 Task: Look for Airbnb properties in Vianen, Netherlands from 9th November, 2023 to 17th November, 2023 for 2 adults.1  bedroom having 2 beds and 1 bathroom. Property type can be flat. Amenities needed are: wifi. Booking option can be shelf check-in. Look for 3 properties as per requirement.
Action: Mouse moved to (545, 122)
Screenshot: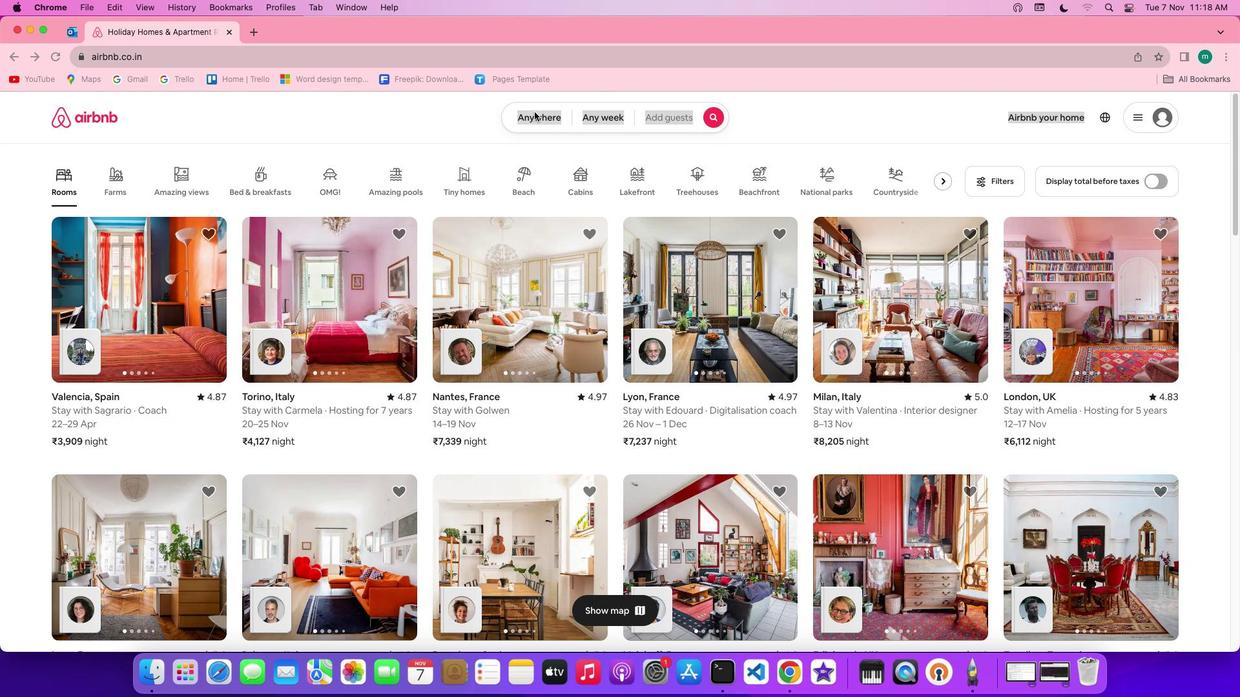 
Action: Mouse pressed left at (545, 122)
Screenshot: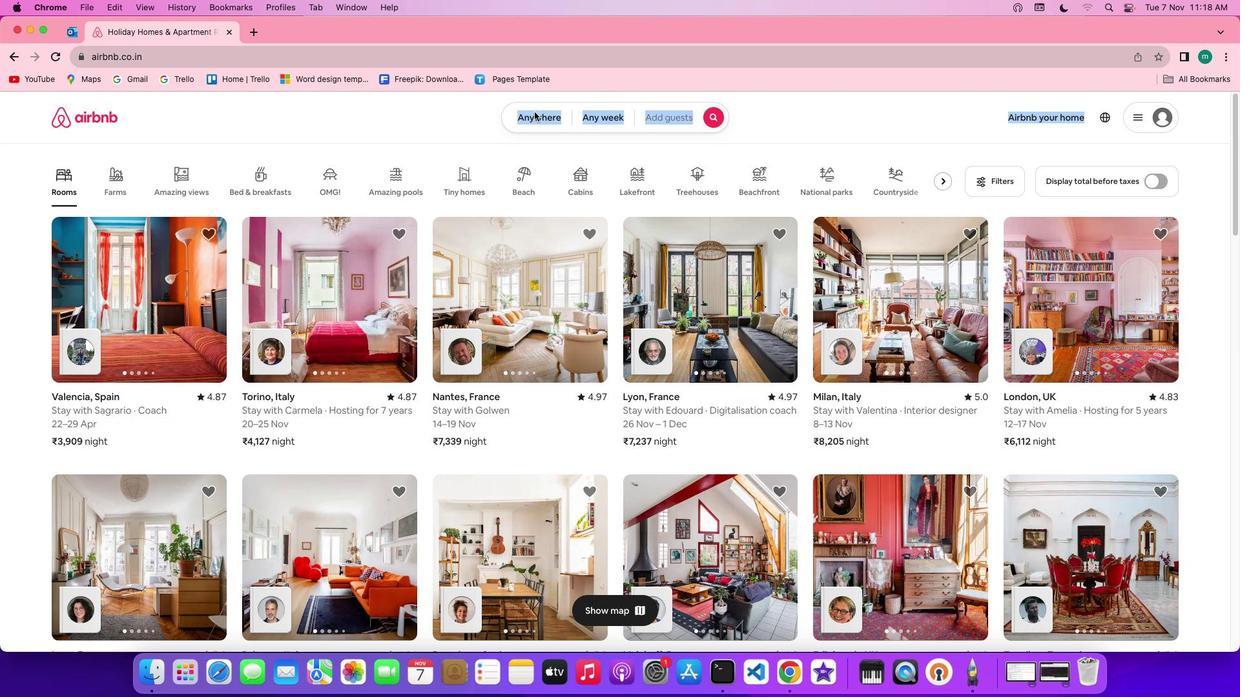 
Action: Mouse pressed left at (545, 122)
Screenshot: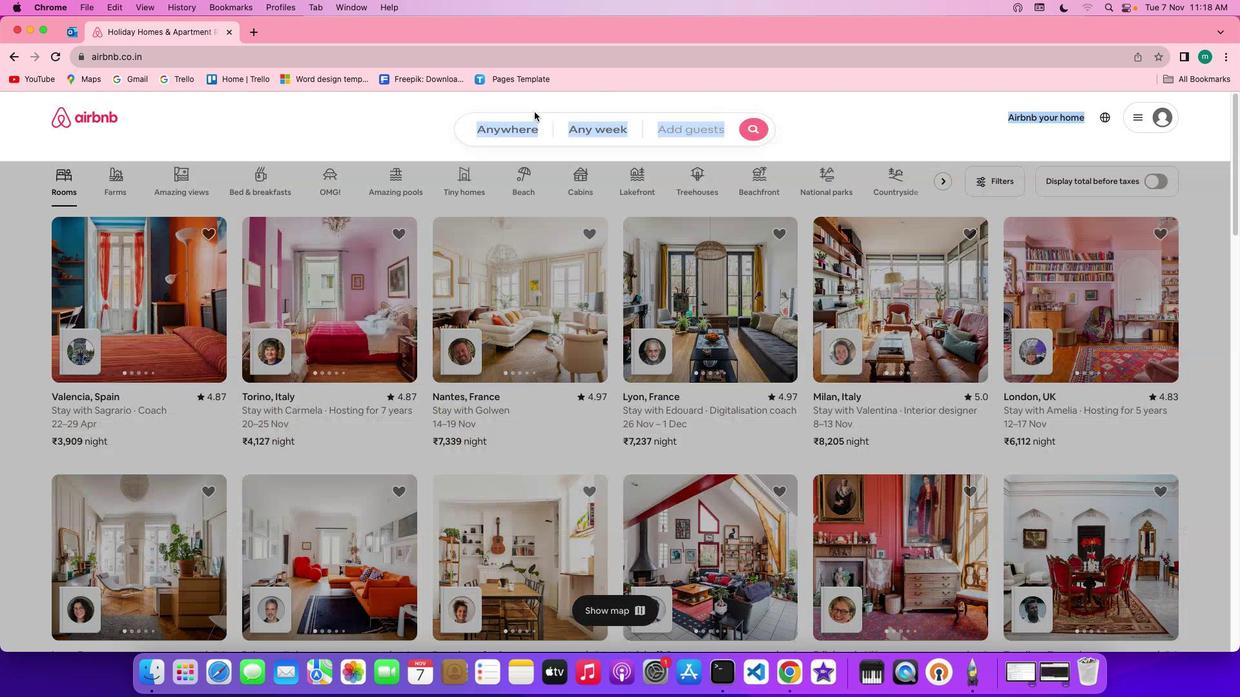 
Action: Mouse moved to (488, 182)
Screenshot: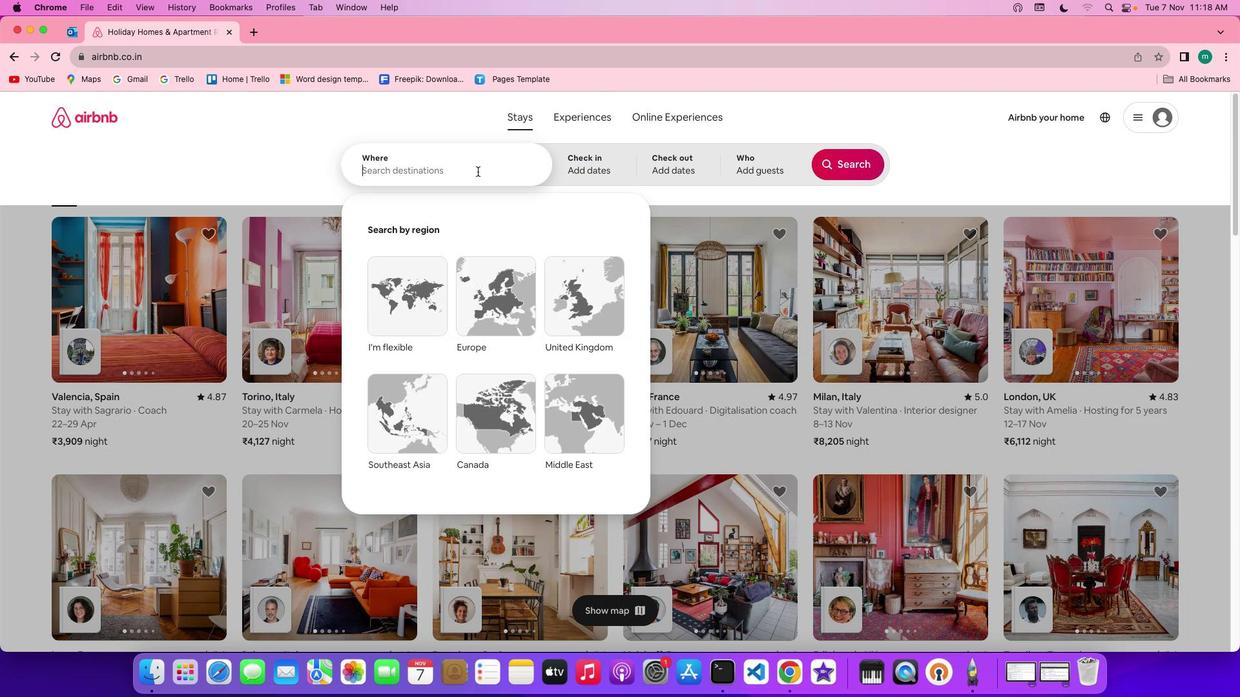 
Action: Mouse pressed left at (488, 182)
Screenshot: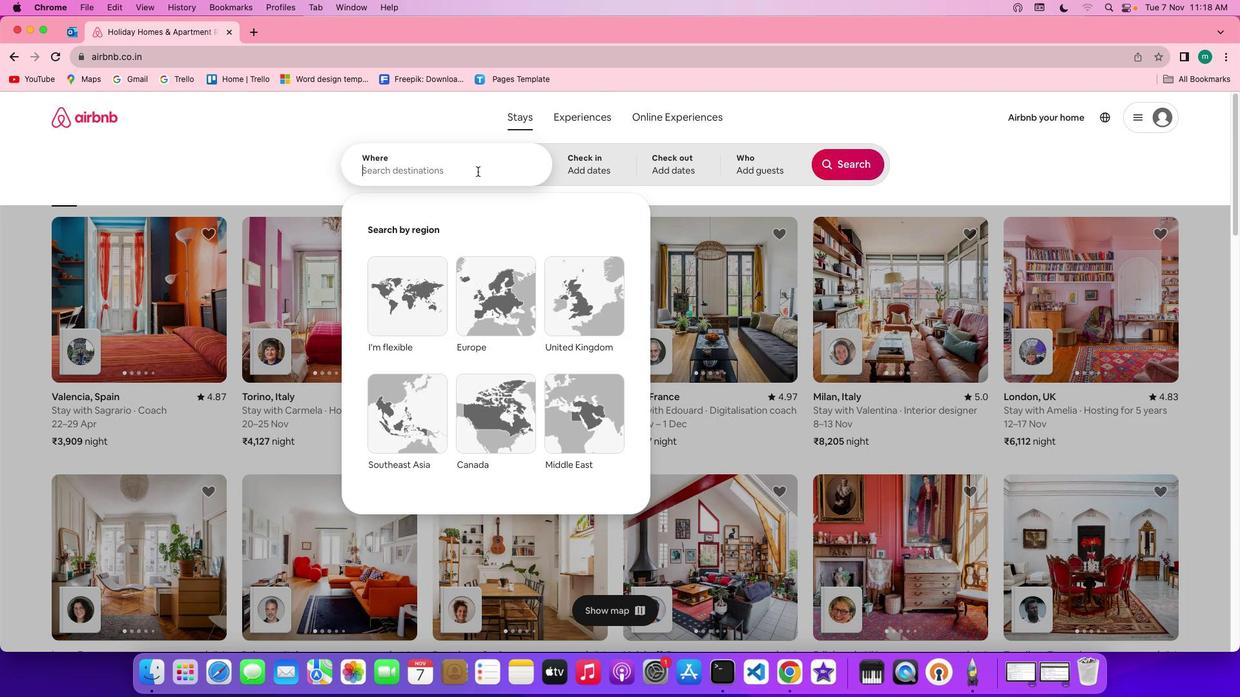 
Action: Mouse moved to (499, 179)
Screenshot: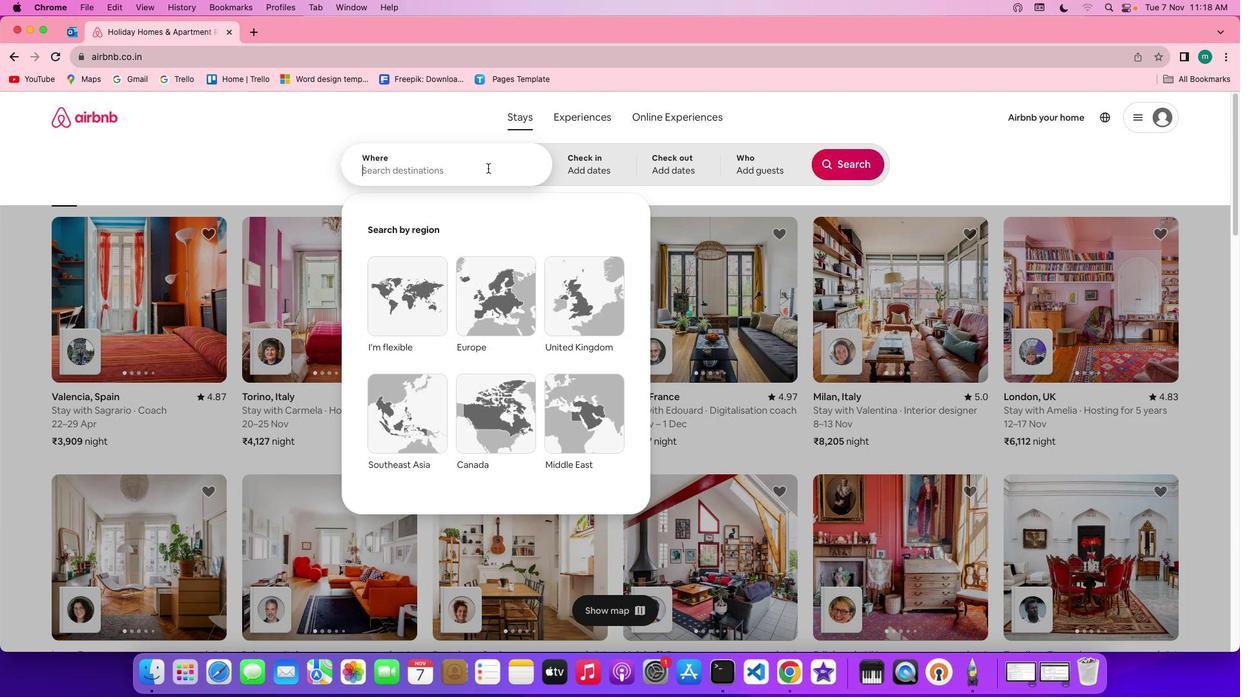 
Action: Key pressed Key.shift'V''i''a''n''e''n'','Key.spaceKey.shift'N''e''t''h''r'Key.backspace'e''r''l''a''n''d''s'
Screenshot: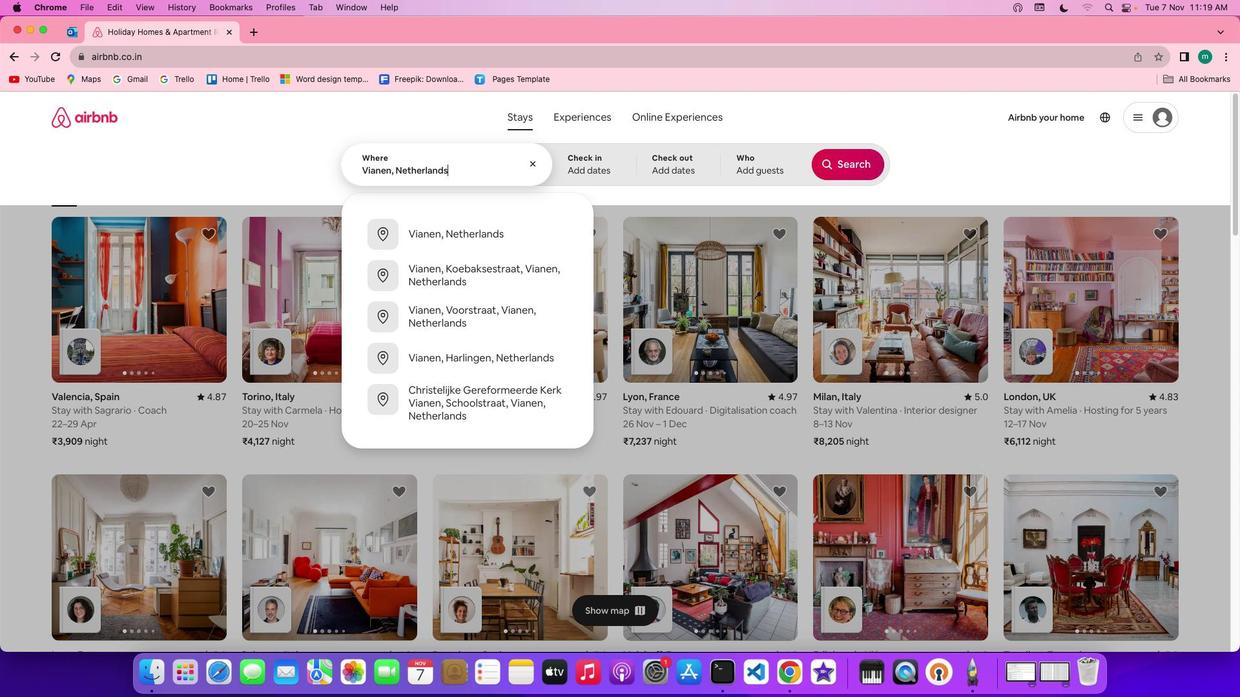 
Action: Mouse moved to (584, 169)
Screenshot: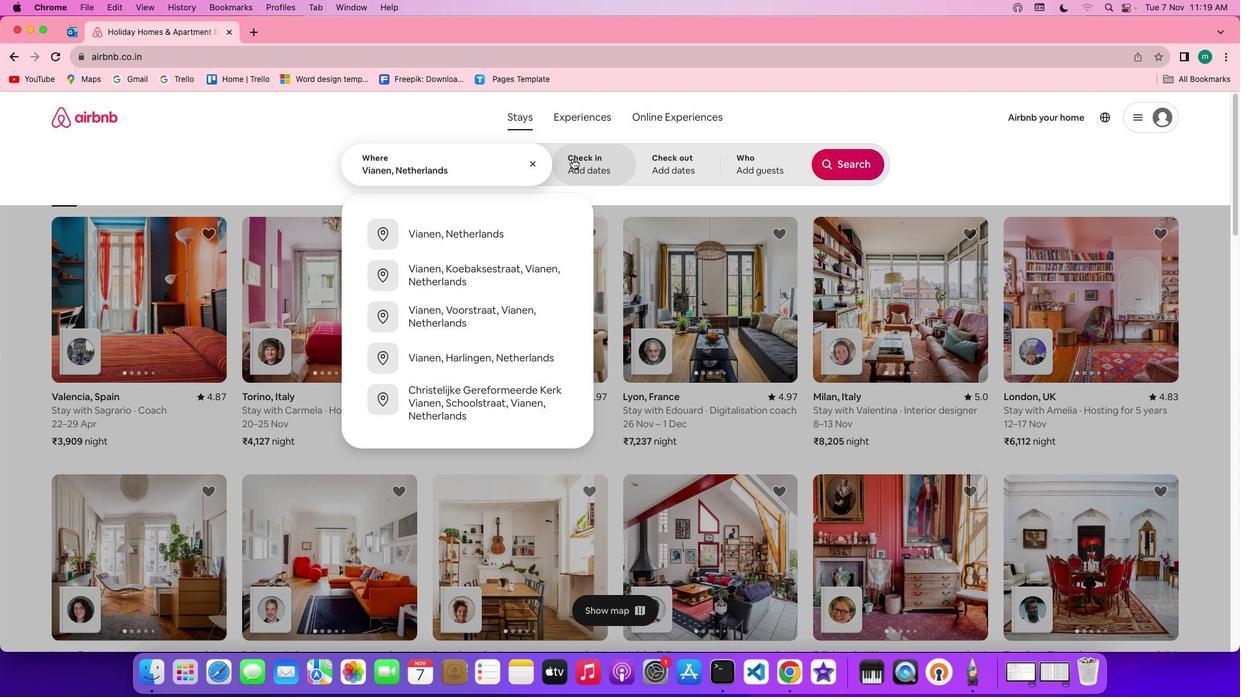 
Action: Mouse pressed left at (584, 169)
Screenshot: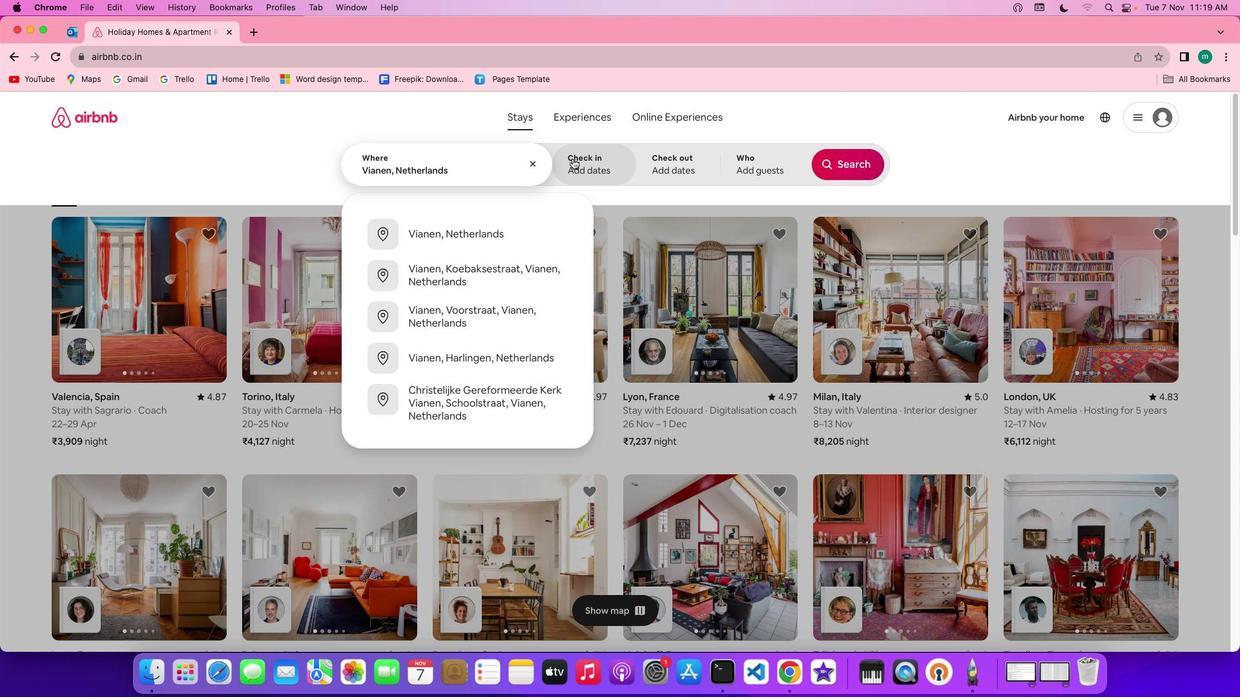
Action: Mouse moved to (529, 359)
Screenshot: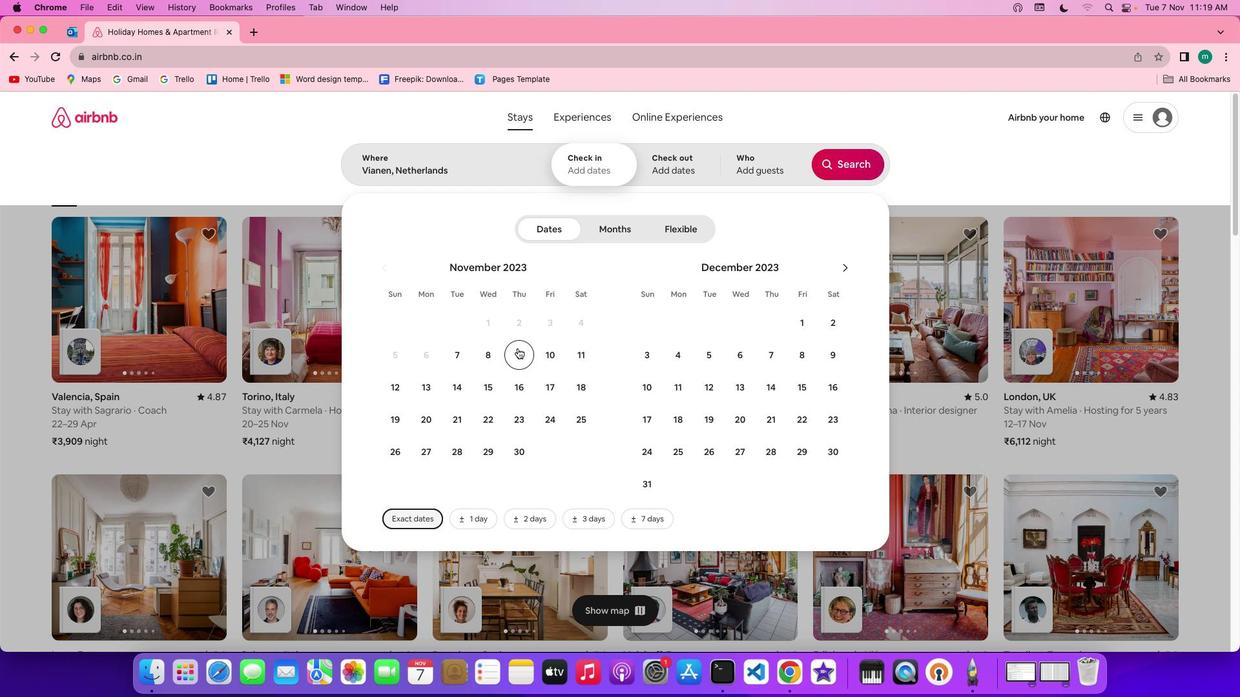 
Action: Mouse pressed left at (529, 359)
Screenshot: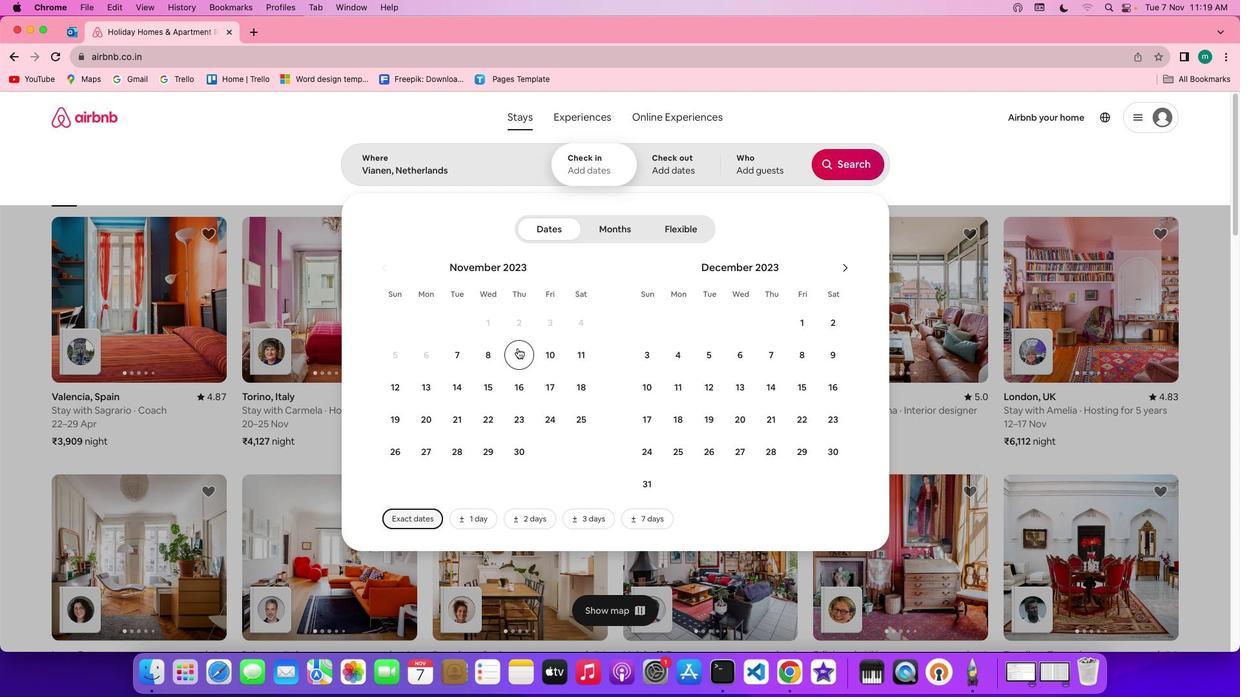 
Action: Mouse moved to (564, 398)
Screenshot: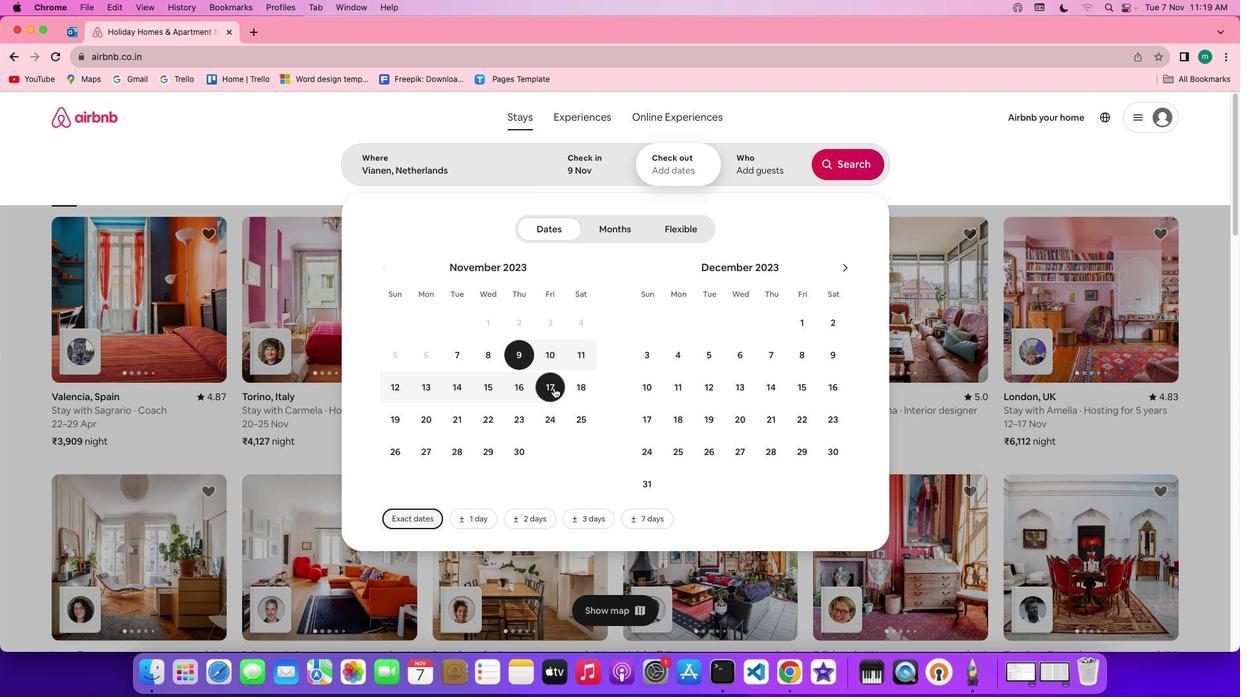 
Action: Mouse pressed left at (564, 398)
Screenshot: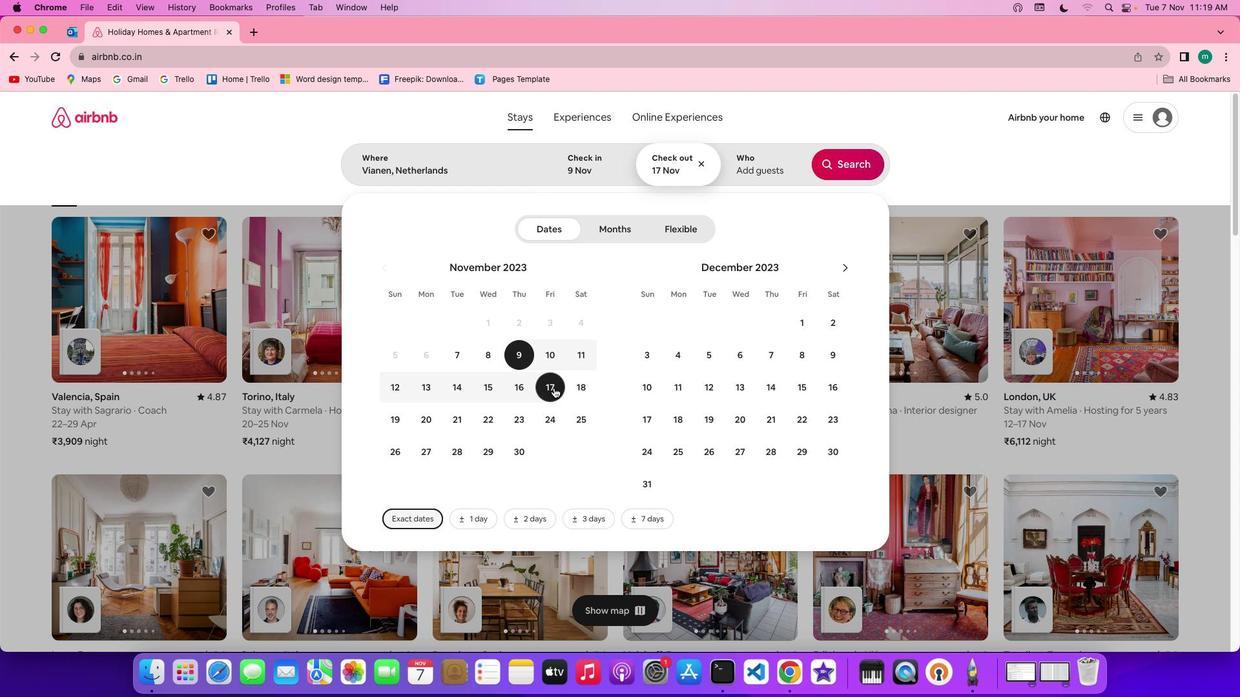 
Action: Mouse moved to (781, 186)
Screenshot: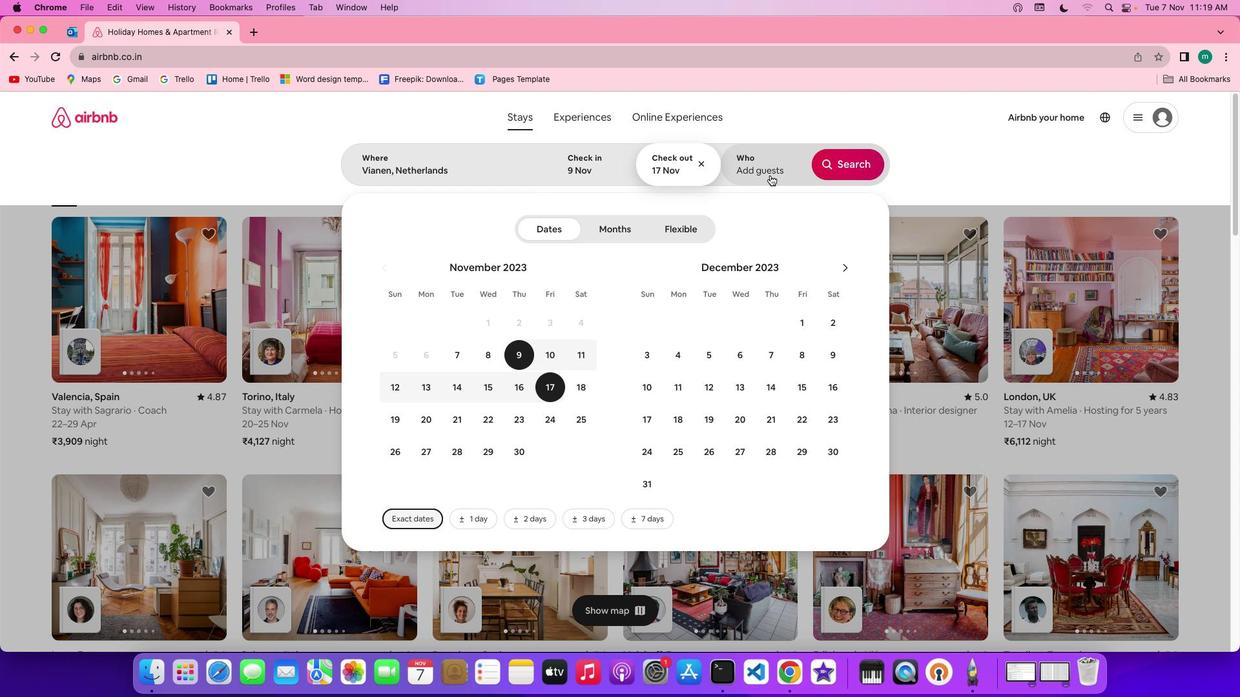 
Action: Mouse pressed left at (781, 186)
Screenshot: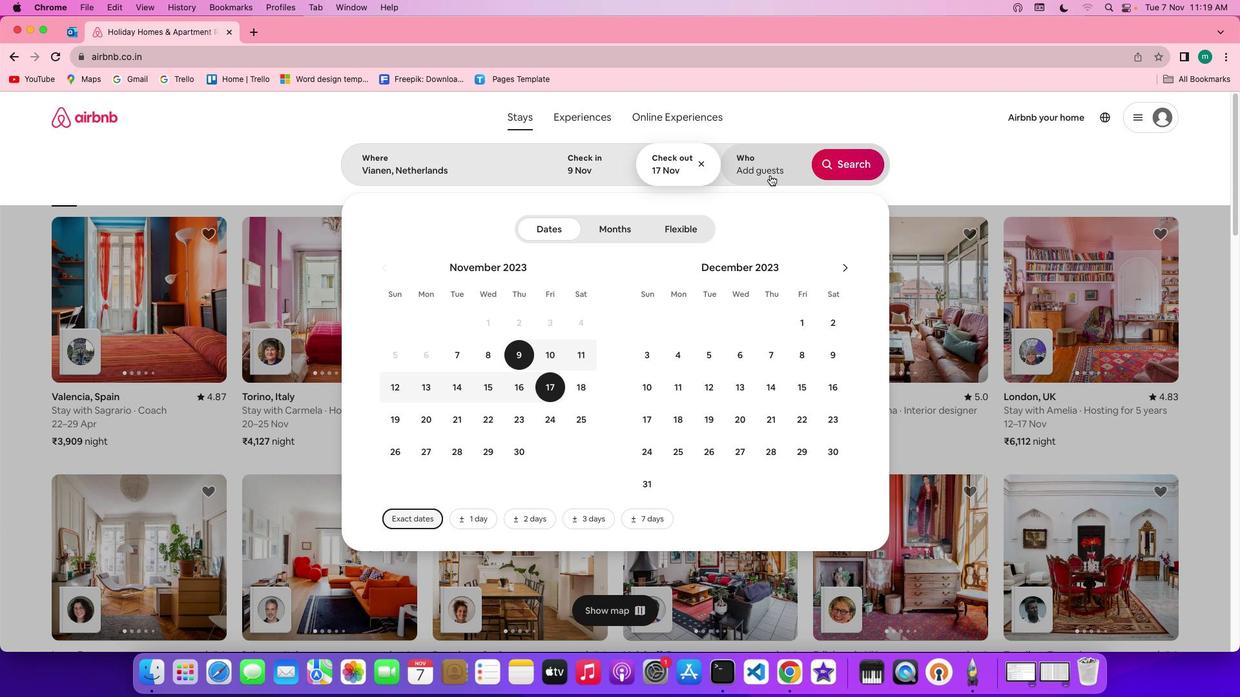 
Action: Mouse moved to (861, 235)
Screenshot: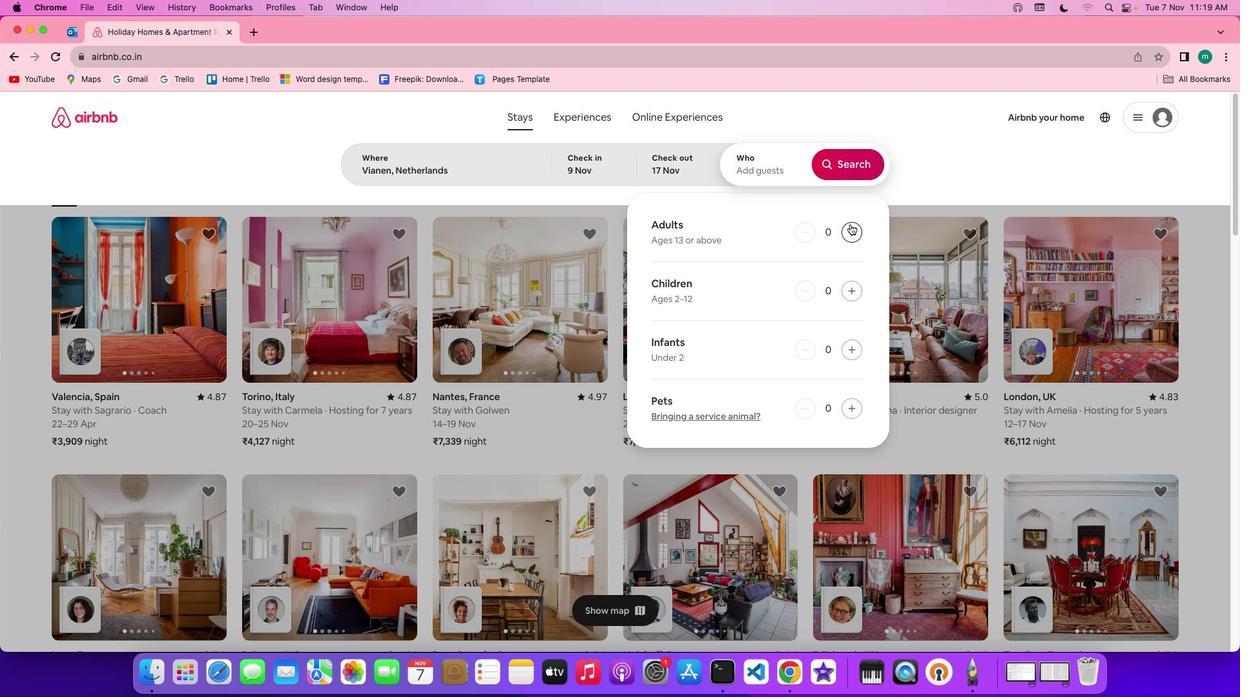 
Action: Mouse pressed left at (861, 235)
Screenshot: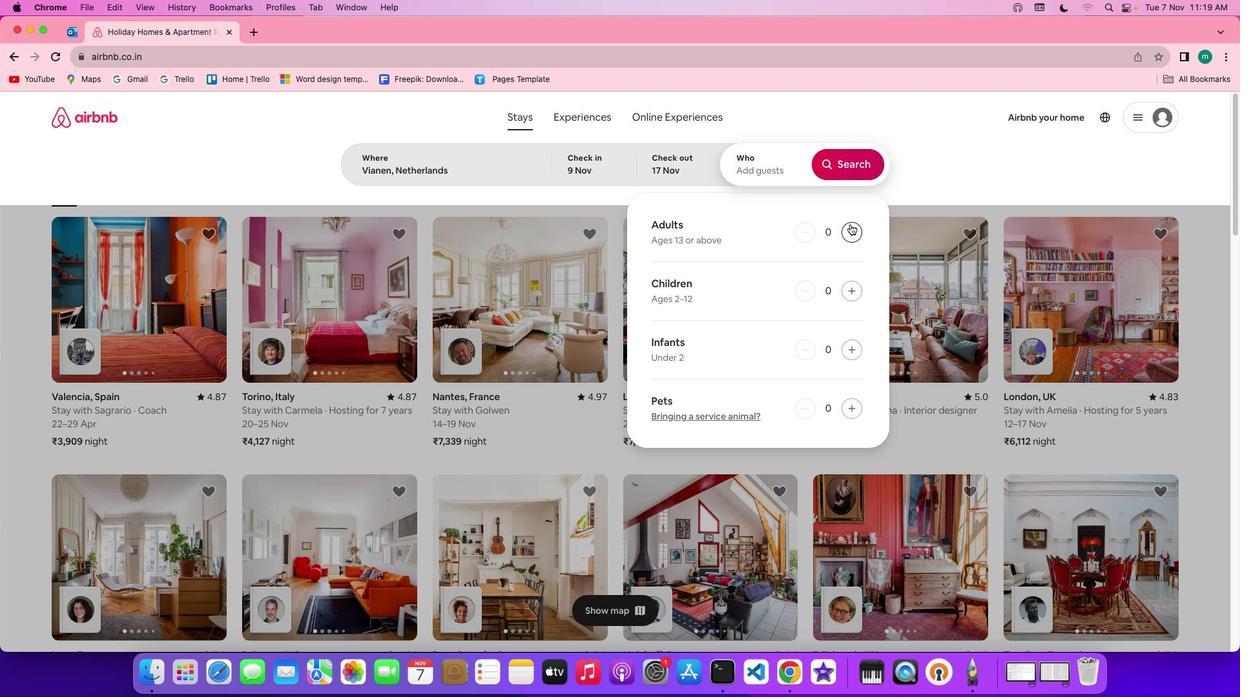 
Action: Mouse pressed left at (861, 235)
Screenshot: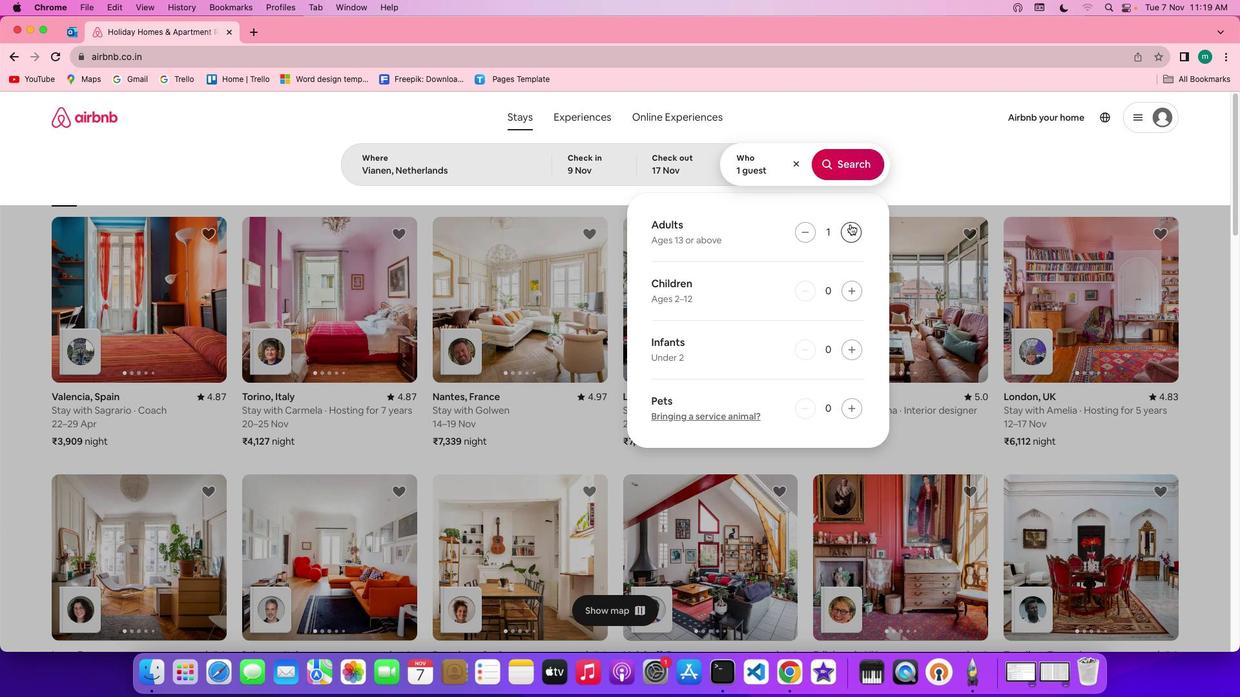 
Action: Mouse moved to (861, 187)
Screenshot: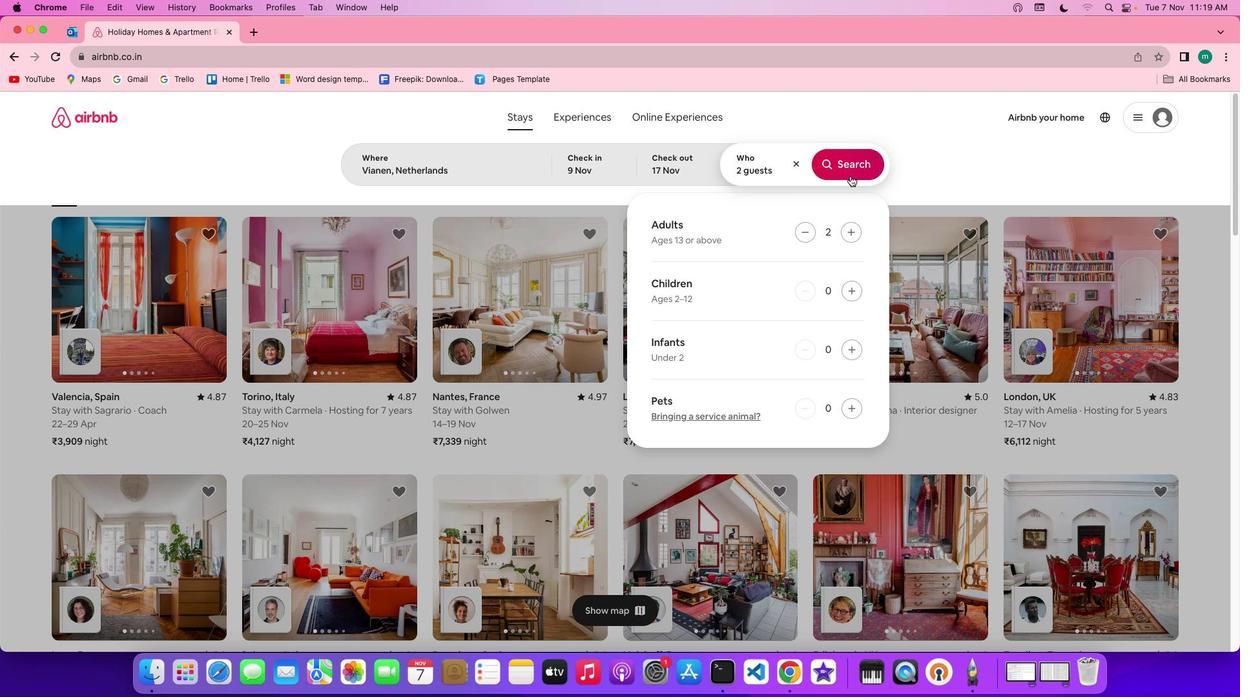 
Action: Mouse pressed left at (861, 187)
Screenshot: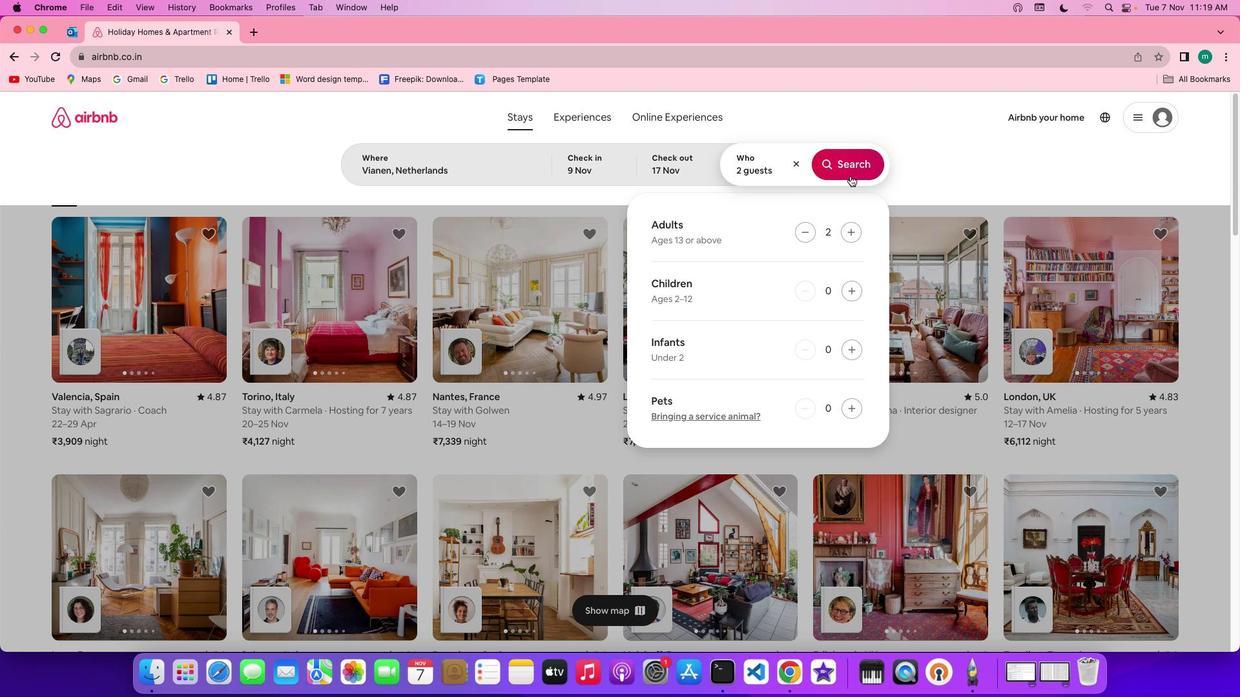 
Action: Mouse moved to (1038, 182)
Screenshot: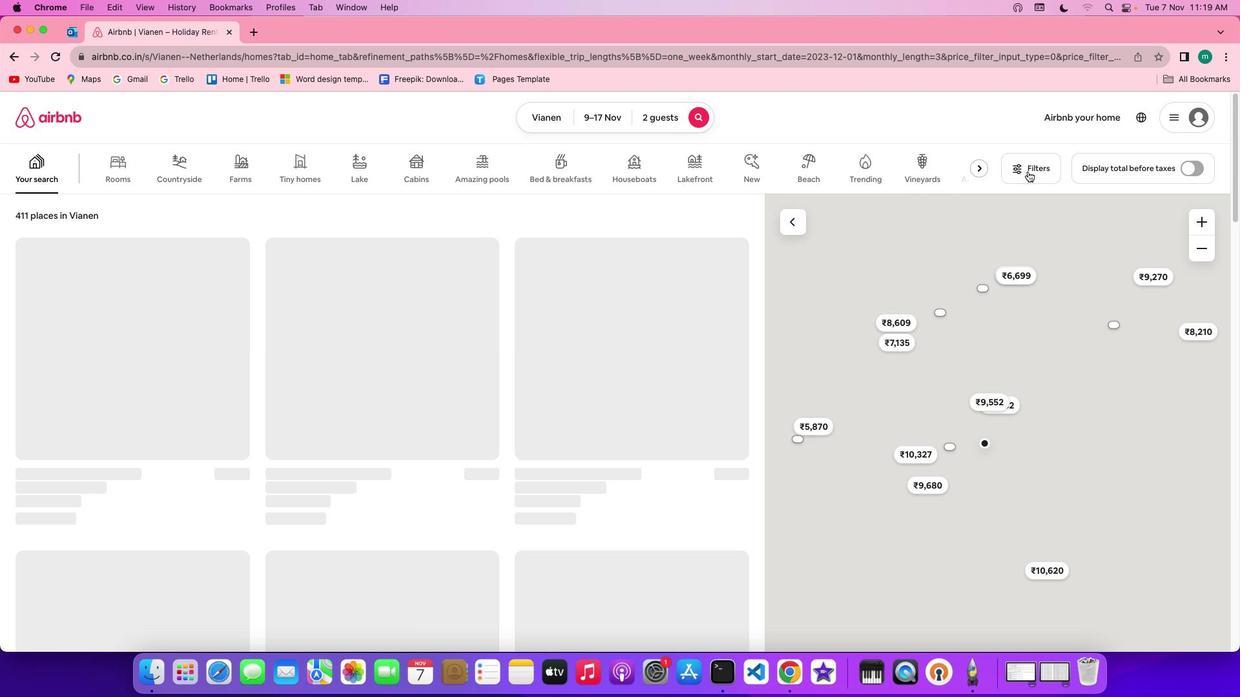 
Action: Mouse pressed left at (1038, 182)
Screenshot: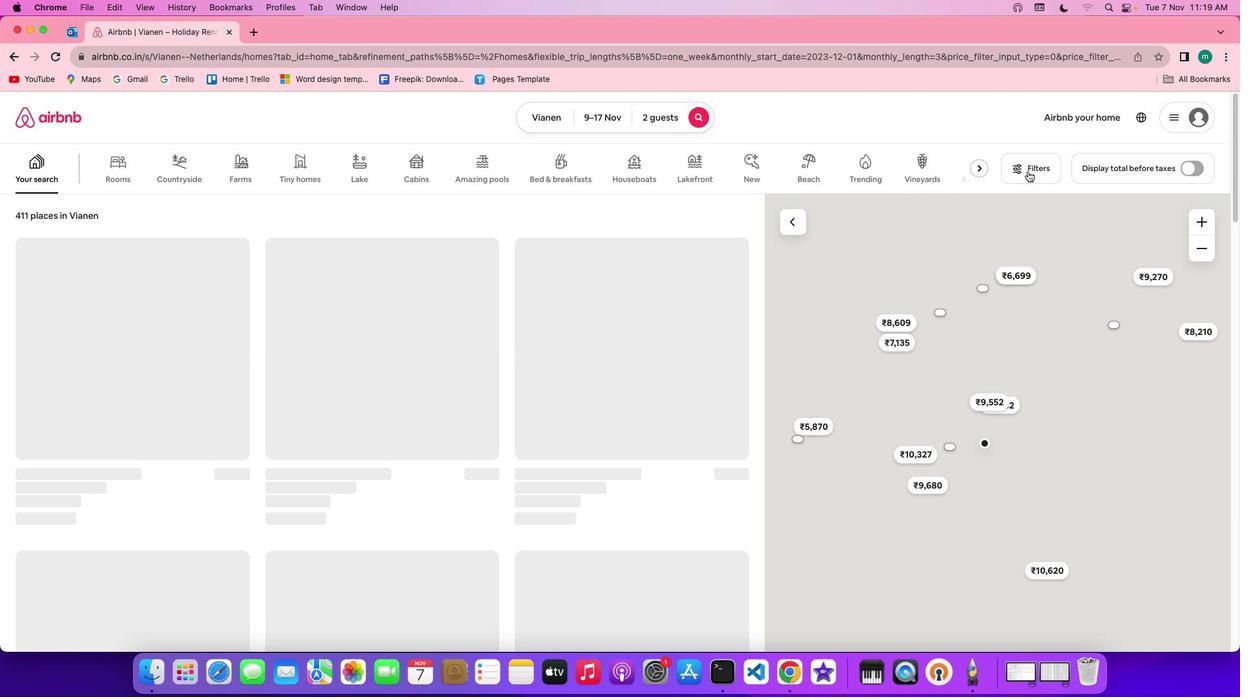
Action: Mouse moved to (1038, 175)
Screenshot: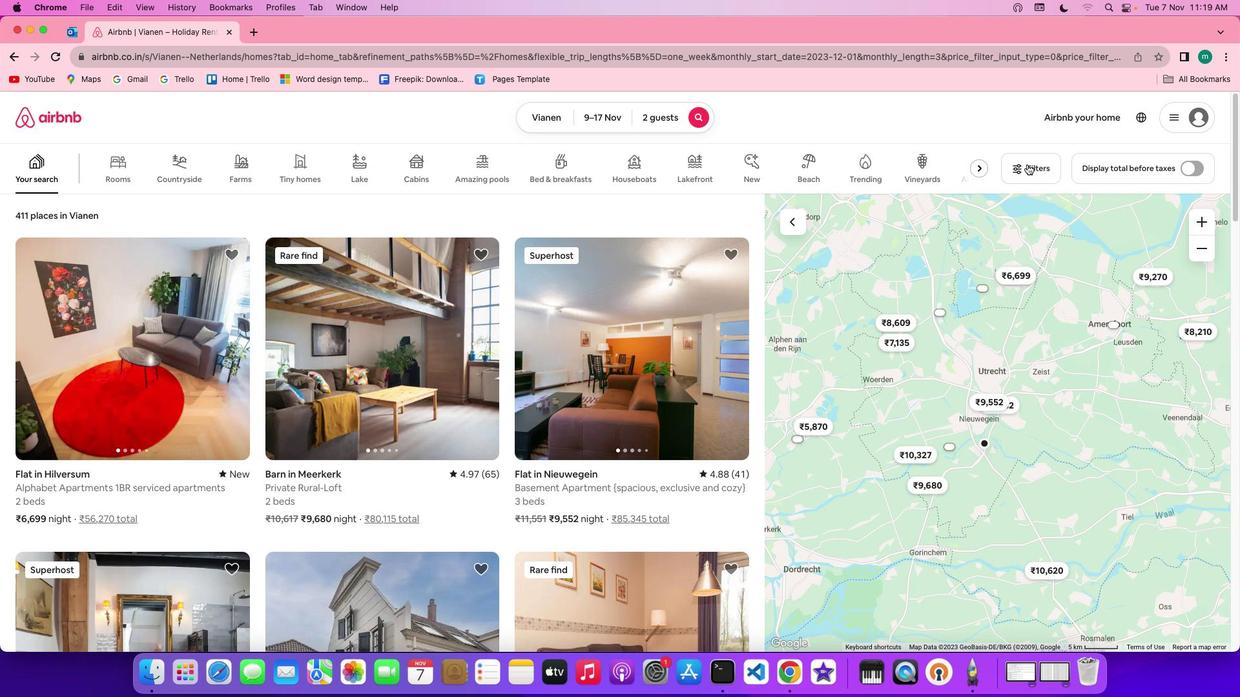 
Action: Mouse pressed left at (1038, 175)
Screenshot: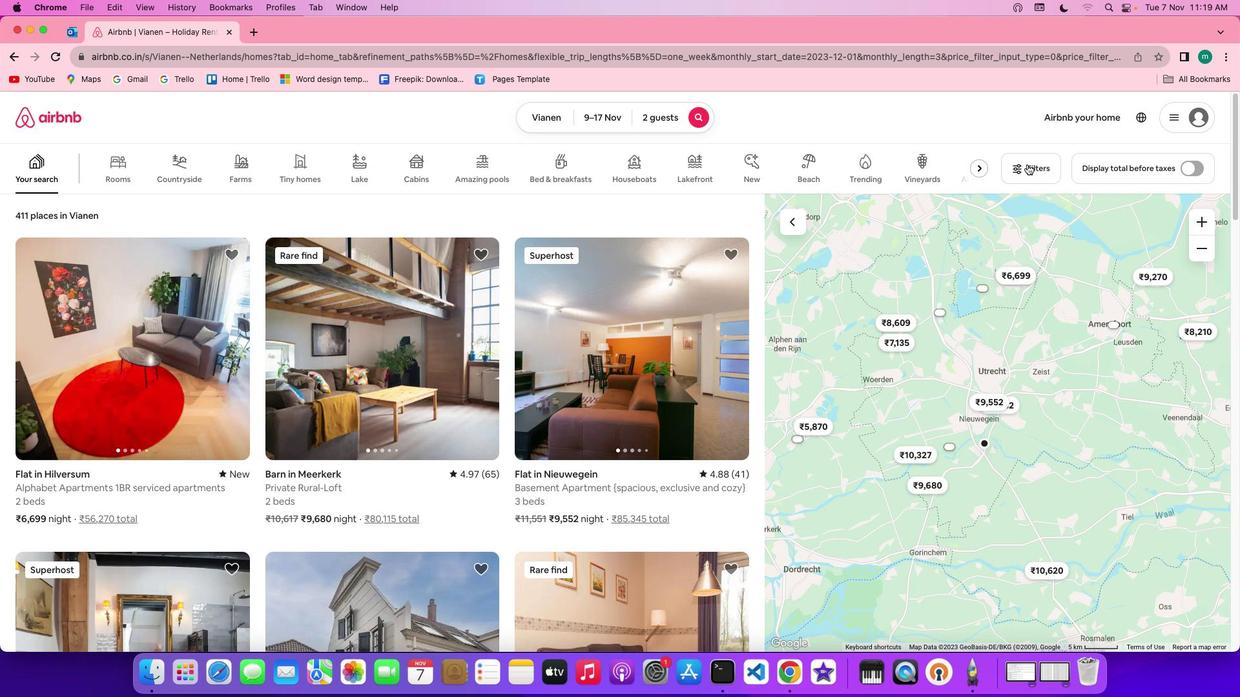 
Action: Mouse moved to (680, 449)
Screenshot: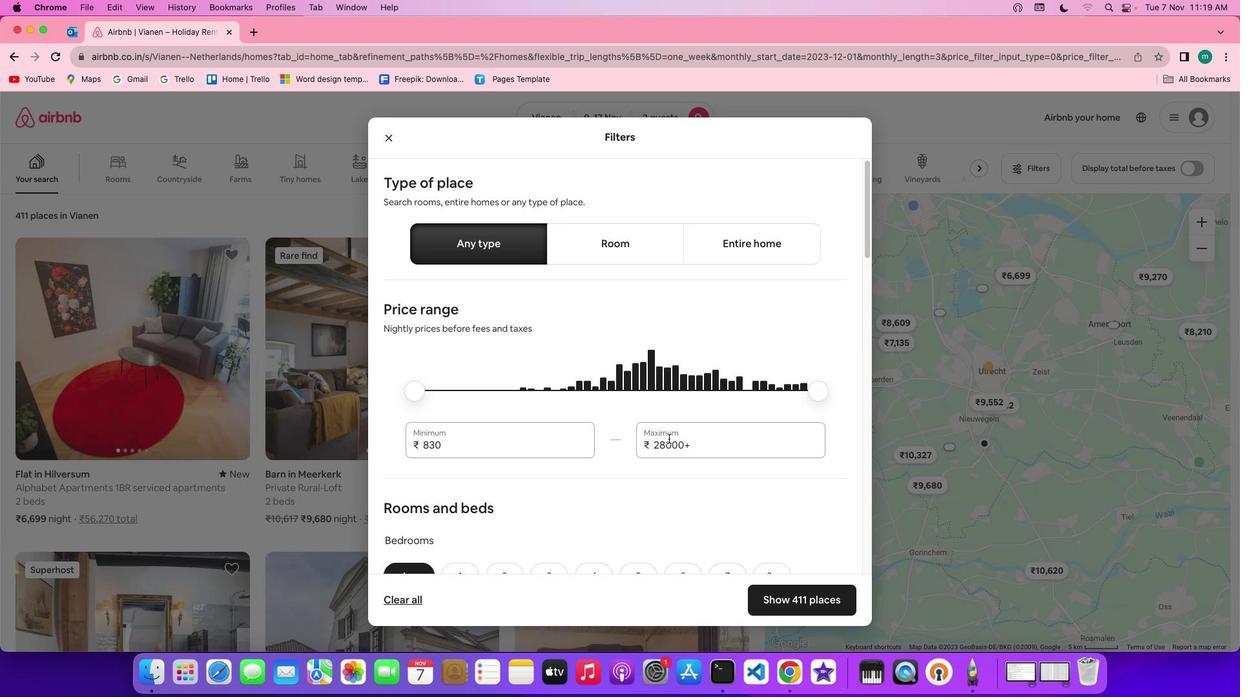 
Action: Mouse scrolled (680, 449) with delta (10, 10)
Screenshot: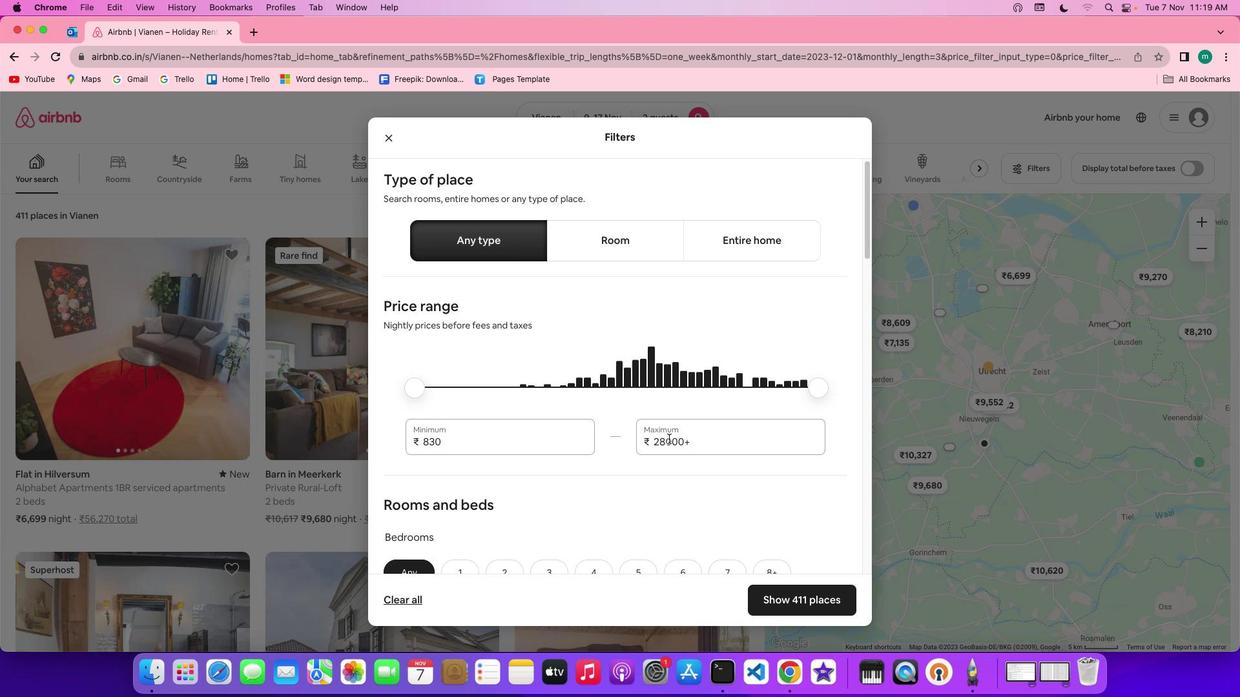 
Action: Mouse scrolled (680, 449) with delta (10, 10)
Screenshot: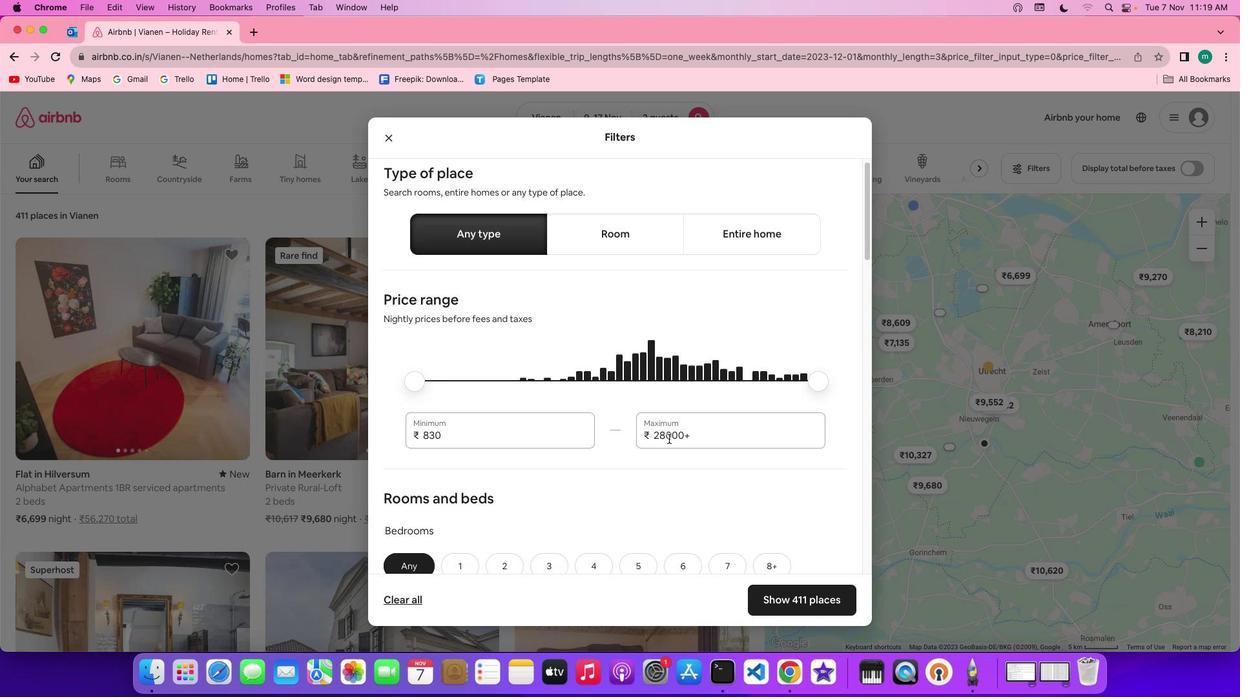 
Action: Mouse scrolled (680, 449) with delta (10, 9)
Screenshot: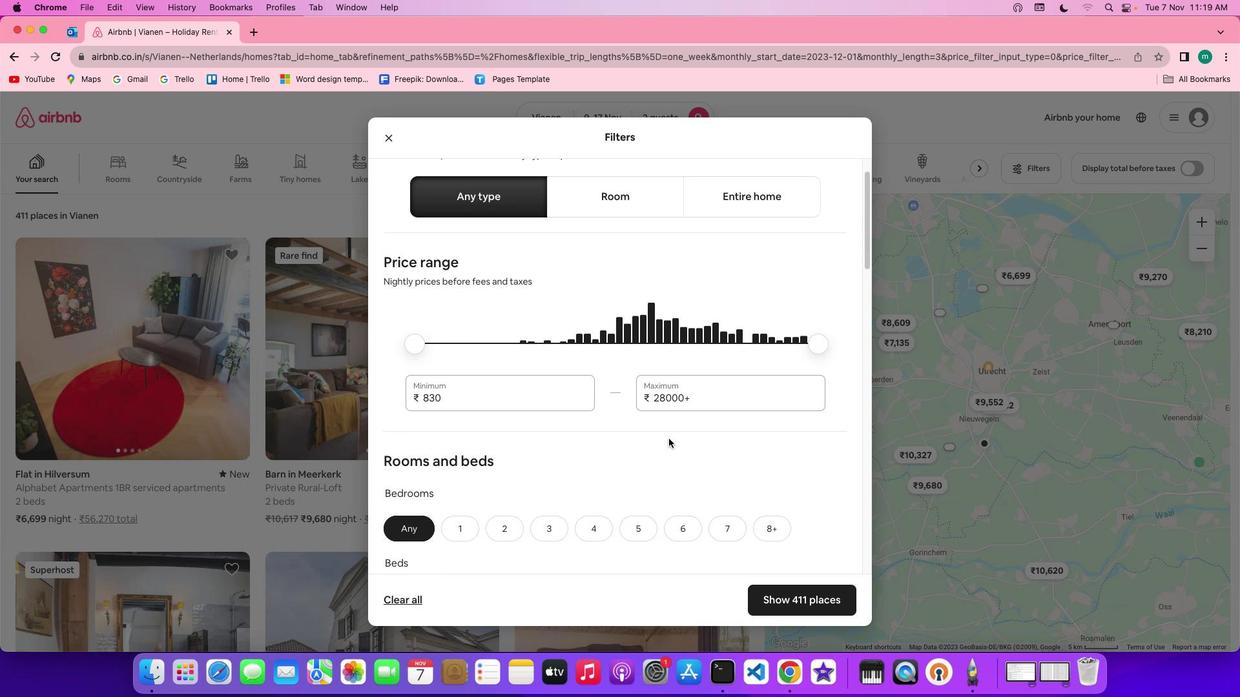 
Action: Mouse scrolled (680, 449) with delta (10, 10)
Screenshot: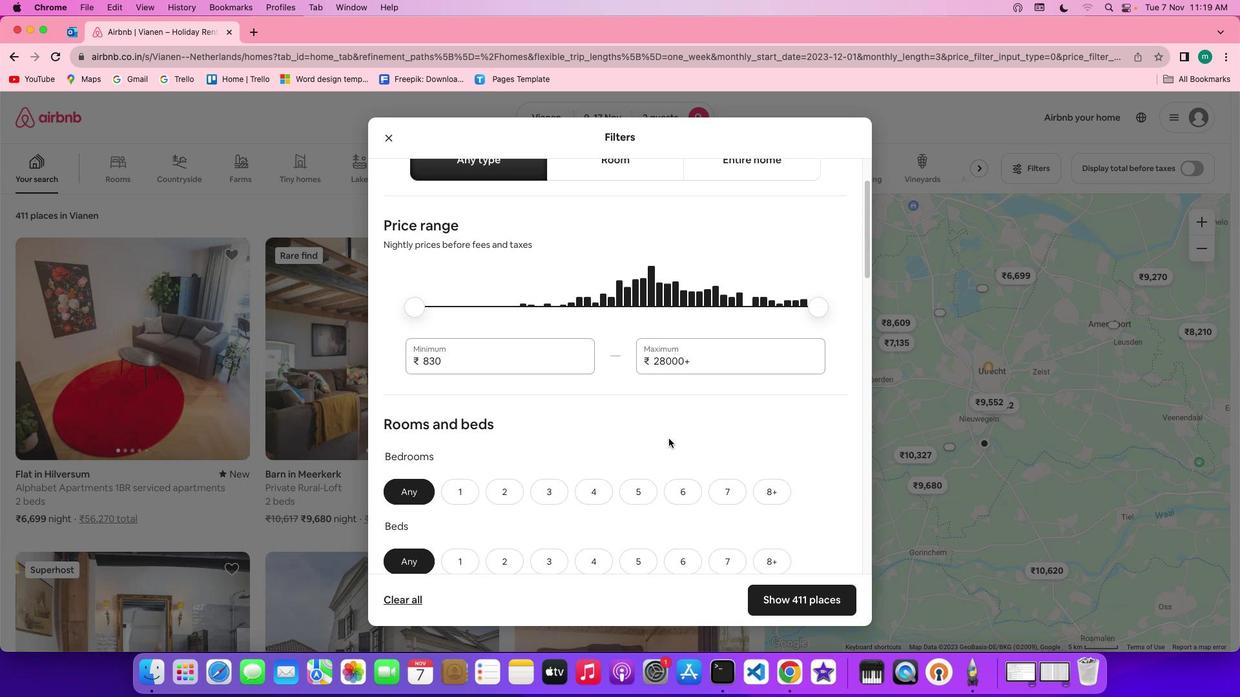 
Action: Mouse scrolled (680, 449) with delta (10, 10)
Screenshot: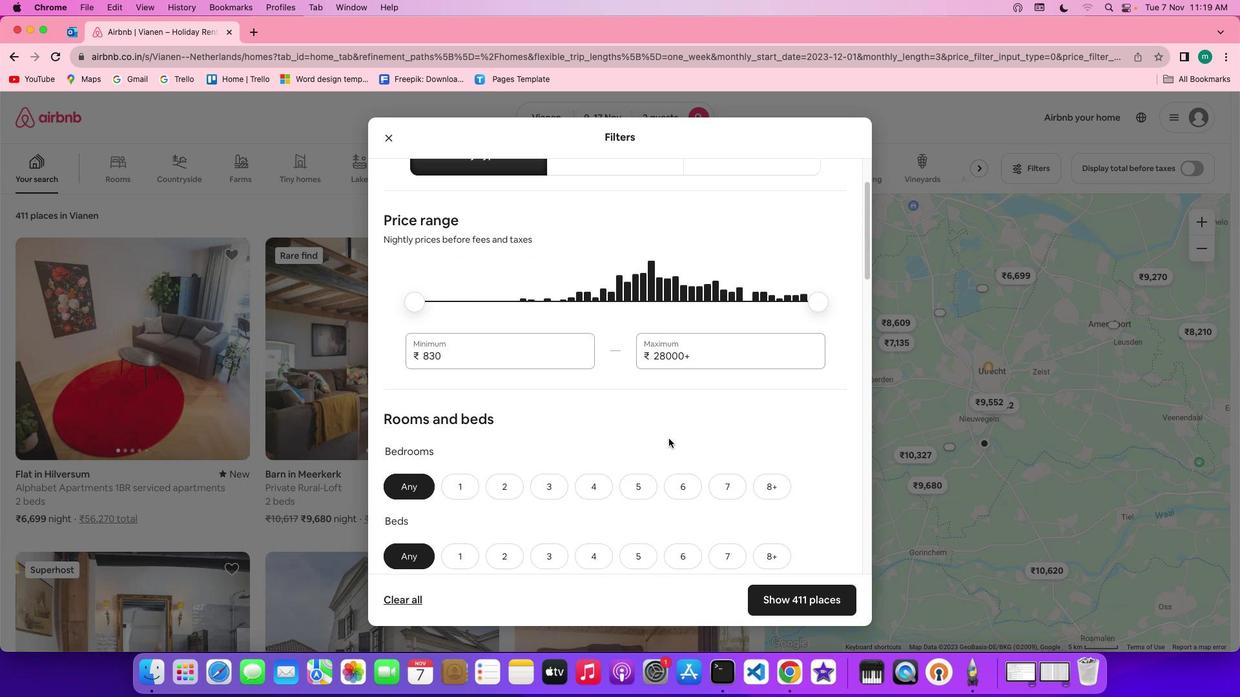 
Action: Mouse scrolled (680, 449) with delta (10, 10)
Screenshot: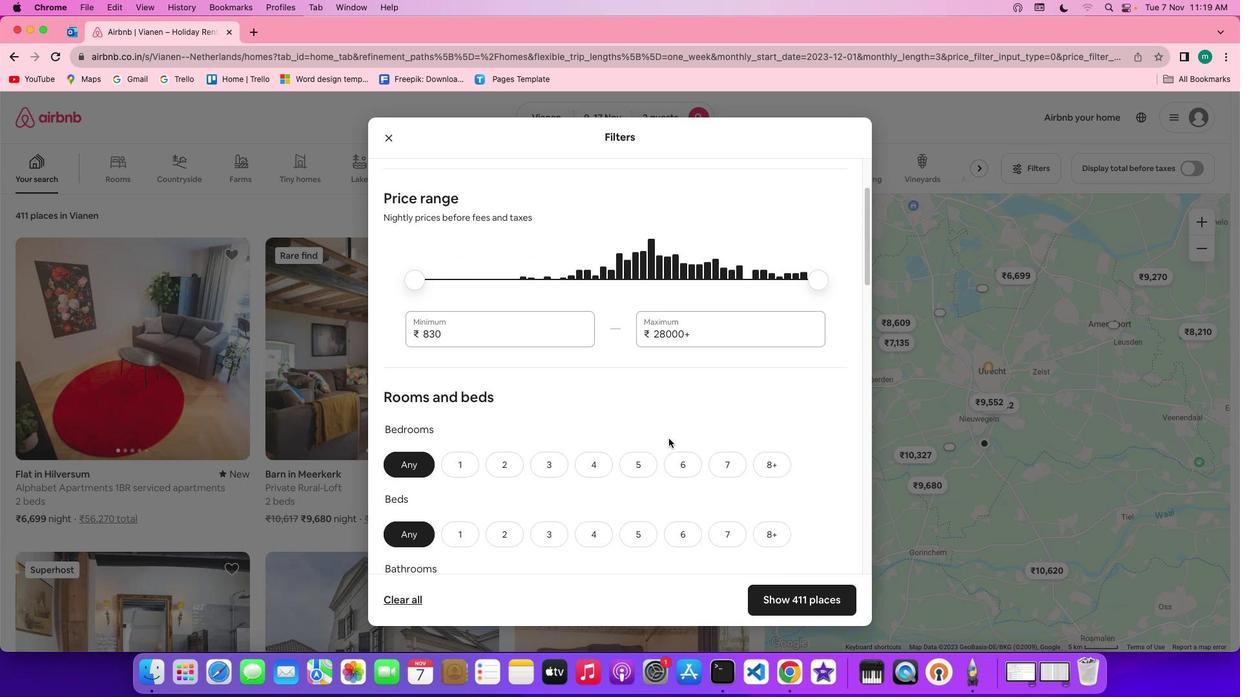 
Action: Mouse scrolled (680, 449) with delta (10, 10)
Screenshot: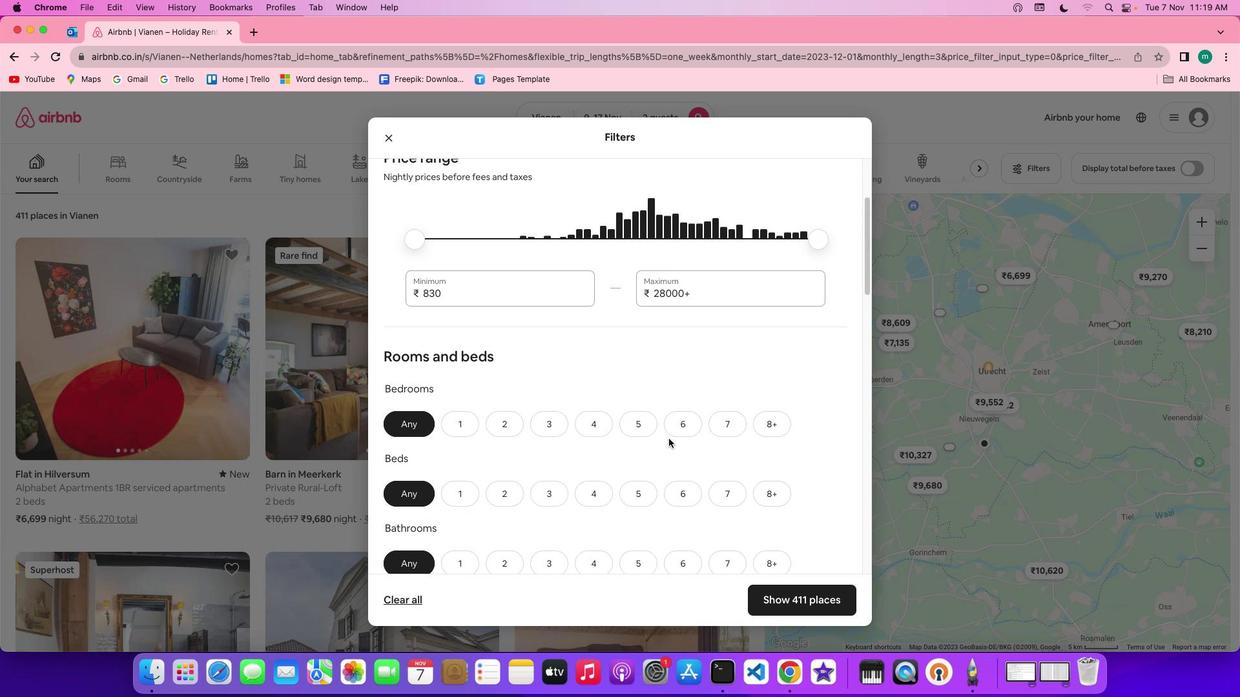 
Action: Mouse scrolled (680, 449) with delta (10, 10)
Screenshot: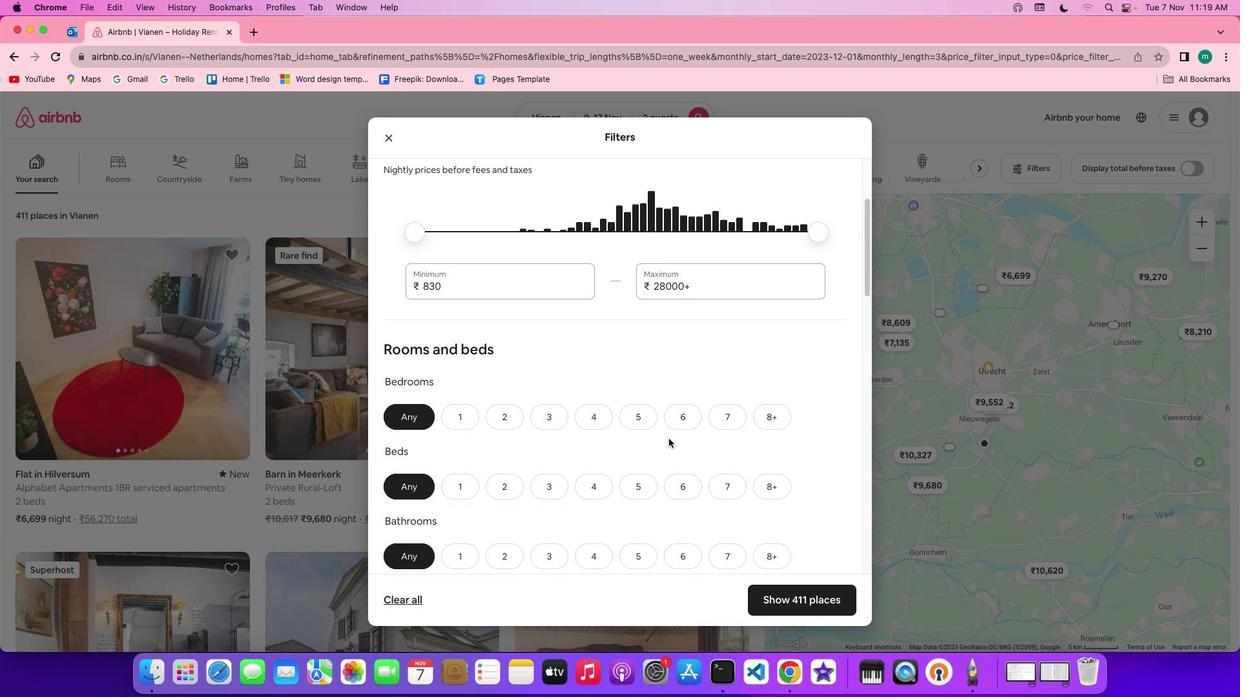 
Action: Mouse scrolled (680, 449) with delta (10, 10)
Screenshot: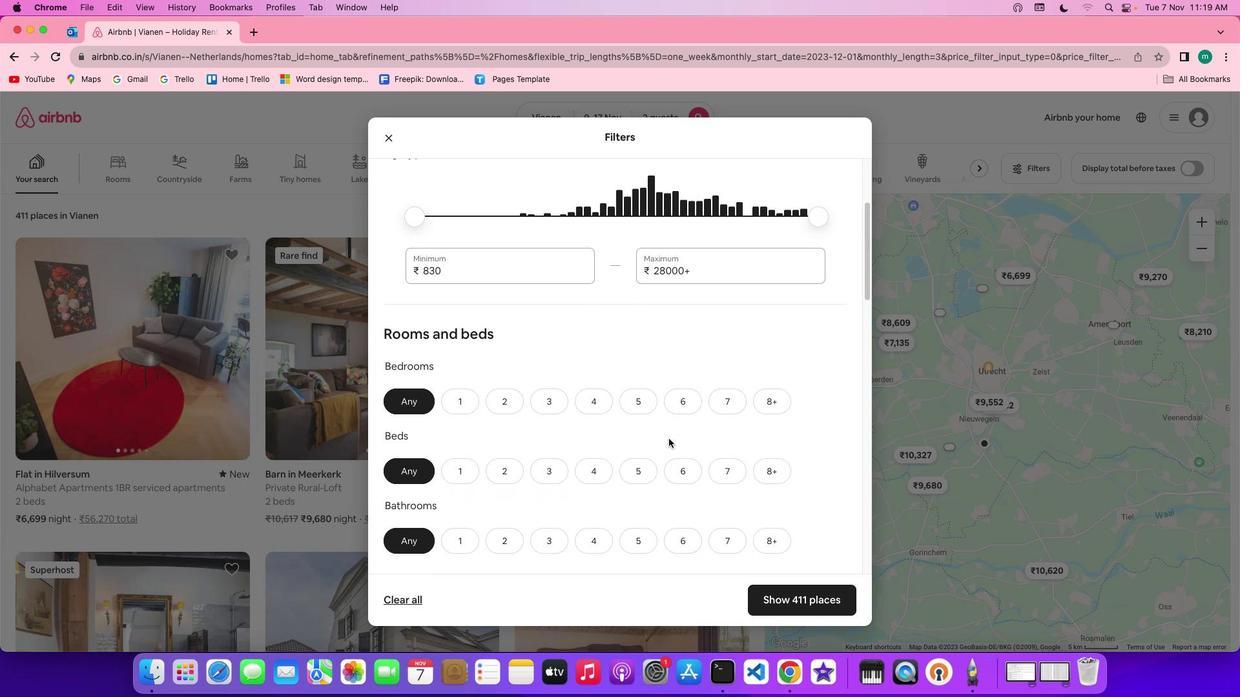 
Action: Mouse scrolled (680, 449) with delta (10, 10)
Screenshot: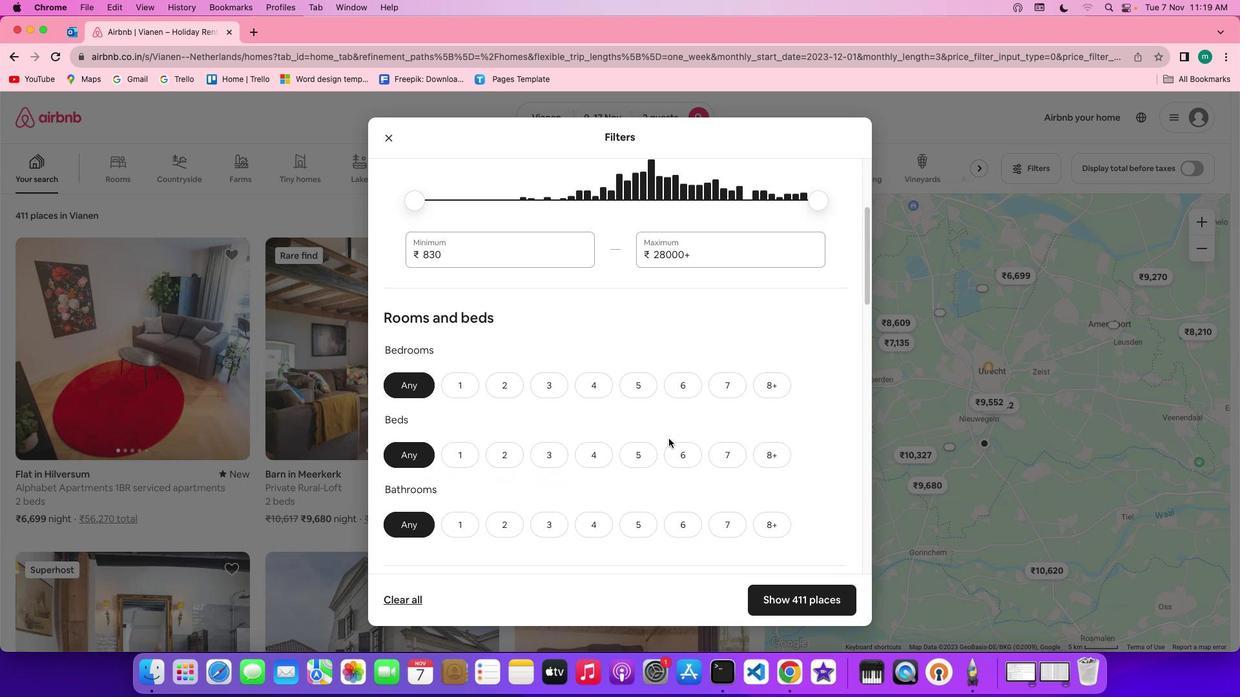 
Action: Mouse scrolled (680, 449) with delta (10, 10)
Screenshot: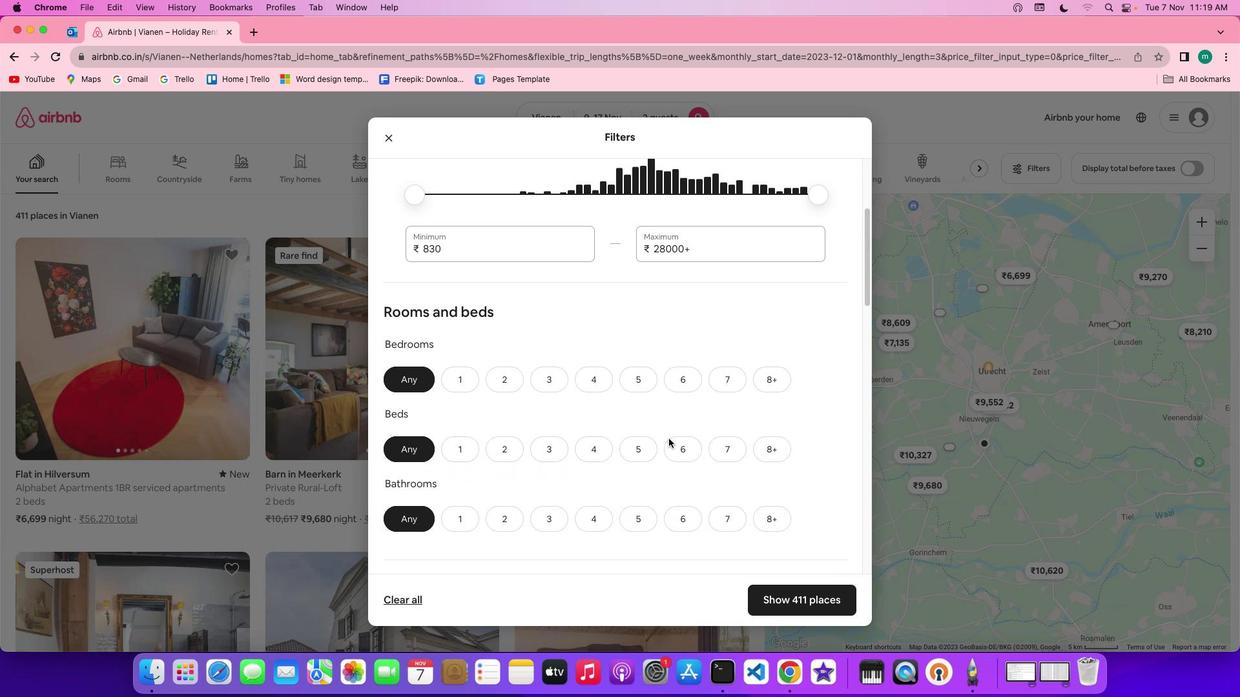 
Action: Mouse scrolled (680, 449) with delta (10, 10)
Screenshot: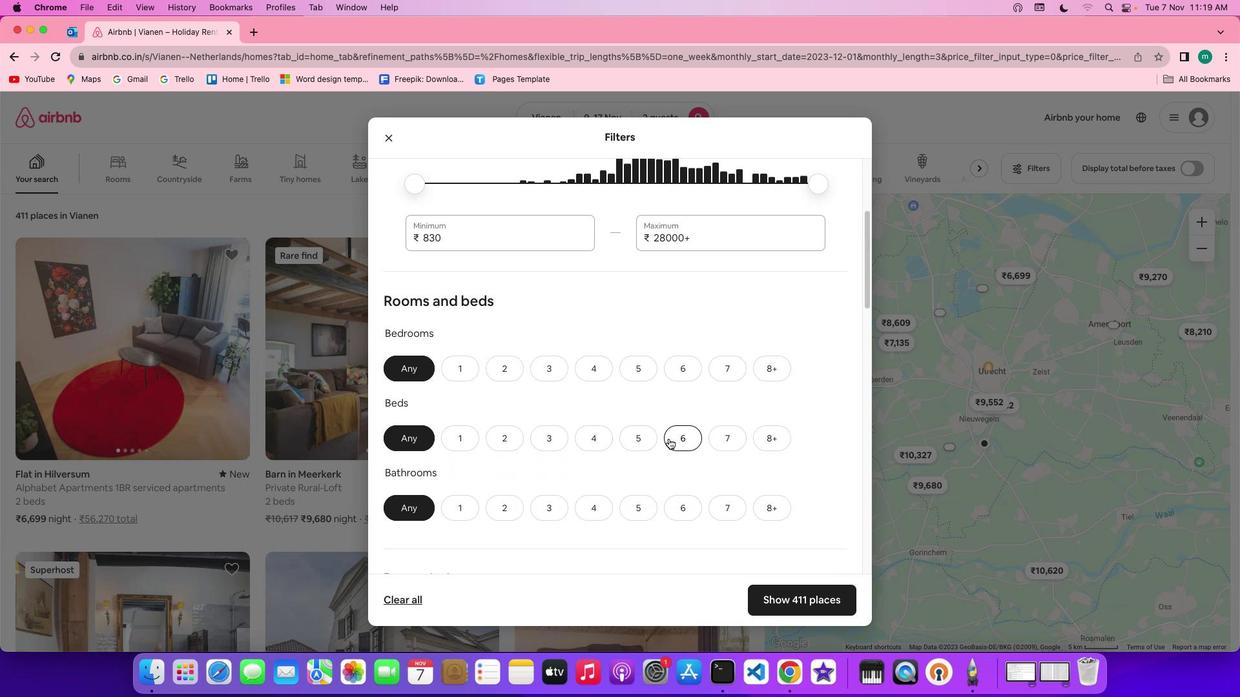 
Action: Mouse scrolled (680, 449) with delta (10, 10)
Screenshot: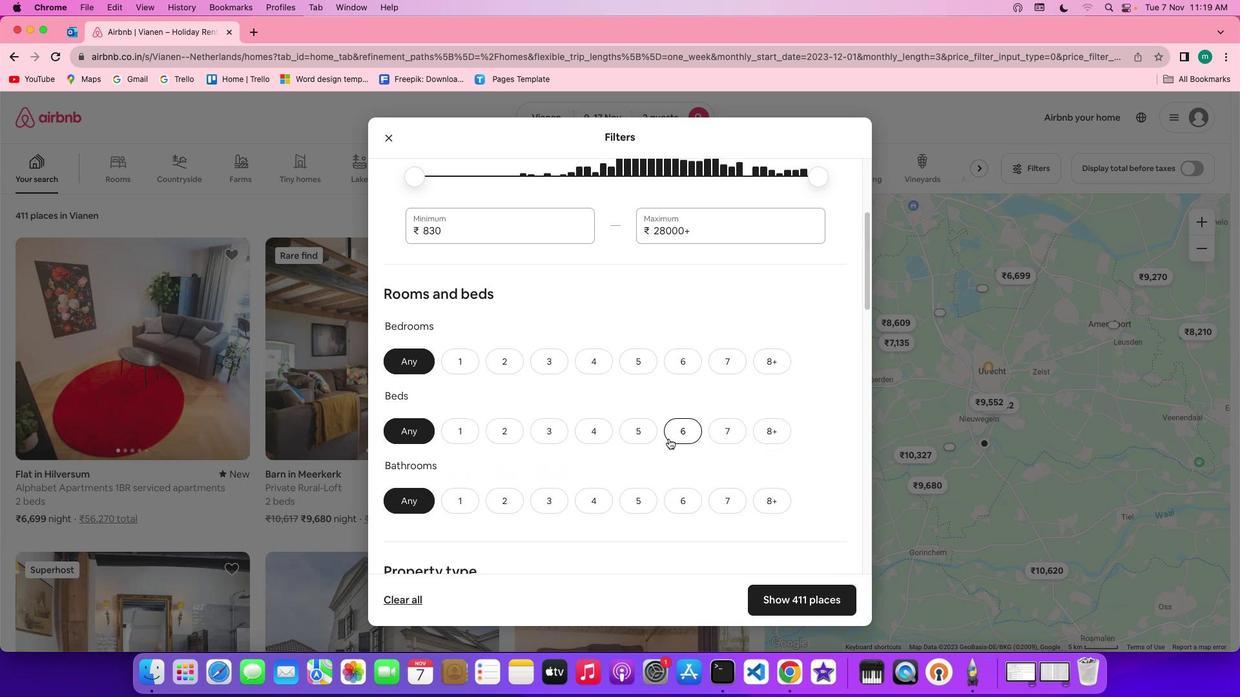 
Action: Mouse scrolled (680, 449) with delta (10, 10)
Screenshot: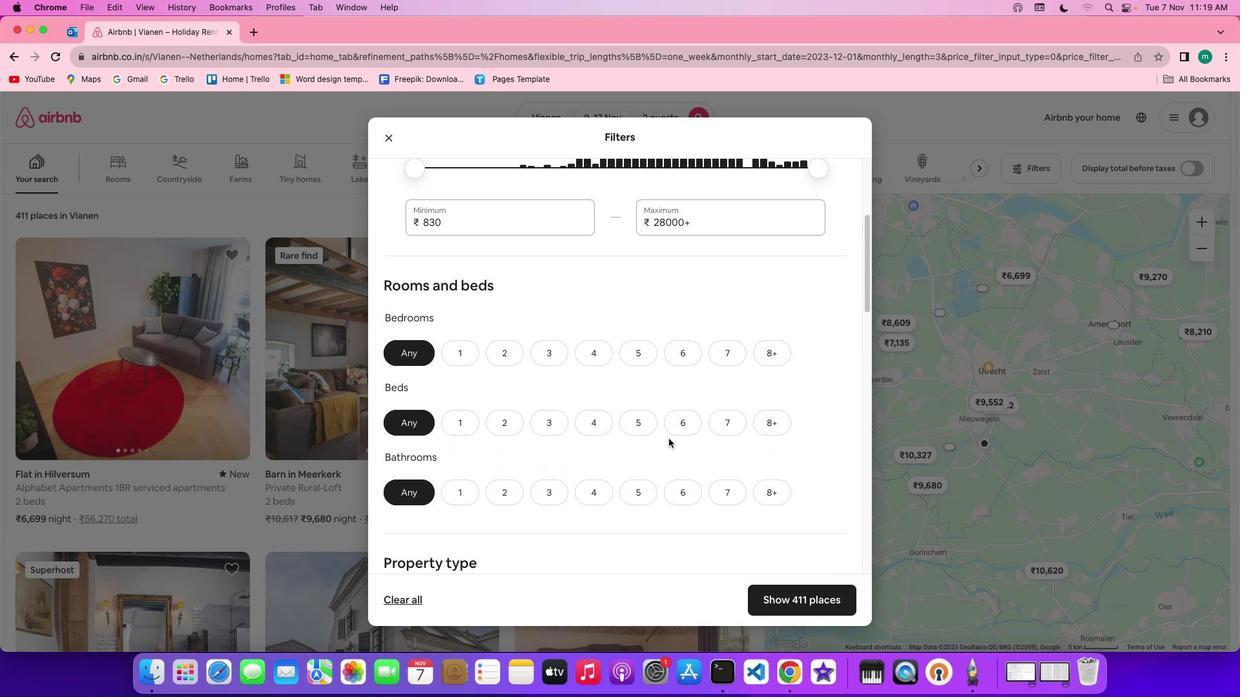 
Action: Mouse scrolled (680, 449) with delta (10, 10)
Screenshot: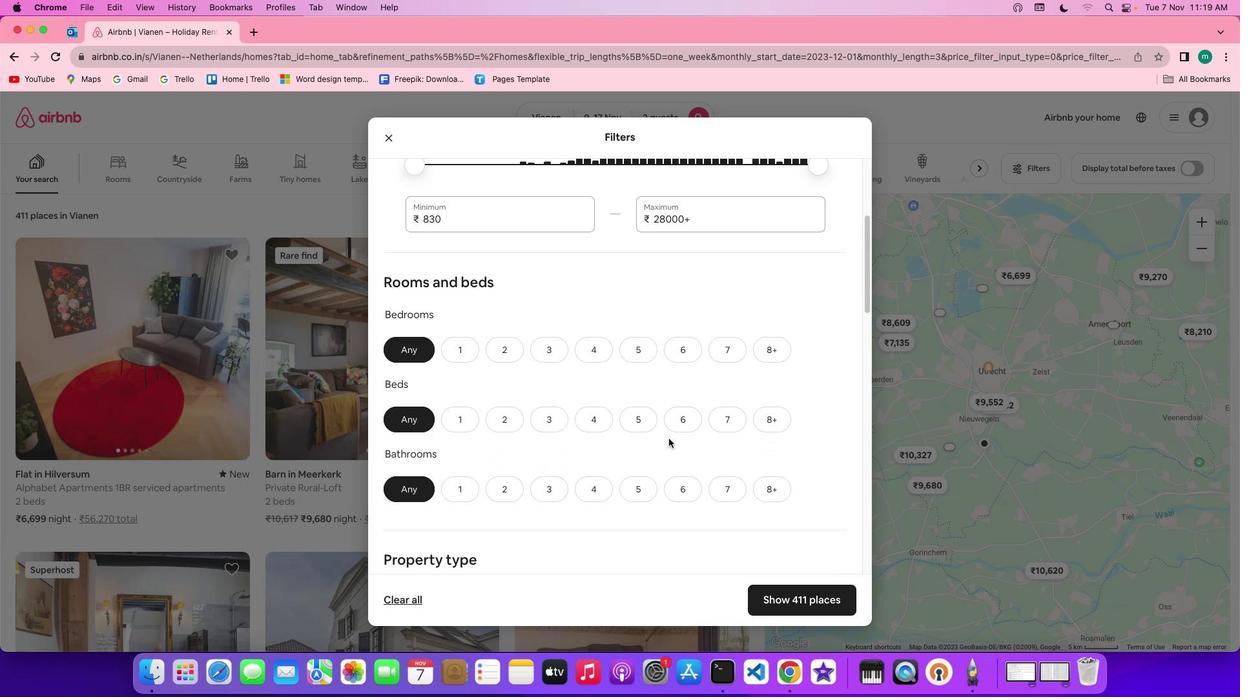 
Action: Mouse scrolled (680, 449) with delta (10, 10)
Screenshot: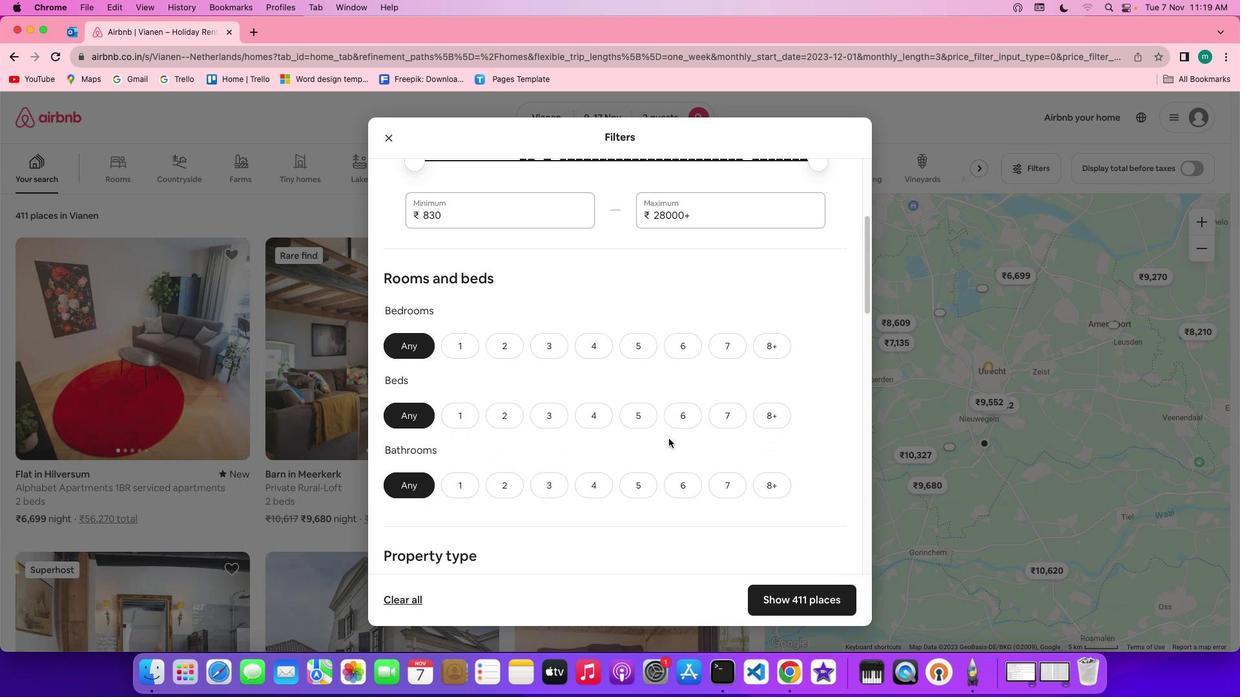 
Action: Mouse scrolled (680, 449) with delta (10, 10)
Screenshot: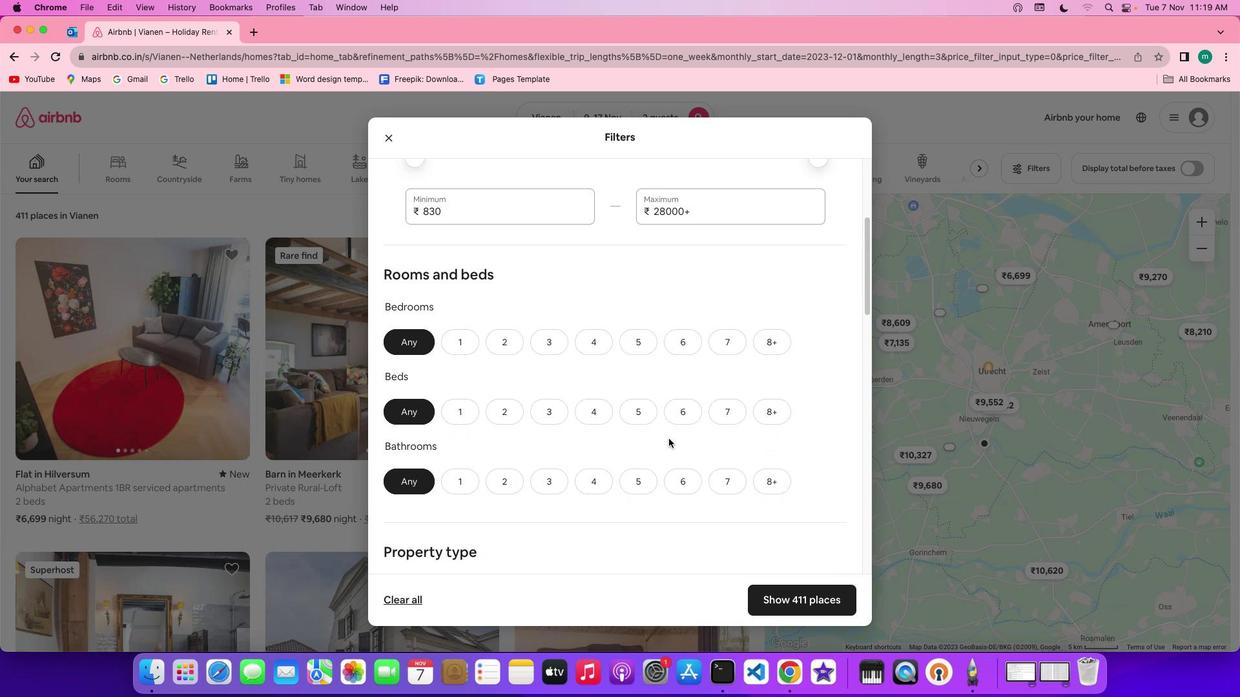 
Action: Mouse scrolled (680, 449) with delta (10, 10)
Screenshot: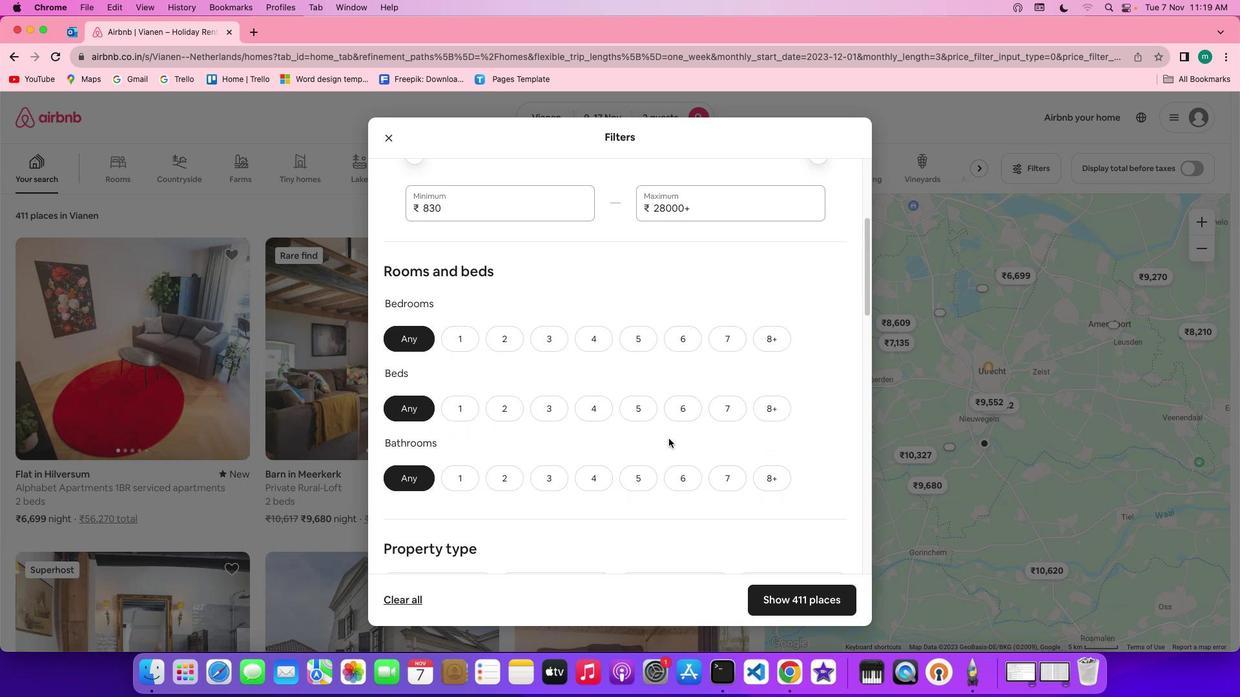 
Action: Mouse scrolled (680, 449) with delta (10, 10)
Screenshot: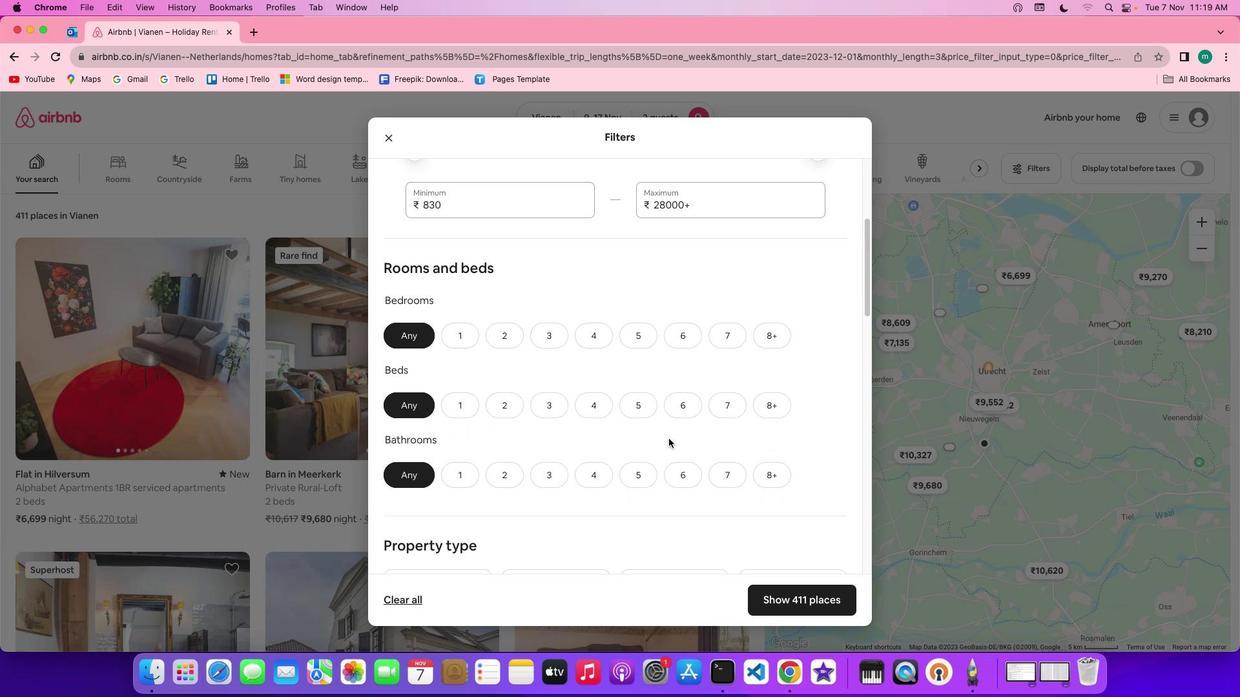 
Action: Mouse scrolled (680, 449) with delta (10, 10)
Screenshot: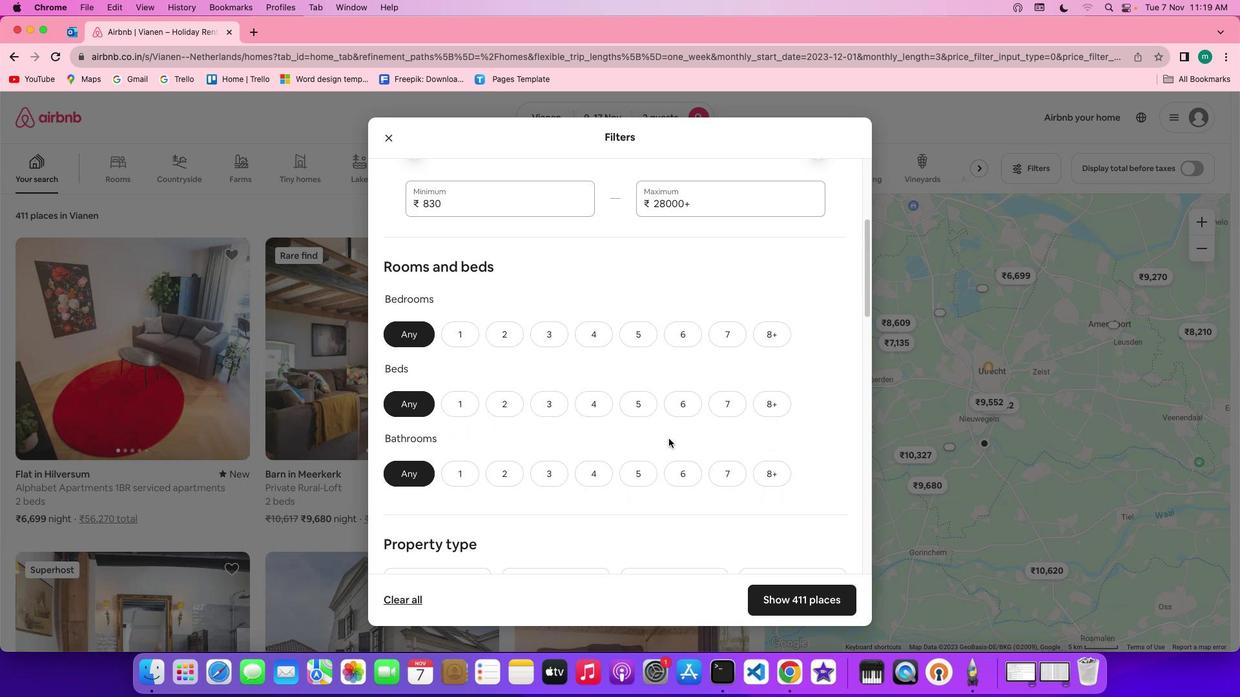 
Action: Mouse scrolled (680, 449) with delta (10, 10)
Screenshot: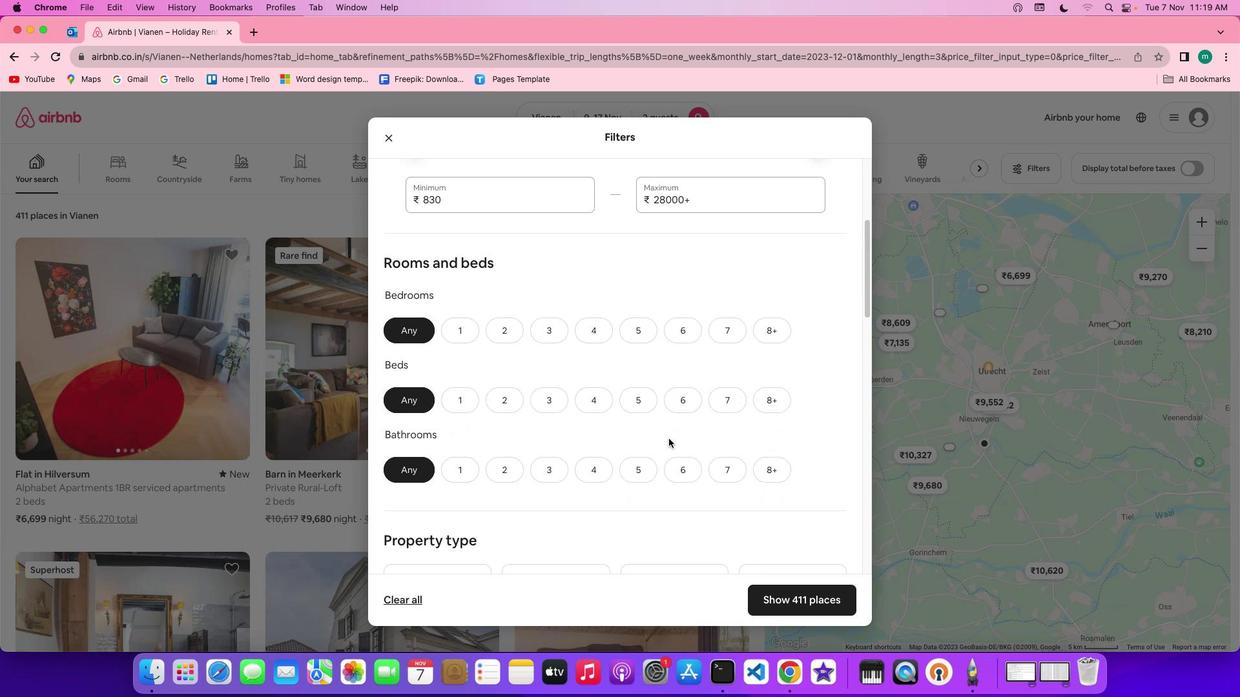 
Action: Mouse scrolled (680, 449) with delta (10, 10)
Screenshot: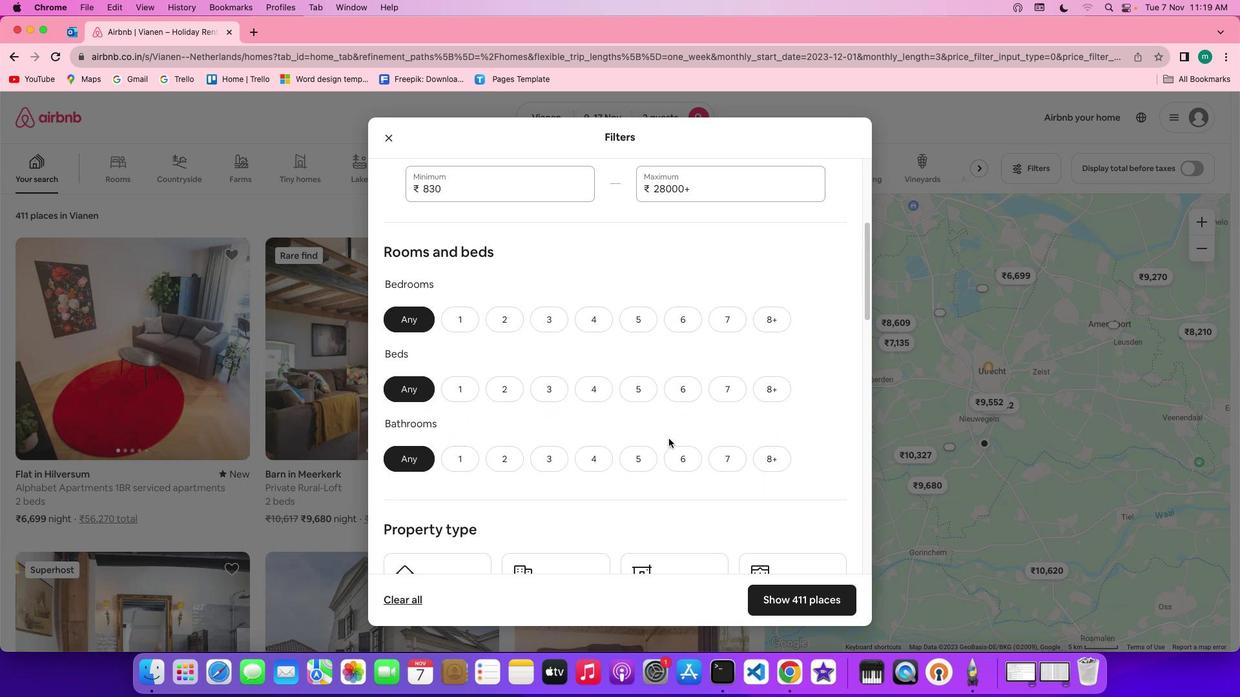 
Action: Mouse scrolled (680, 449) with delta (10, 10)
Screenshot: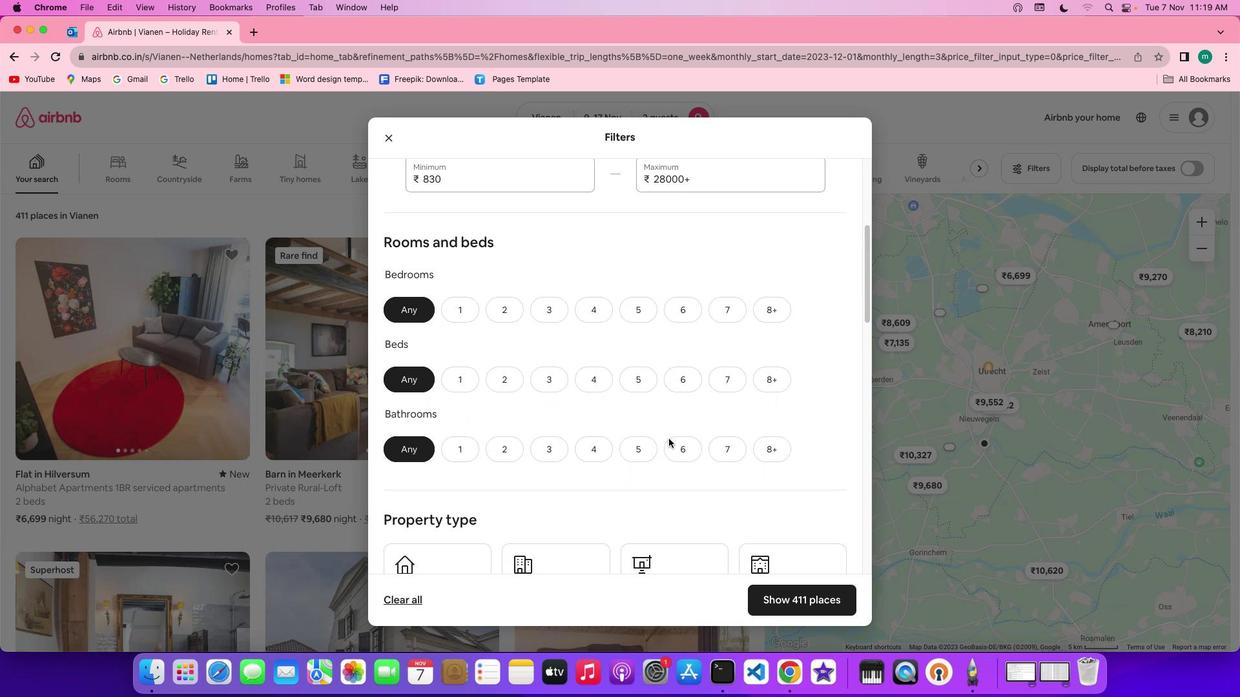
Action: Mouse scrolled (680, 449) with delta (10, 10)
Screenshot: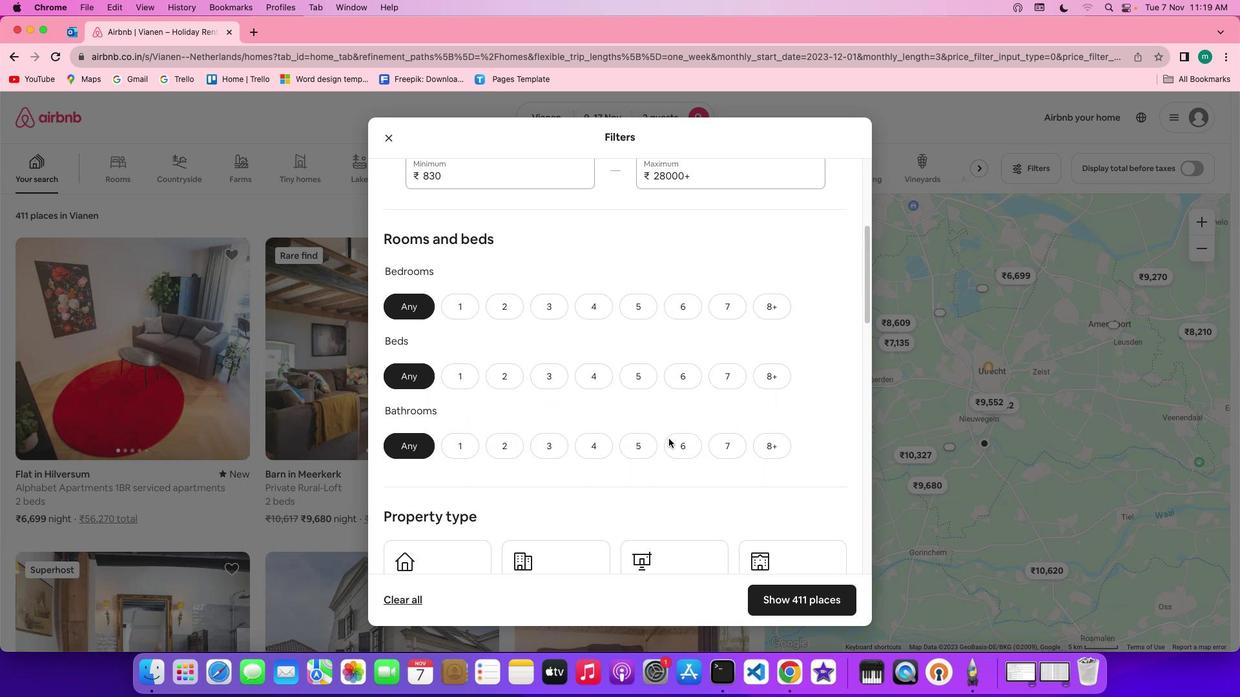 
Action: Mouse scrolled (680, 449) with delta (10, 10)
Screenshot: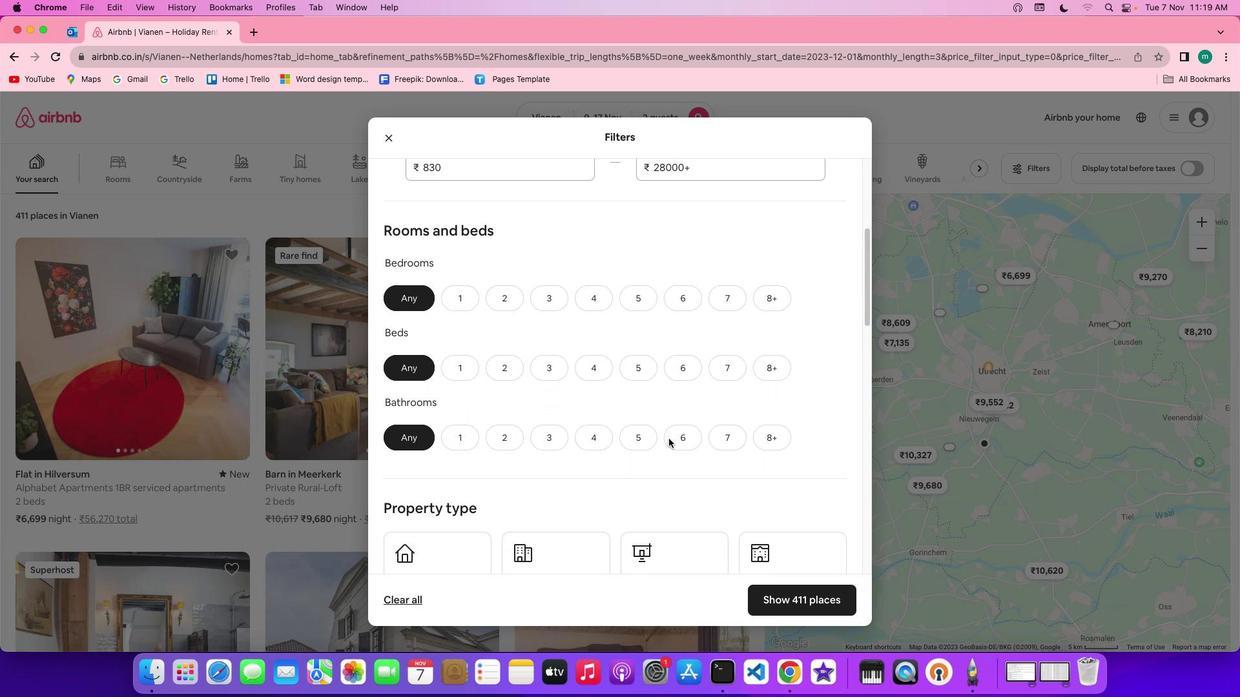
Action: Mouse moved to (472, 289)
Screenshot: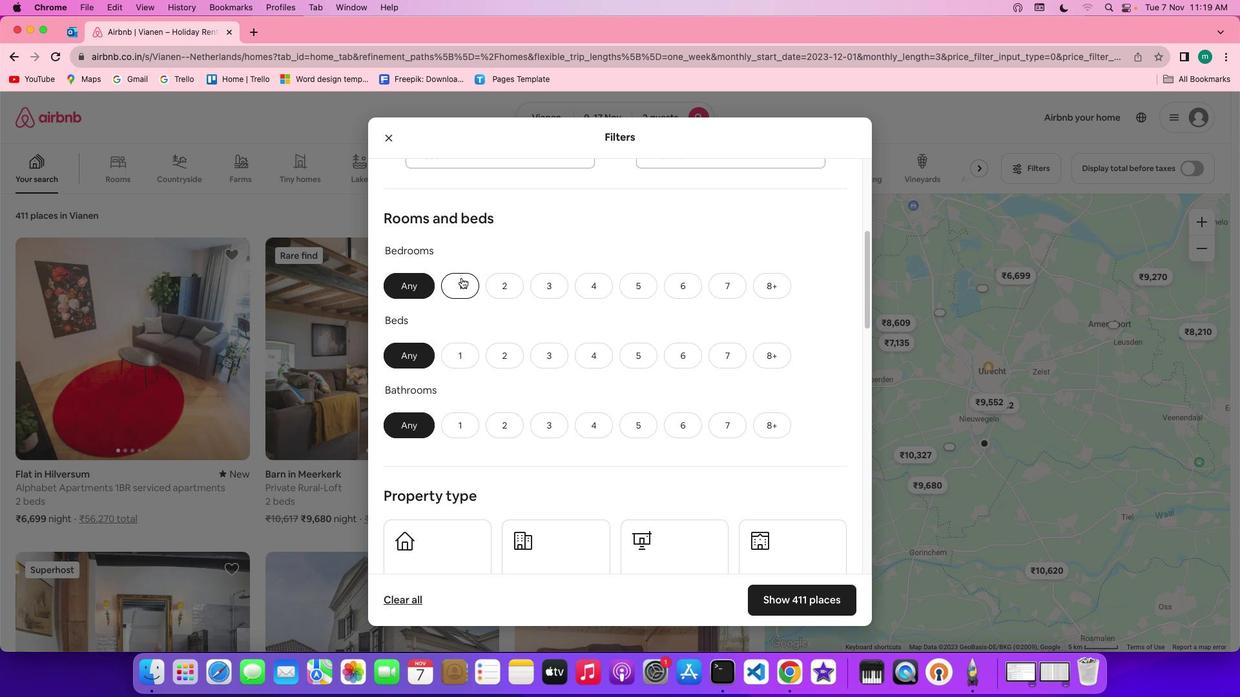 
Action: Mouse pressed left at (472, 289)
Screenshot: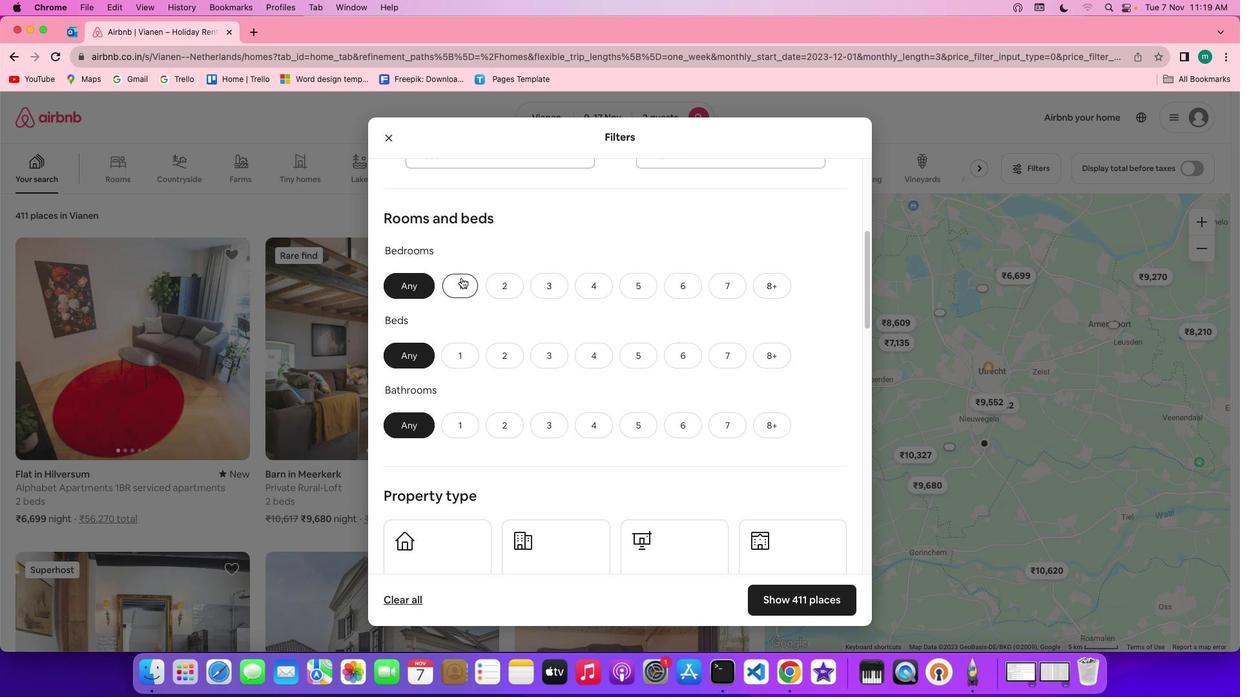 
Action: Mouse moved to (591, 359)
Screenshot: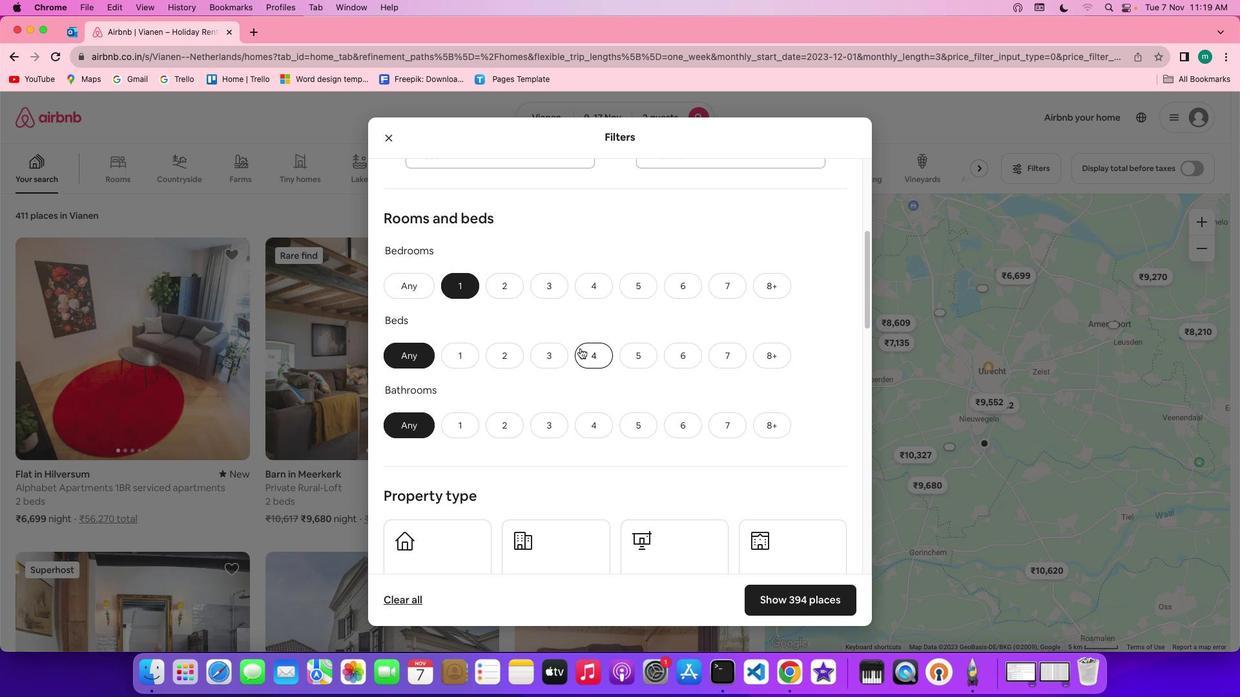 
Action: Mouse scrolled (591, 359) with delta (10, 10)
Screenshot: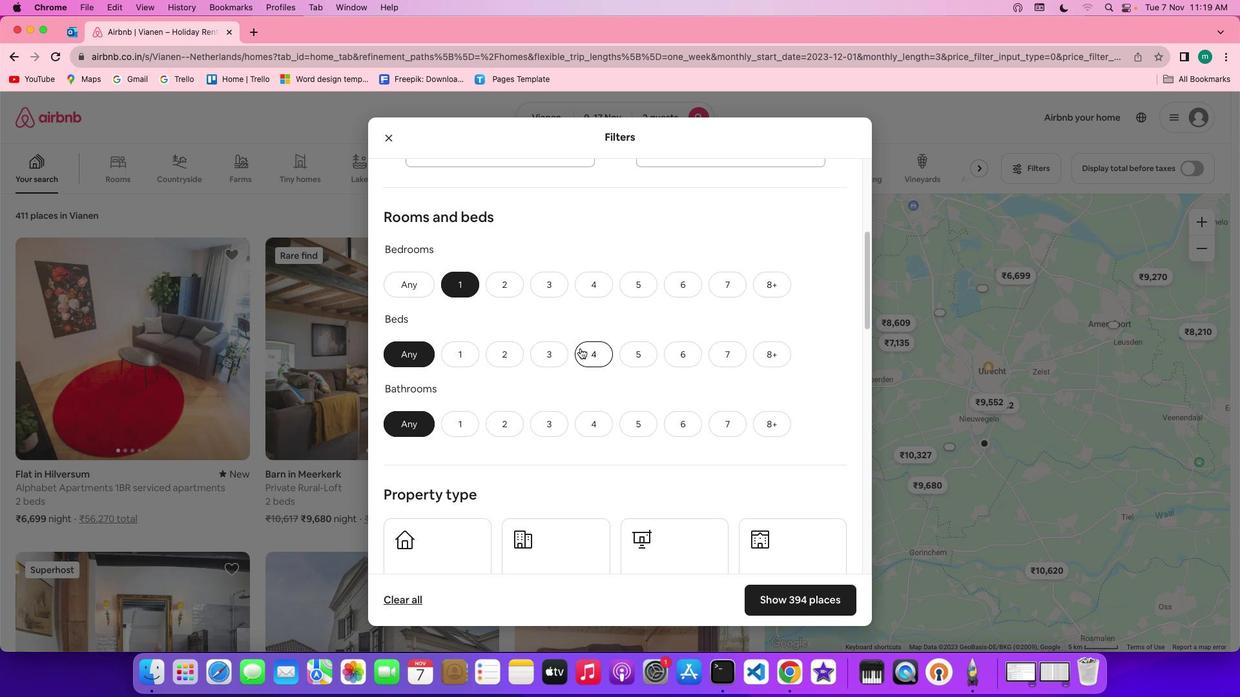 
Action: Mouse scrolled (591, 359) with delta (10, 10)
Screenshot: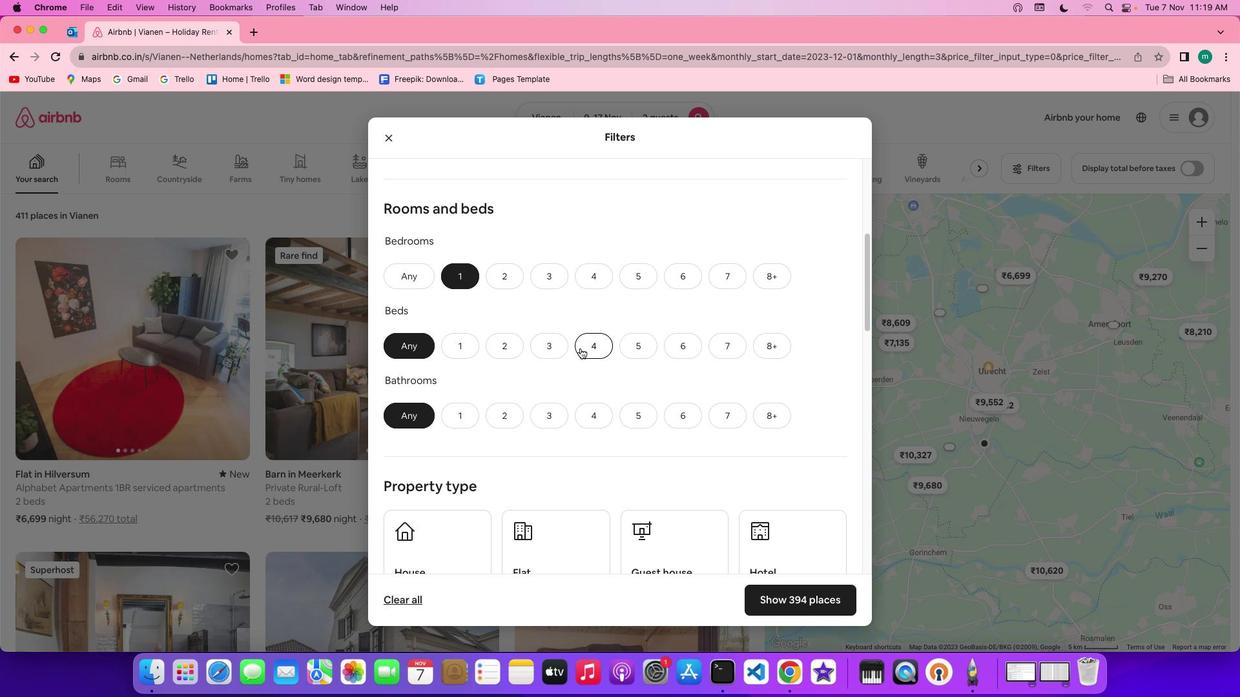 
Action: Mouse scrolled (591, 359) with delta (10, 10)
Screenshot: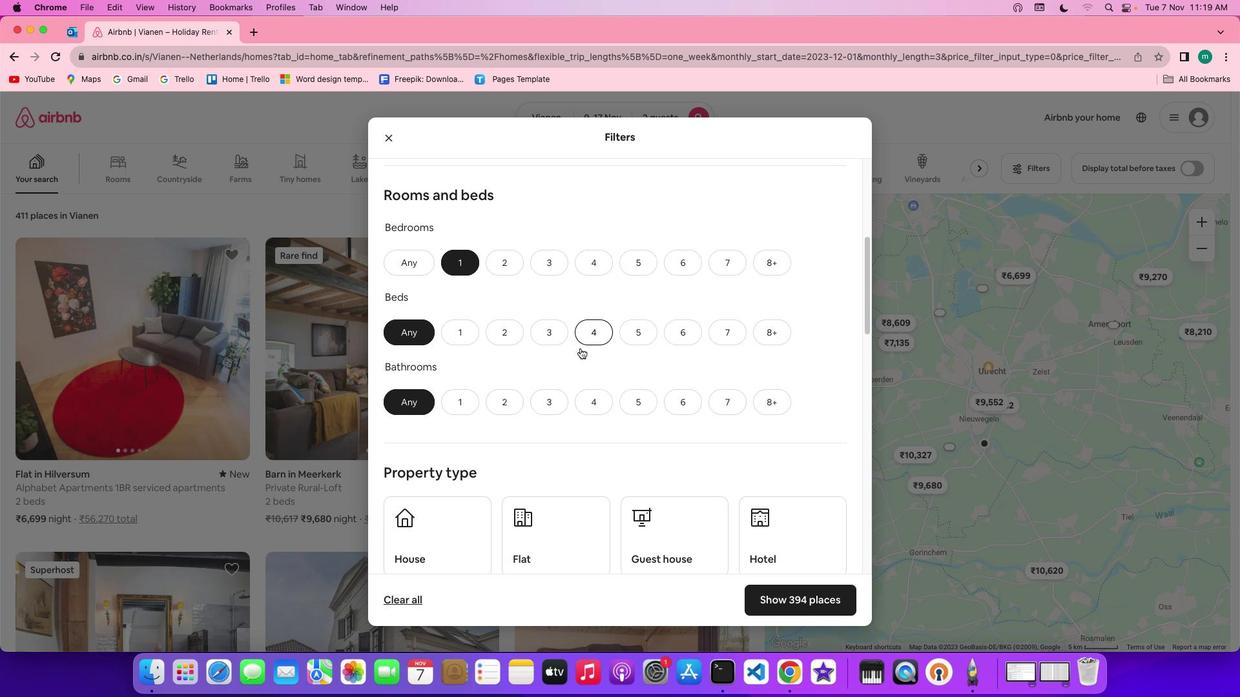 
Action: Mouse scrolled (591, 359) with delta (10, 10)
Screenshot: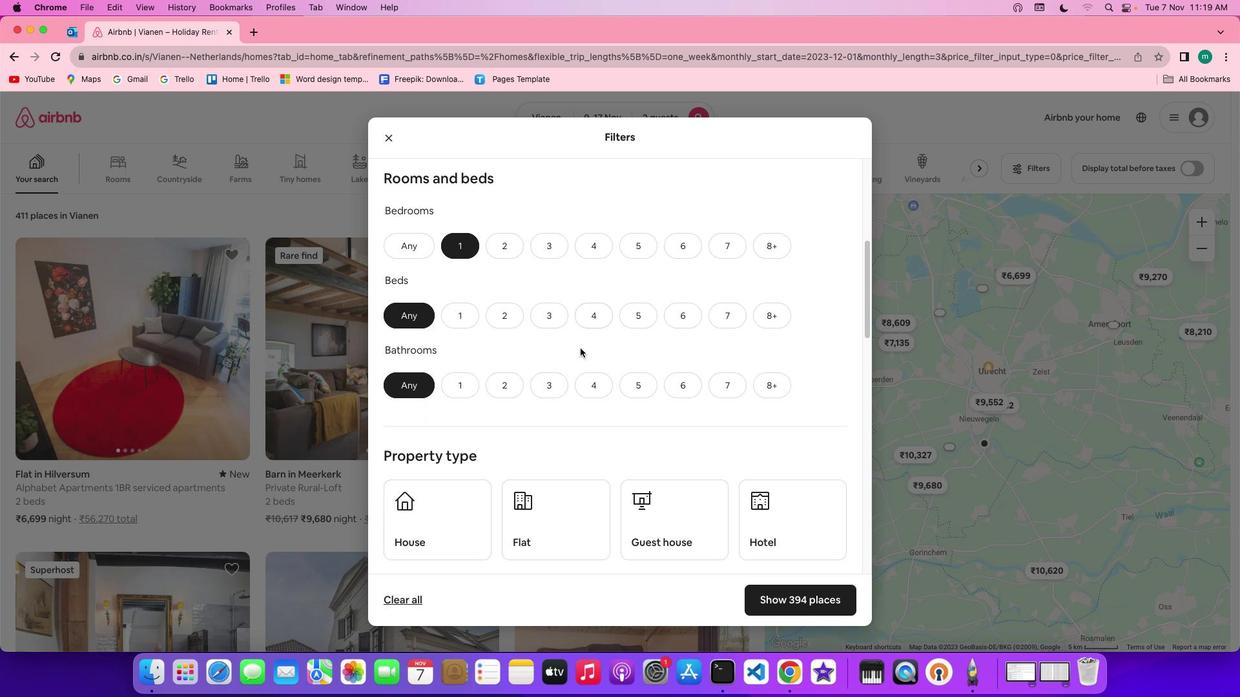 
Action: Mouse scrolled (591, 359) with delta (10, 10)
Screenshot: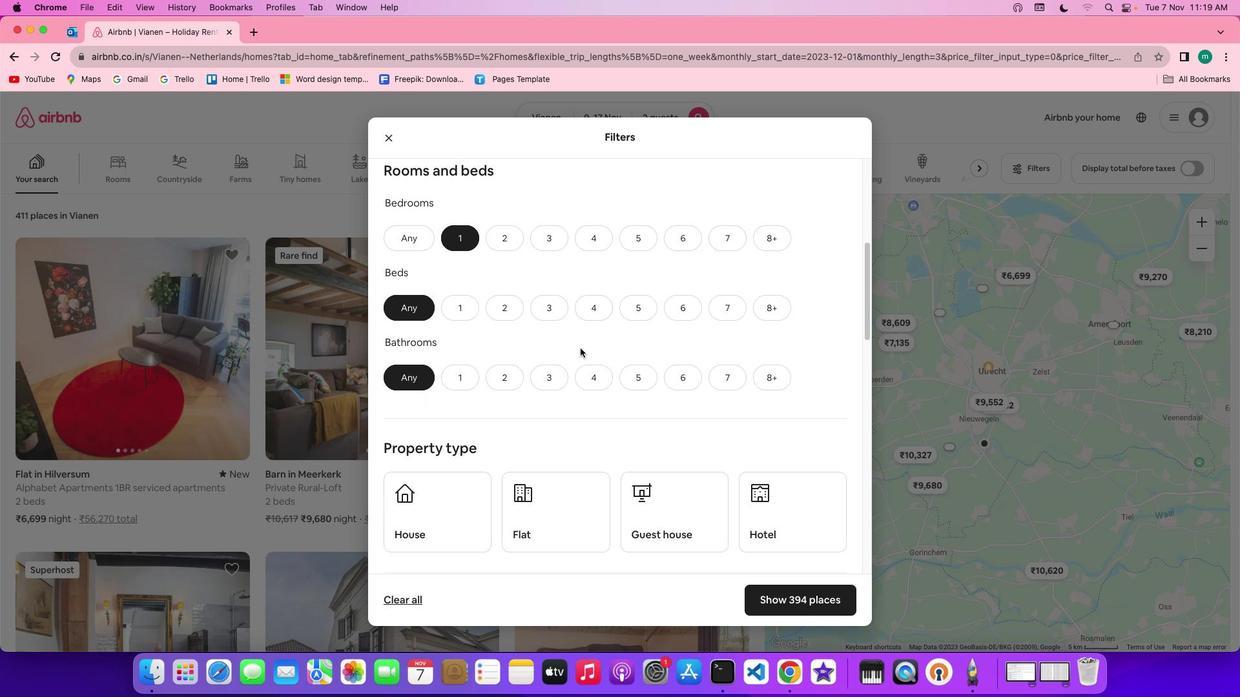 
Action: Mouse scrolled (591, 359) with delta (10, 10)
Screenshot: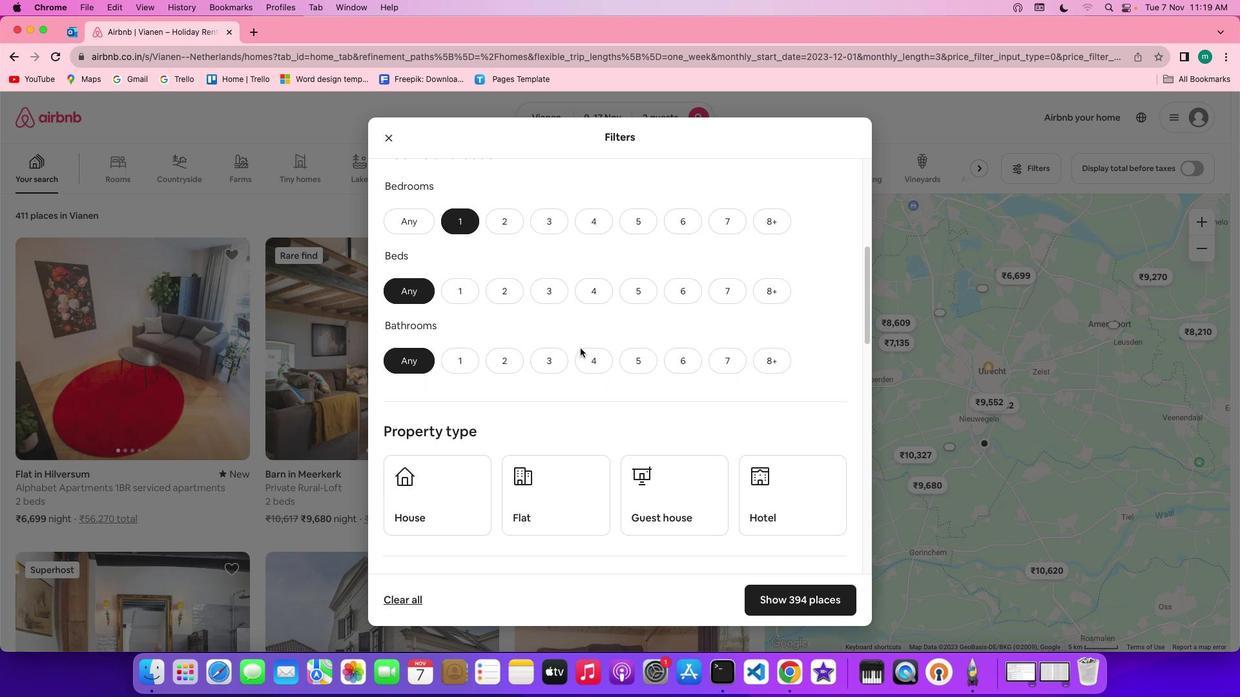 
Action: Mouse moved to (523, 288)
Screenshot: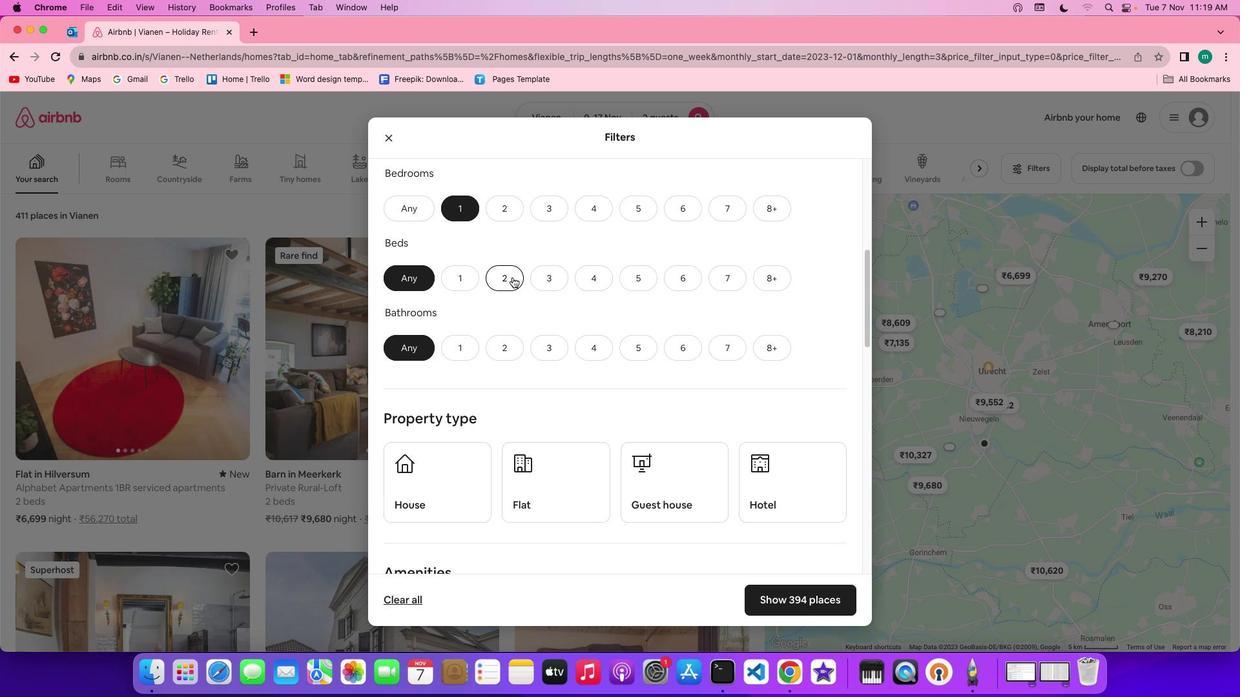 
Action: Mouse pressed left at (523, 288)
Screenshot: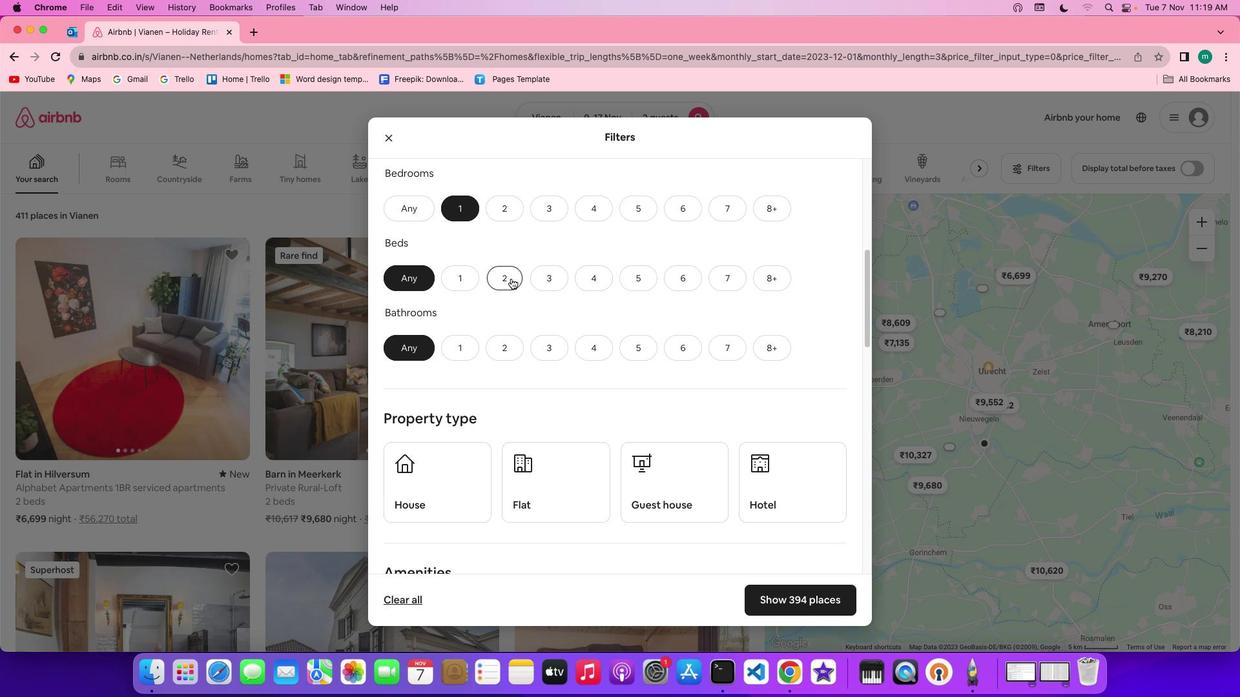 
Action: Mouse moved to (476, 354)
Screenshot: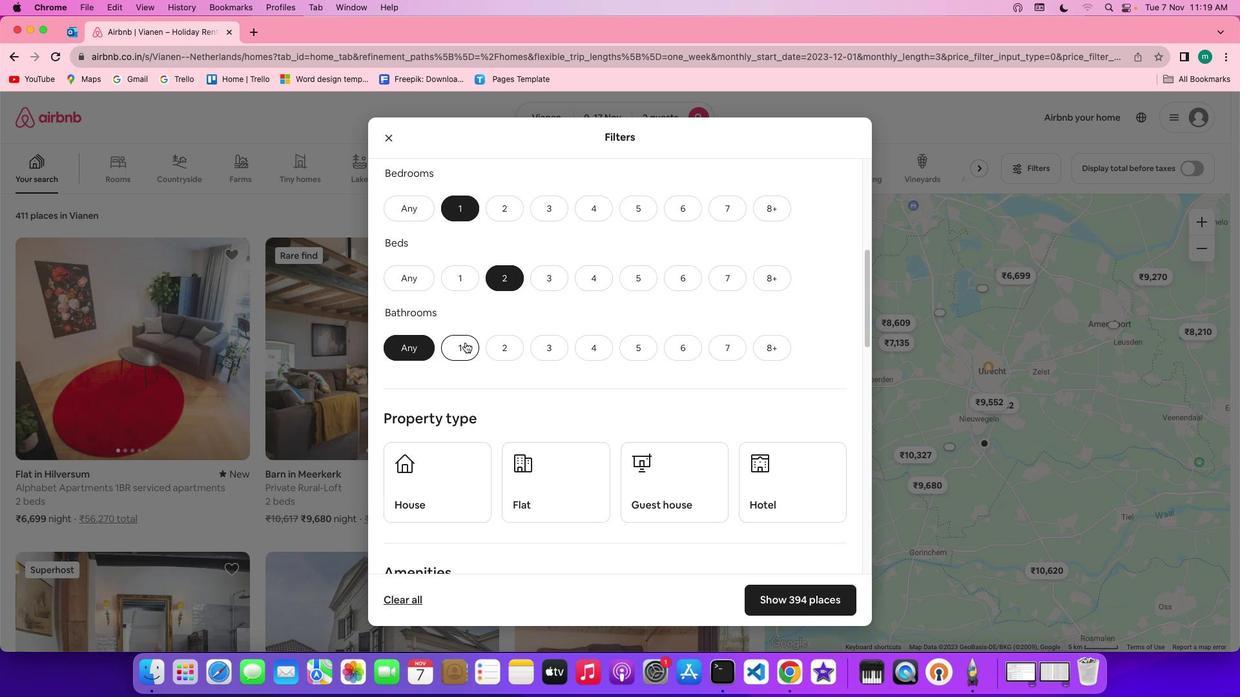 
Action: Mouse pressed left at (476, 354)
Screenshot: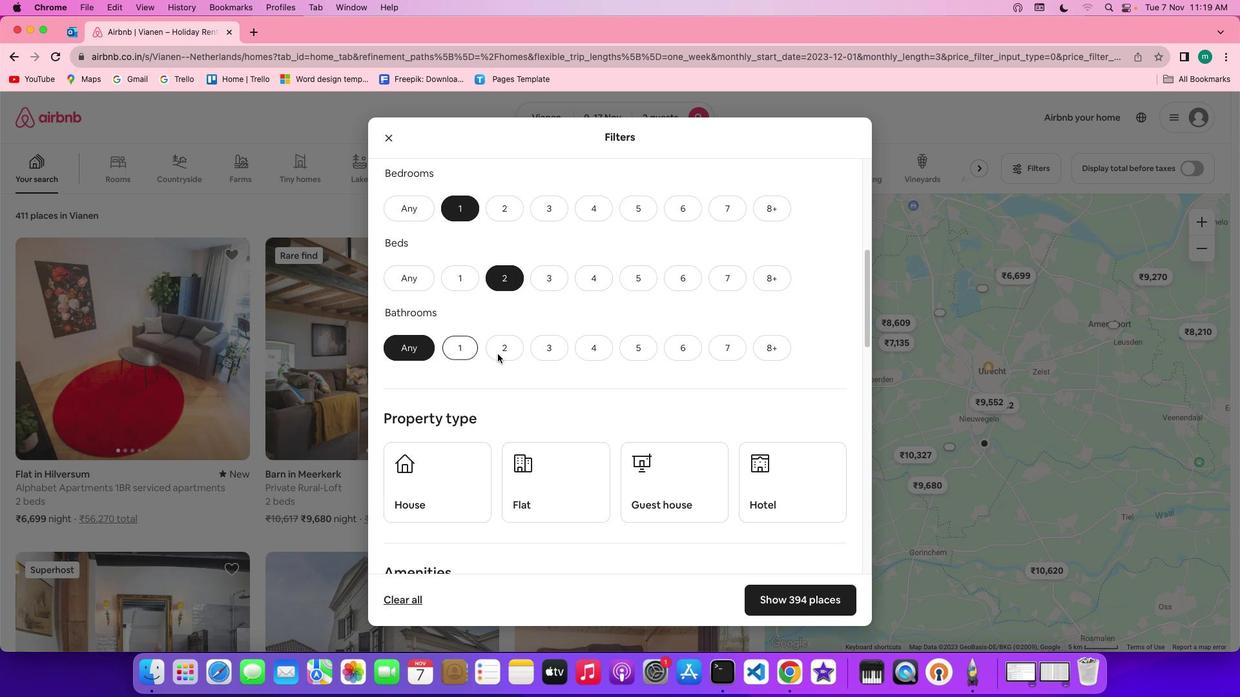 
Action: Mouse moved to (627, 378)
Screenshot: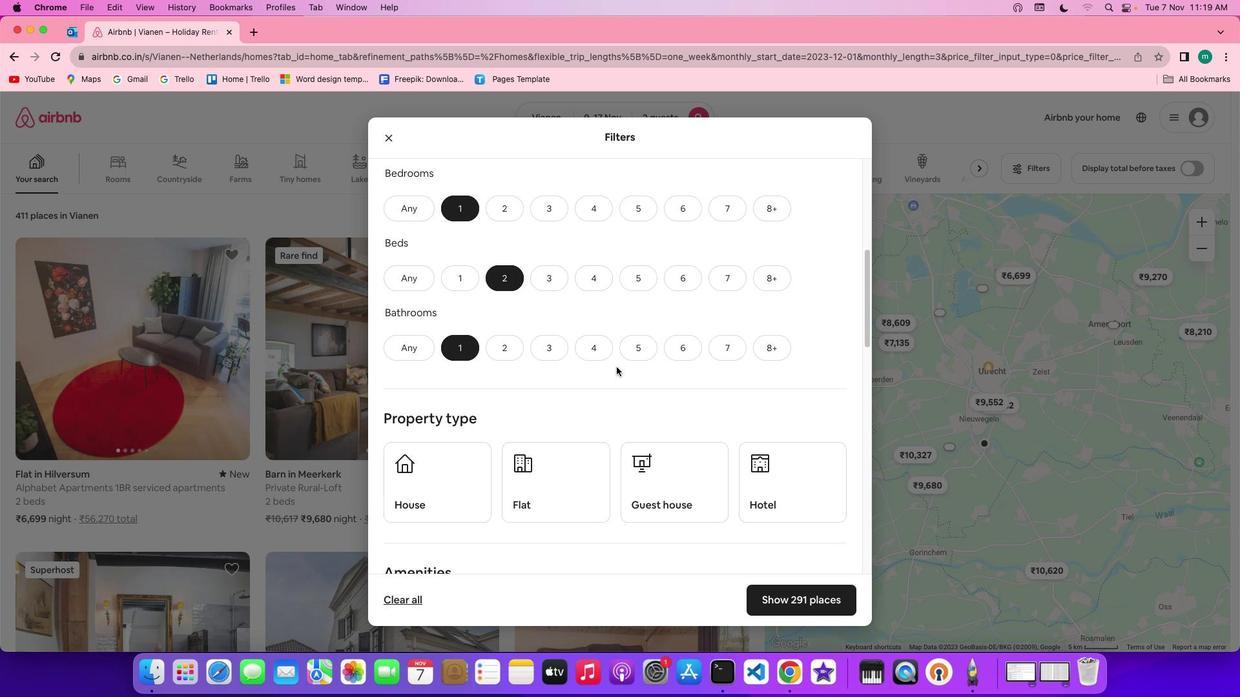 
Action: Mouse scrolled (627, 378) with delta (10, 10)
Screenshot: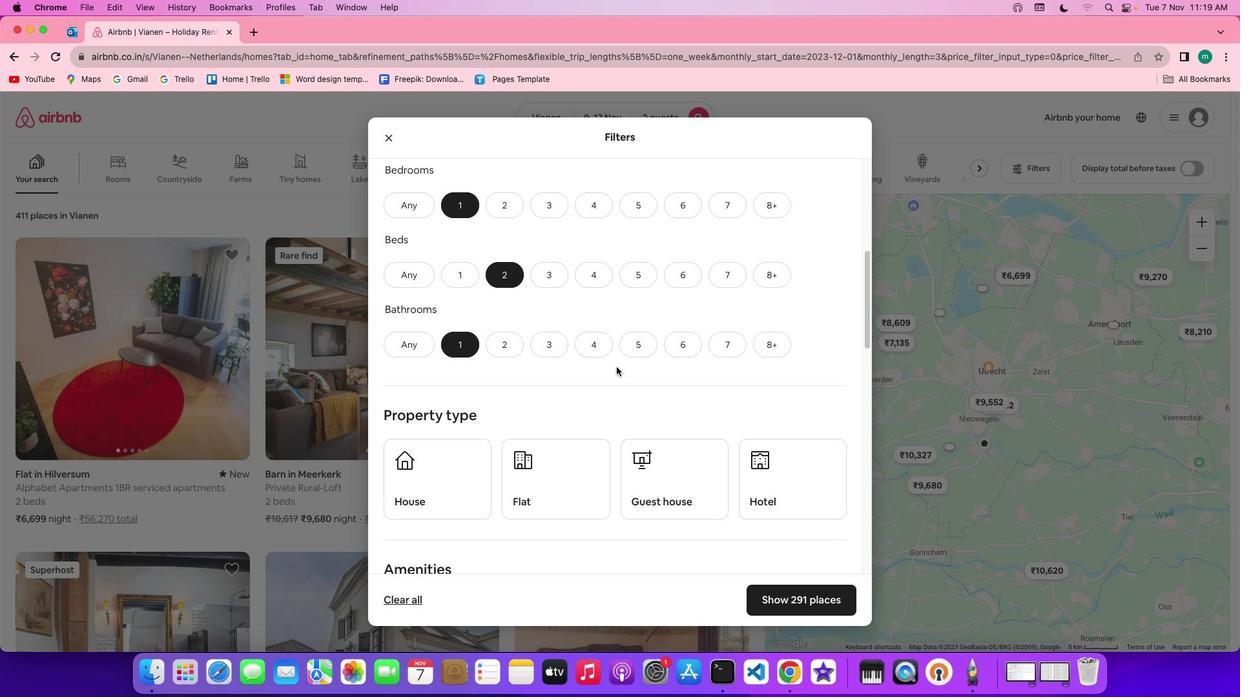 
Action: Mouse scrolled (627, 378) with delta (10, 10)
Screenshot: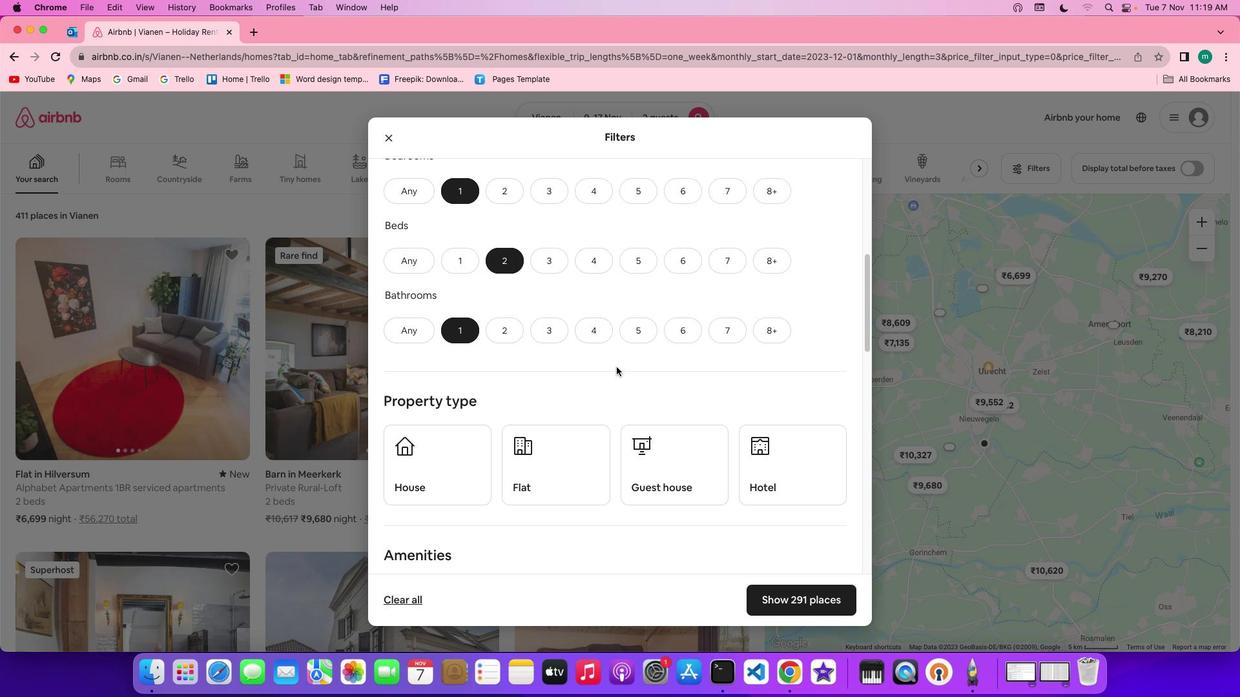 
Action: Mouse scrolled (627, 378) with delta (10, 10)
Screenshot: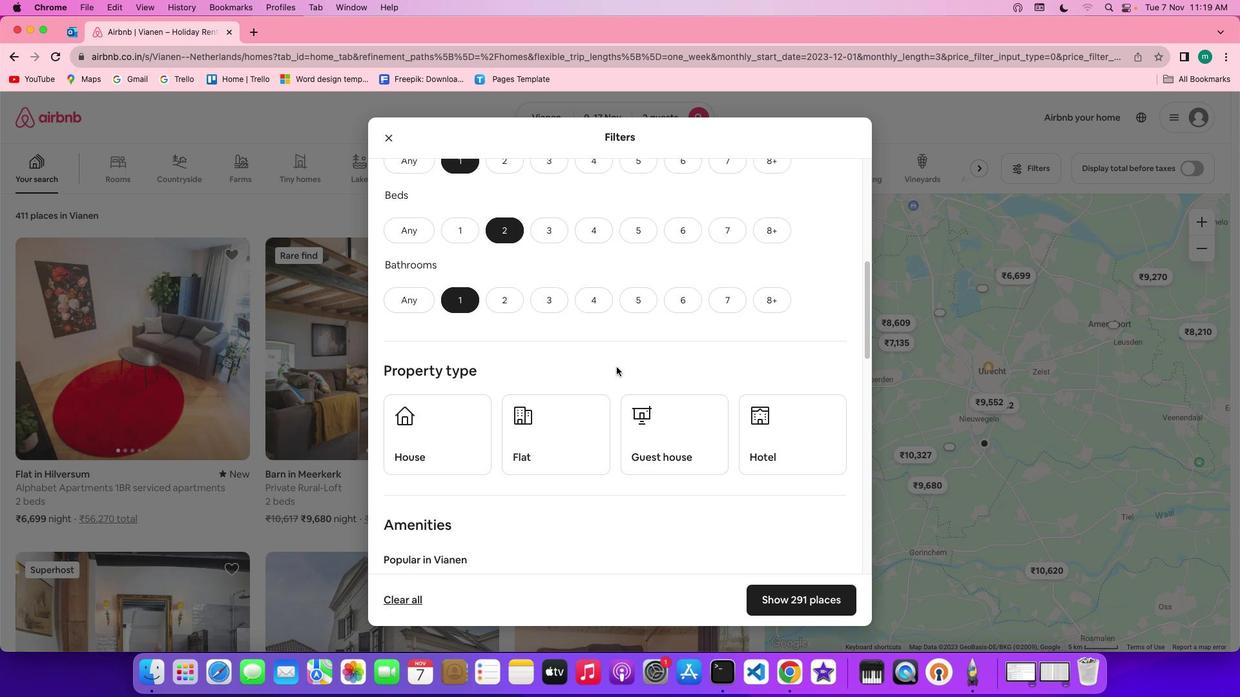 
Action: Mouse scrolled (627, 378) with delta (10, 10)
Screenshot: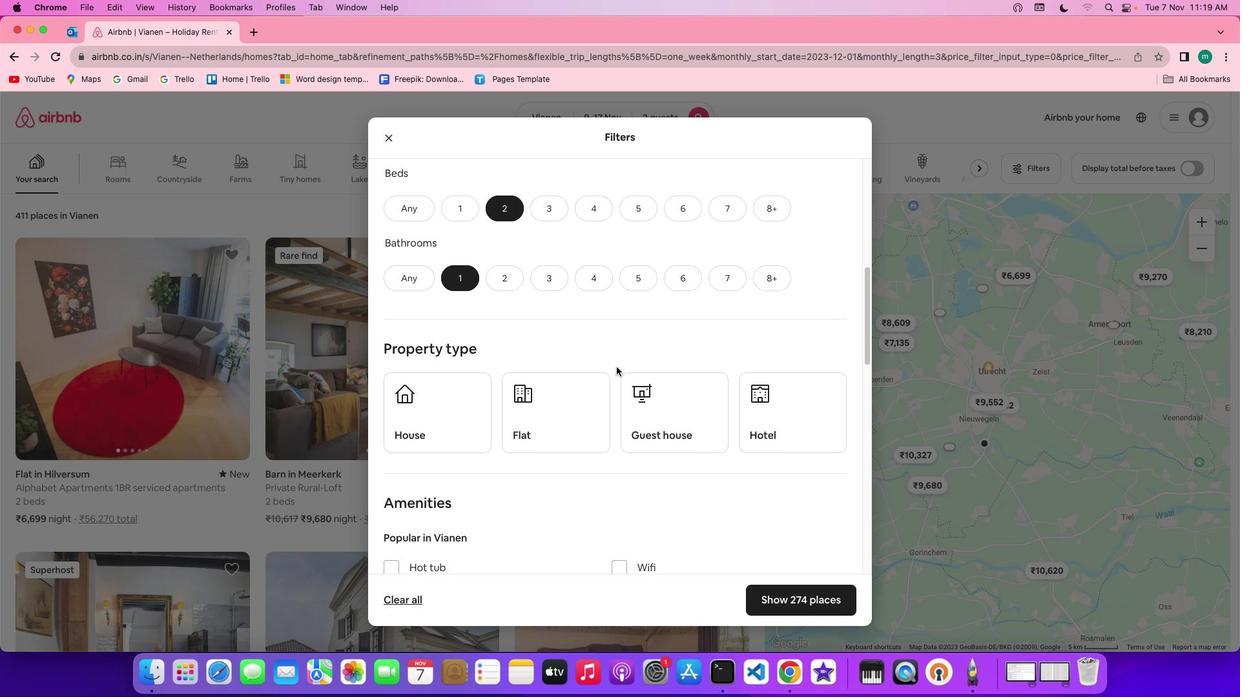 
Action: Mouse scrolled (627, 378) with delta (10, 10)
Screenshot: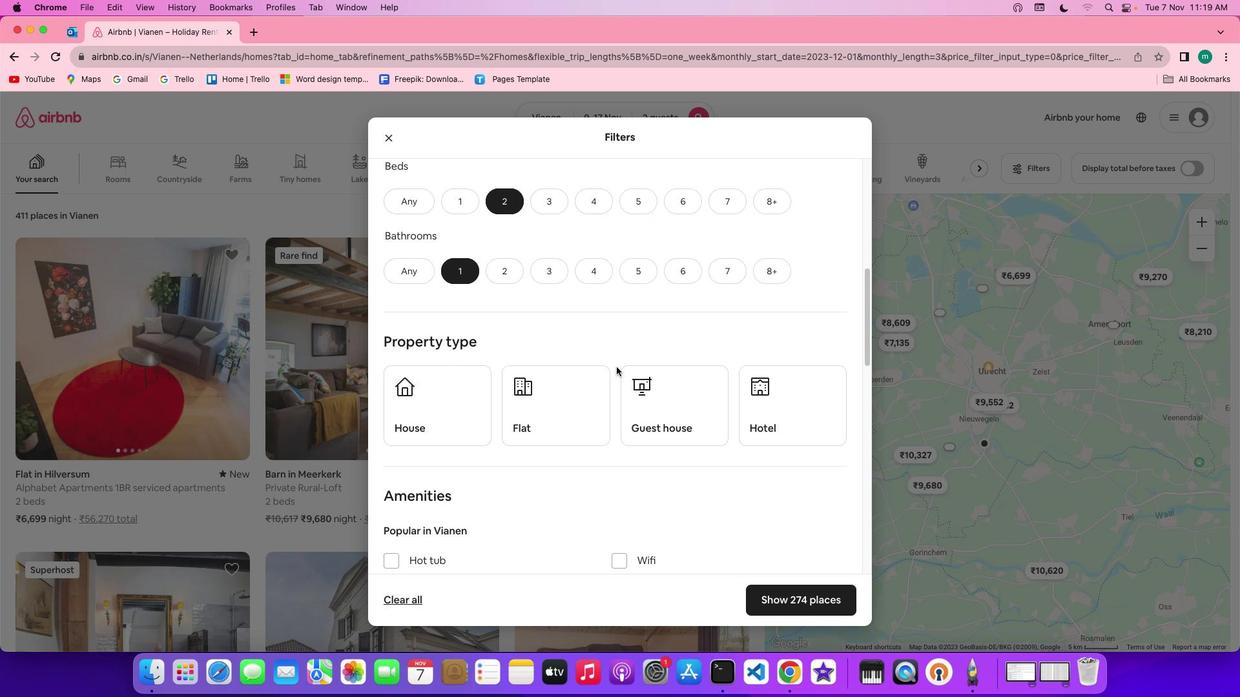 
Action: Mouse scrolled (627, 378) with delta (10, 10)
Screenshot: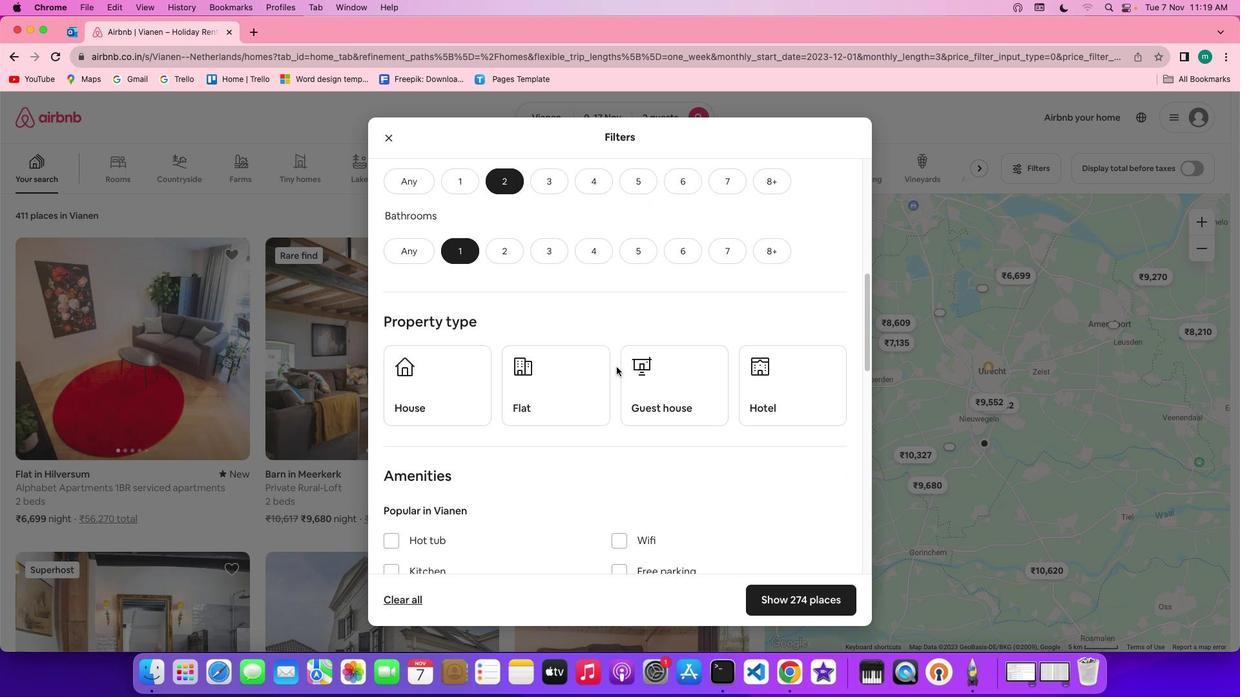 
Action: Mouse scrolled (627, 378) with delta (10, 10)
Screenshot: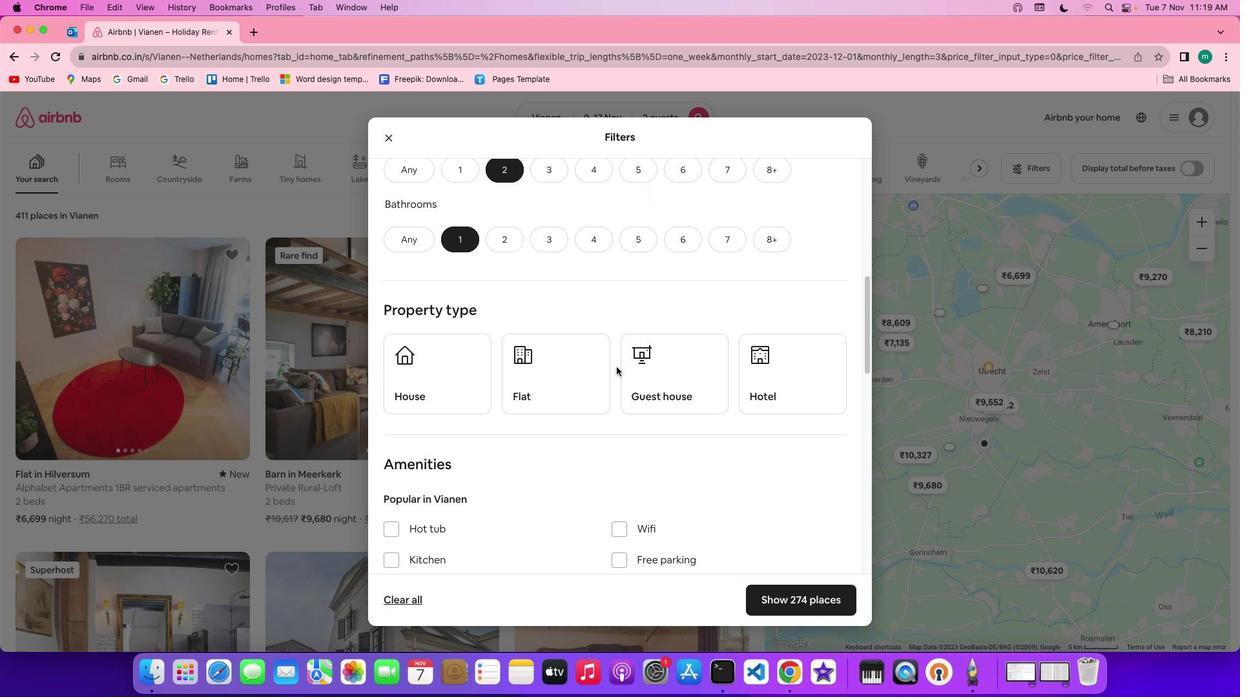 
Action: Mouse scrolled (627, 378) with delta (10, 10)
Screenshot: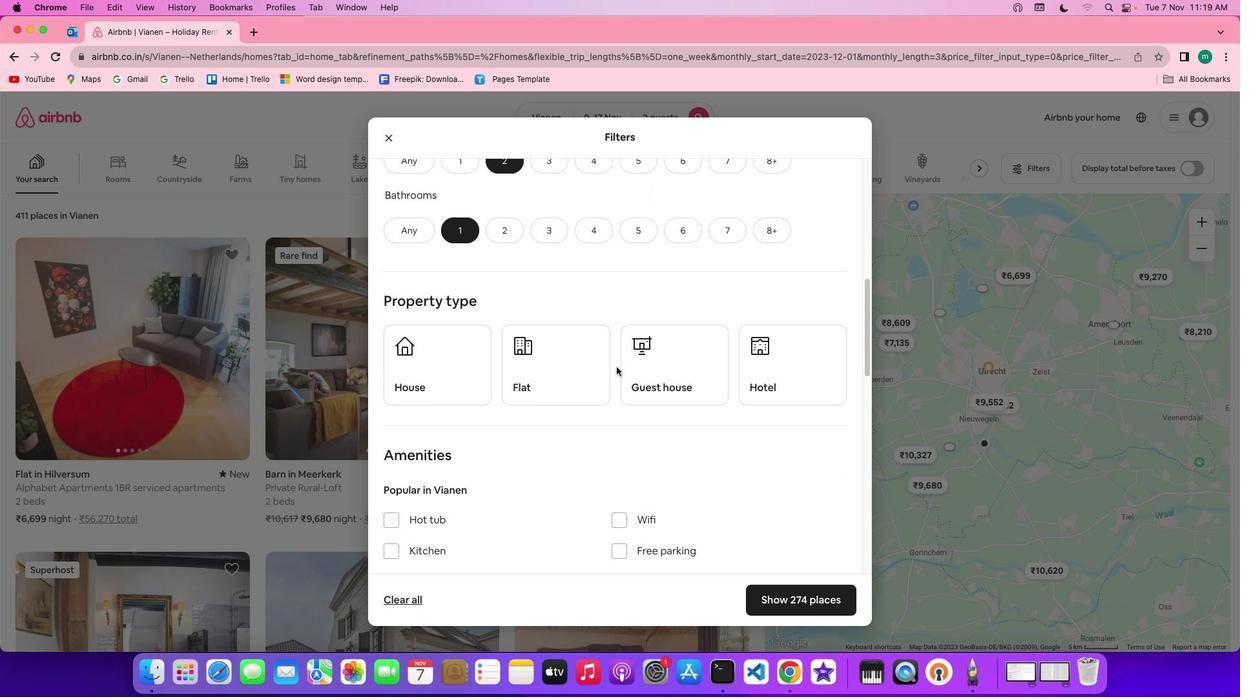 
Action: Mouse scrolled (627, 378) with delta (10, 10)
Screenshot: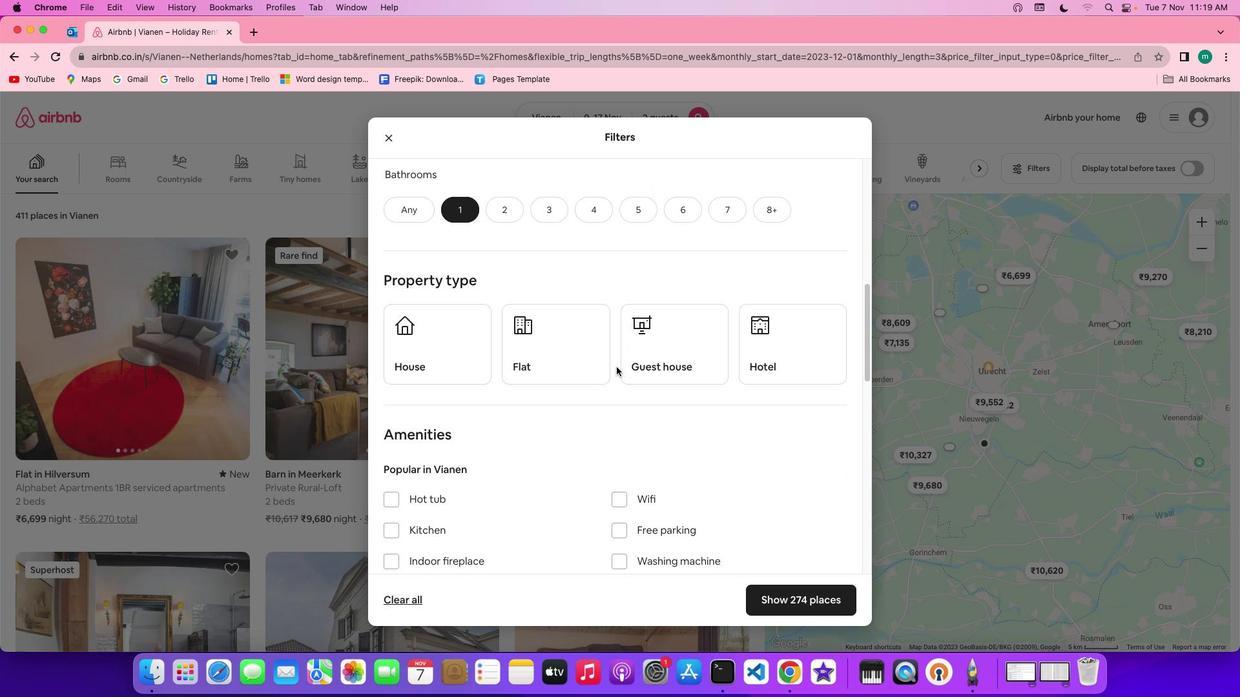 
Action: Mouse moved to (568, 347)
Screenshot: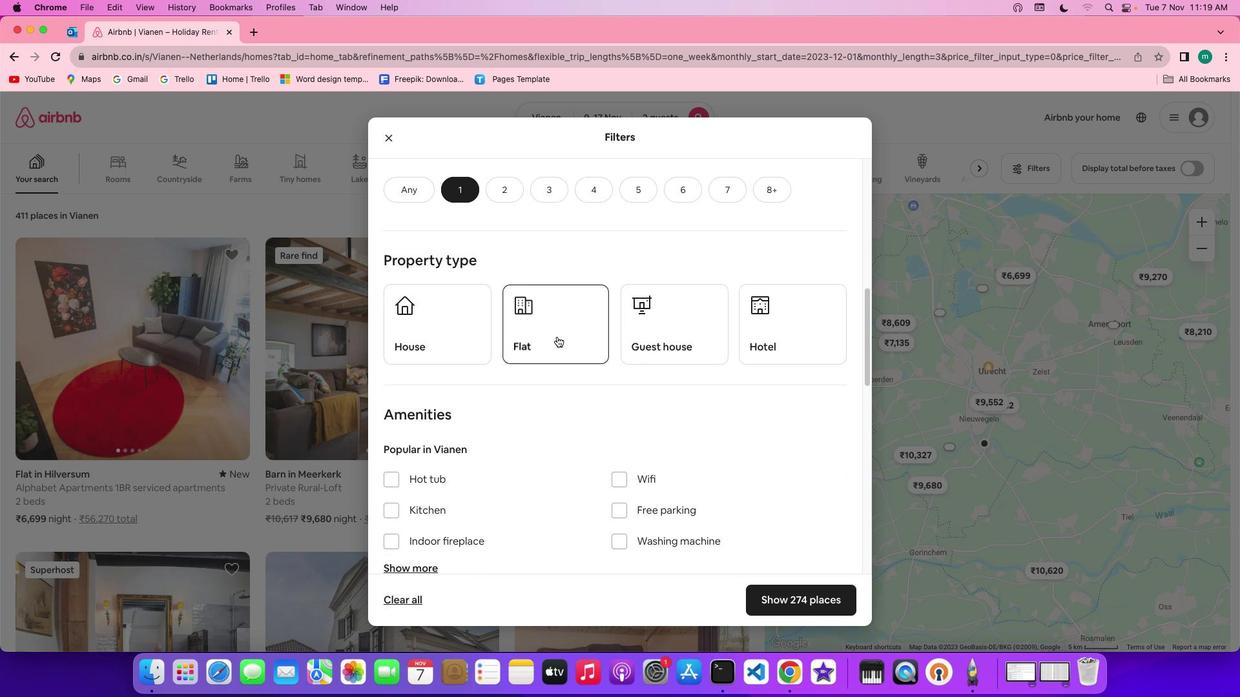 
Action: Mouse pressed left at (568, 347)
Screenshot: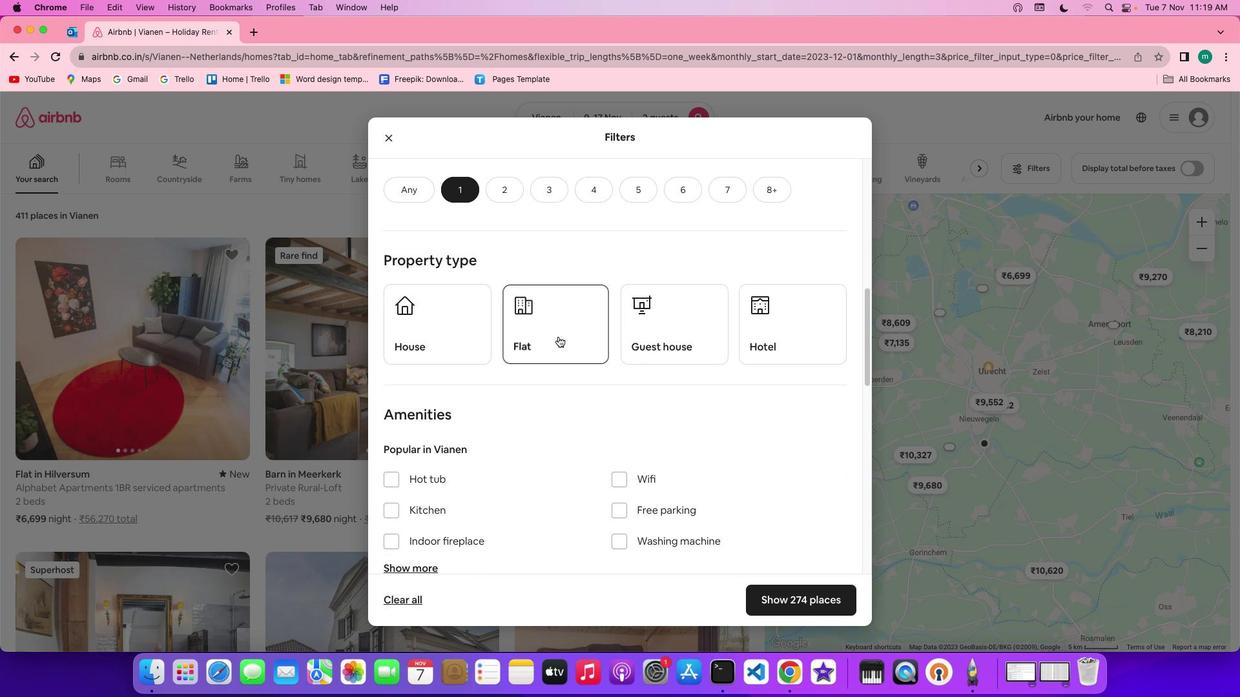 
Action: Mouse moved to (682, 385)
Screenshot: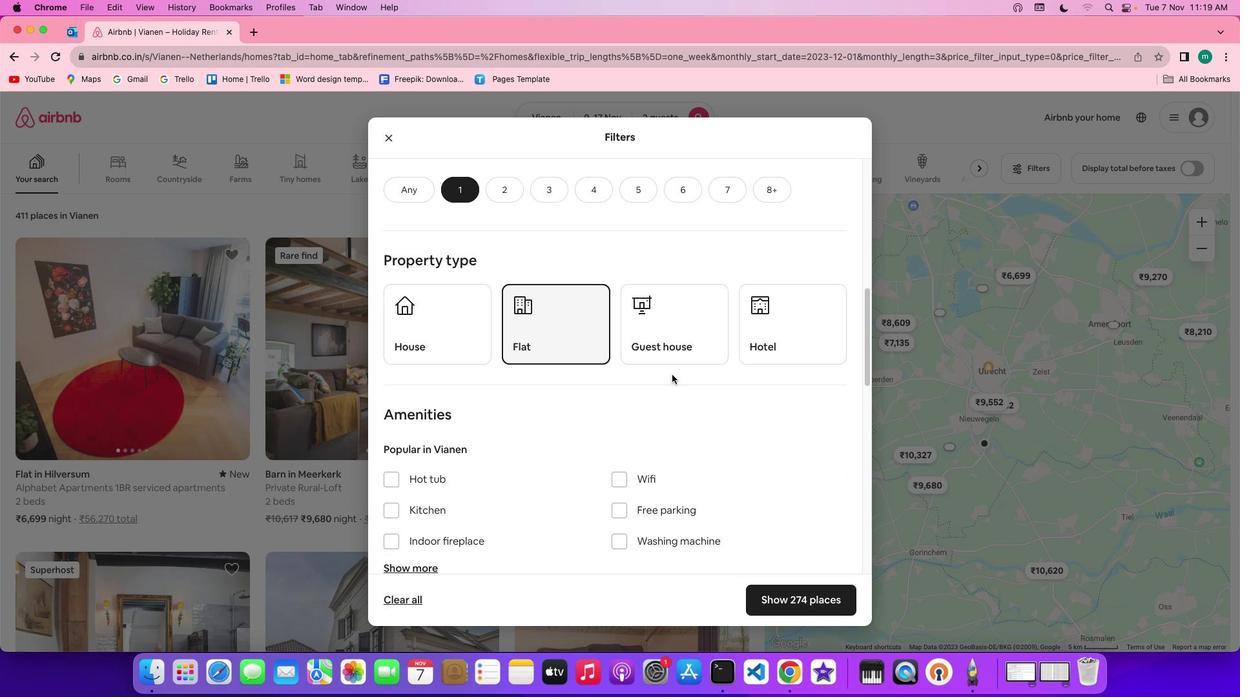 
Action: Mouse scrolled (682, 385) with delta (10, 10)
Screenshot: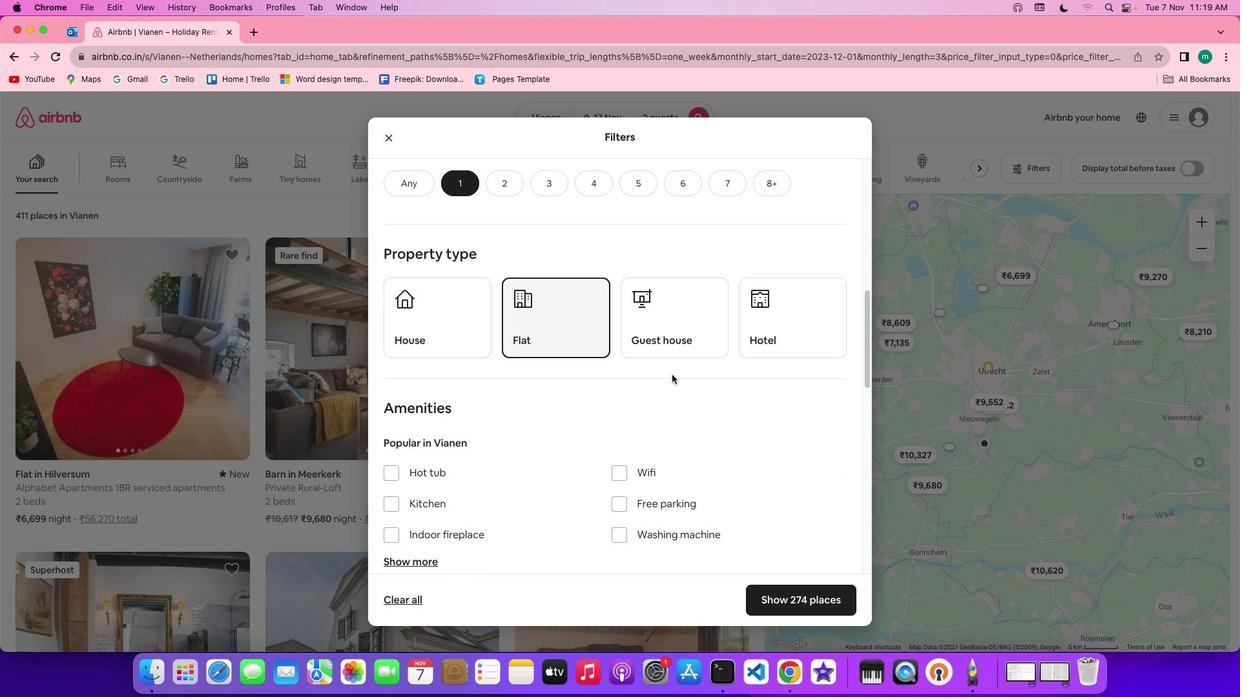 
Action: Mouse scrolled (682, 385) with delta (10, 10)
Screenshot: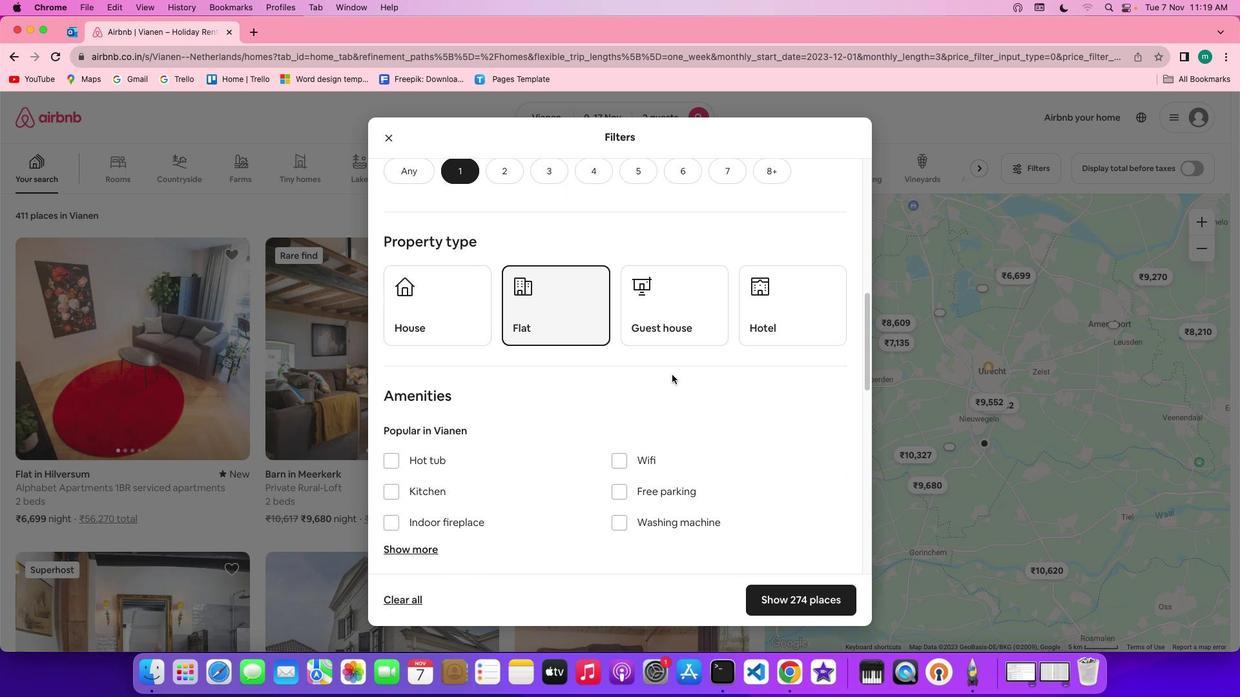 
Action: Mouse scrolled (682, 385) with delta (10, 9)
Screenshot: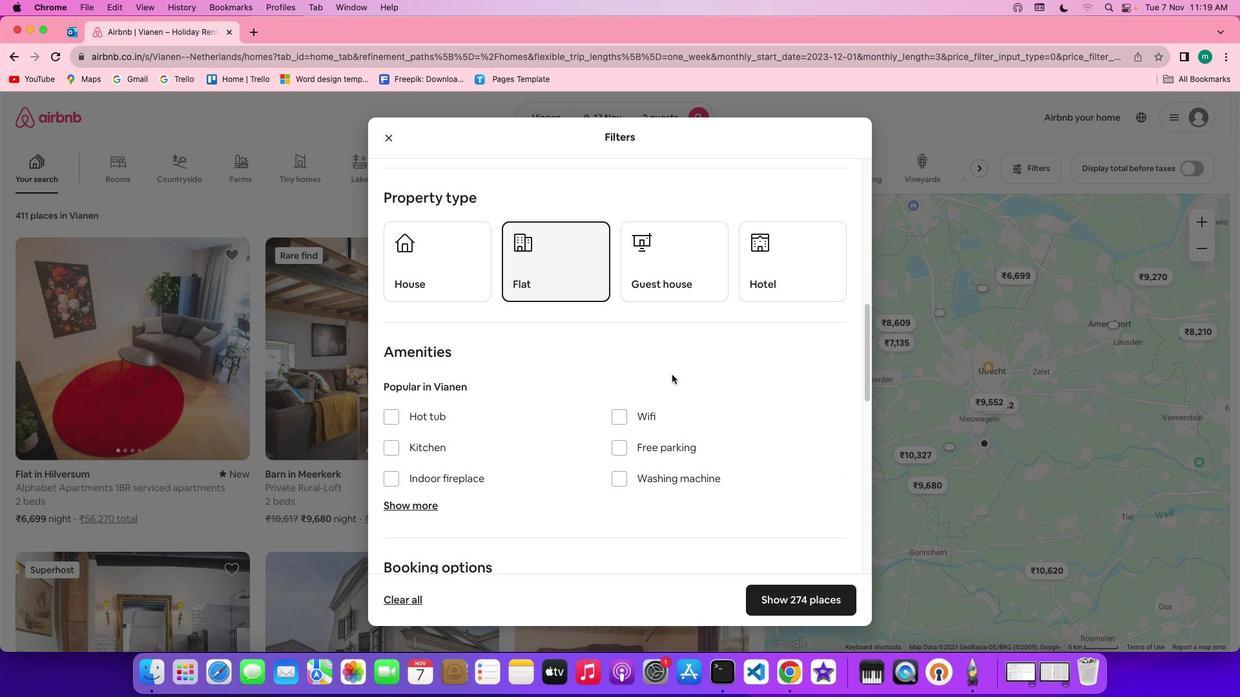 
Action: Mouse scrolled (682, 385) with delta (10, 10)
Screenshot: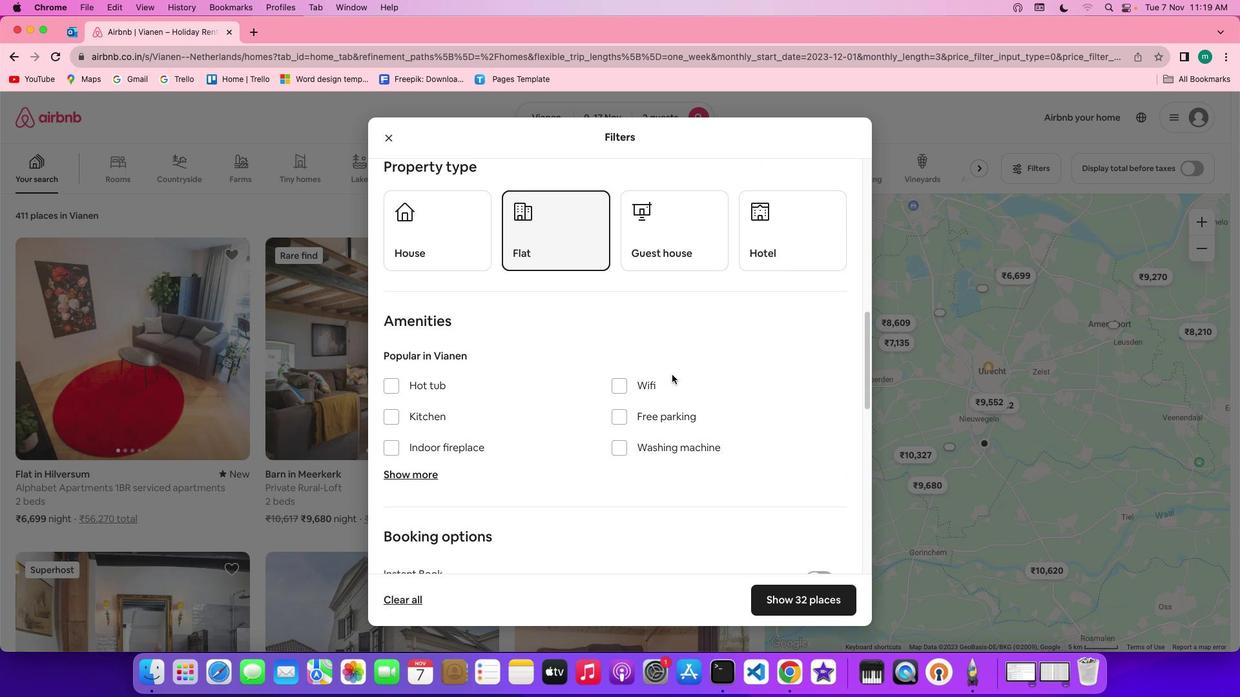 
Action: Mouse scrolled (682, 385) with delta (10, 10)
Screenshot: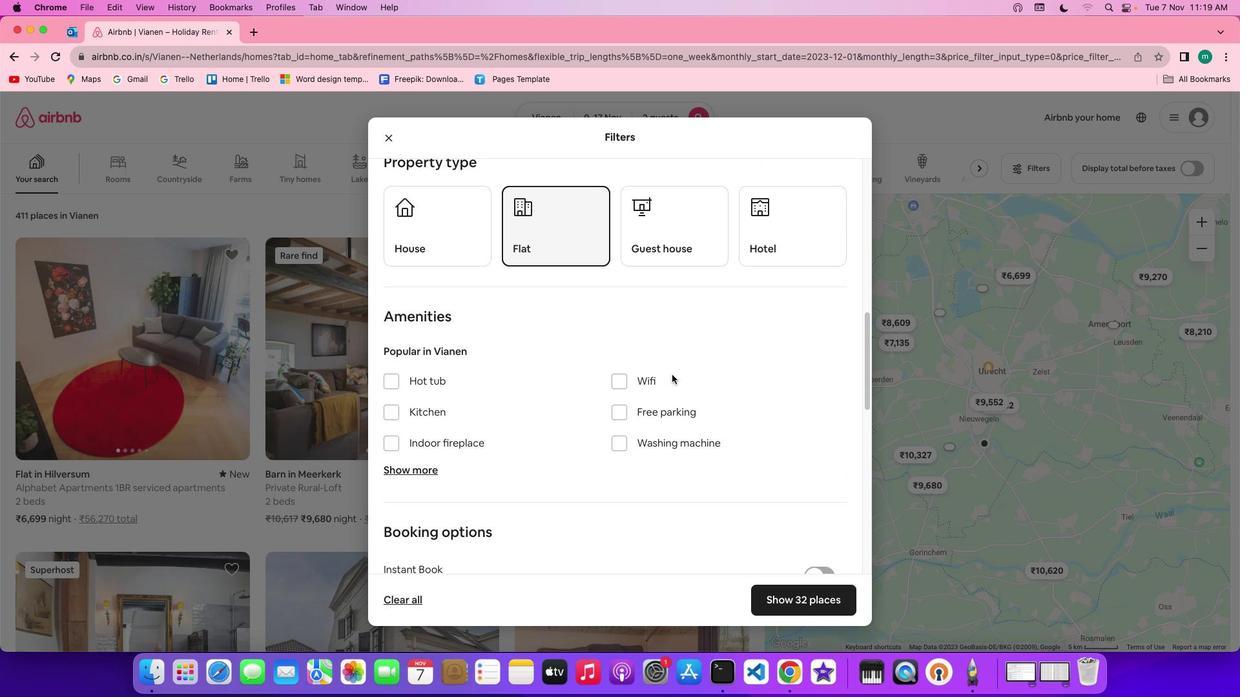 
Action: Mouse scrolled (682, 385) with delta (10, 10)
Screenshot: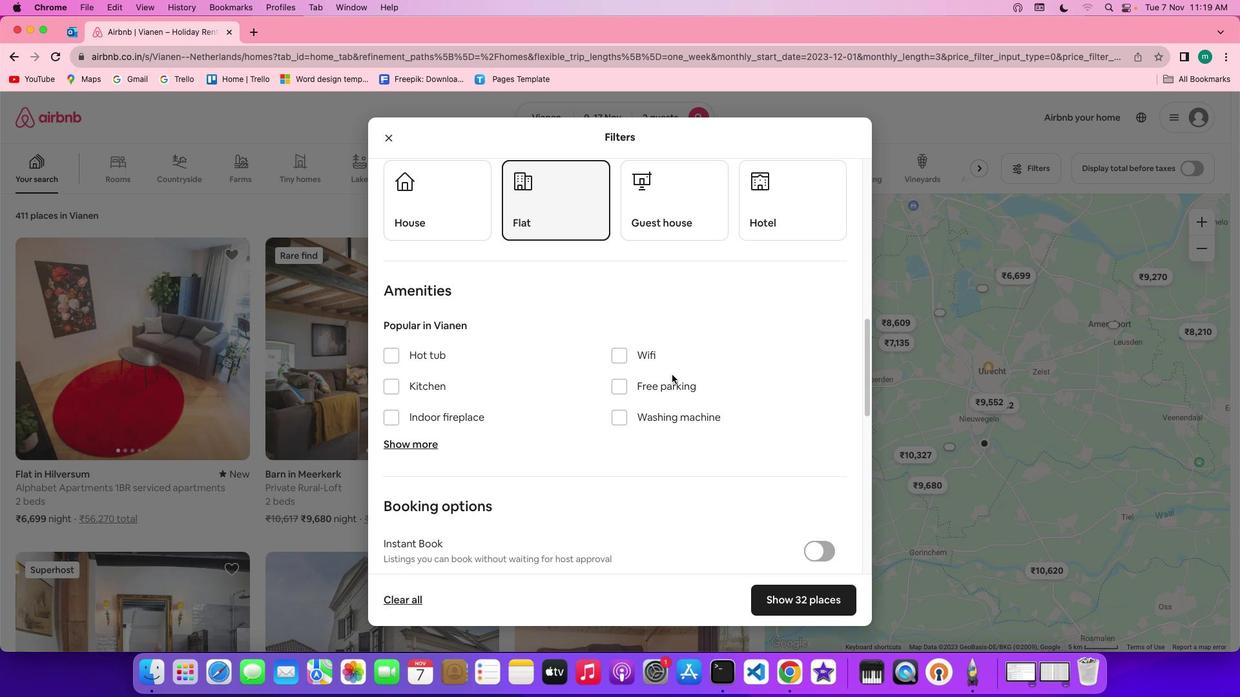 
Action: Mouse scrolled (682, 385) with delta (10, 10)
Screenshot: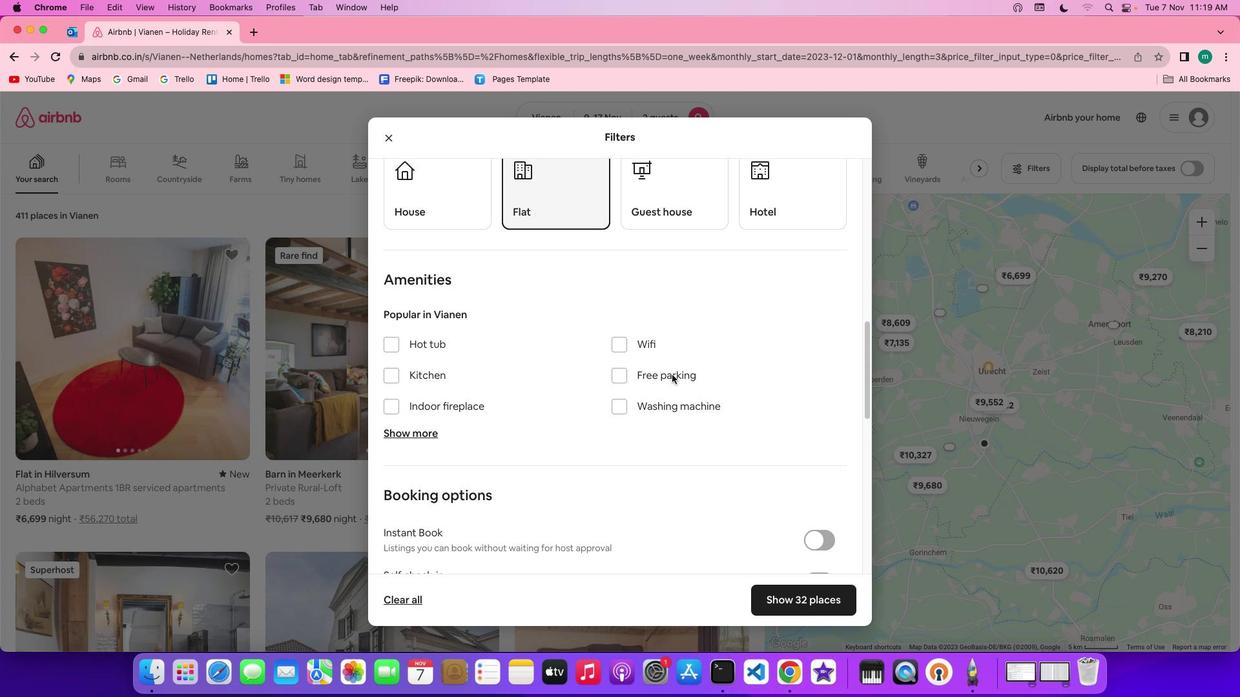 
Action: Mouse scrolled (682, 385) with delta (10, 10)
Screenshot: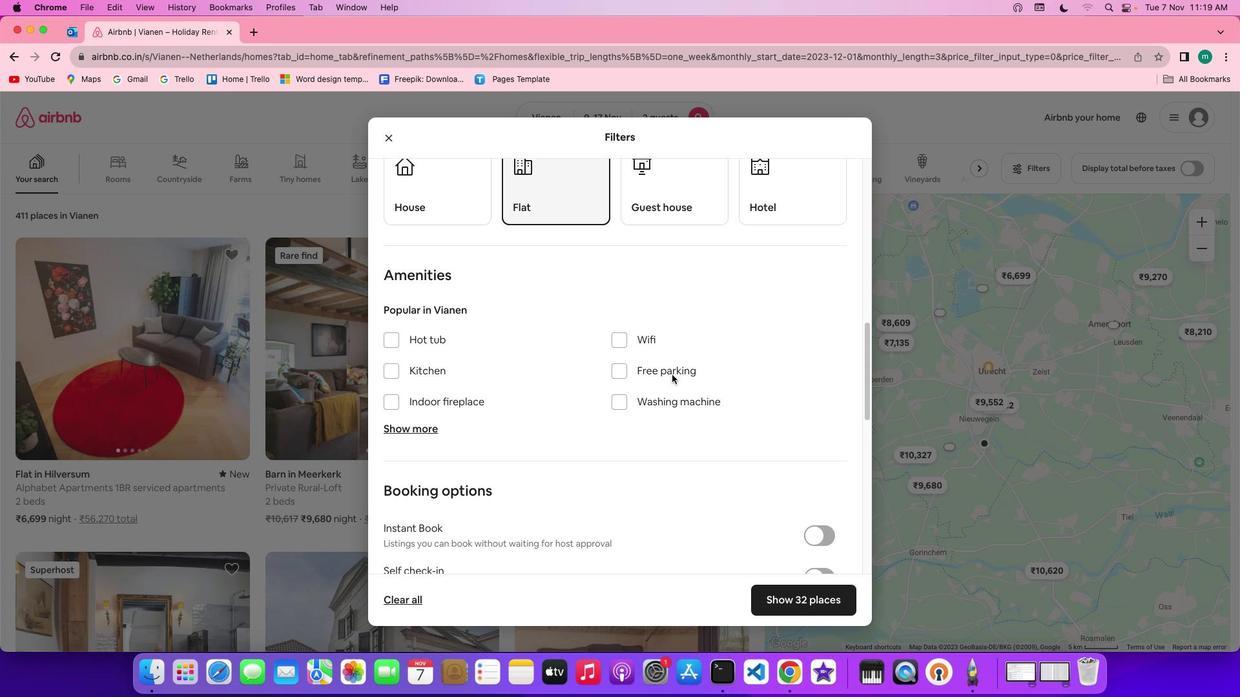 
Action: Mouse scrolled (682, 385) with delta (10, 10)
Screenshot: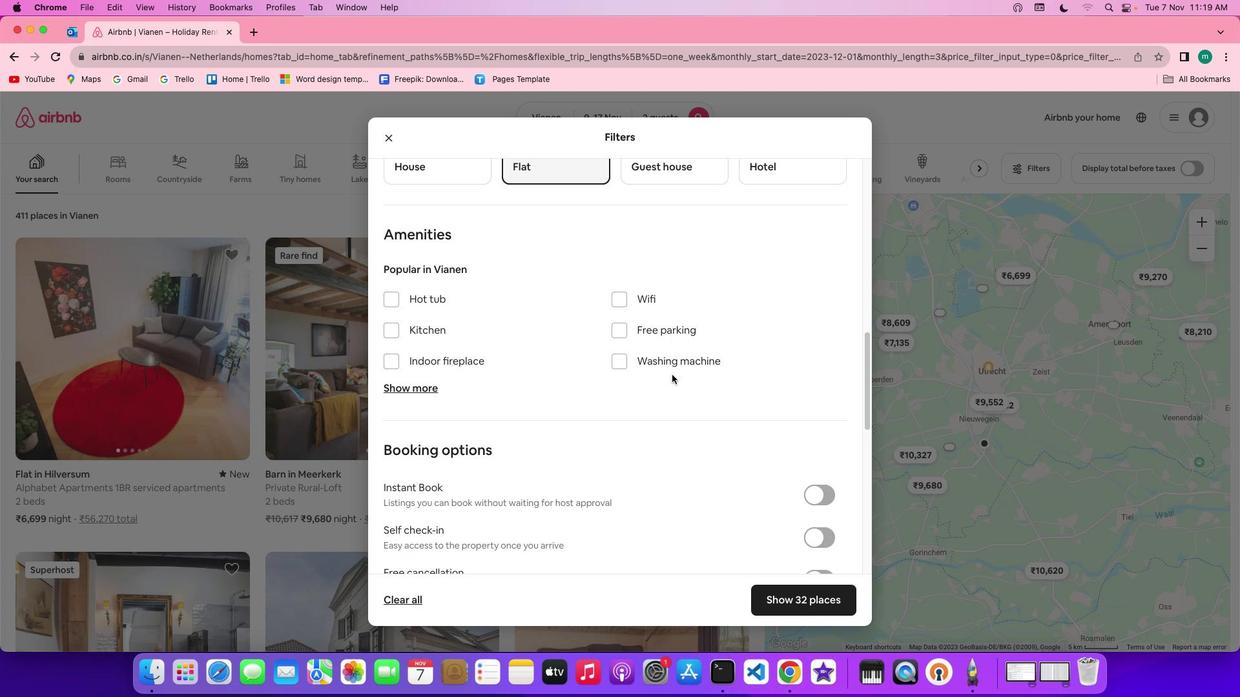
Action: Mouse moved to (624, 282)
Screenshot: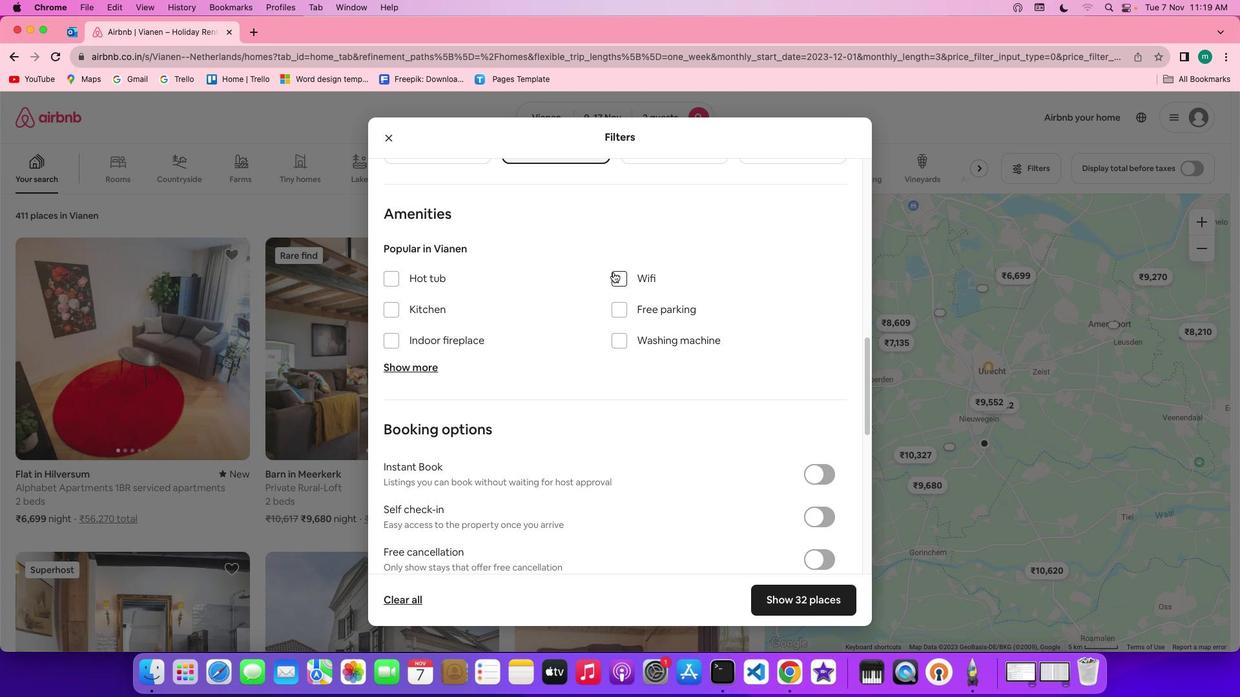 
Action: Mouse pressed left at (624, 282)
Screenshot: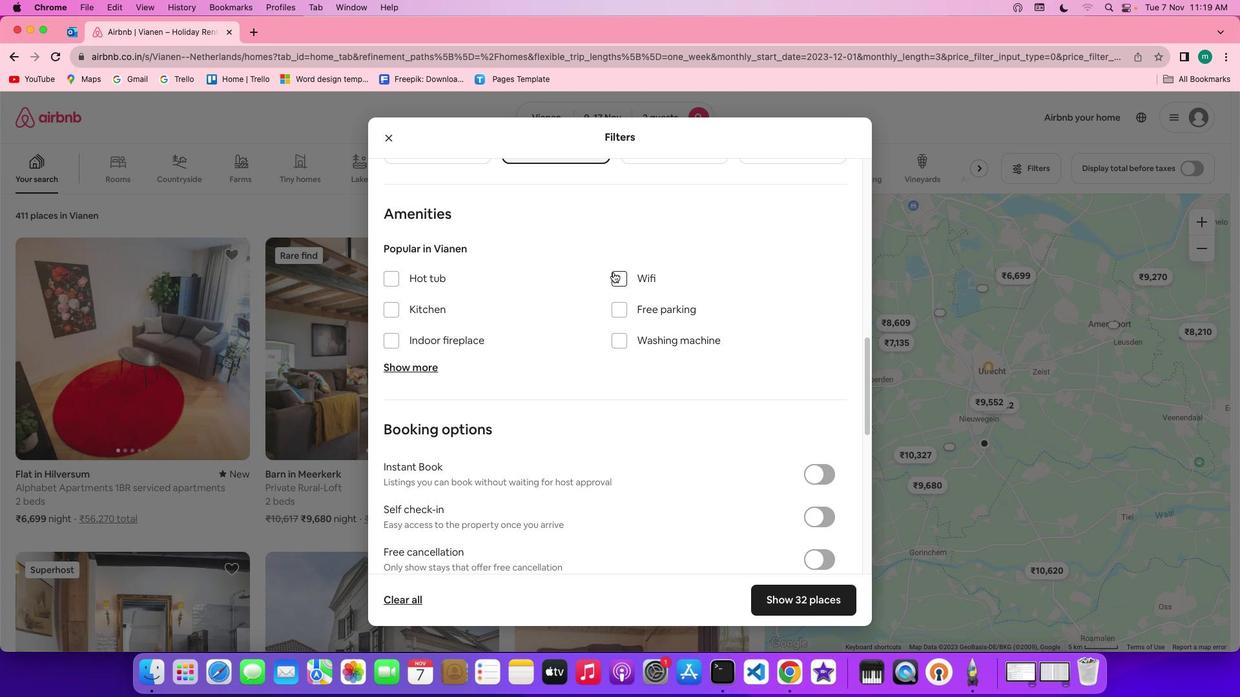 
Action: Mouse moved to (770, 390)
Screenshot: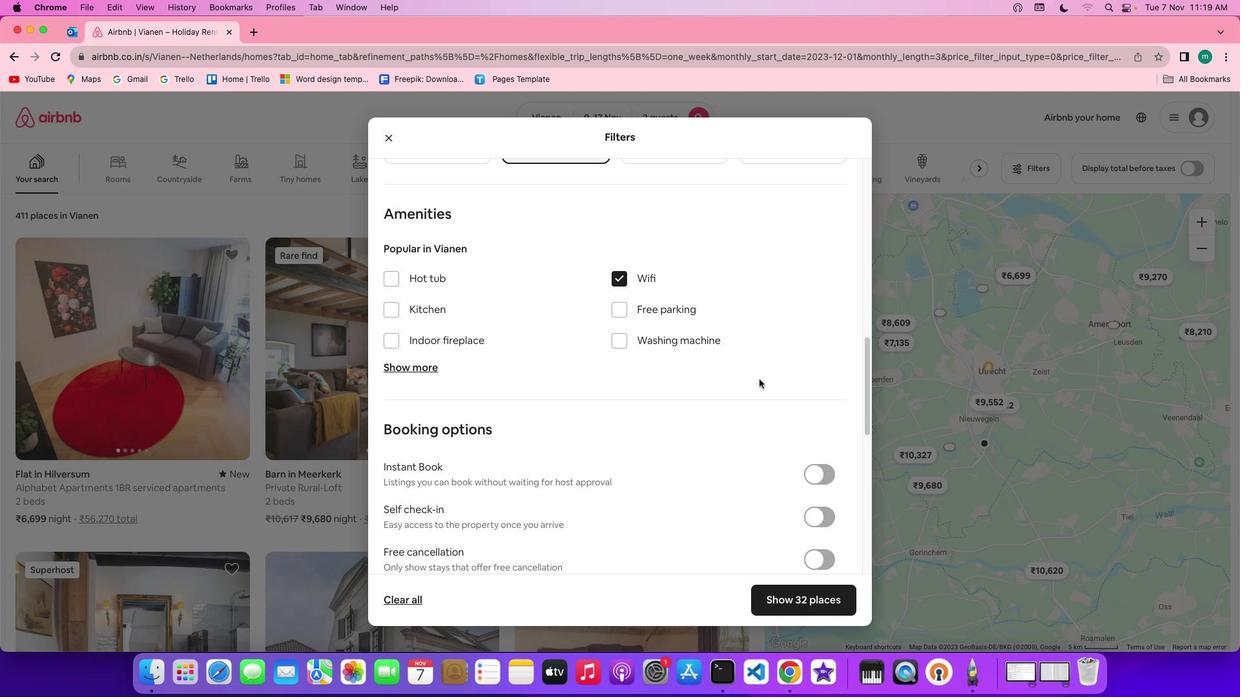 
Action: Mouse scrolled (770, 390) with delta (10, 10)
Screenshot: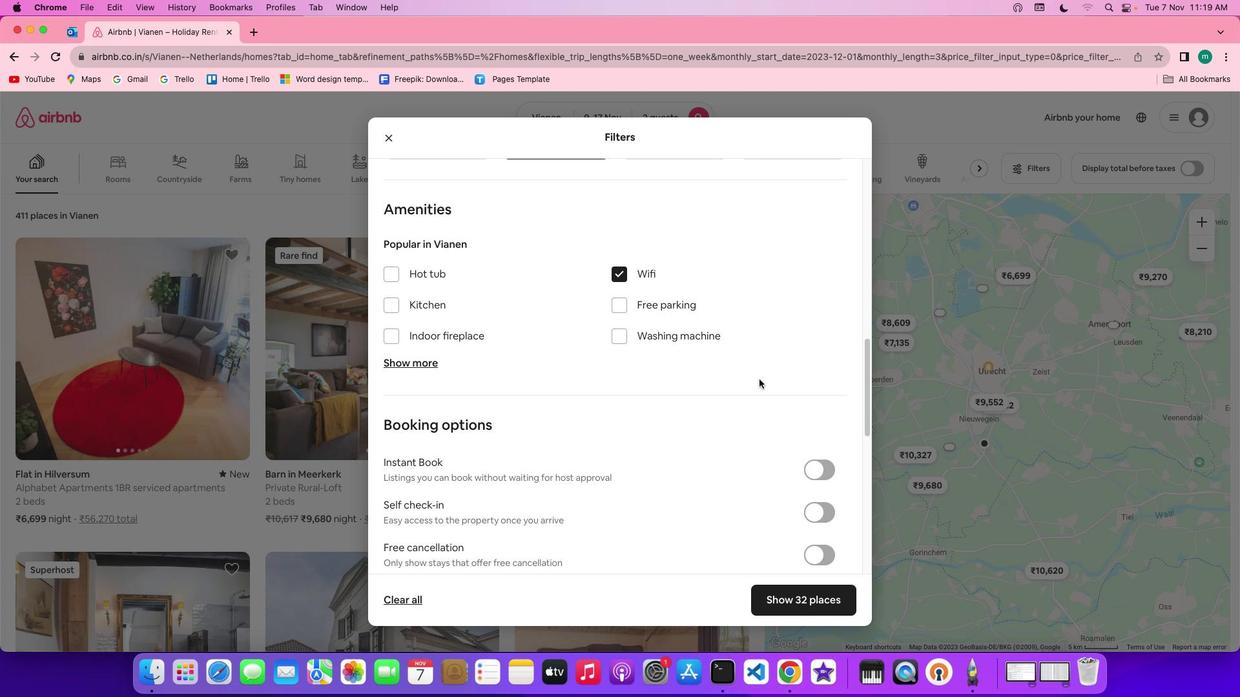 
Action: Mouse scrolled (770, 390) with delta (10, 10)
Screenshot: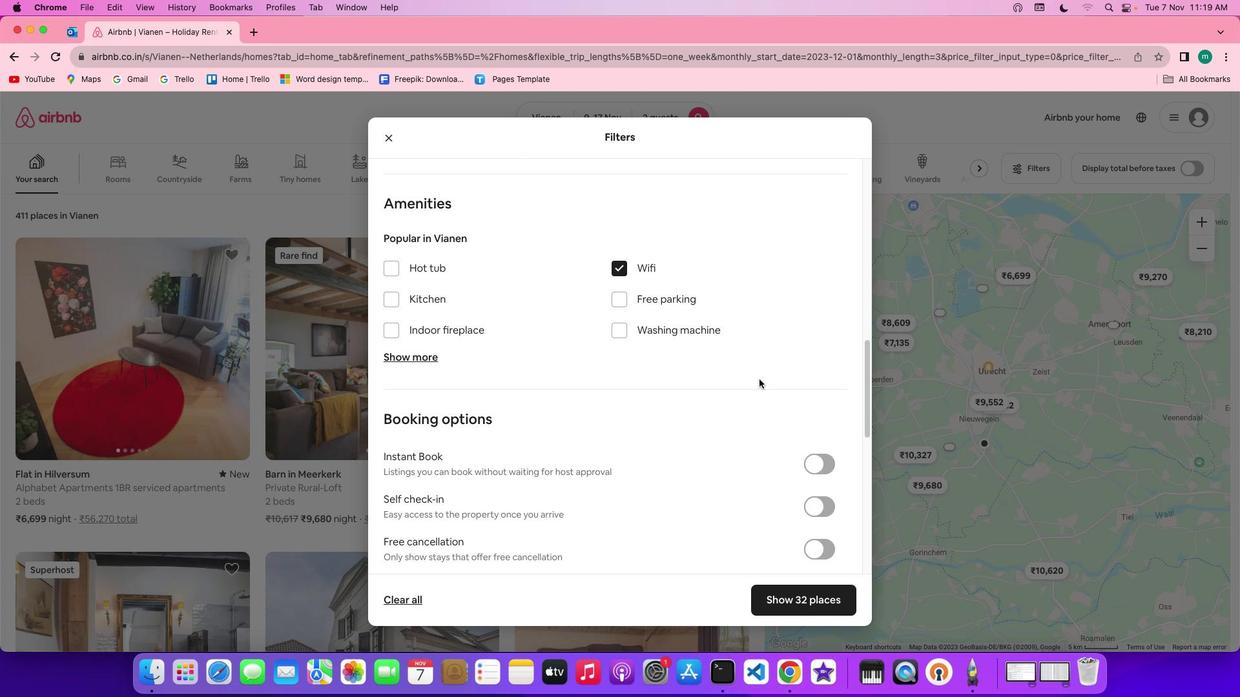
Action: Mouse scrolled (770, 390) with delta (10, 10)
Screenshot: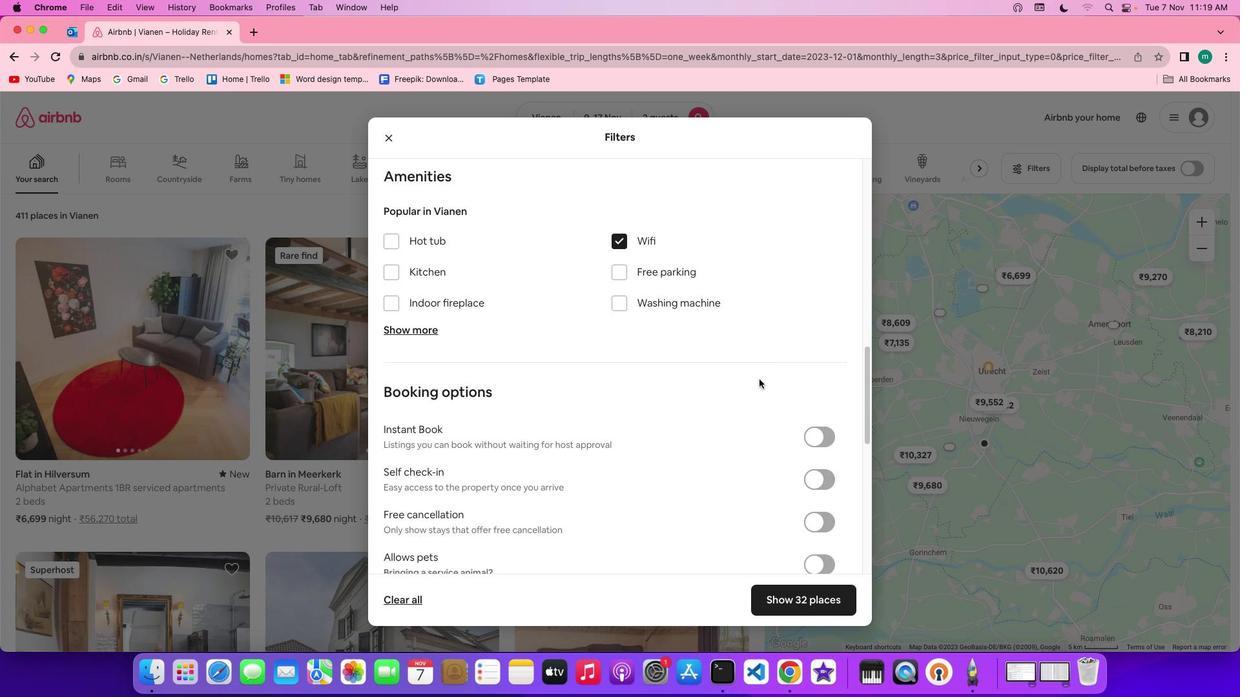 
Action: Mouse scrolled (770, 390) with delta (10, 10)
Screenshot: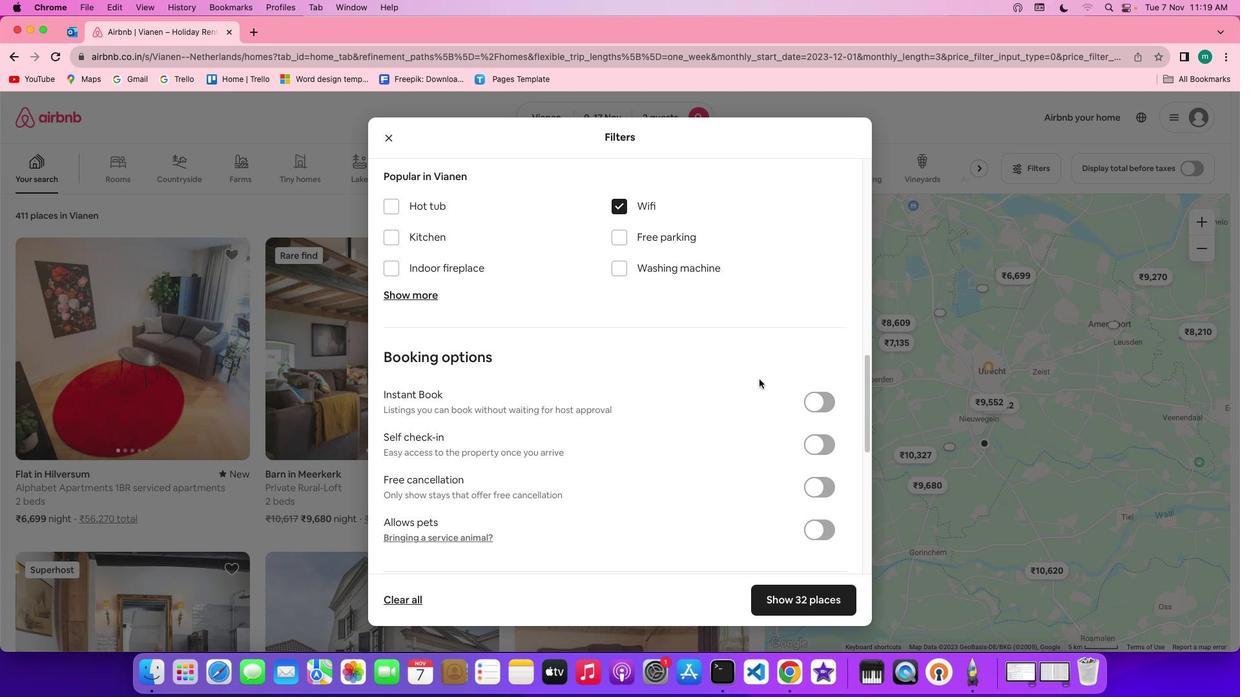 
Action: Mouse scrolled (770, 390) with delta (10, 10)
Screenshot: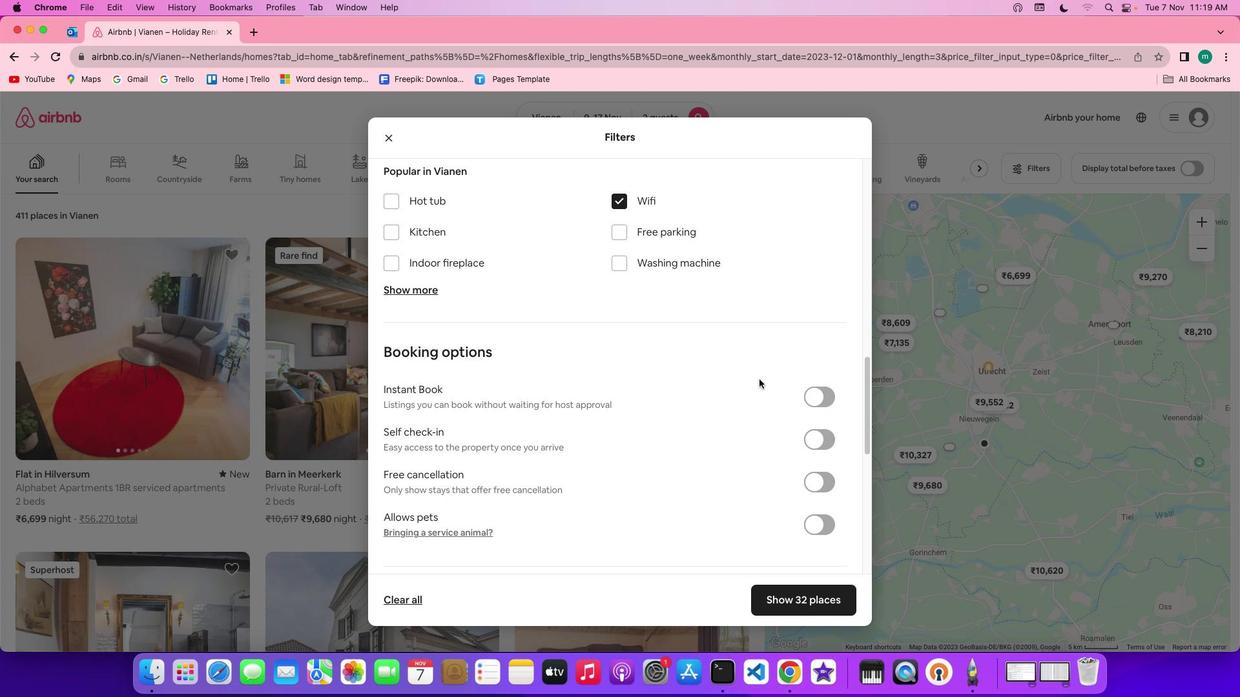 
Action: Mouse scrolled (770, 390) with delta (10, 10)
Screenshot: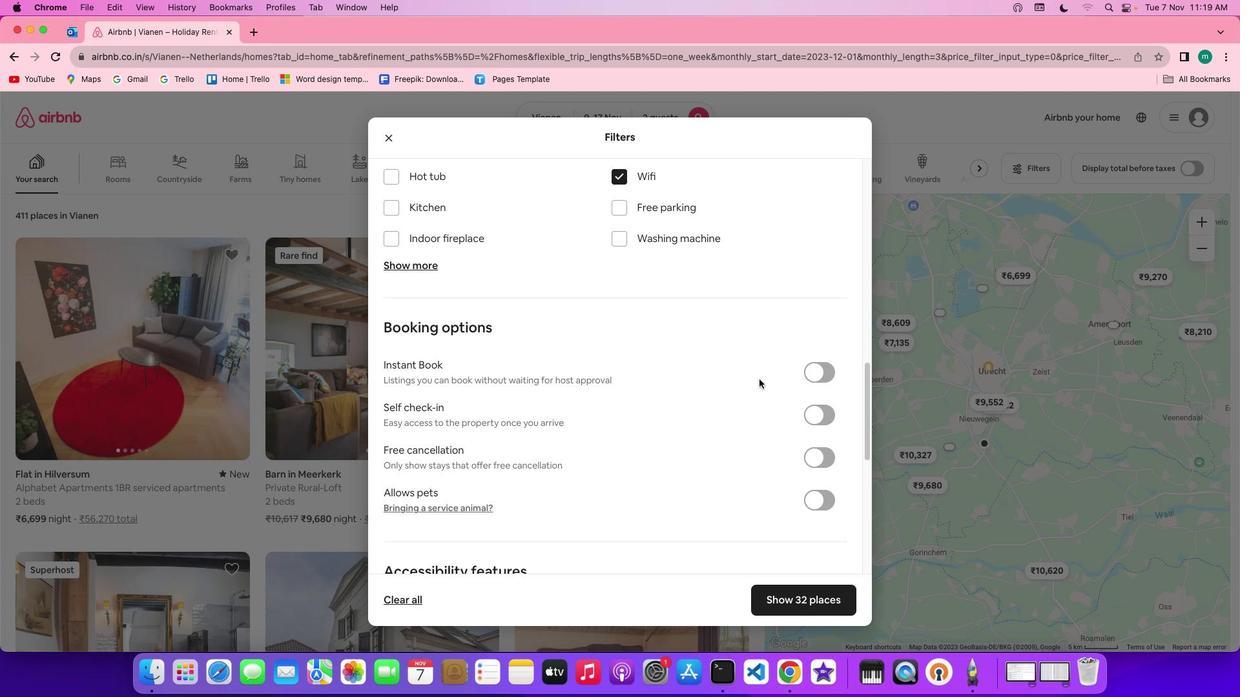 
Action: Mouse moved to (823, 404)
Screenshot: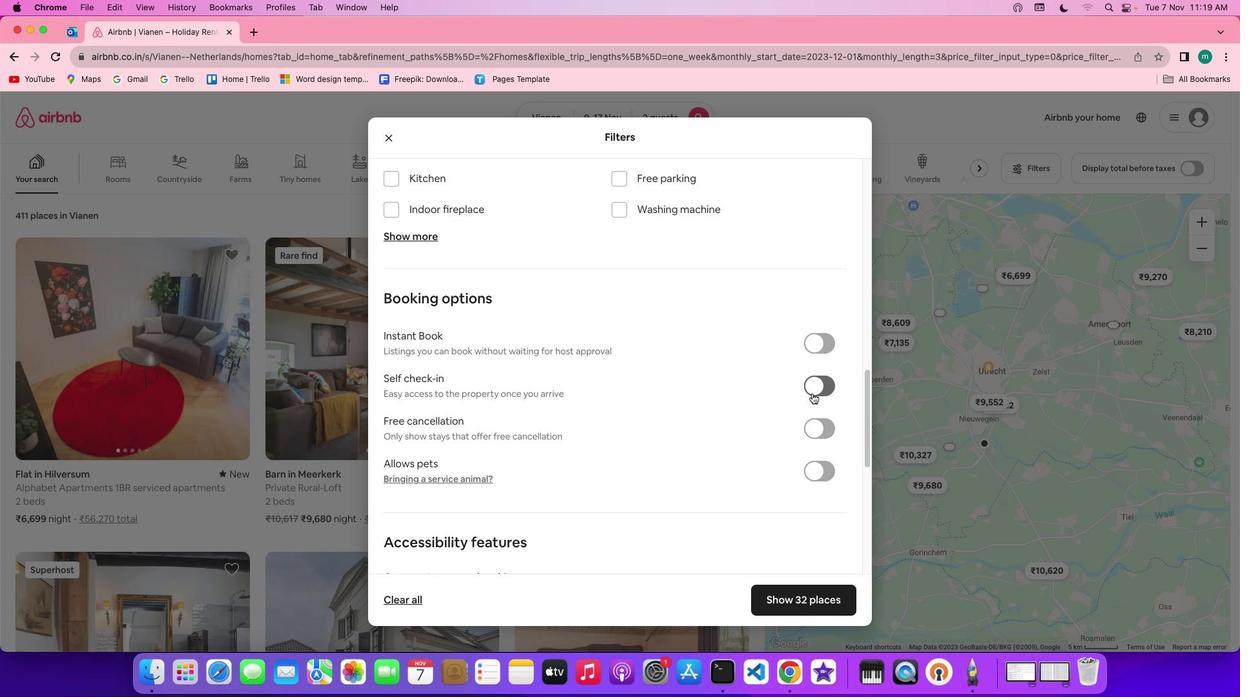 
Action: Mouse pressed left at (823, 404)
Screenshot: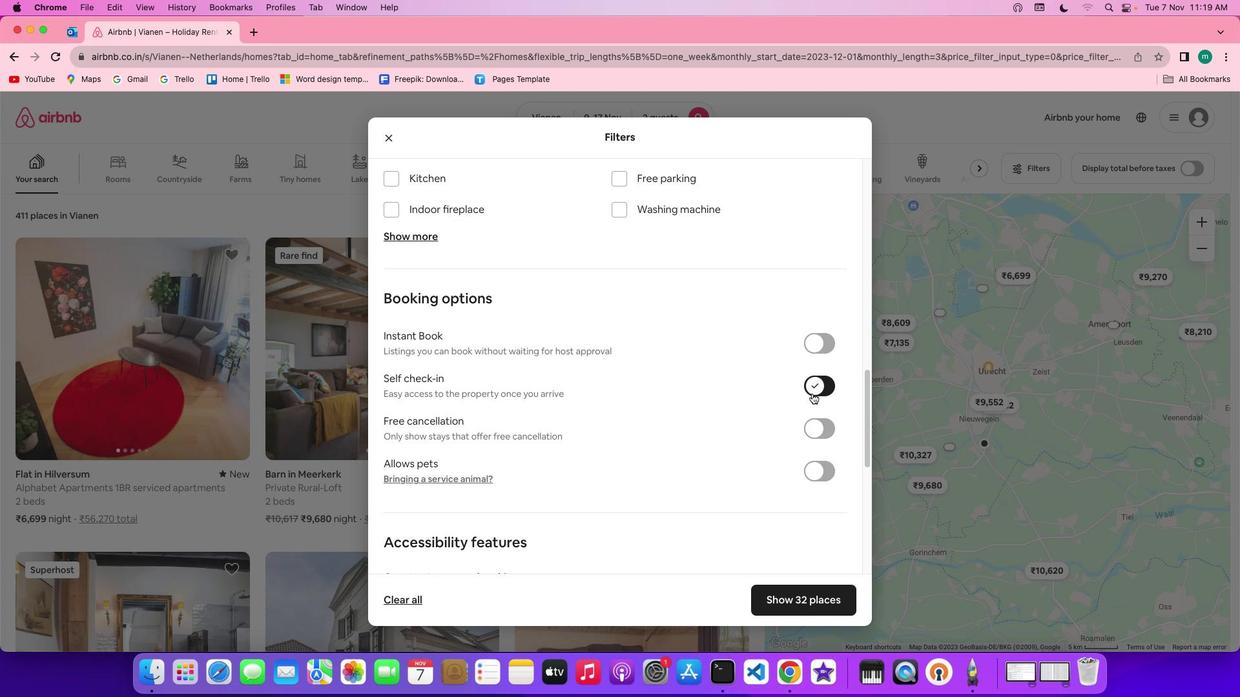 
Action: Mouse moved to (664, 435)
Screenshot: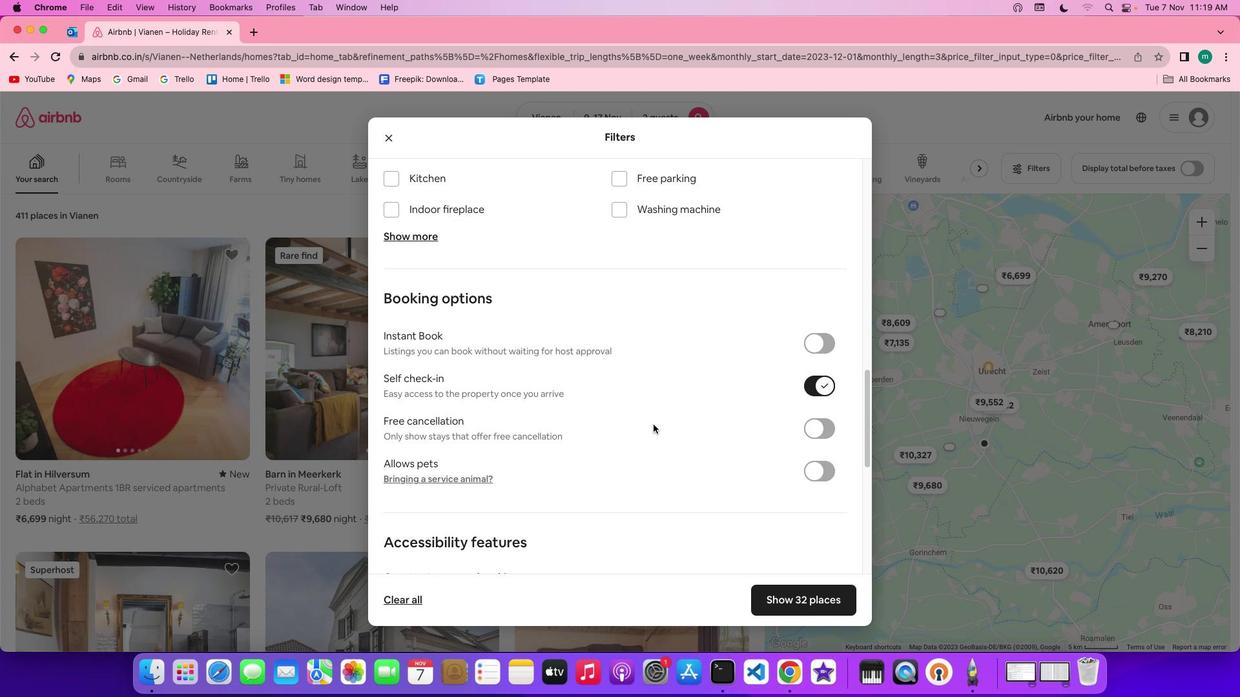 
Action: Mouse scrolled (664, 435) with delta (10, 10)
Screenshot: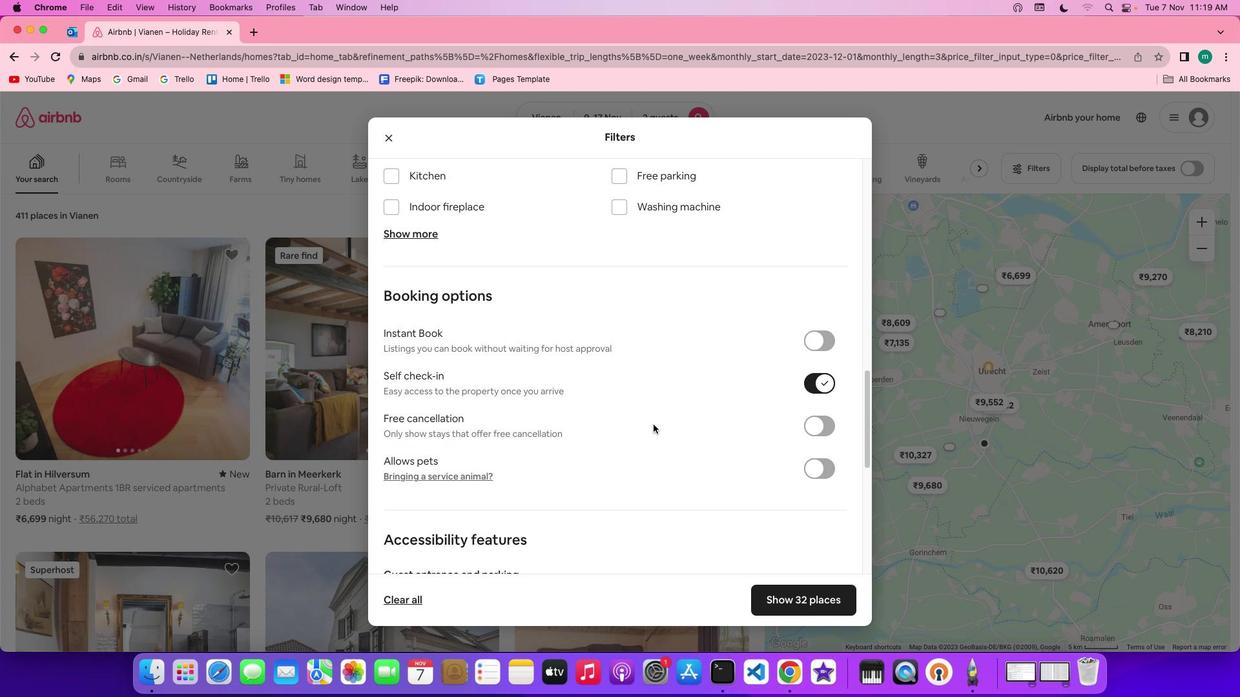 
Action: Mouse scrolled (664, 435) with delta (10, 10)
Screenshot: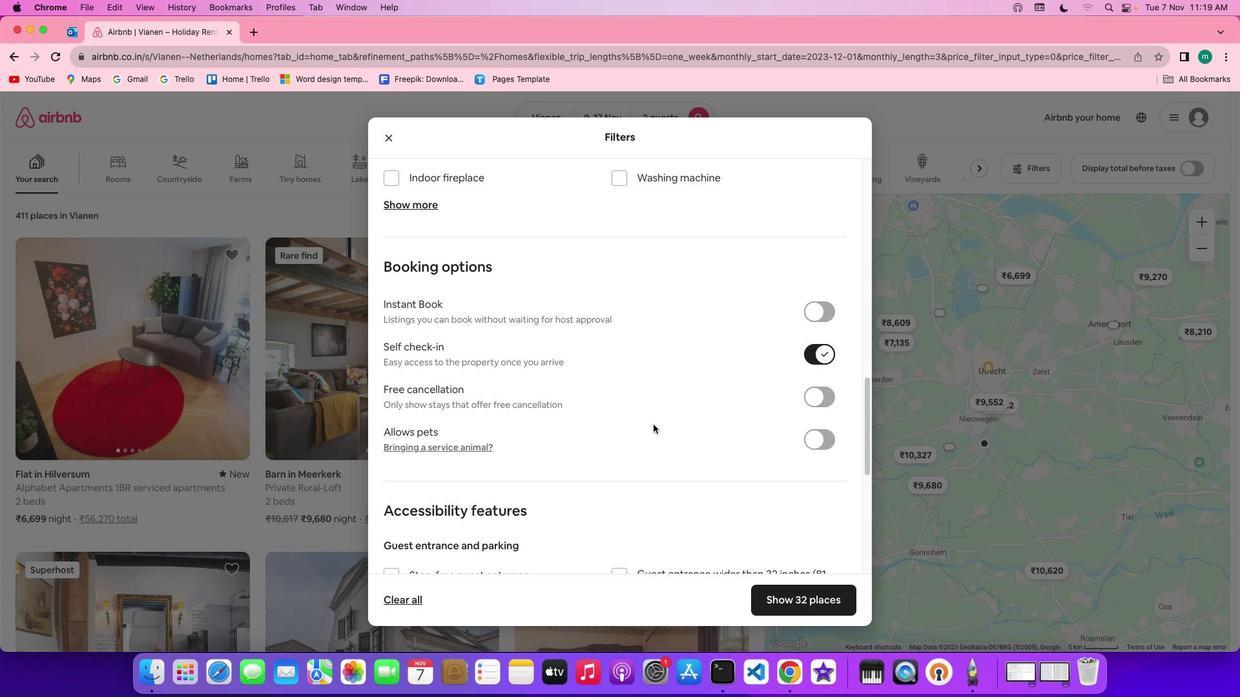 
Action: Mouse scrolled (664, 435) with delta (10, 9)
Screenshot: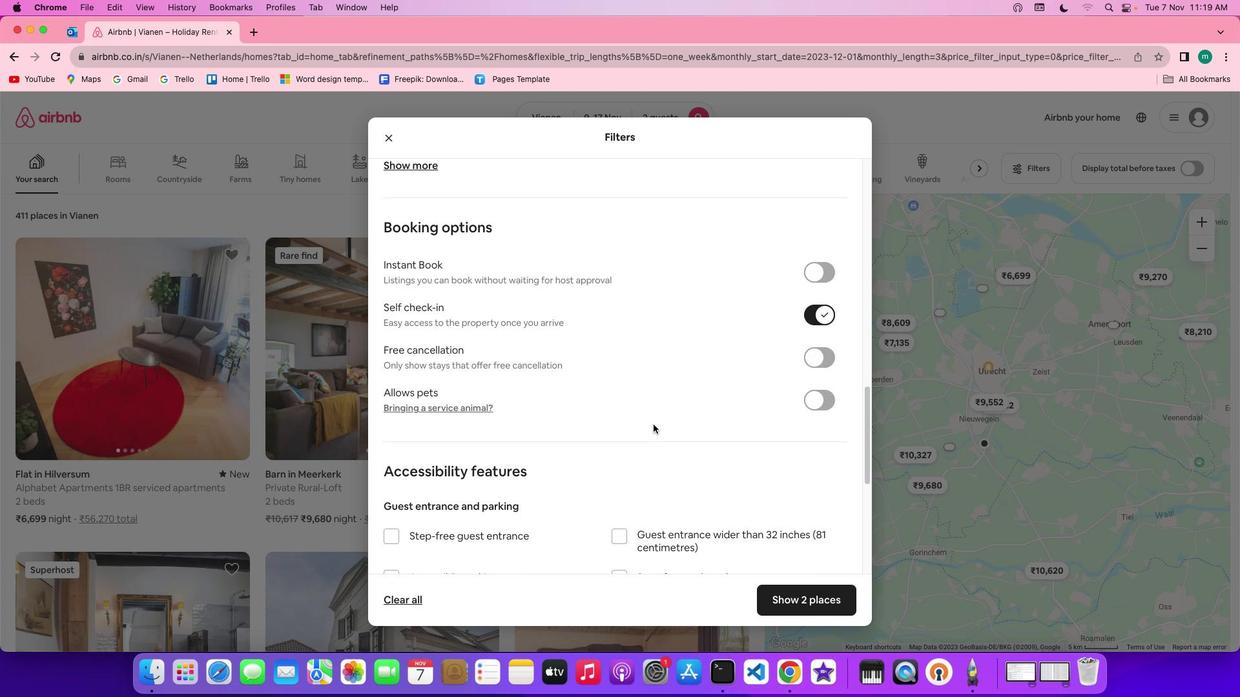 
Action: Mouse scrolled (664, 435) with delta (10, 9)
Screenshot: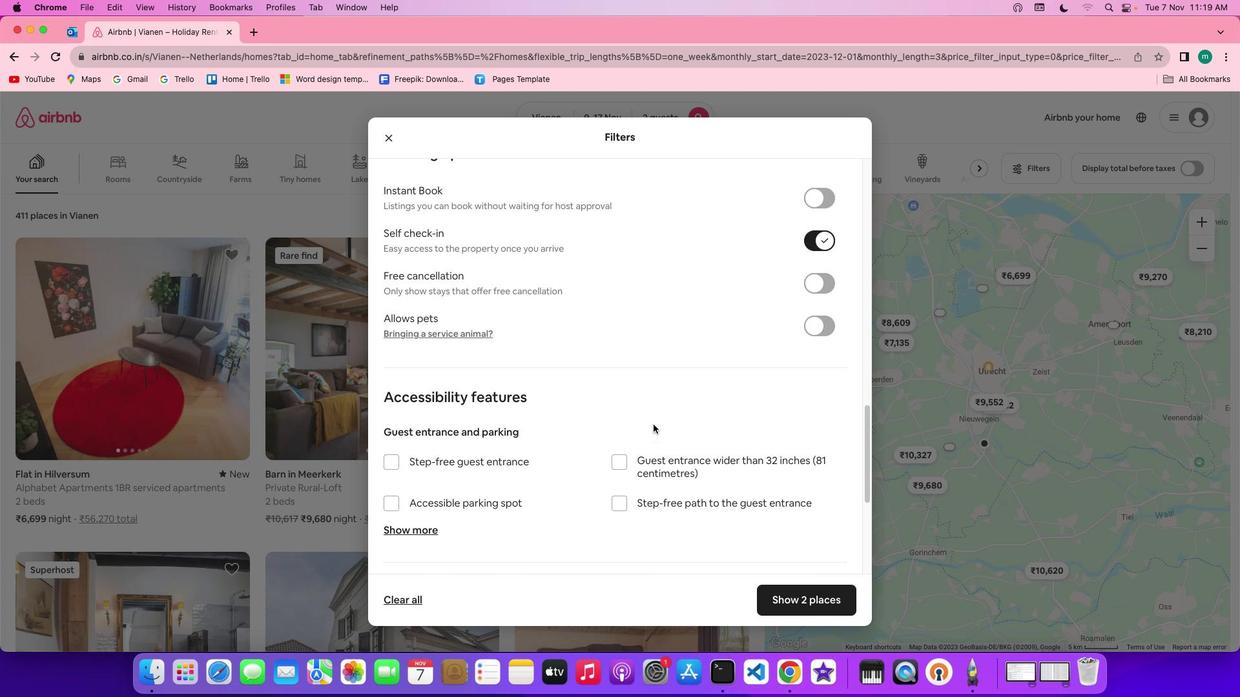 
Action: Mouse moved to (668, 445)
Screenshot: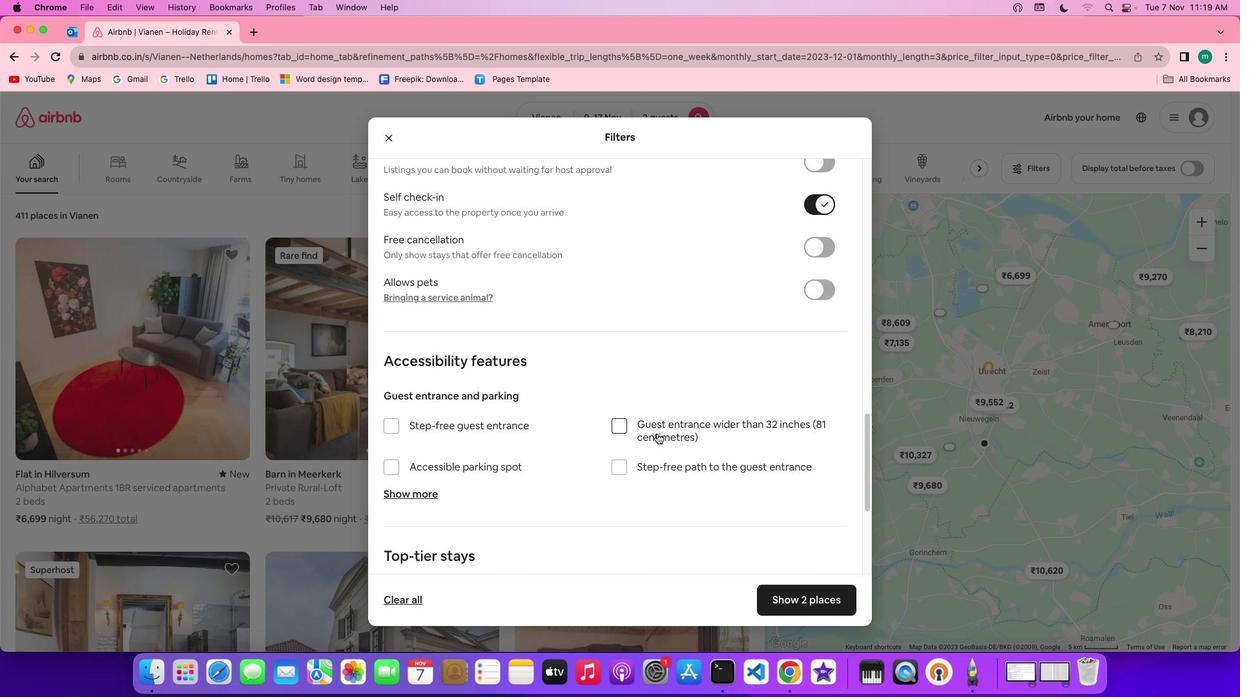 
Action: Mouse scrolled (668, 445) with delta (10, 10)
Screenshot: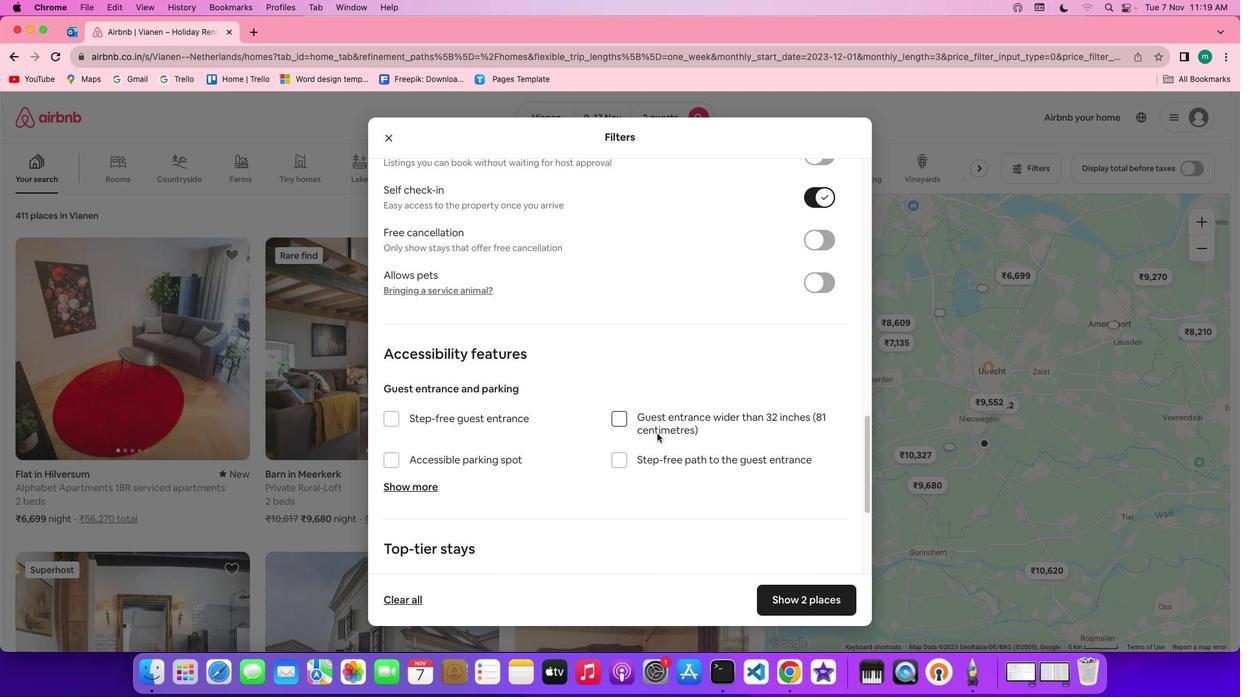 
Action: Mouse scrolled (668, 445) with delta (10, 10)
Screenshot: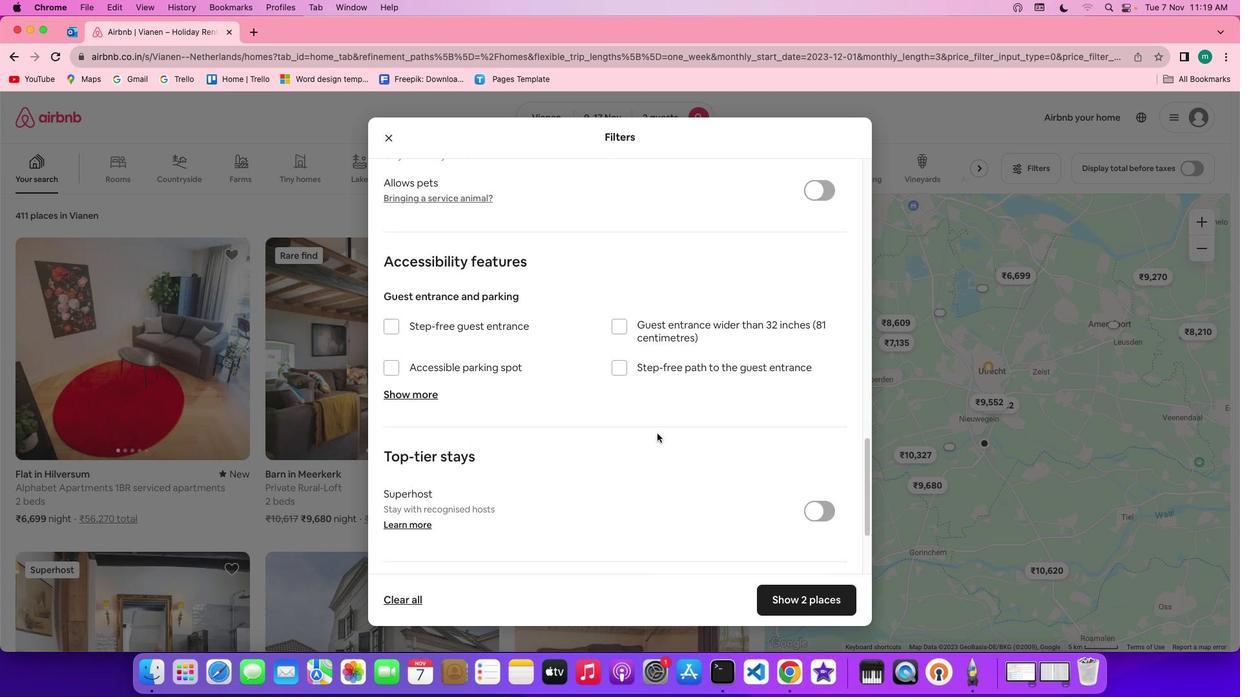 
Action: Mouse scrolled (668, 445) with delta (10, 9)
Screenshot: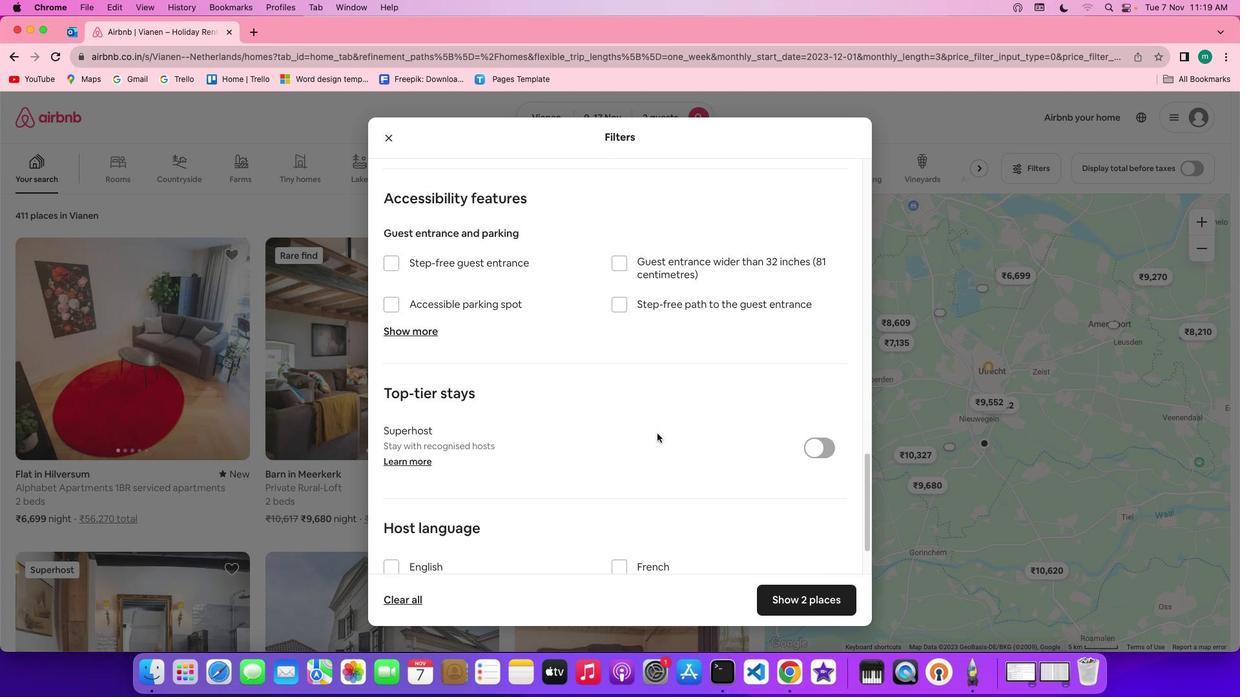 
Action: Mouse scrolled (668, 445) with delta (10, 8)
Screenshot: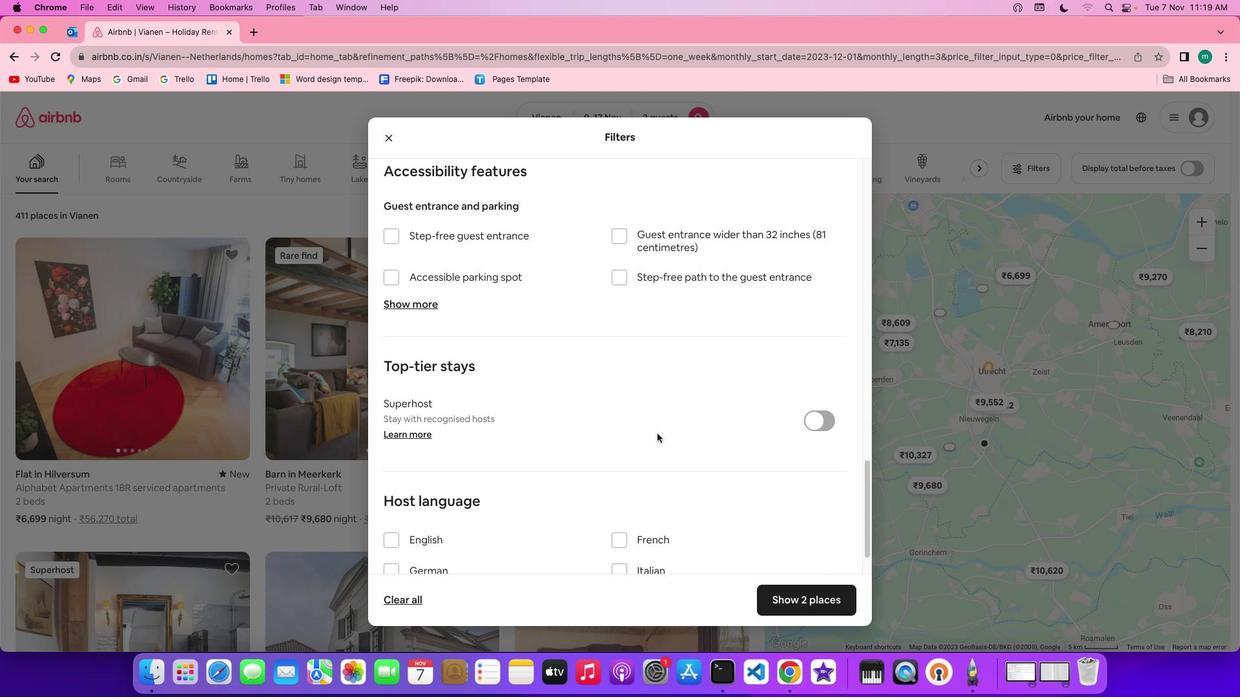 
Action: Mouse scrolled (668, 445) with delta (10, 7)
Screenshot: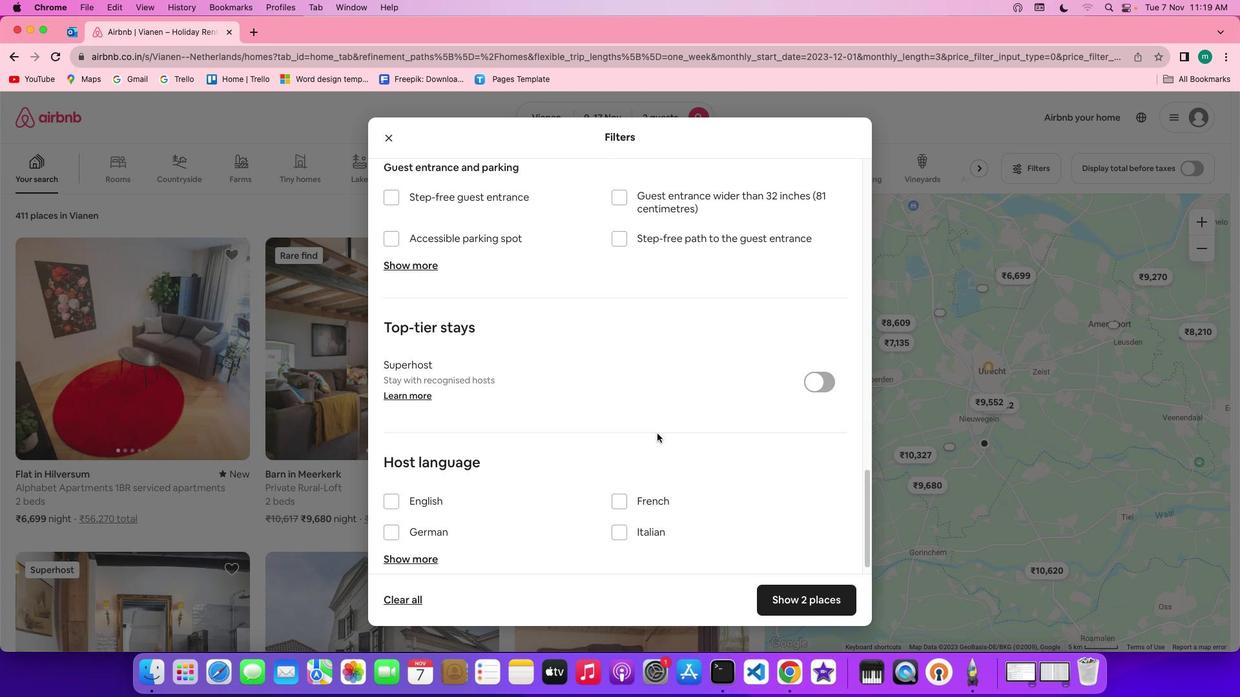
Action: Mouse scrolled (668, 445) with delta (10, 10)
Screenshot: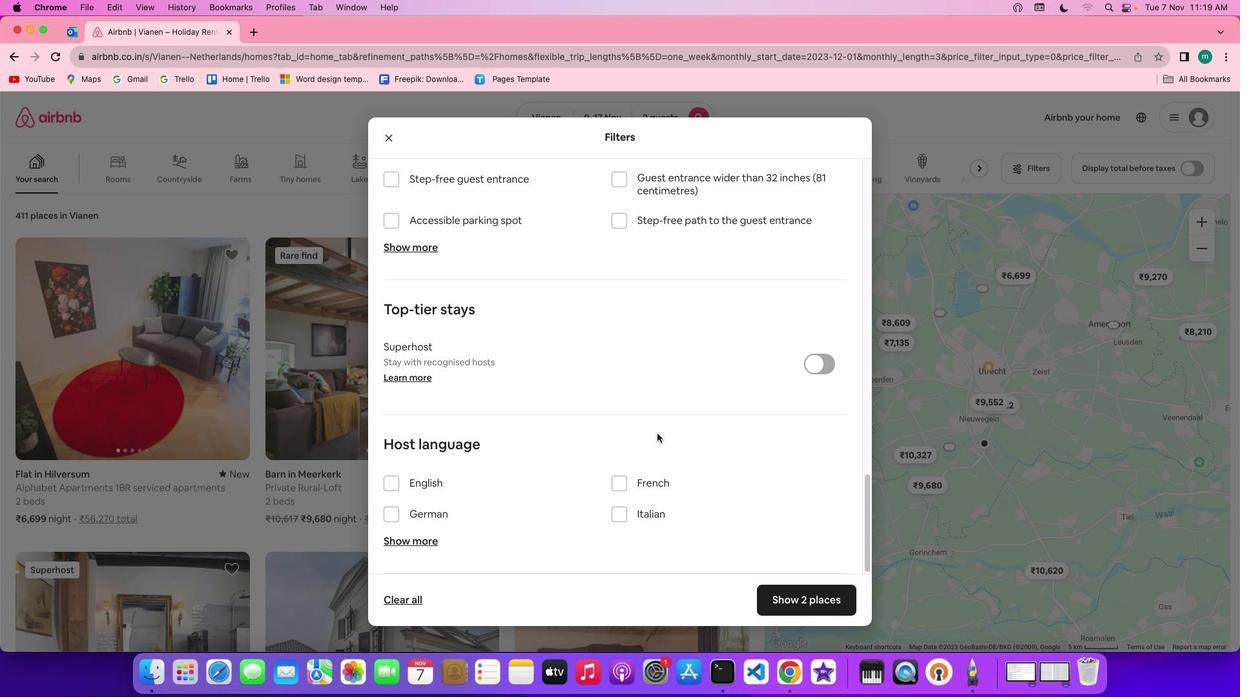 
Action: Mouse scrolled (668, 445) with delta (10, 10)
Screenshot: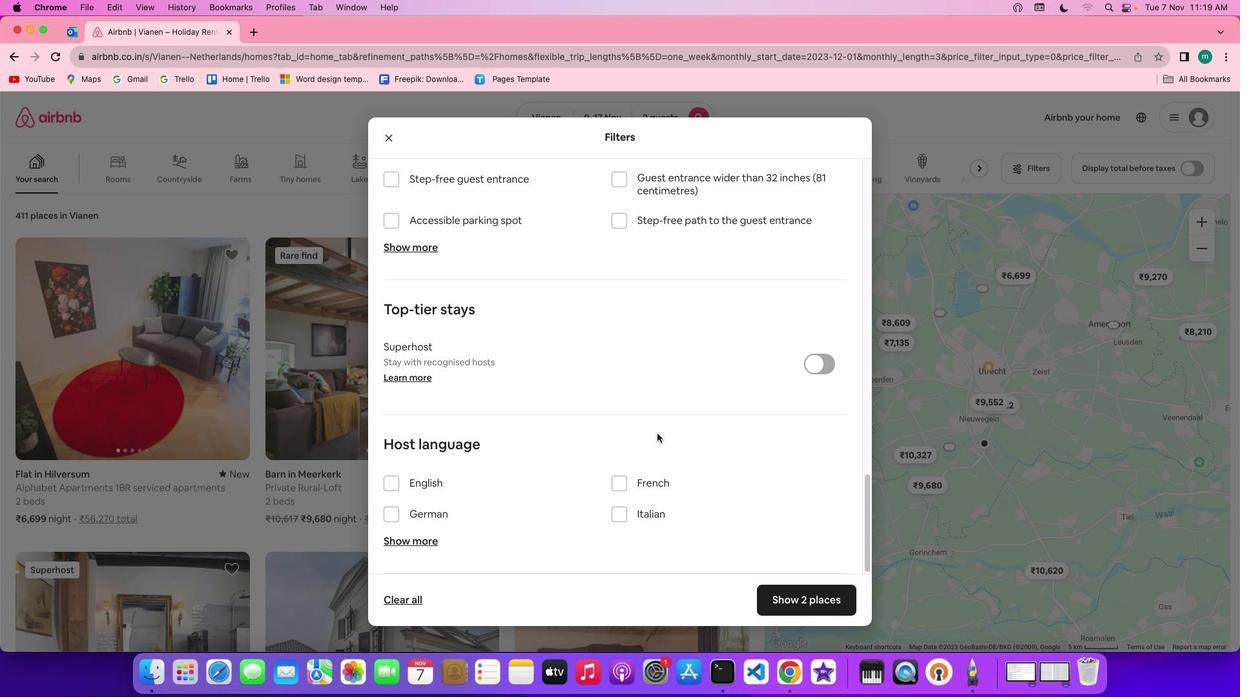 
Action: Mouse scrolled (668, 445) with delta (10, 9)
Screenshot: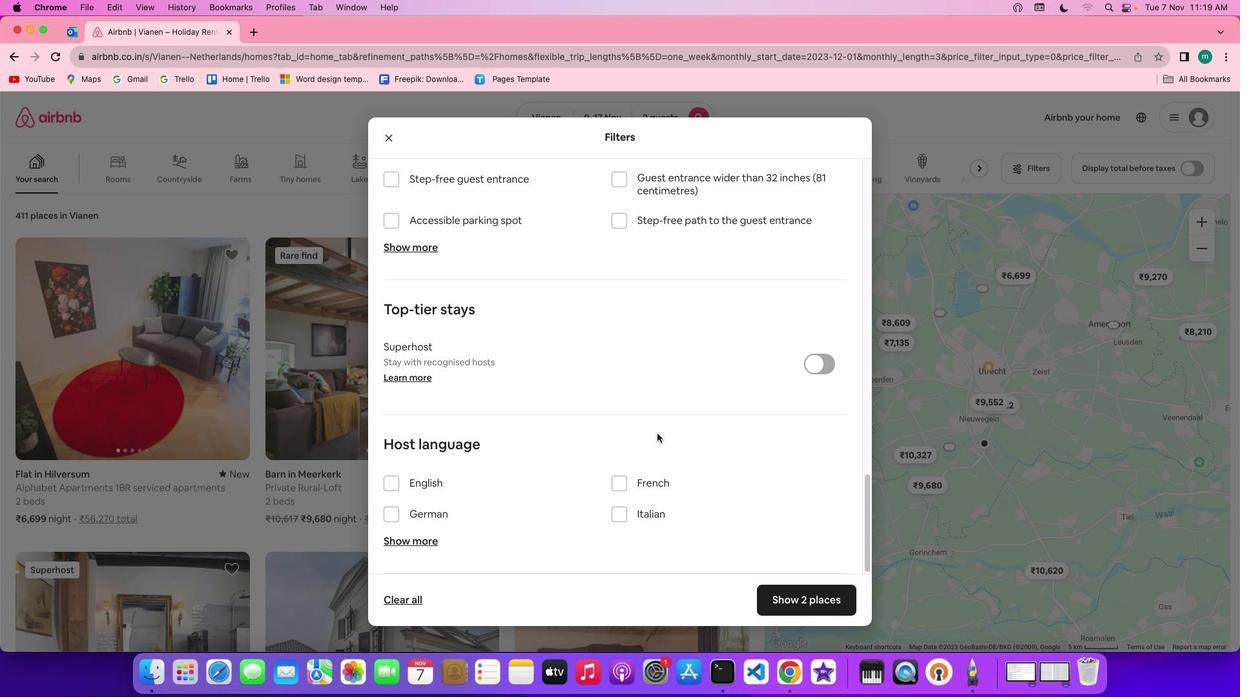 
Action: Mouse scrolled (668, 445) with delta (10, 8)
Screenshot: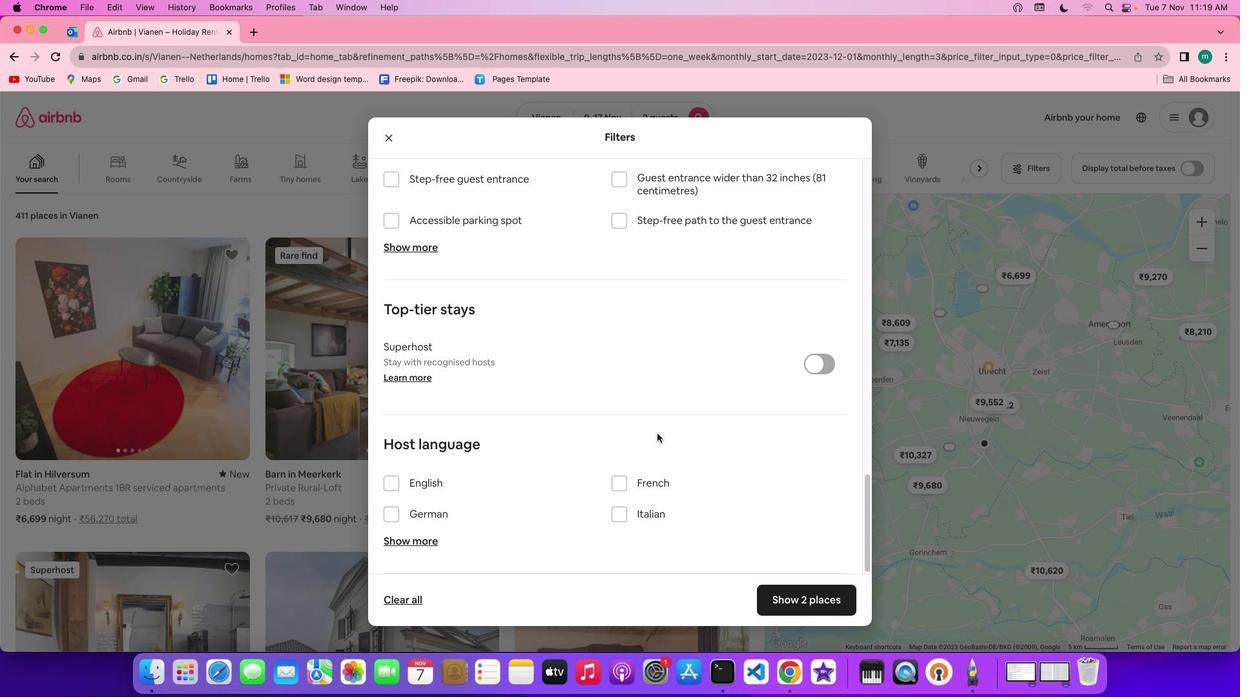 
Action: Mouse scrolled (668, 445) with delta (10, 7)
Screenshot: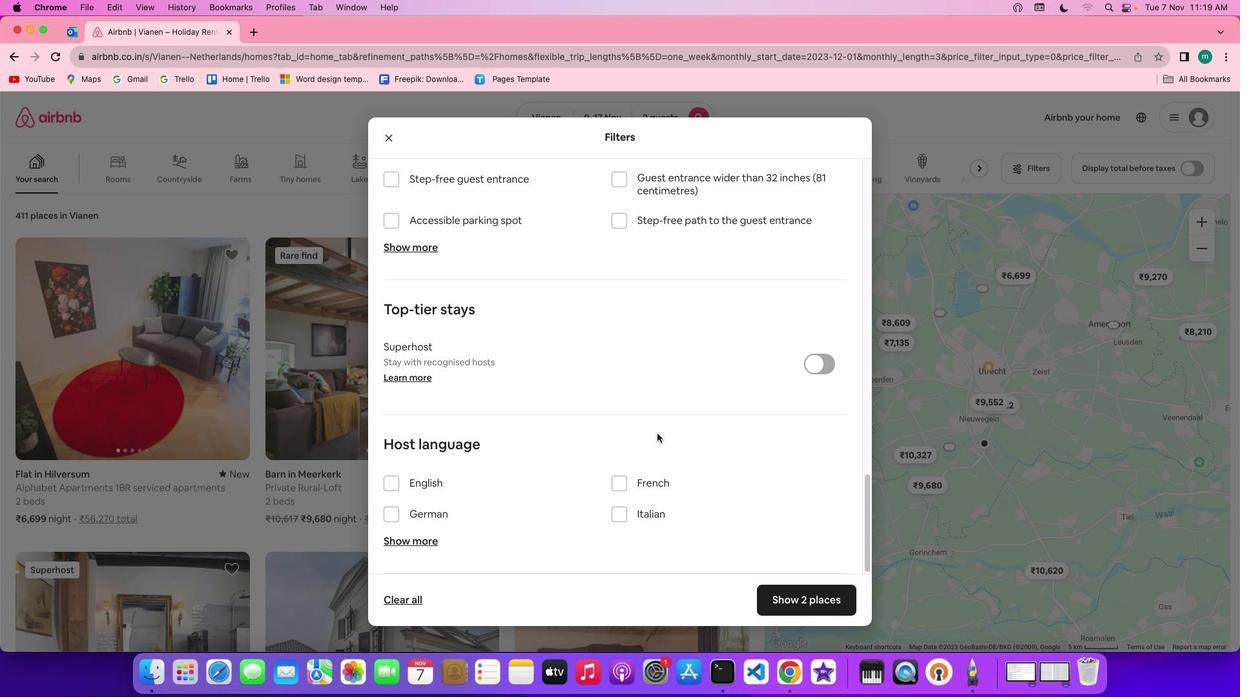 
Action: Mouse scrolled (668, 445) with delta (10, 10)
Screenshot: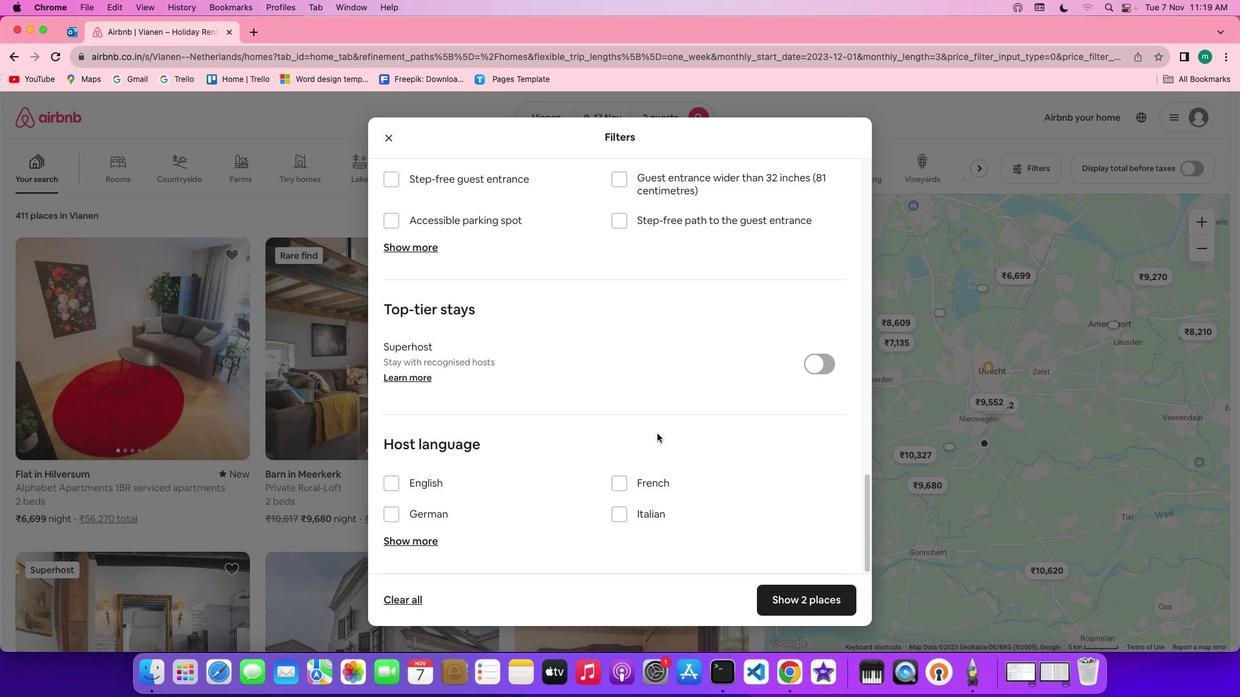 
Action: Mouse scrolled (668, 445) with delta (10, 10)
Screenshot: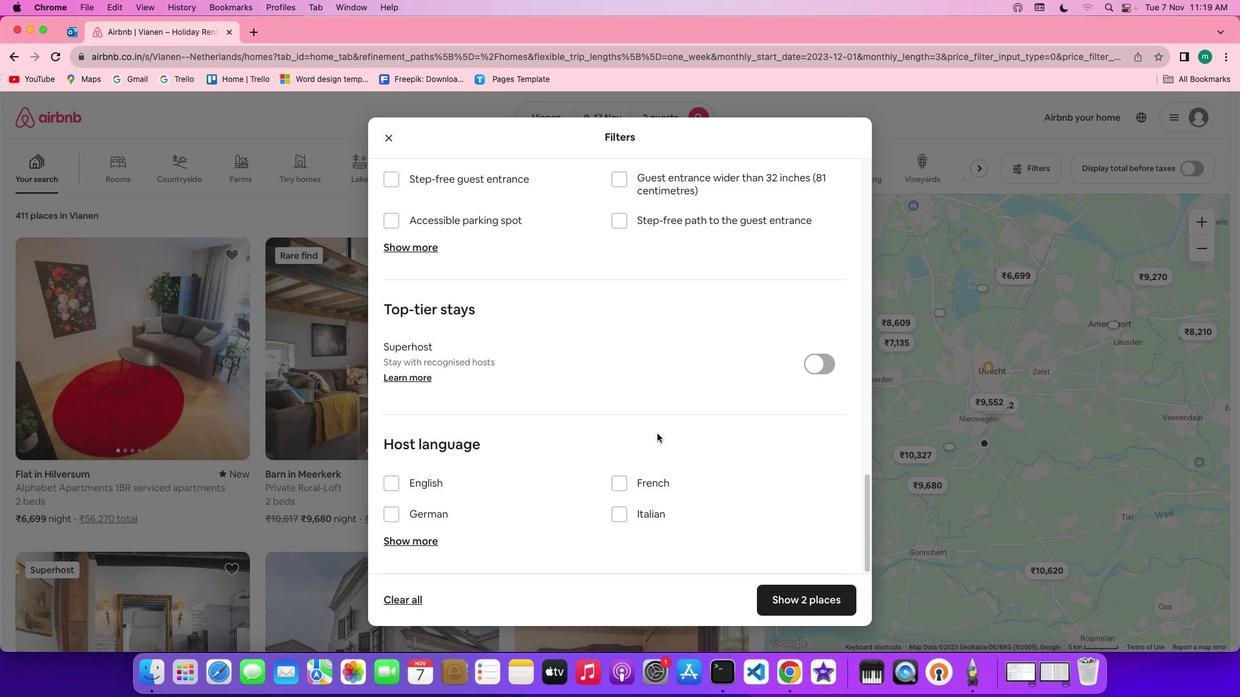 
Action: Mouse scrolled (668, 445) with delta (10, 9)
Screenshot: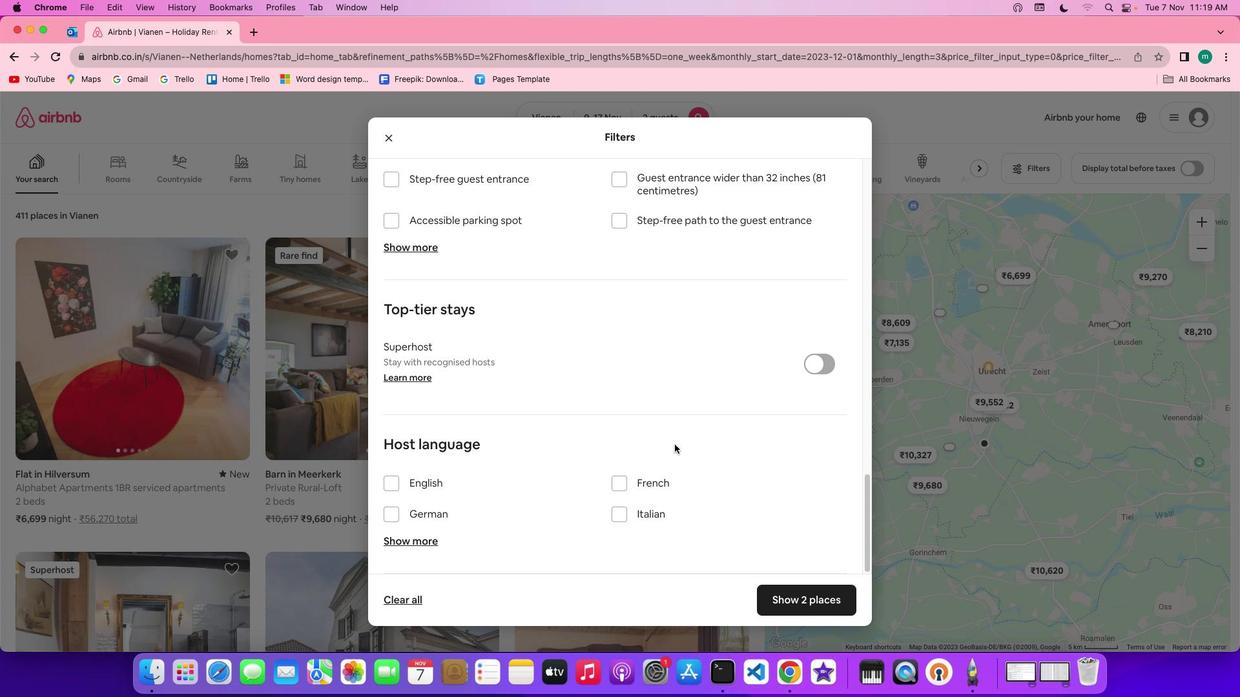 
Action: Mouse scrolled (668, 445) with delta (10, 7)
Screenshot: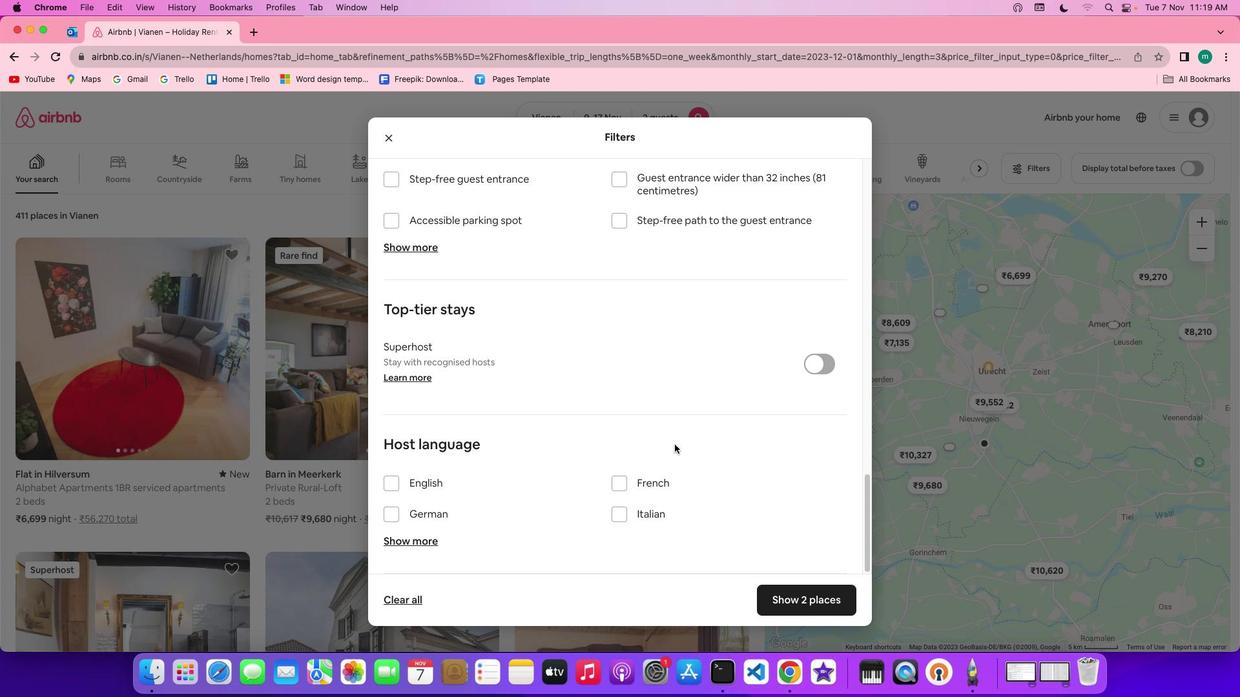 
Action: Mouse scrolled (668, 445) with delta (10, 7)
Screenshot: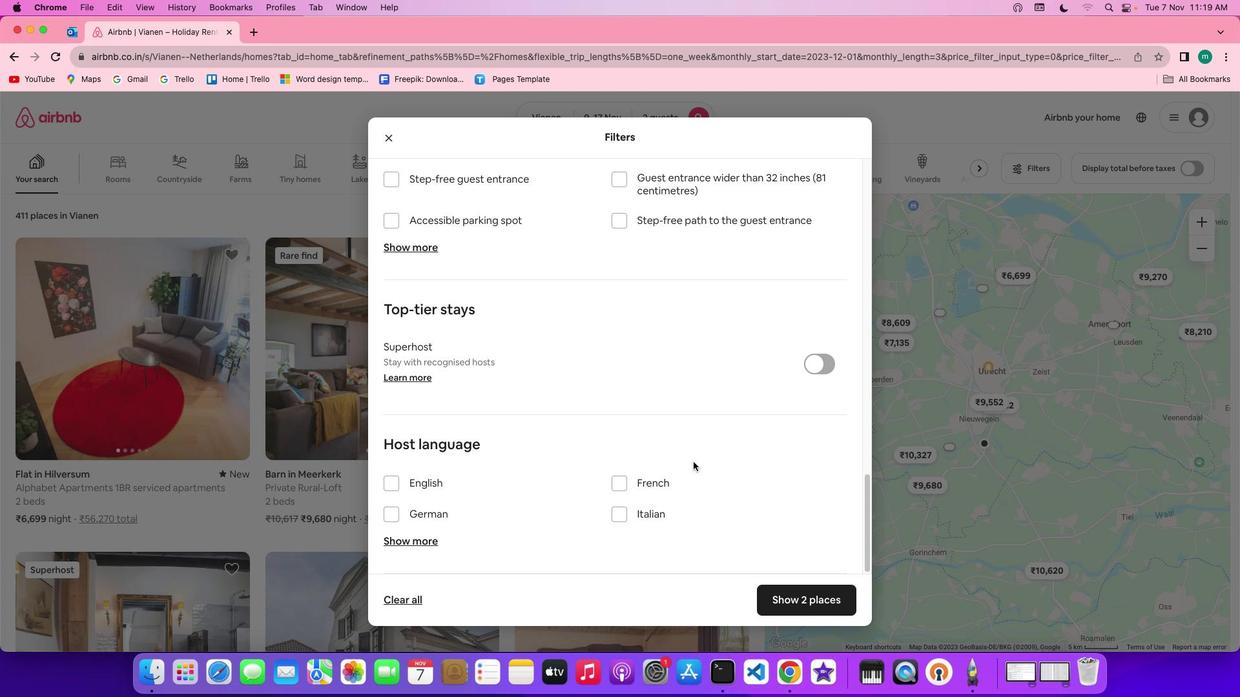 
Action: Mouse moved to (814, 613)
Screenshot: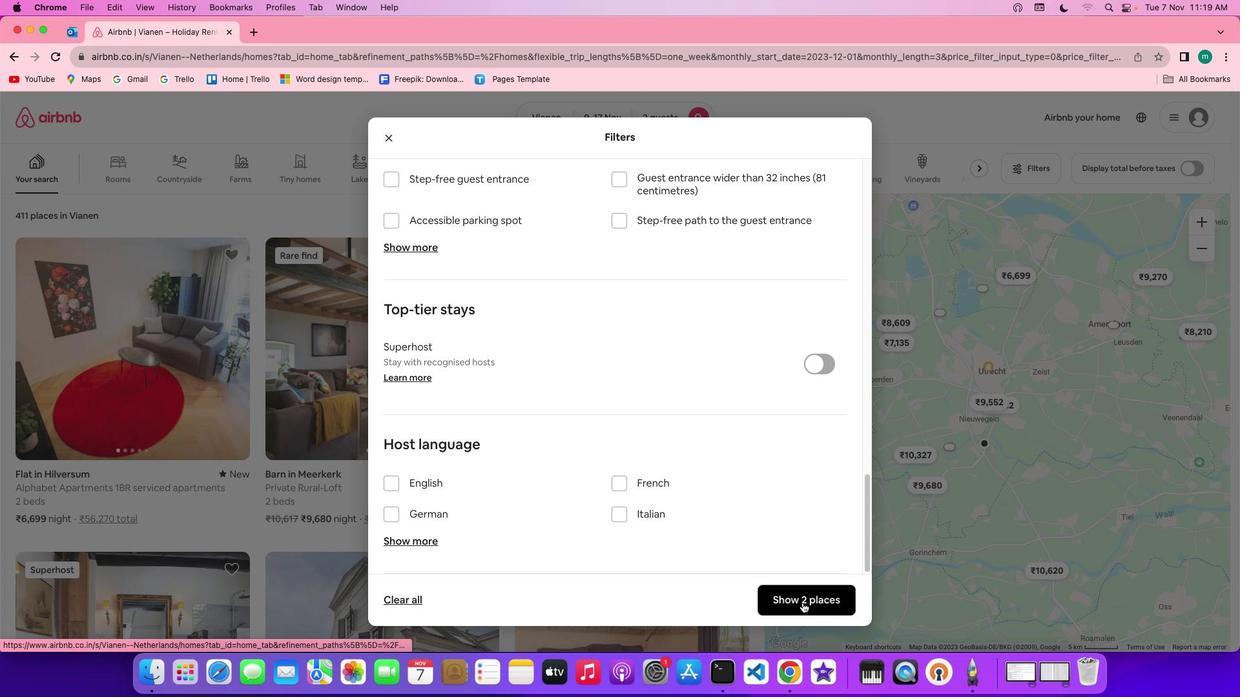 
Action: Mouse pressed left at (814, 613)
Screenshot: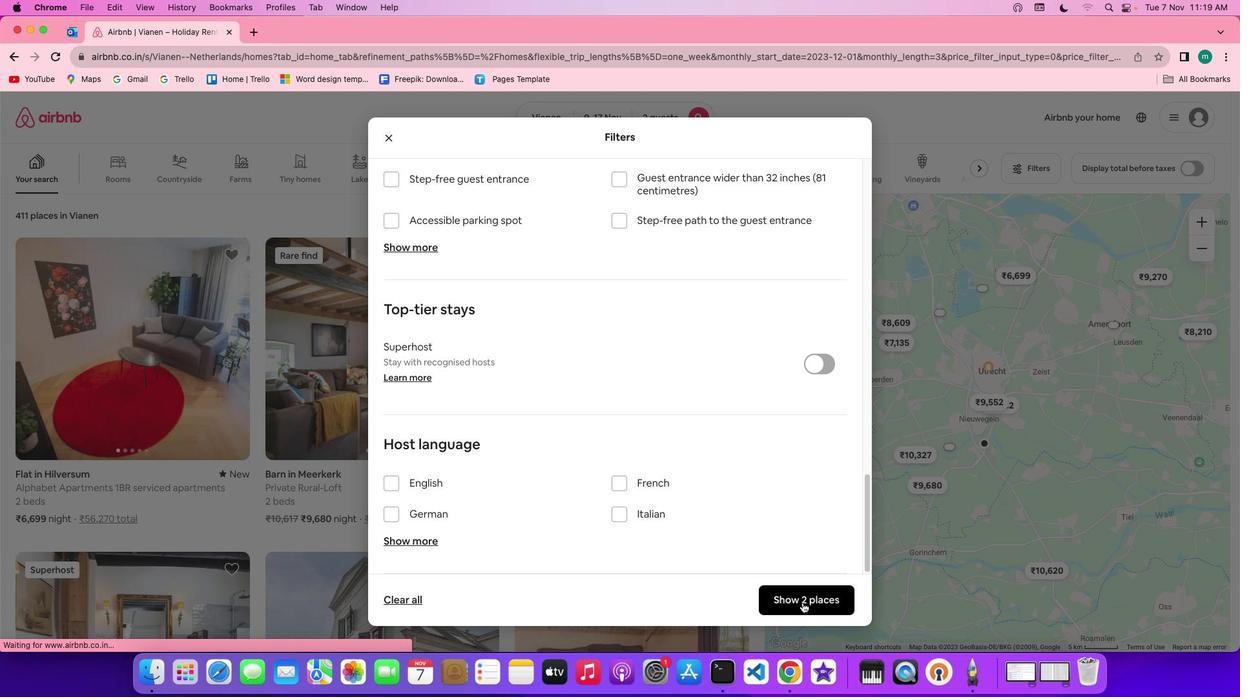 
Action: Mouse moved to (149, 356)
Screenshot: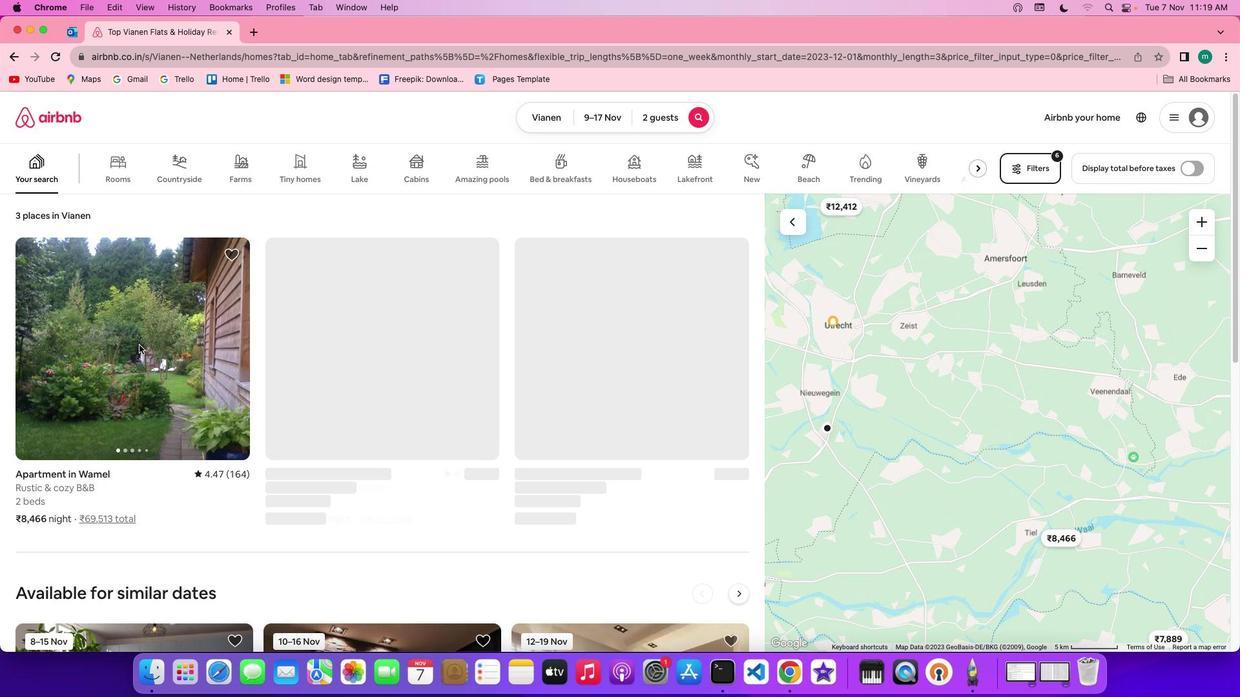 
Action: Mouse pressed left at (149, 356)
Screenshot: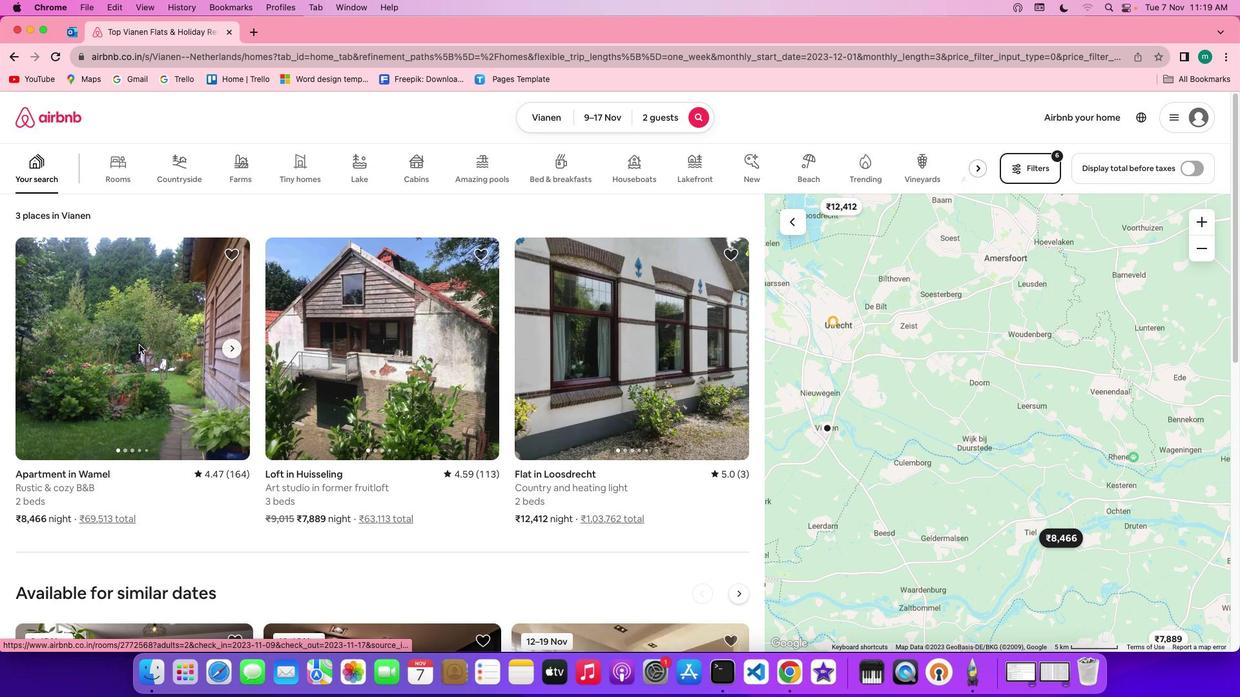 
Action: Mouse moved to (917, 490)
Screenshot: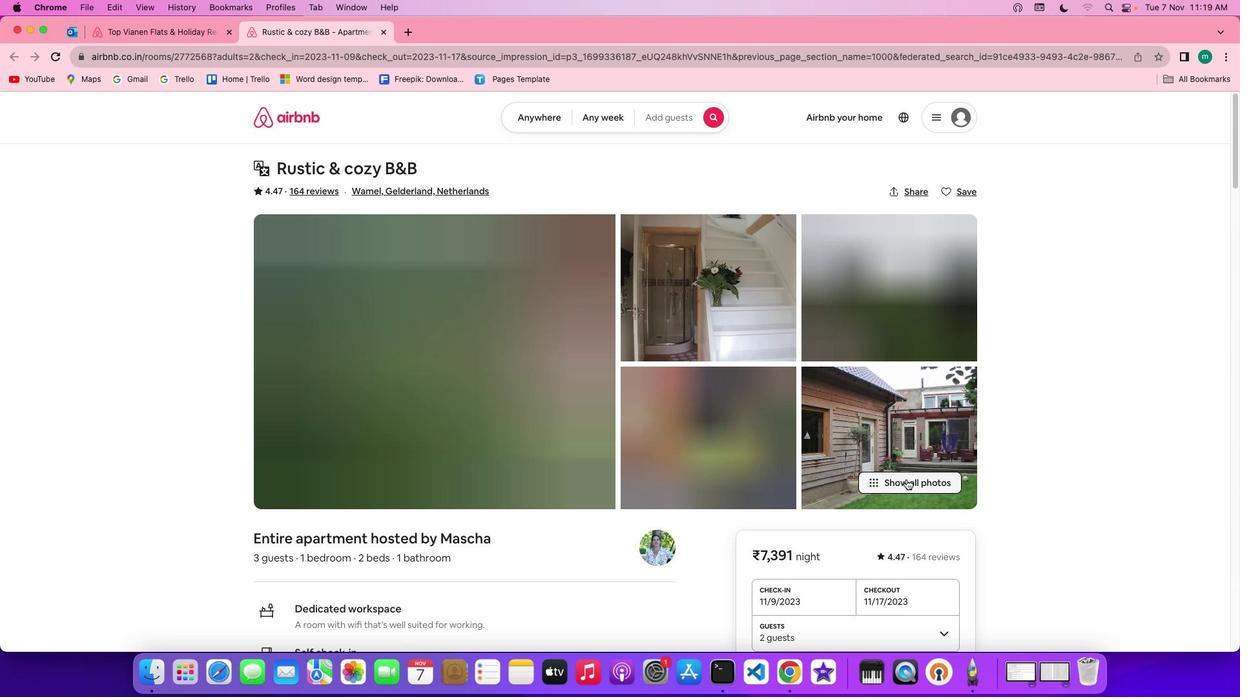 
Action: Mouse pressed left at (917, 490)
Screenshot: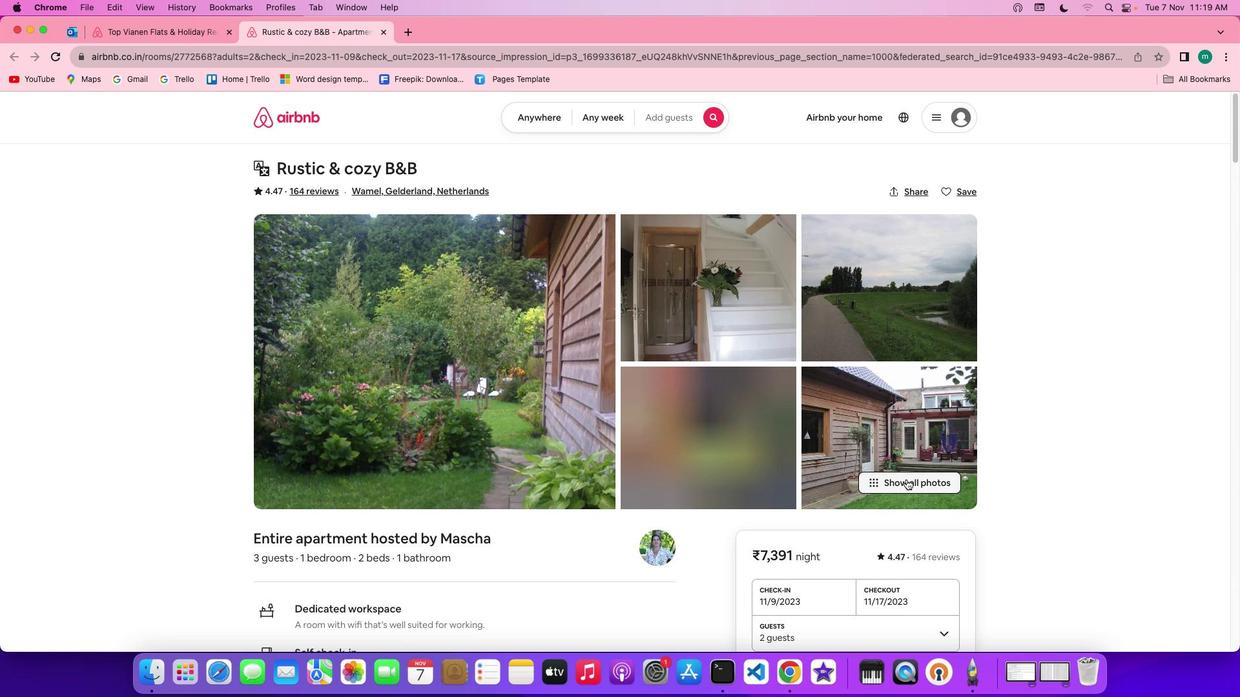 
Action: Mouse moved to (629, 449)
Screenshot: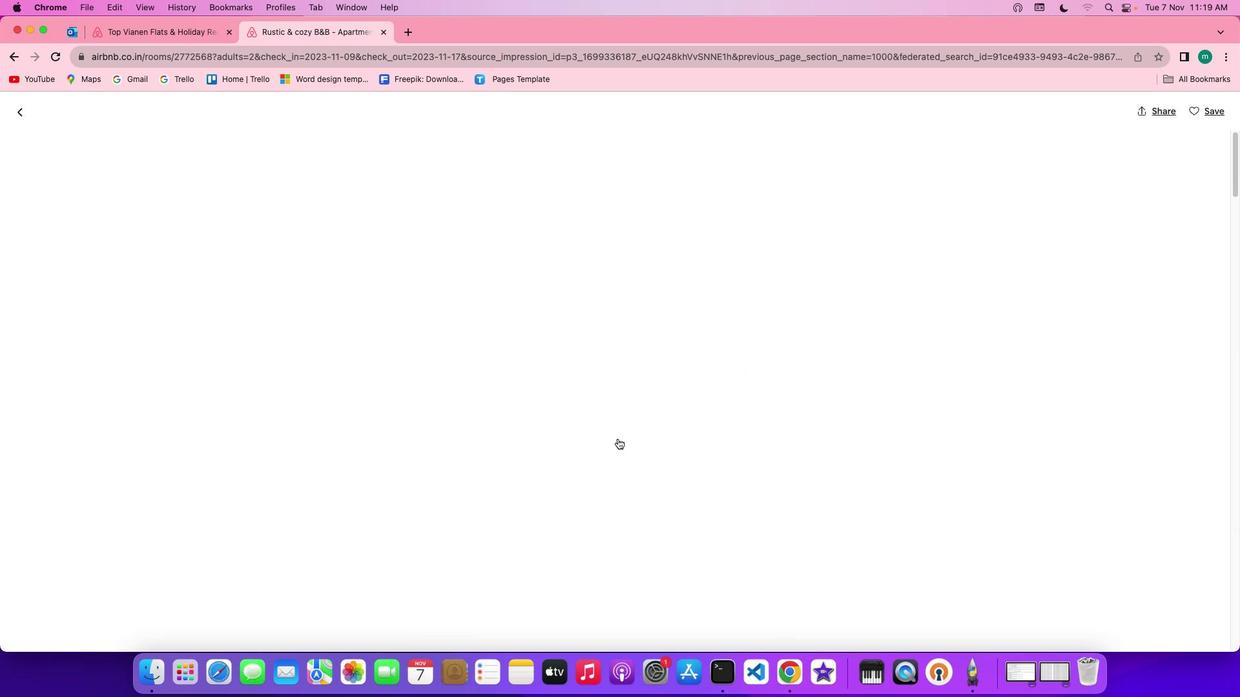 
Action: Mouse scrolled (629, 449) with delta (10, 10)
Screenshot: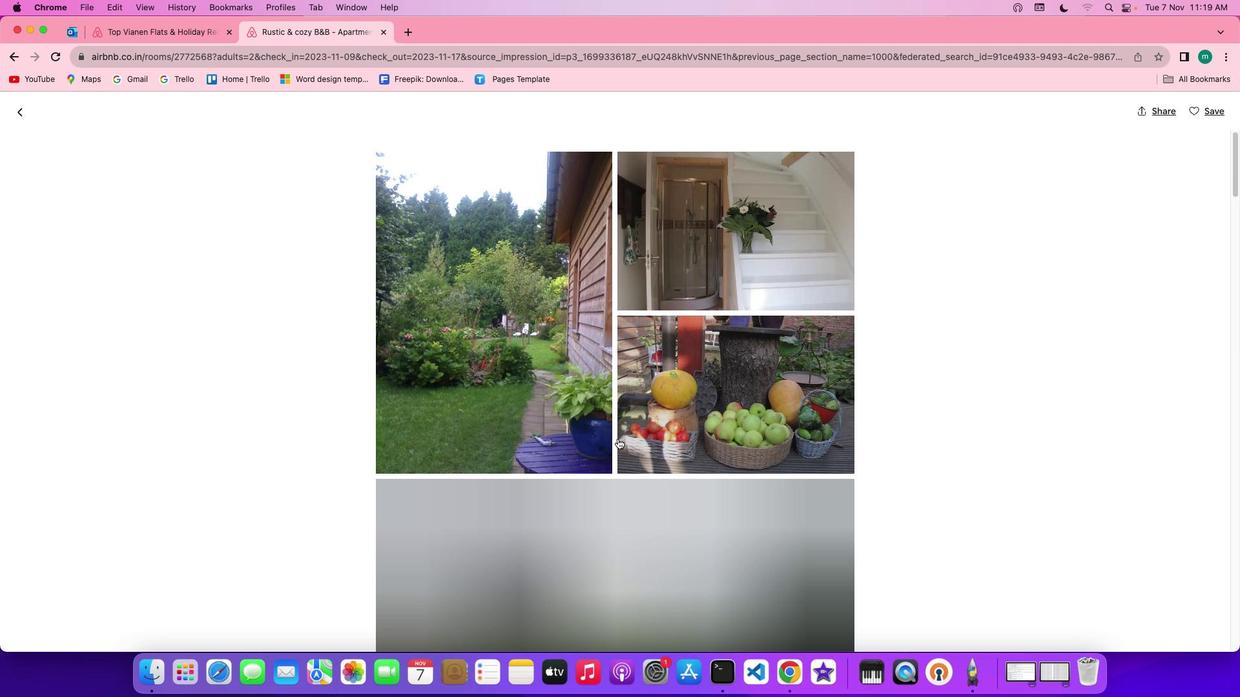 
Action: Mouse scrolled (629, 449) with delta (10, 10)
Screenshot: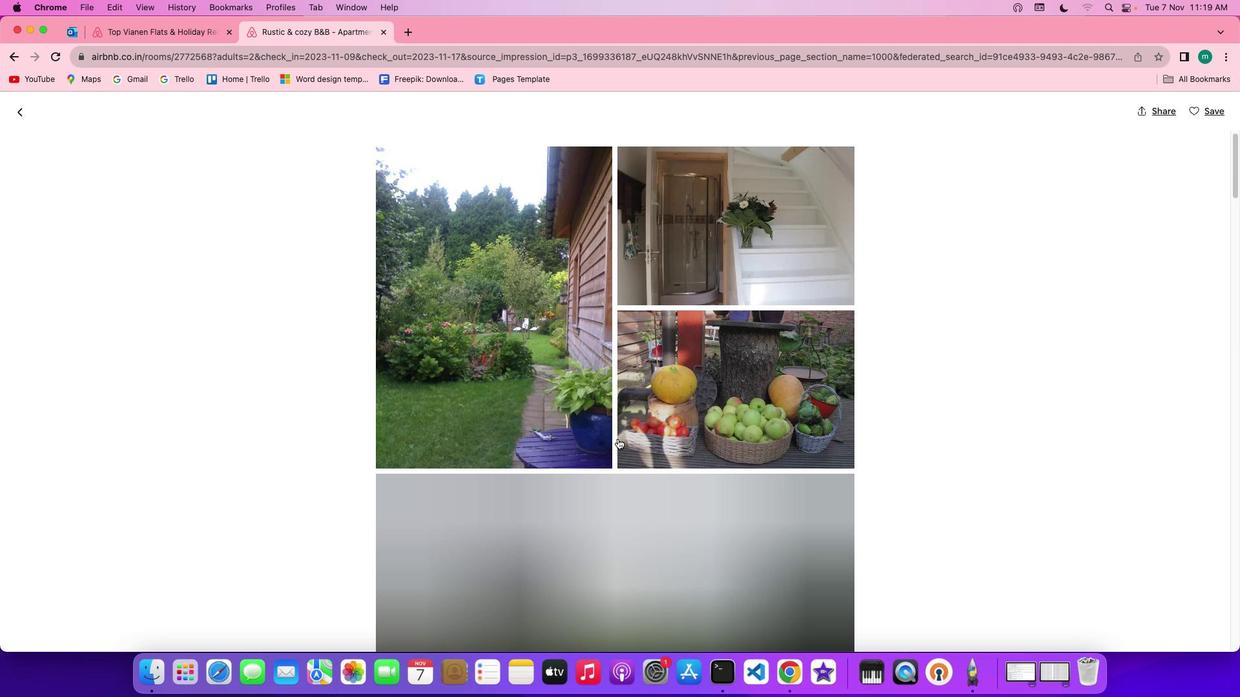 
Action: Mouse scrolled (629, 449) with delta (10, 10)
Screenshot: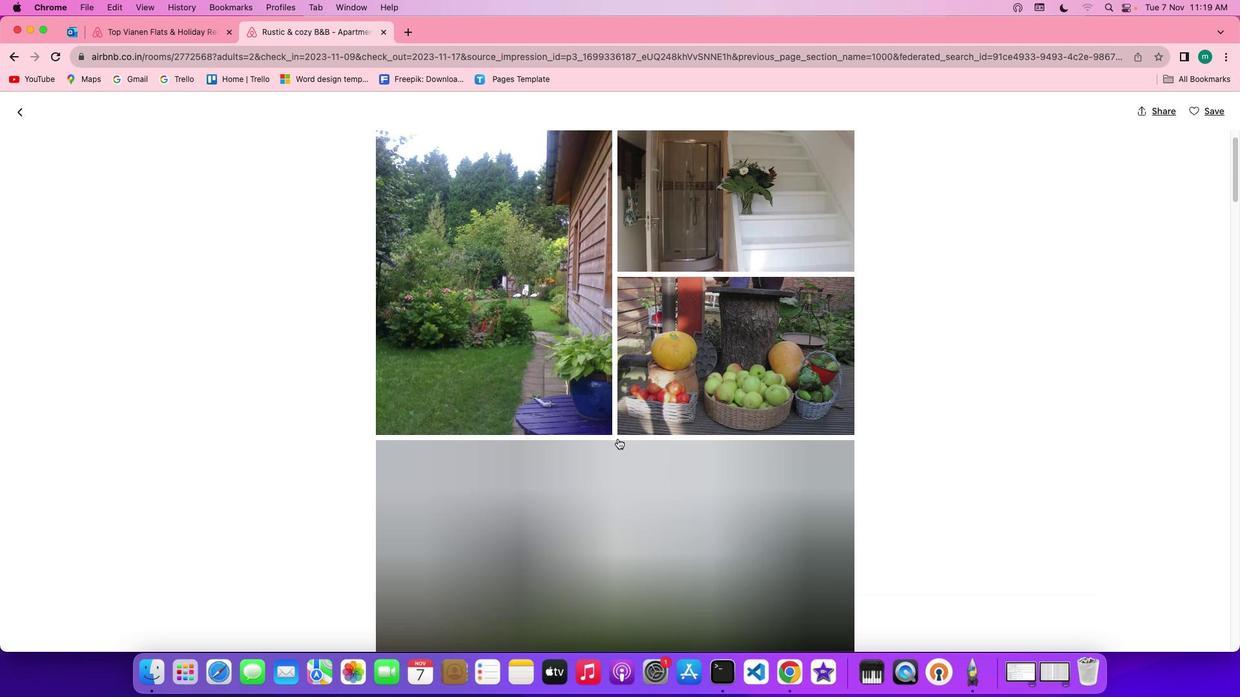
Action: Mouse scrolled (629, 449) with delta (10, 10)
Screenshot: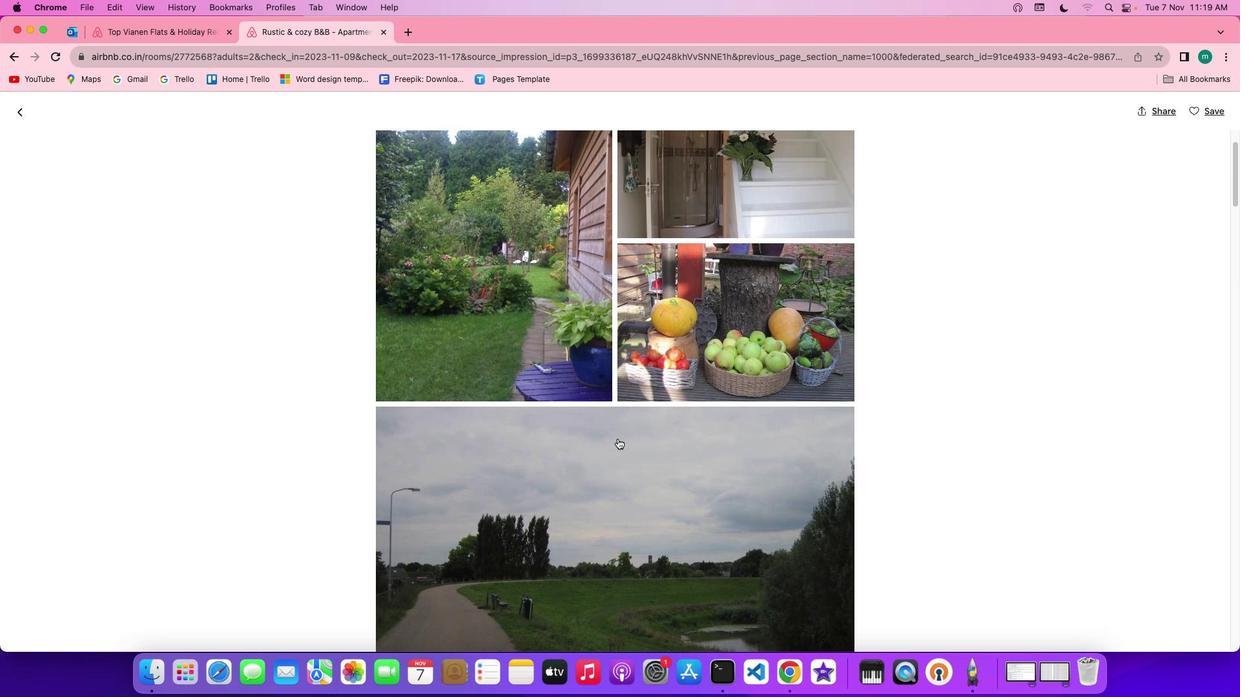 
Action: Mouse scrolled (629, 449) with delta (10, 10)
Screenshot: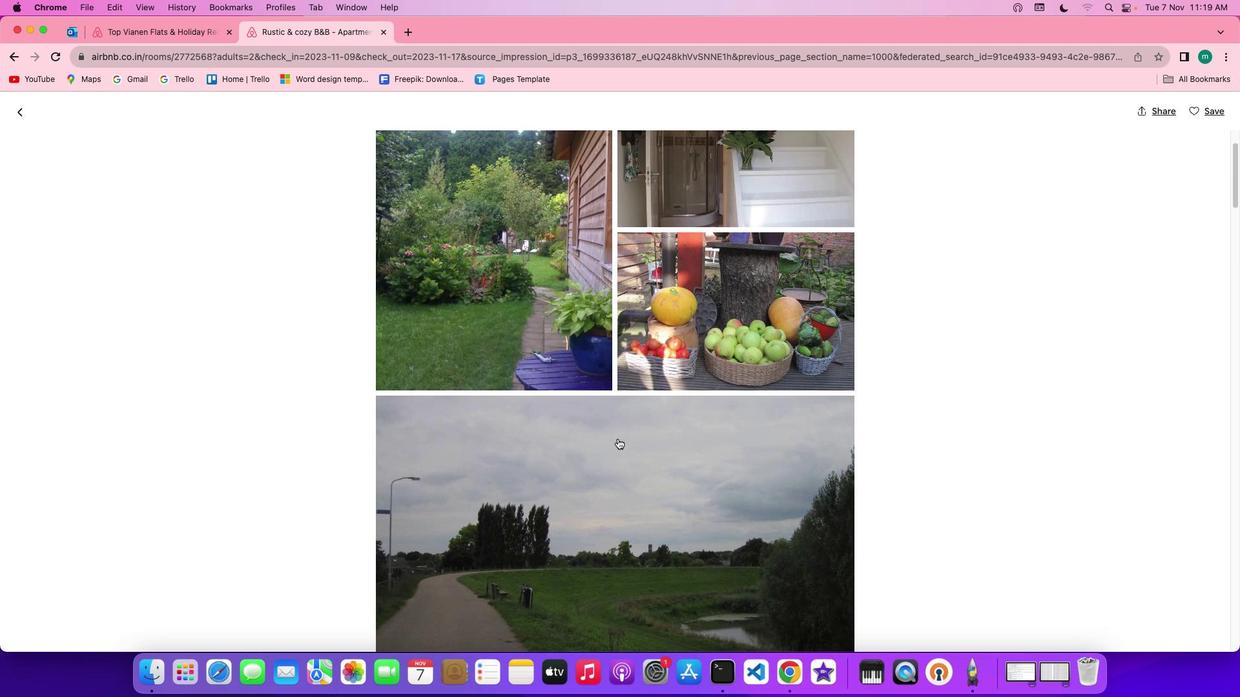 
Action: Mouse scrolled (629, 449) with delta (10, 9)
Screenshot: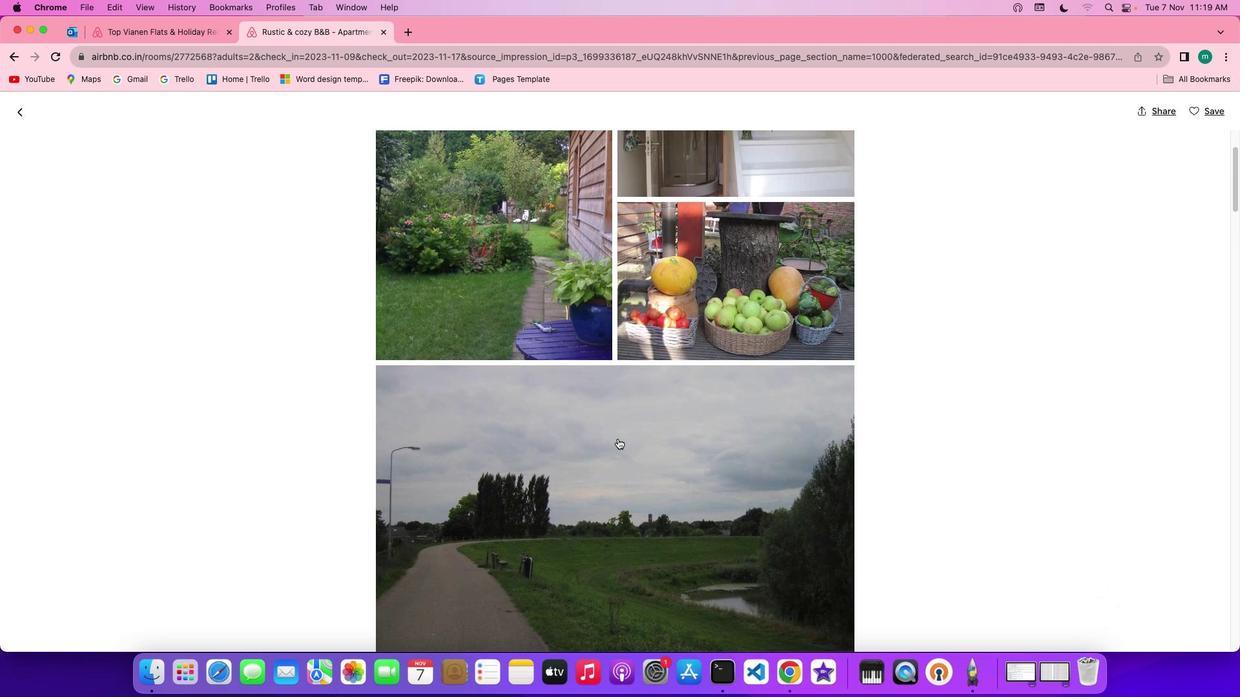 
Action: Mouse scrolled (629, 449) with delta (10, 10)
Screenshot: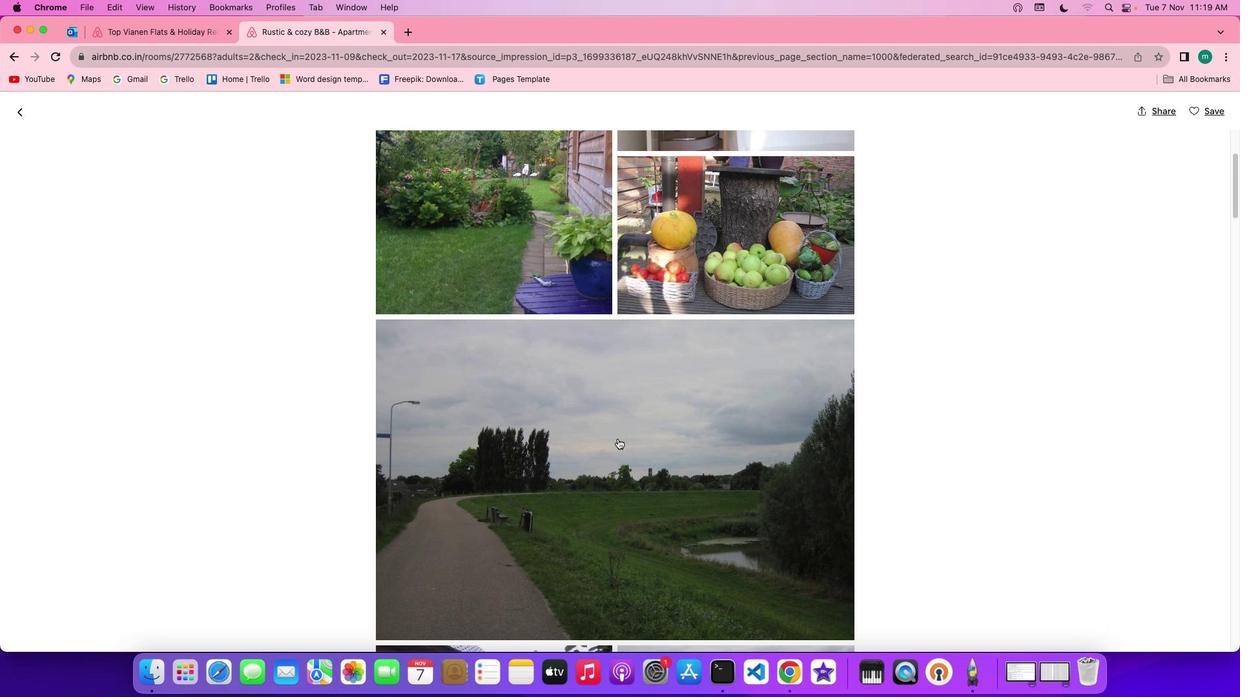 
Action: Mouse scrolled (629, 449) with delta (10, 10)
Screenshot: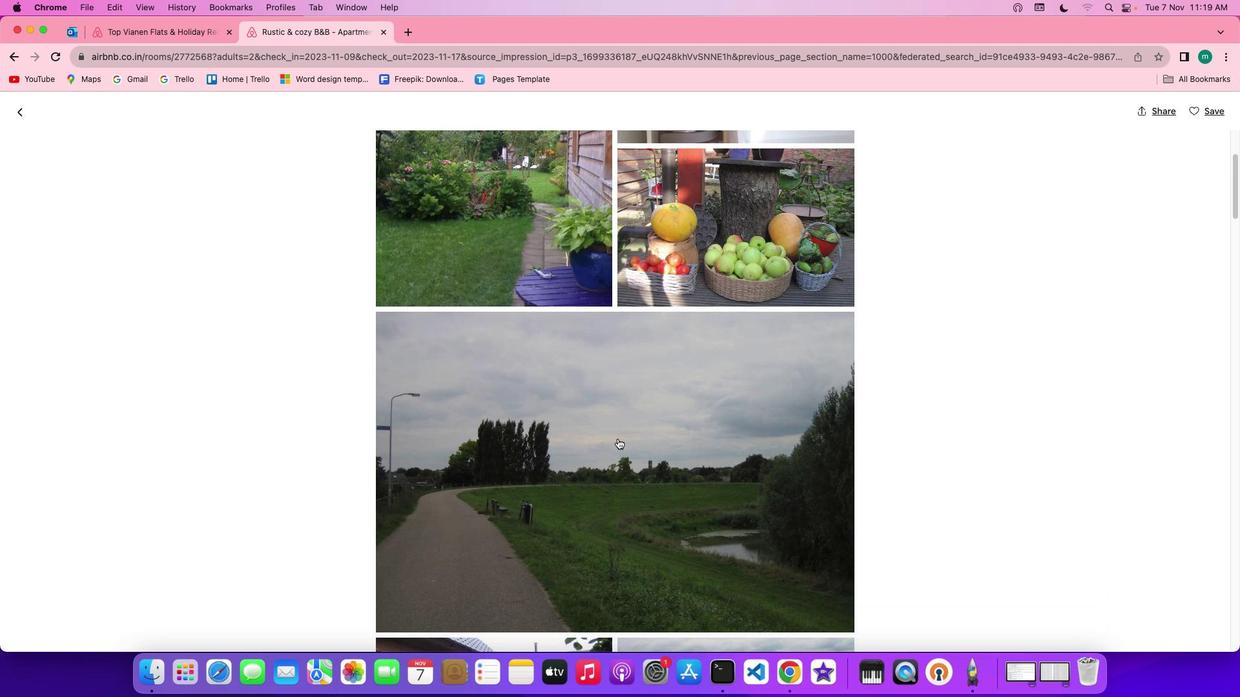 
Action: Mouse scrolled (629, 449) with delta (10, 9)
Screenshot: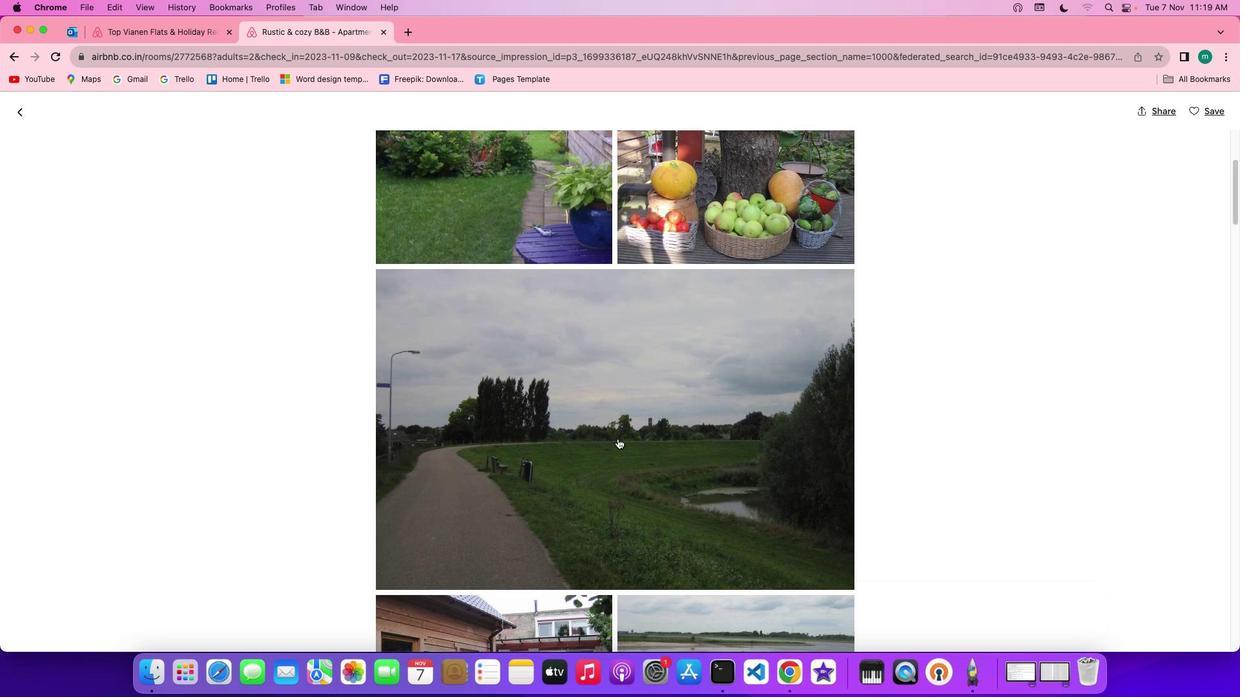 
Action: Mouse scrolled (629, 449) with delta (10, 9)
Screenshot: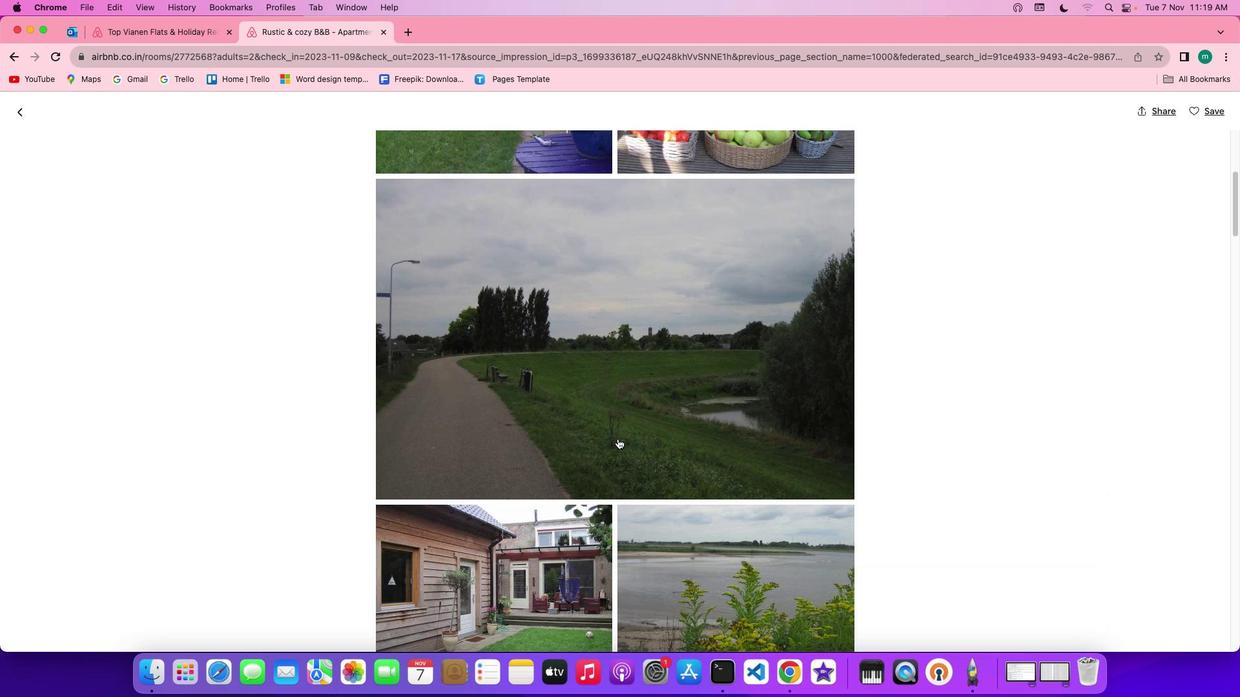 
Action: Mouse scrolled (629, 449) with delta (10, 10)
Screenshot: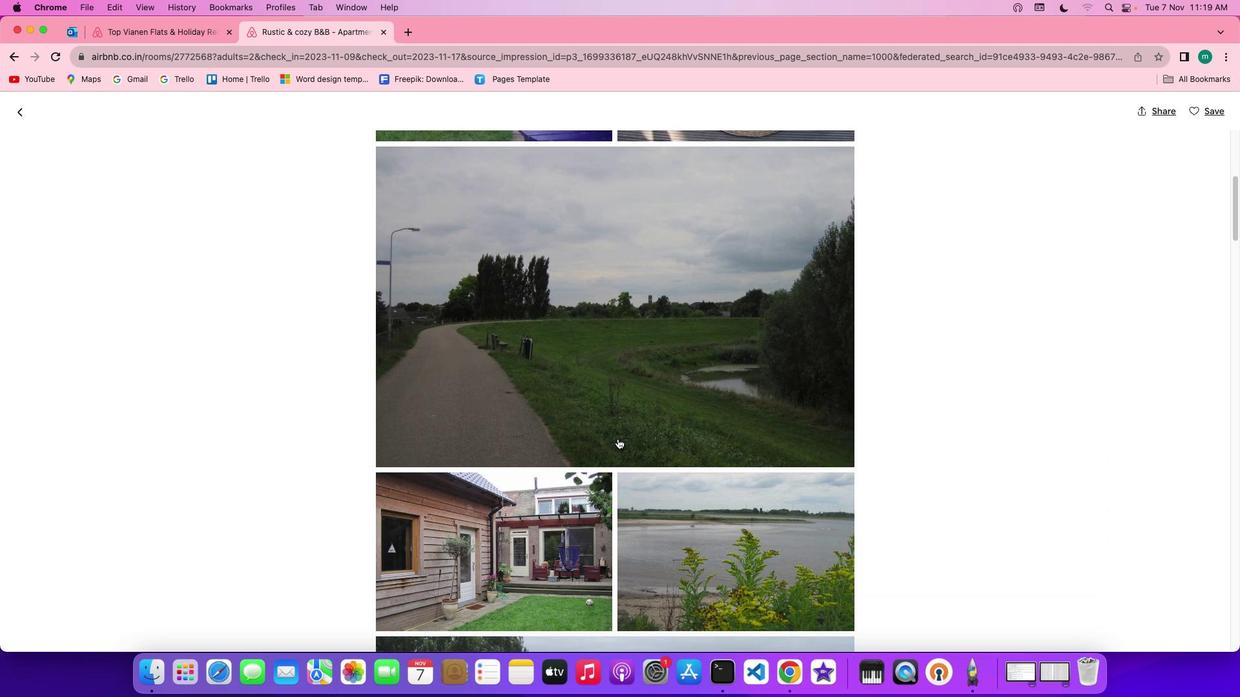 
Action: Mouse scrolled (629, 449) with delta (10, 10)
Screenshot: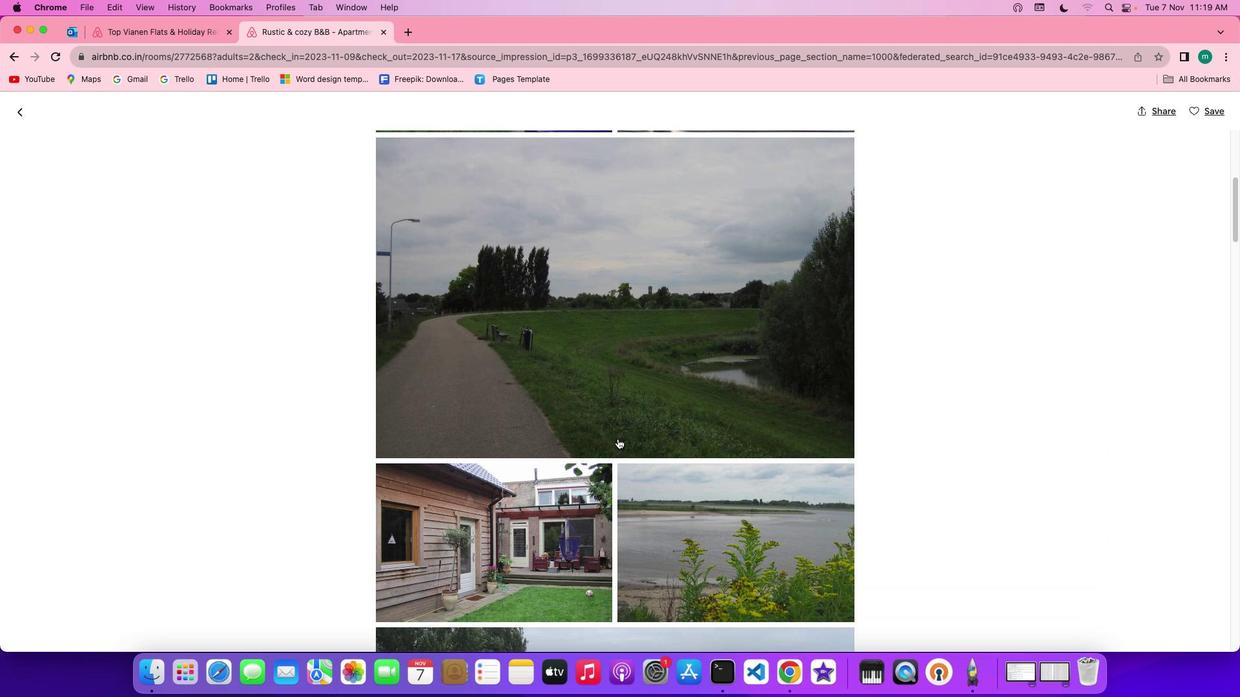 
Action: Mouse scrolled (629, 449) with delta (10, 9)
Screenshot: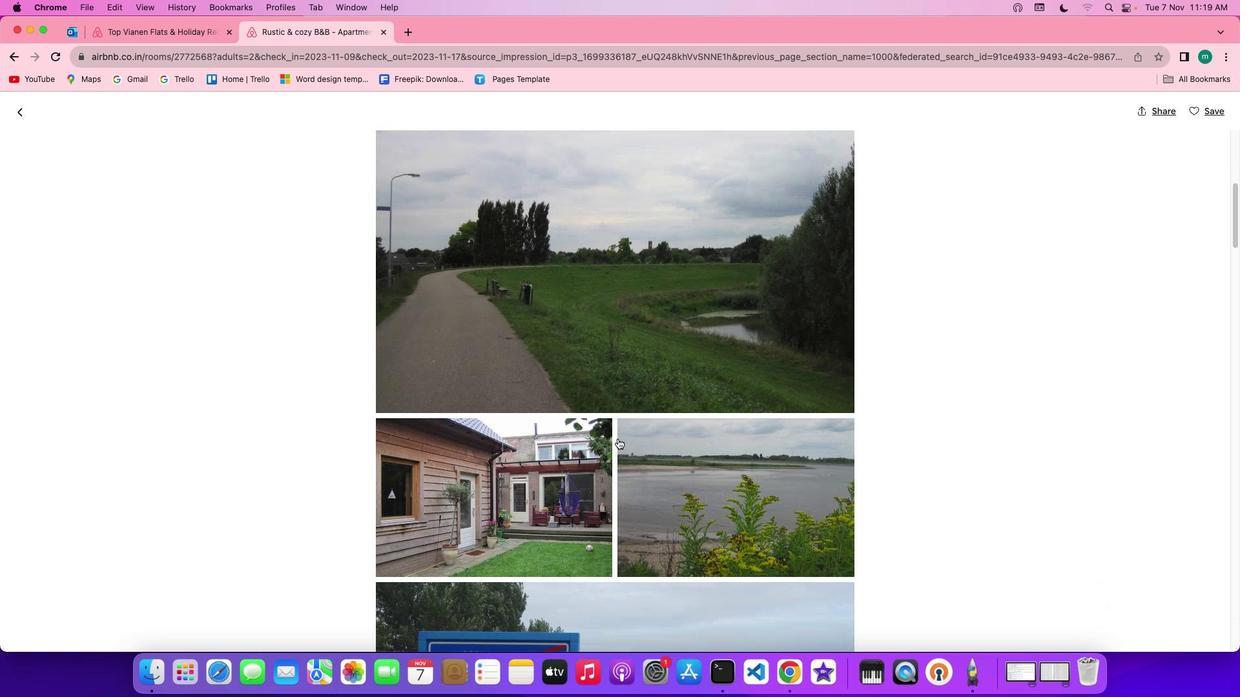 
Action: Mouse scrolled (629, 449) with delta (10, 9)
Screenshot: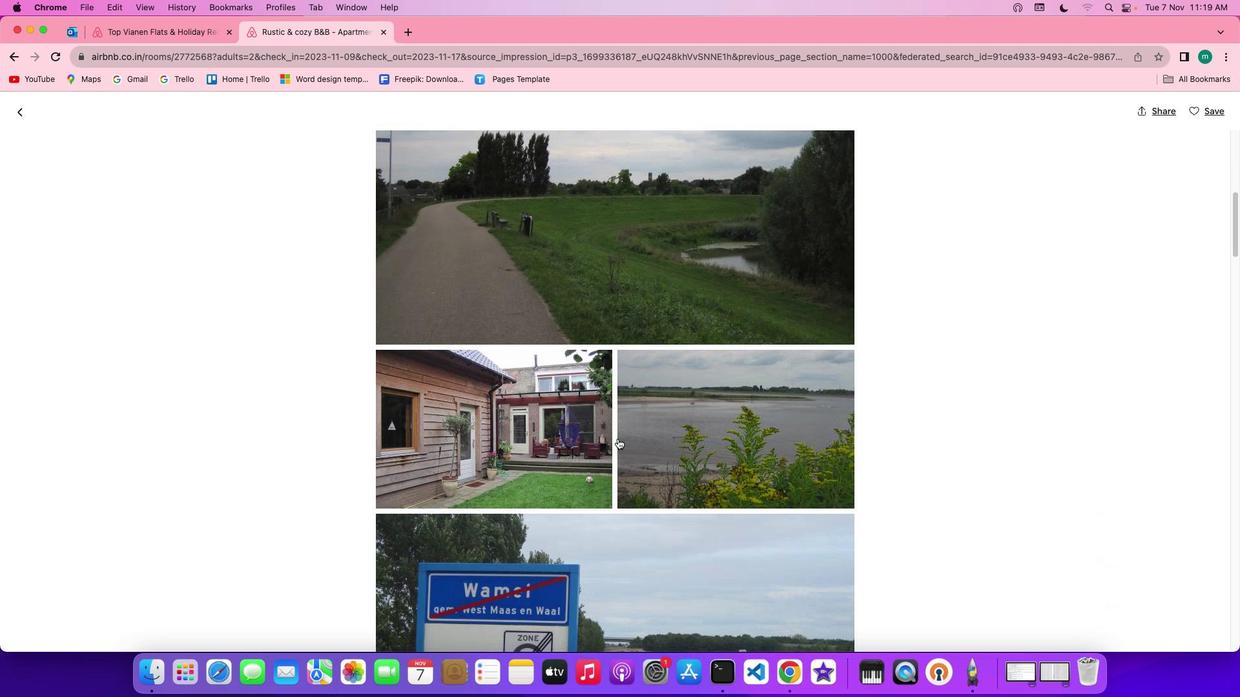 
Action: Mouse scrolled (629, 449) with delta (10, 10)
Screenshot: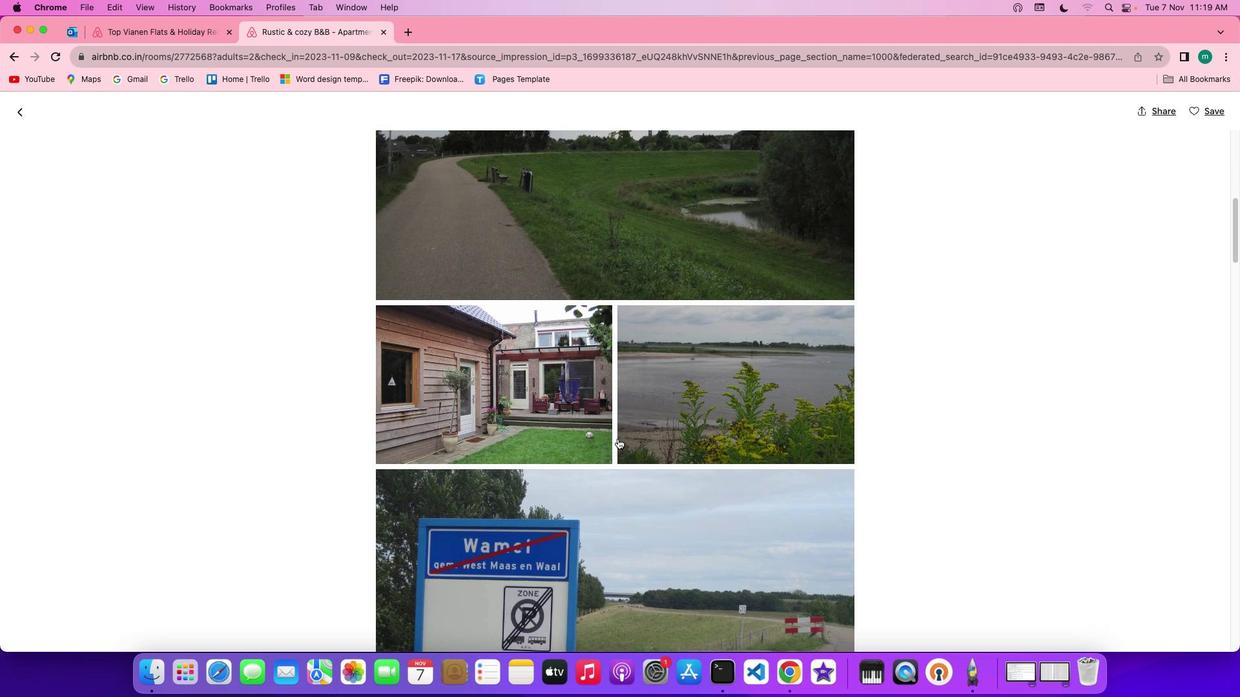 
Action: Mouse scrolled (629, 449) with delta (10, 10)
Screenshot: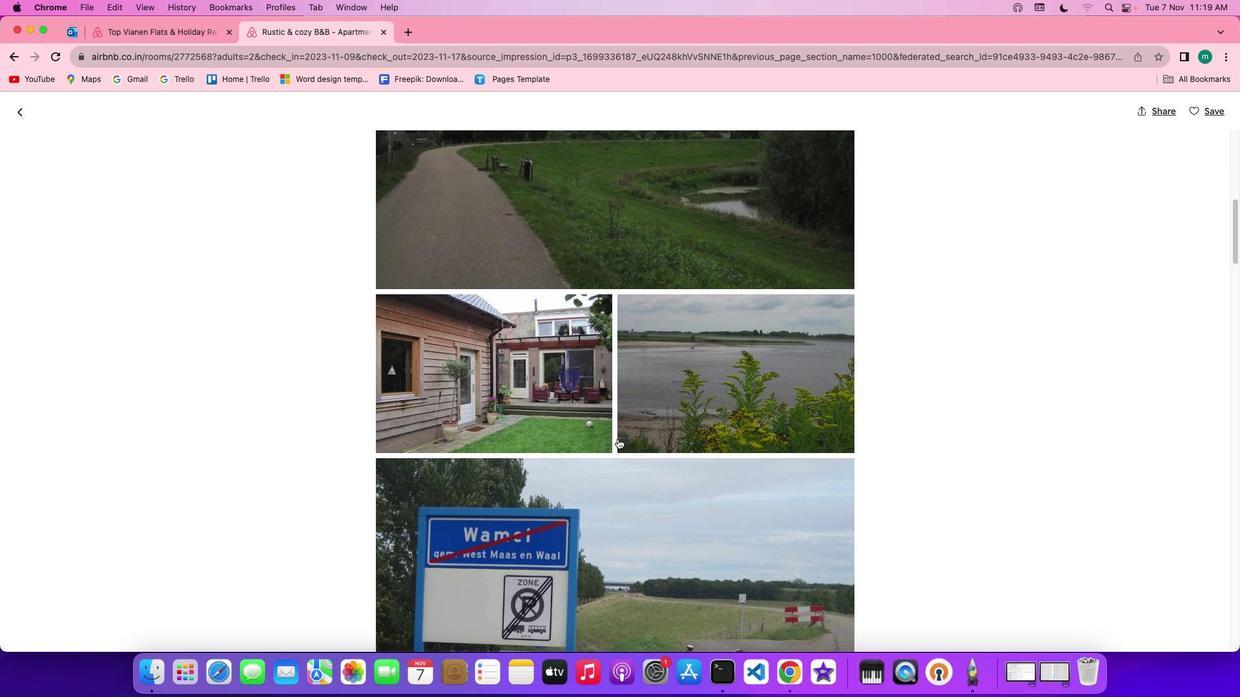 
Action: Mouse scrolled (629, 449) with delta (10, 9)
Screenshot: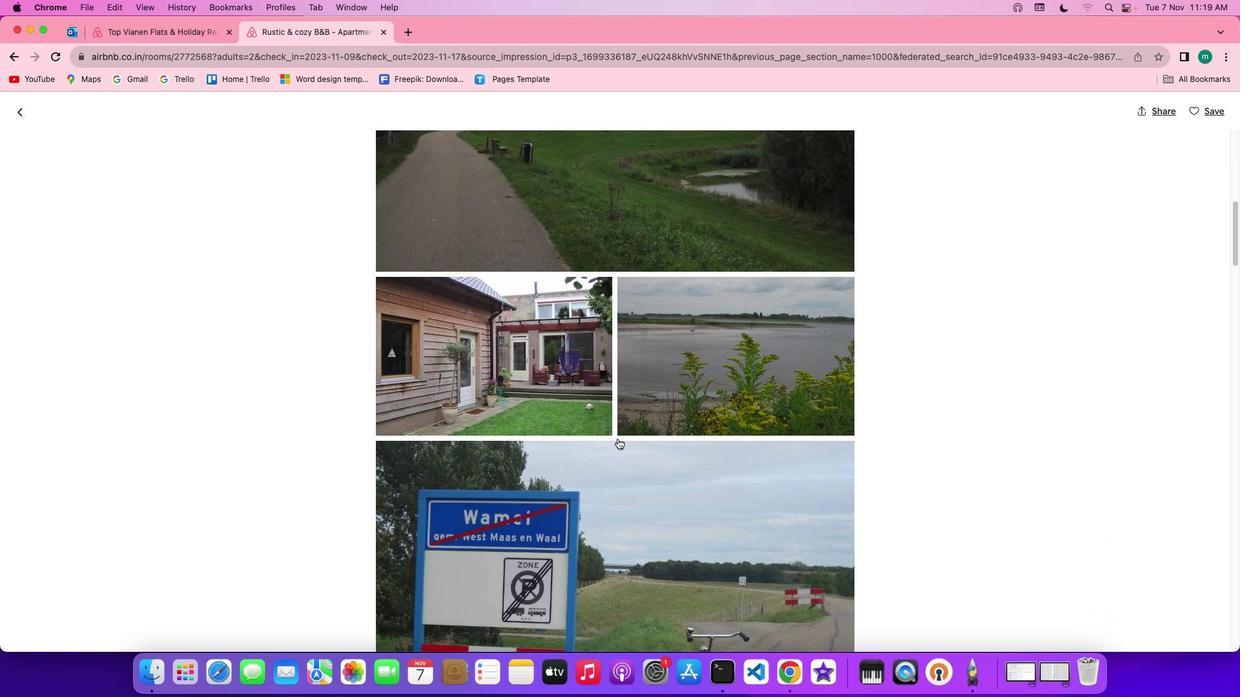 
Action: Mouse scrolled (629, 449) with delta (10, 10)
Screenshot: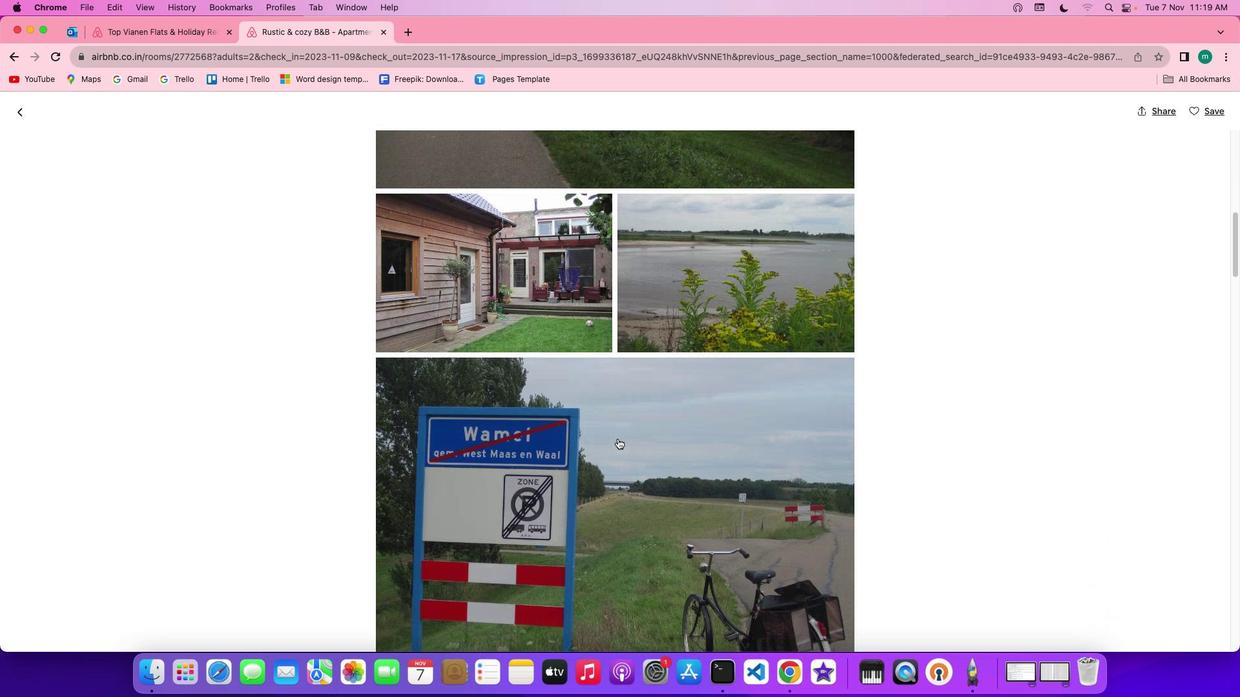 
Action: Mouse scrolled (629, 449) with delta (10, 10)
Screenshot: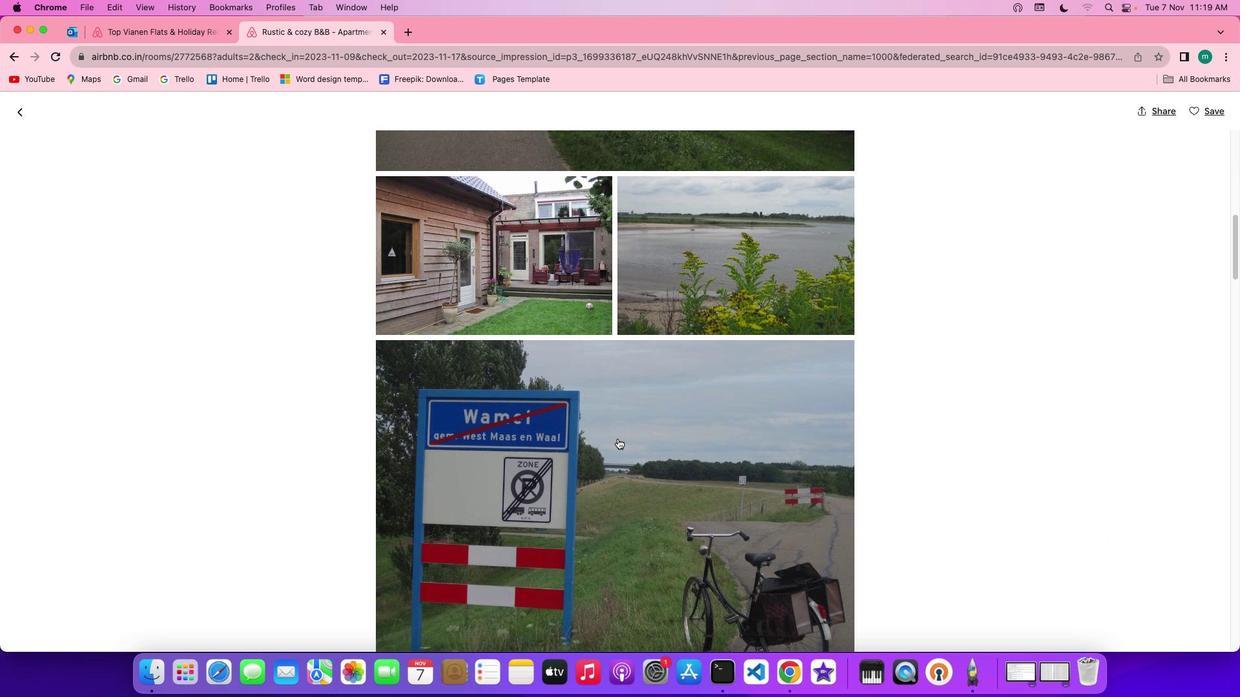 
Action: Mouse scrolled (629, 449) with delta (10, 10)
Screenshot: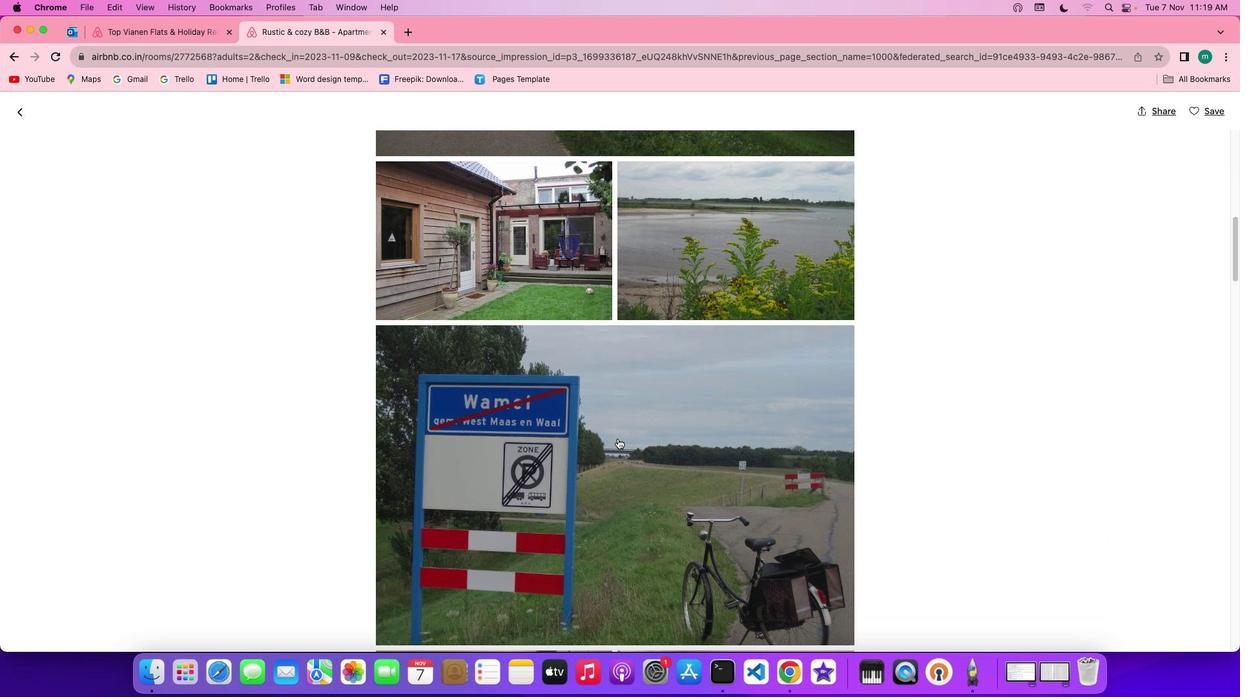 
Action: Mouse scrolled (629, 449) with delta (10, 9)
Screenshot: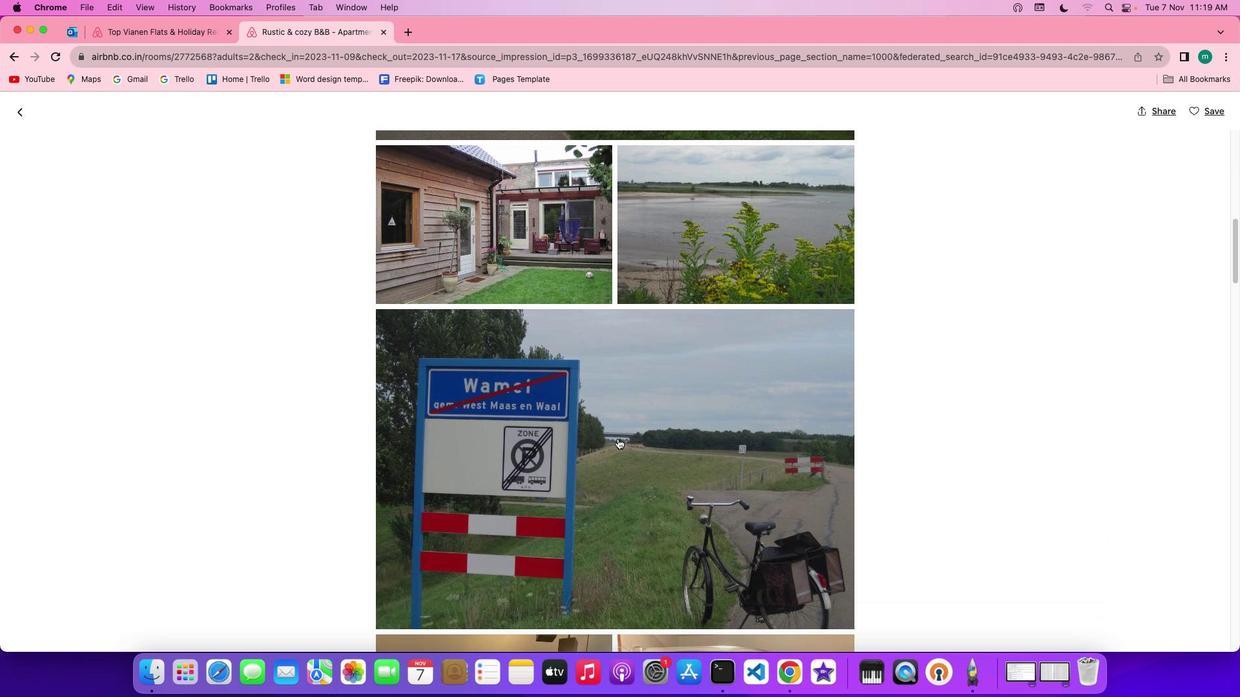 
Action: Mouse scrolled (629, 449) with delta (10, 10)
Screenshot: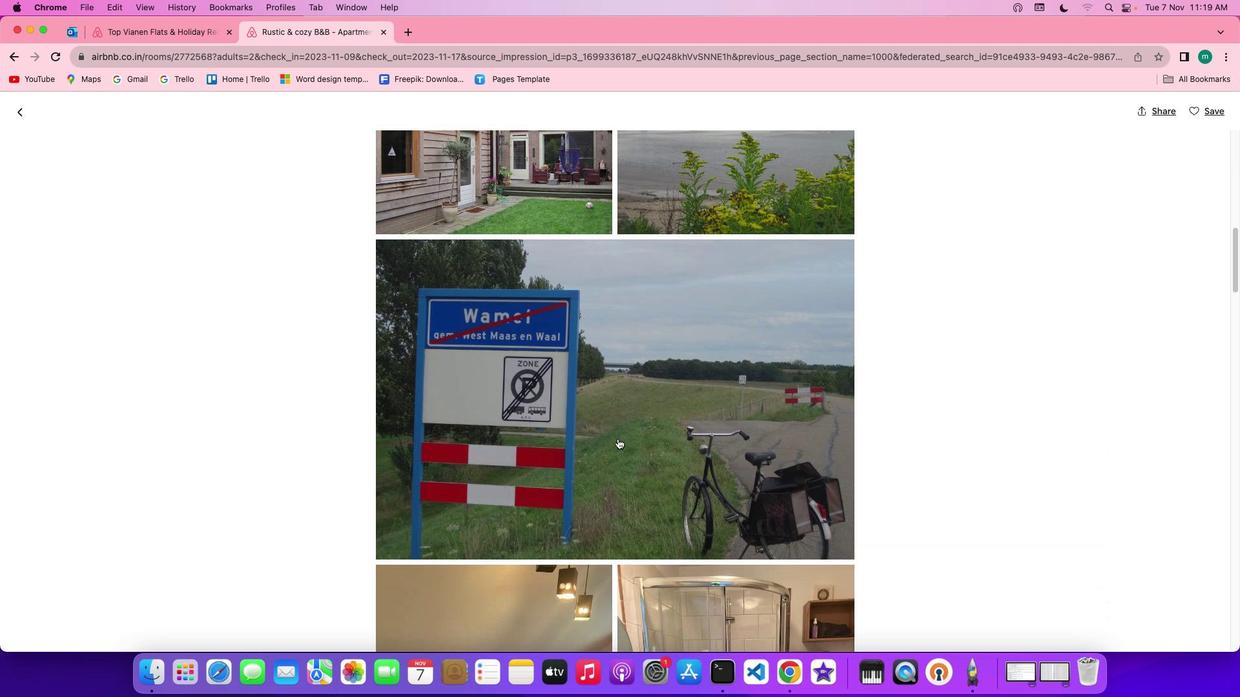 
Action: Mouse scrolled (629, 449) with delta (10, 10)
Screenshot: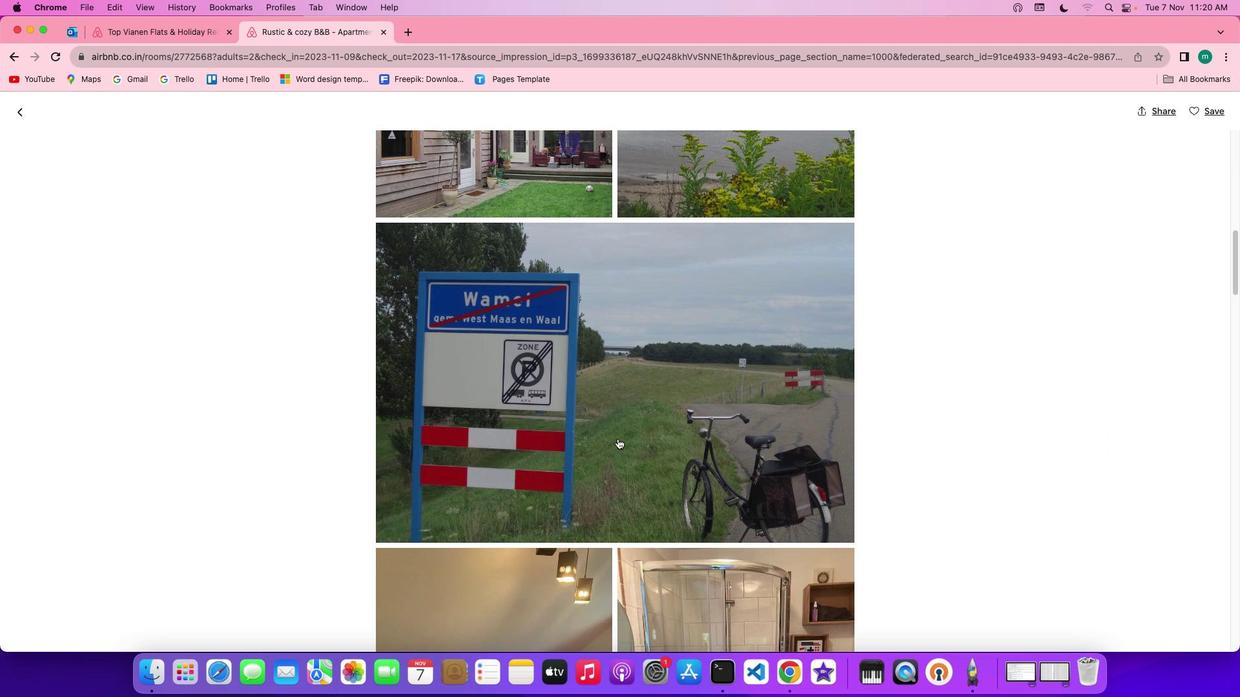 
Action: Mouse scrolled (629, 449) with delta (10, 10)
Screenshot: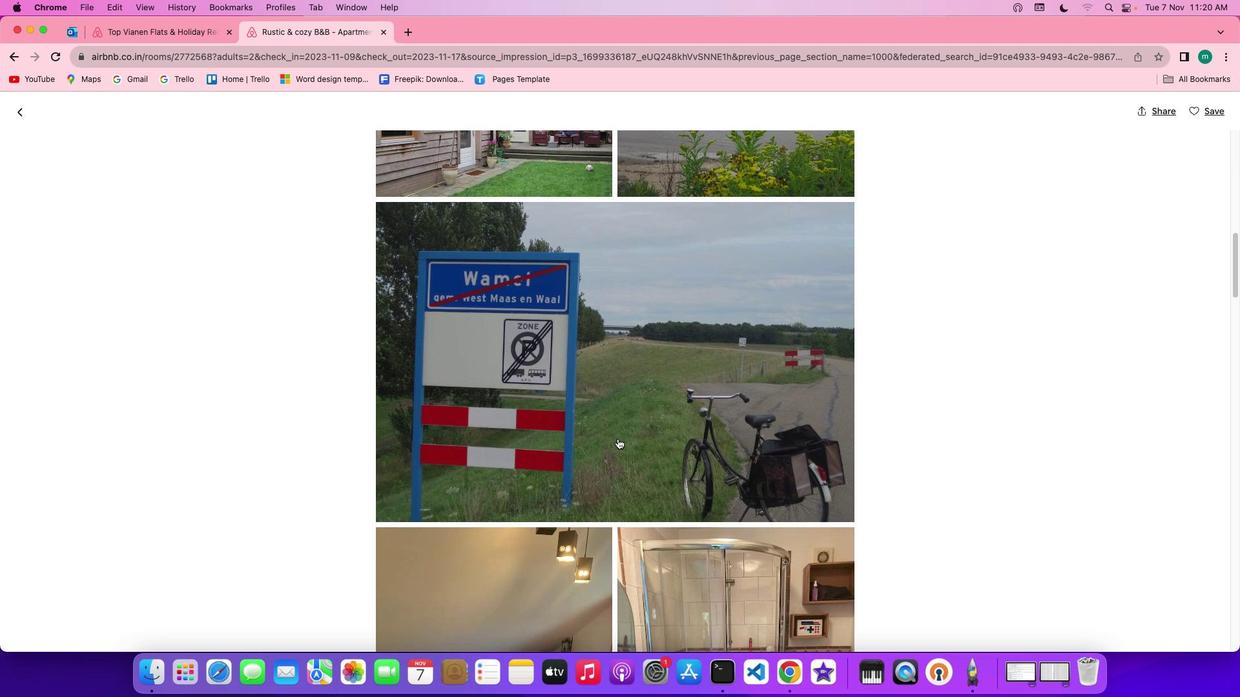 
Action: Mouse scrolled (629, 449) with delta (10, 9)
Screenshot: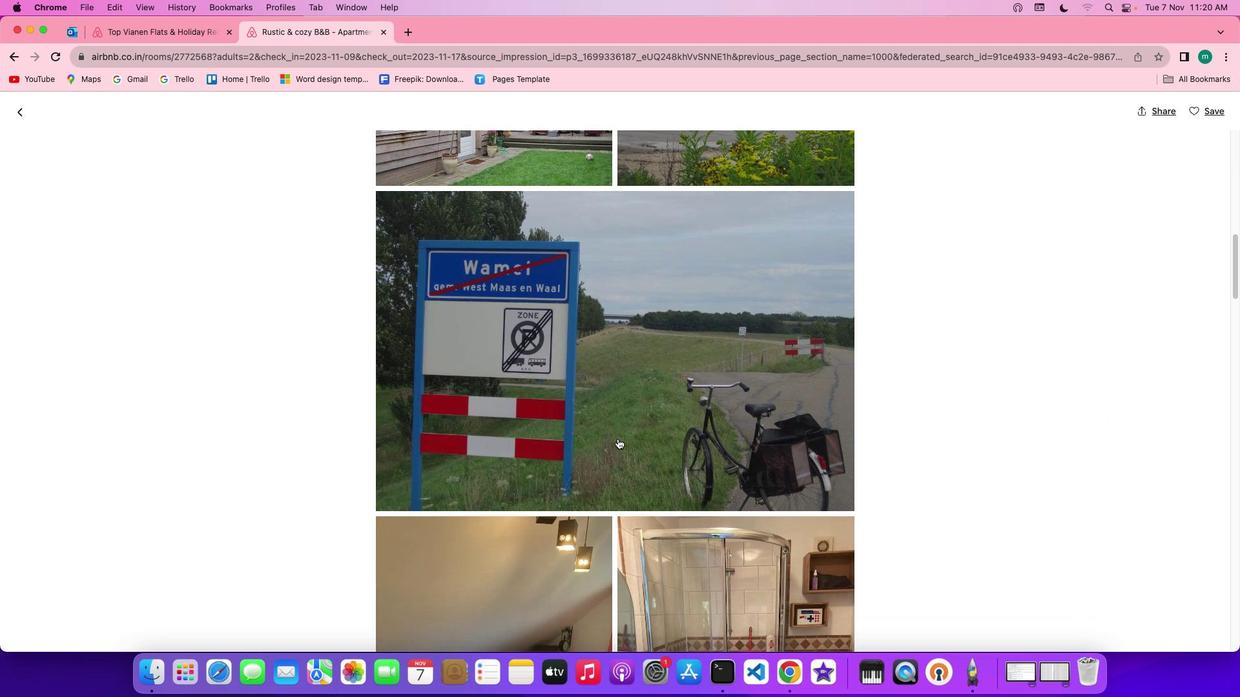 
Action: Mouse scrolled (629, 449) with delta (10, 9)
Screenshot: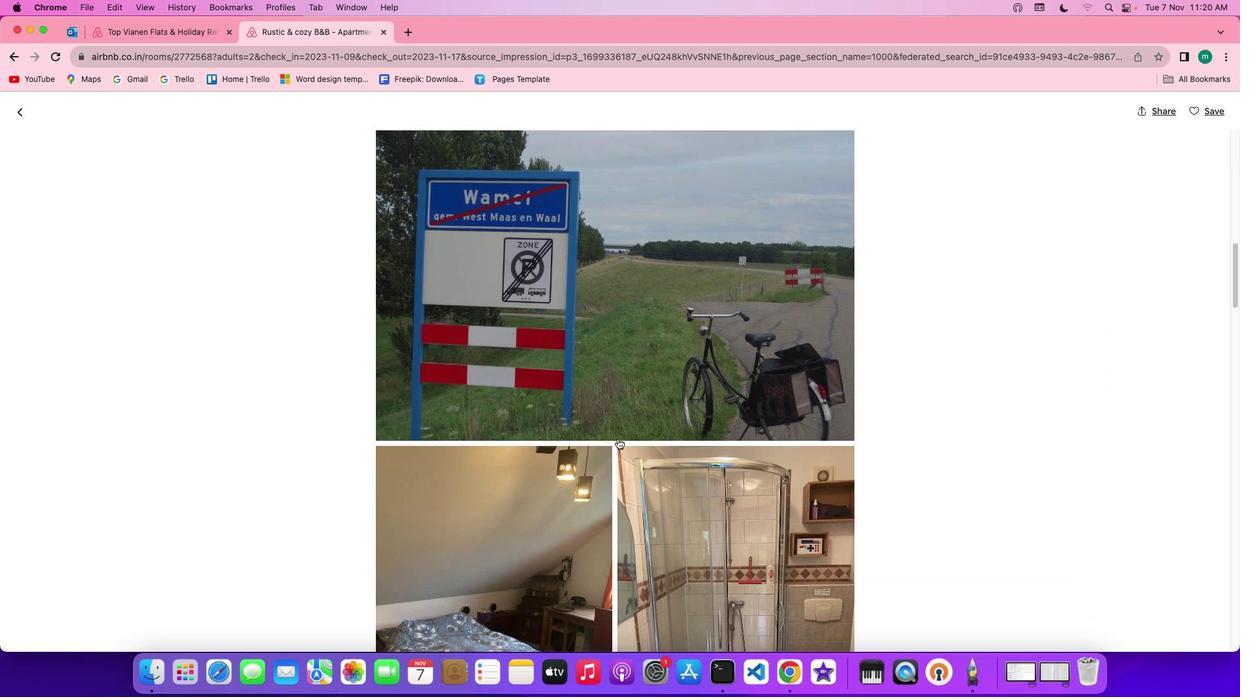 
Action: Mouse scrolled (629, 449) with delta (10, 10)
Screenshot: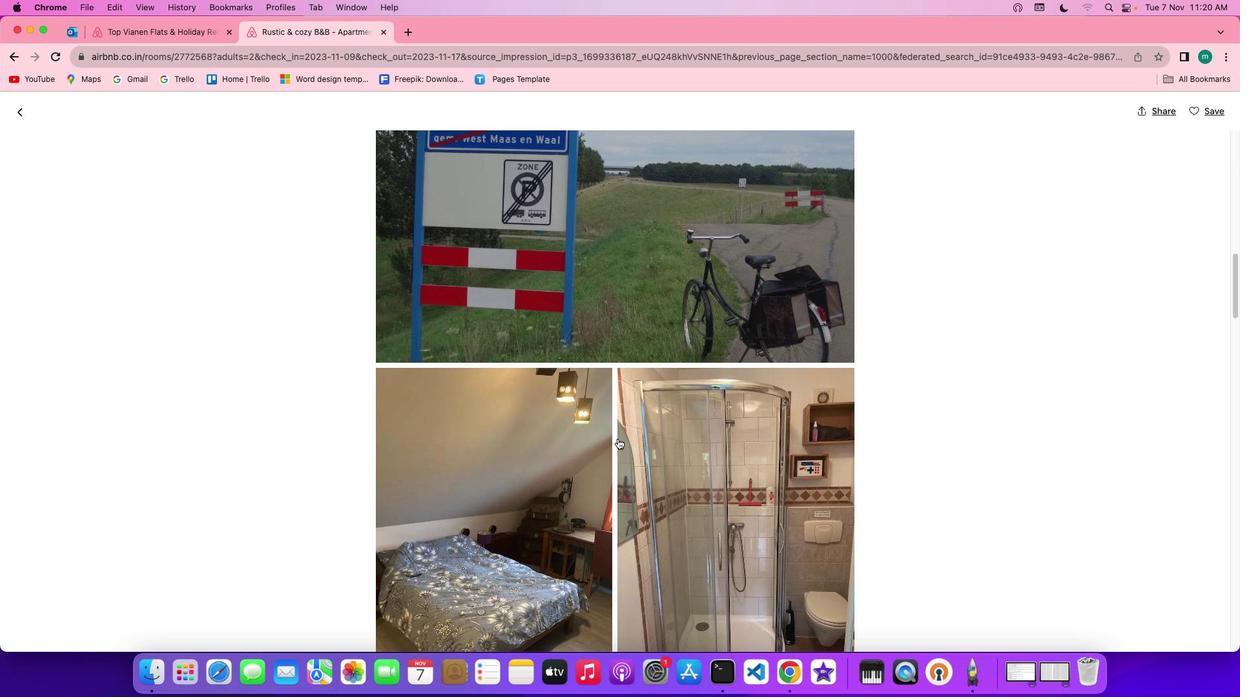 
Action: Mouse scrolled (629, 449) with delta (10, 10)
Screenshot: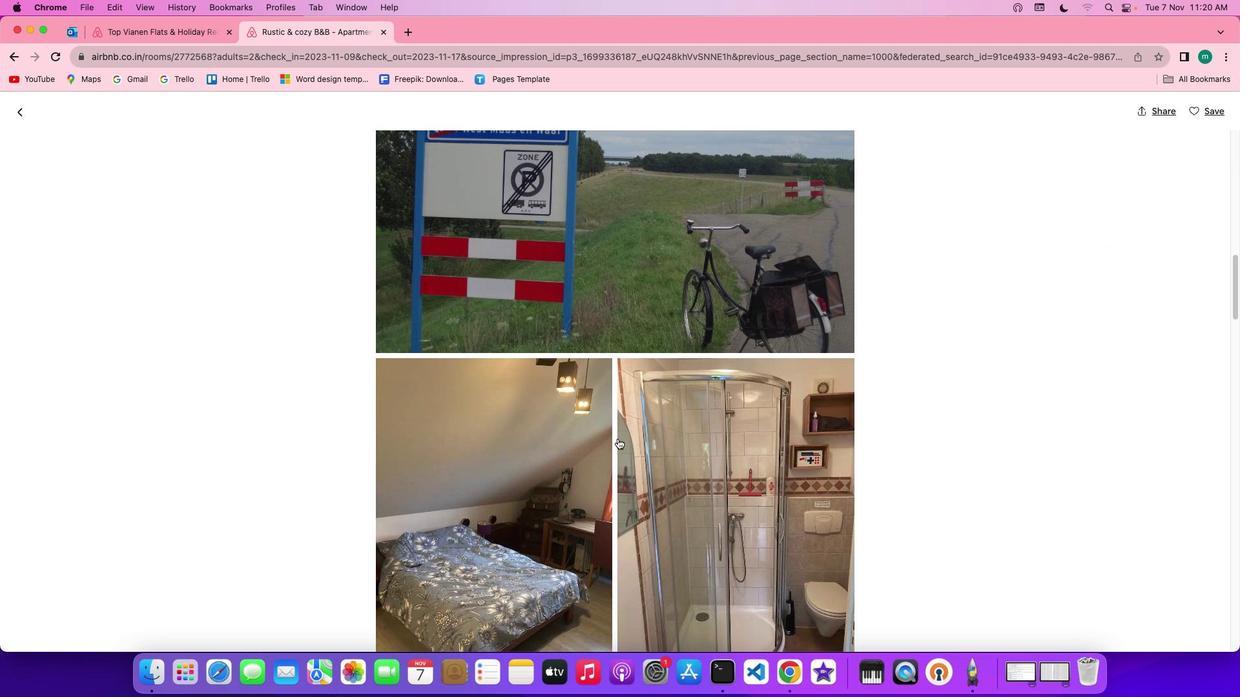 
Action: Mouse scrolled (629, 449) with delta (10, 10)
Screenshot: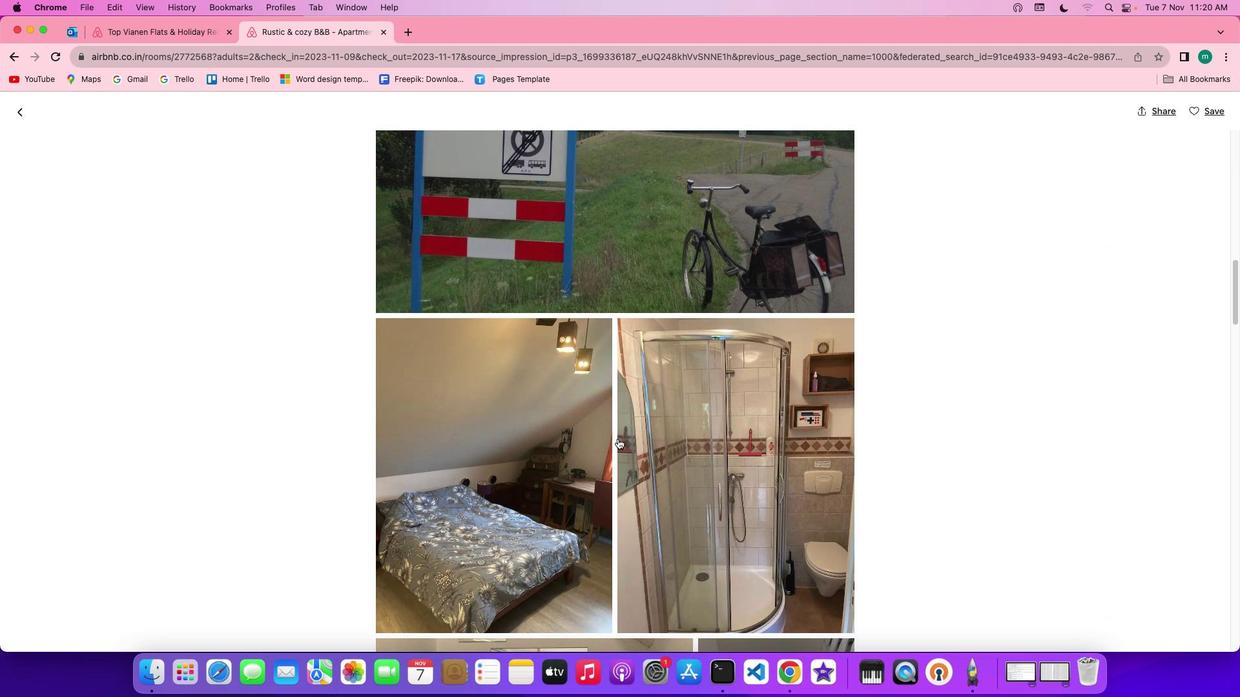 
Action: Mouse scrolled (629, 449) with delta (10, 9)
Screenshot: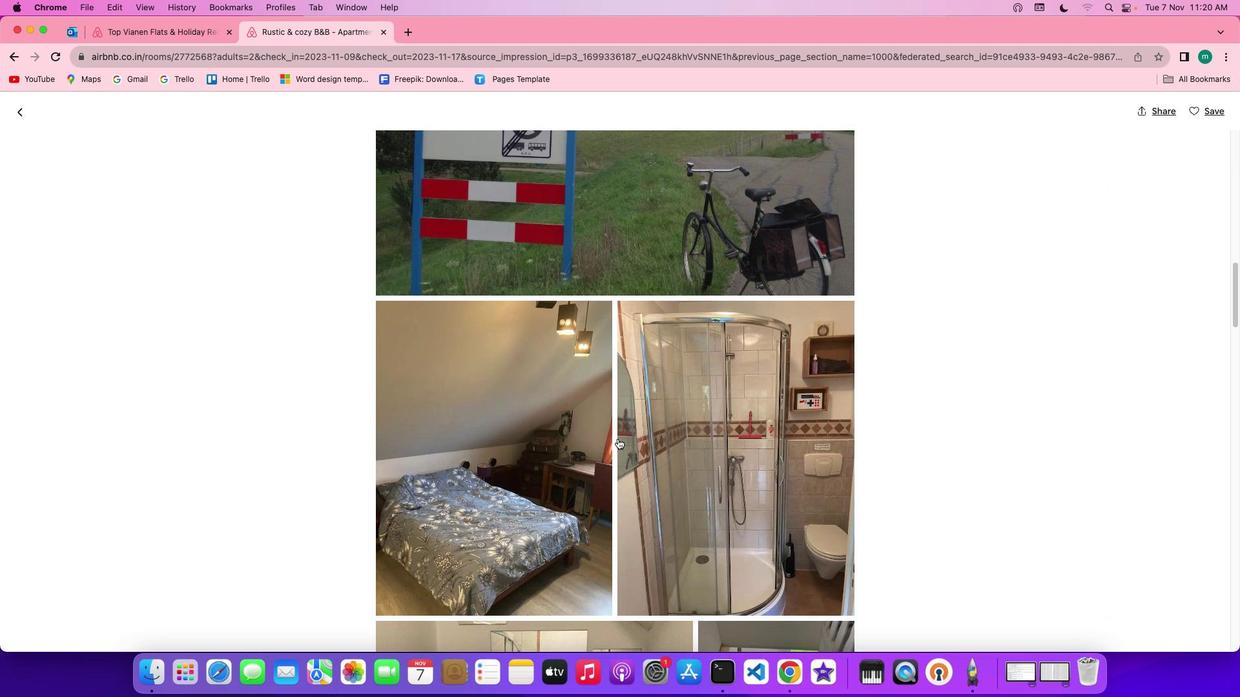 
Action: Mouse scrolled (629, 449) with delta (10, 10)
Screenshot: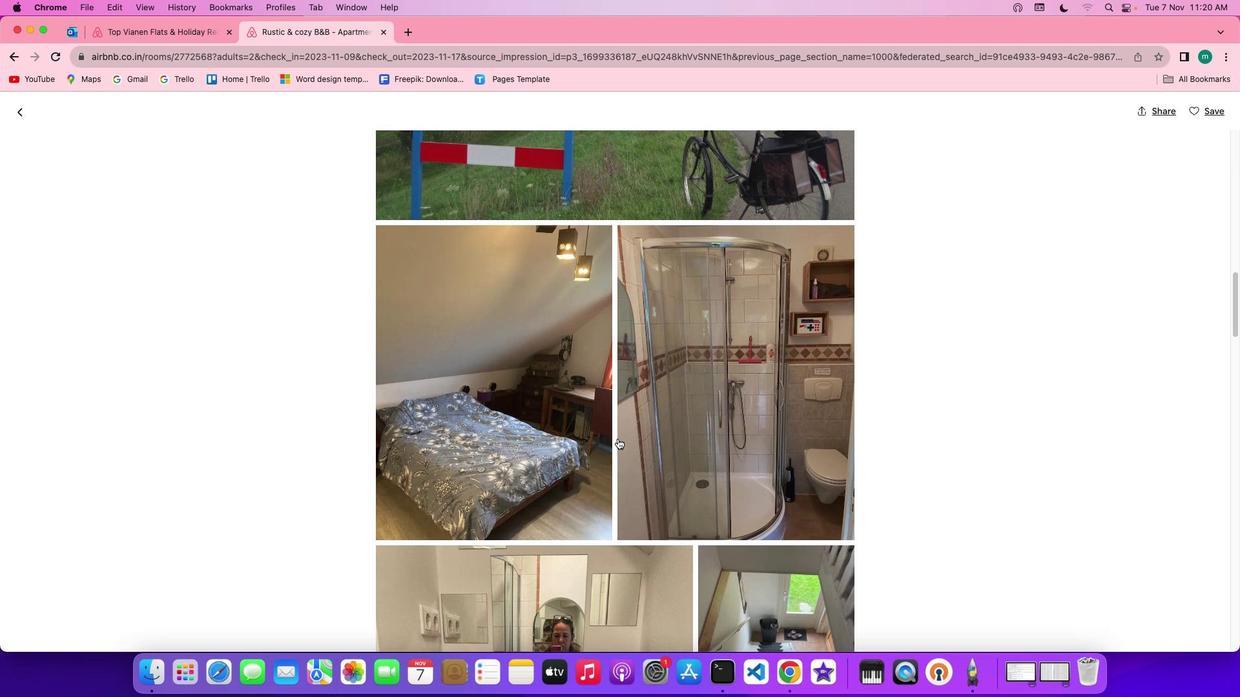 
Action: Mouse scrolled (629, 449) with delta (10, 10)
Screenshot: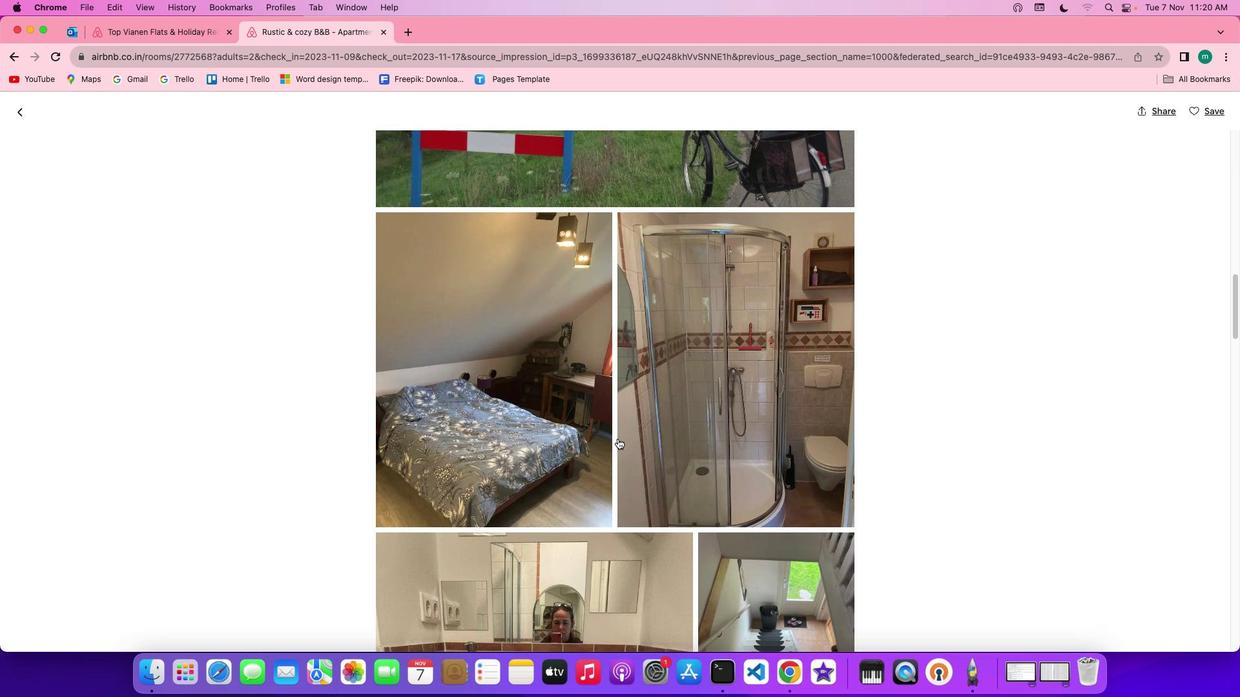 
Action: Mouse scrolled (629, 449) with delta (10, 10)
Screenshot: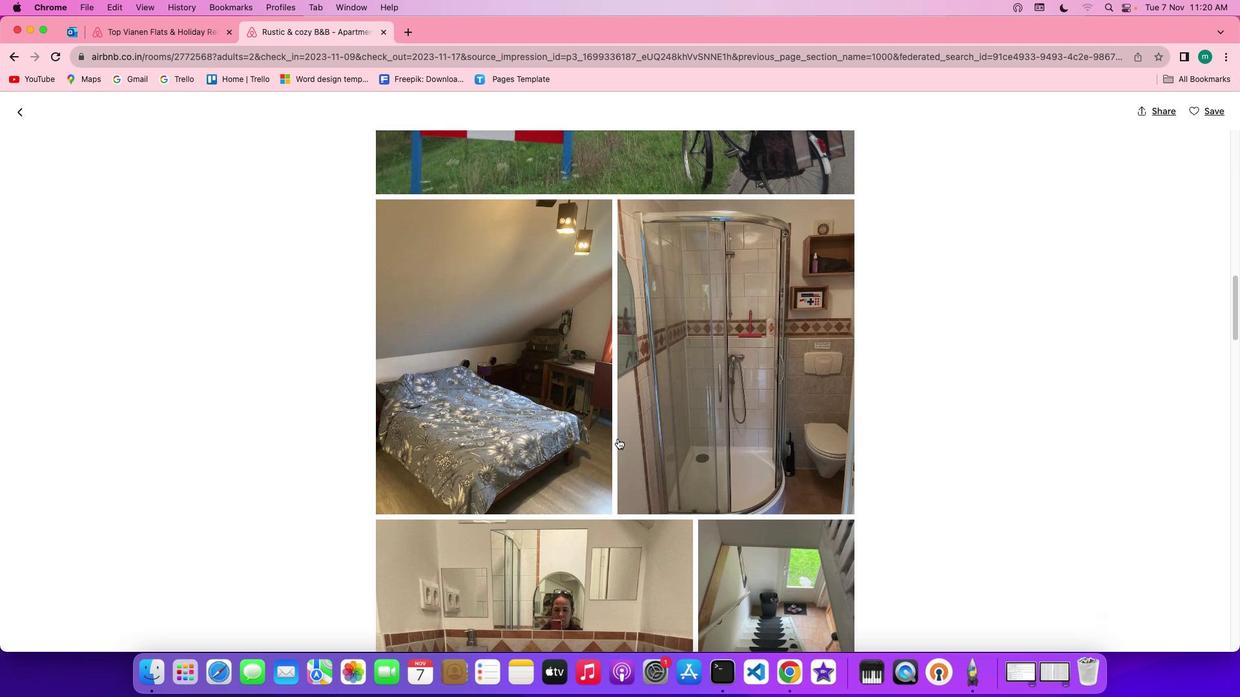 
Action: Mouse scrolled (629, 449) with delta (10, 9)
Screenshot: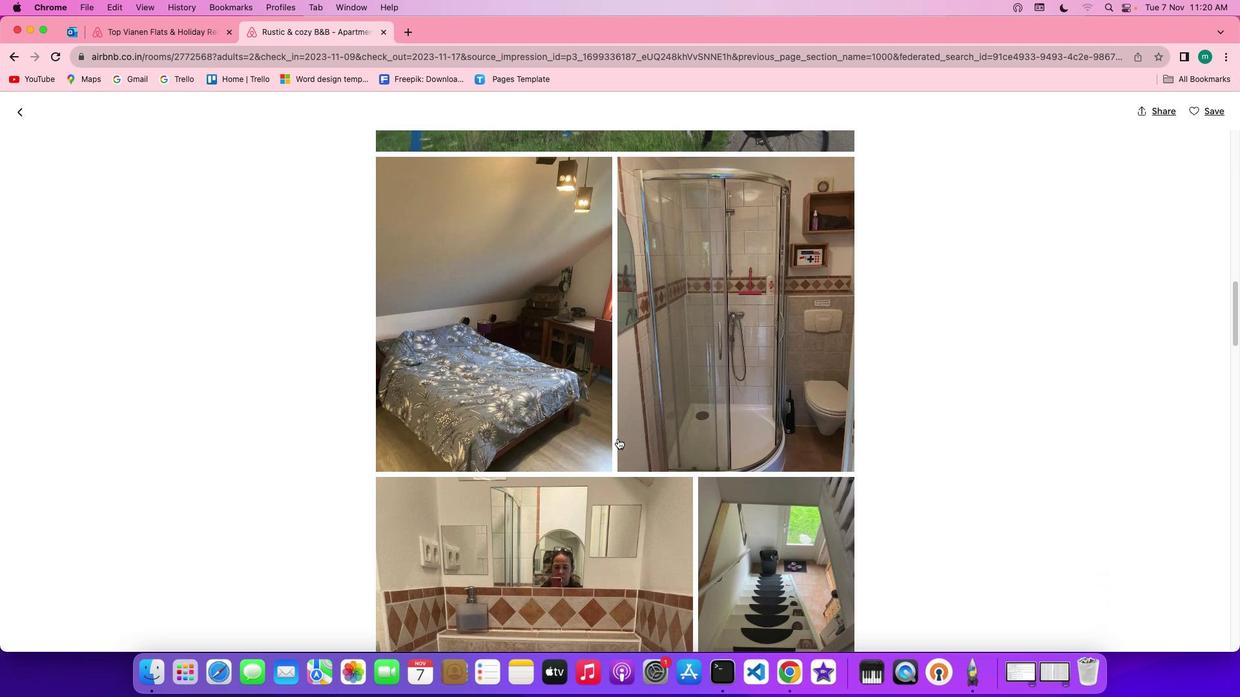 
Action: Mouse scrolled (629, 449) with delta (10, 10)
Screenshot: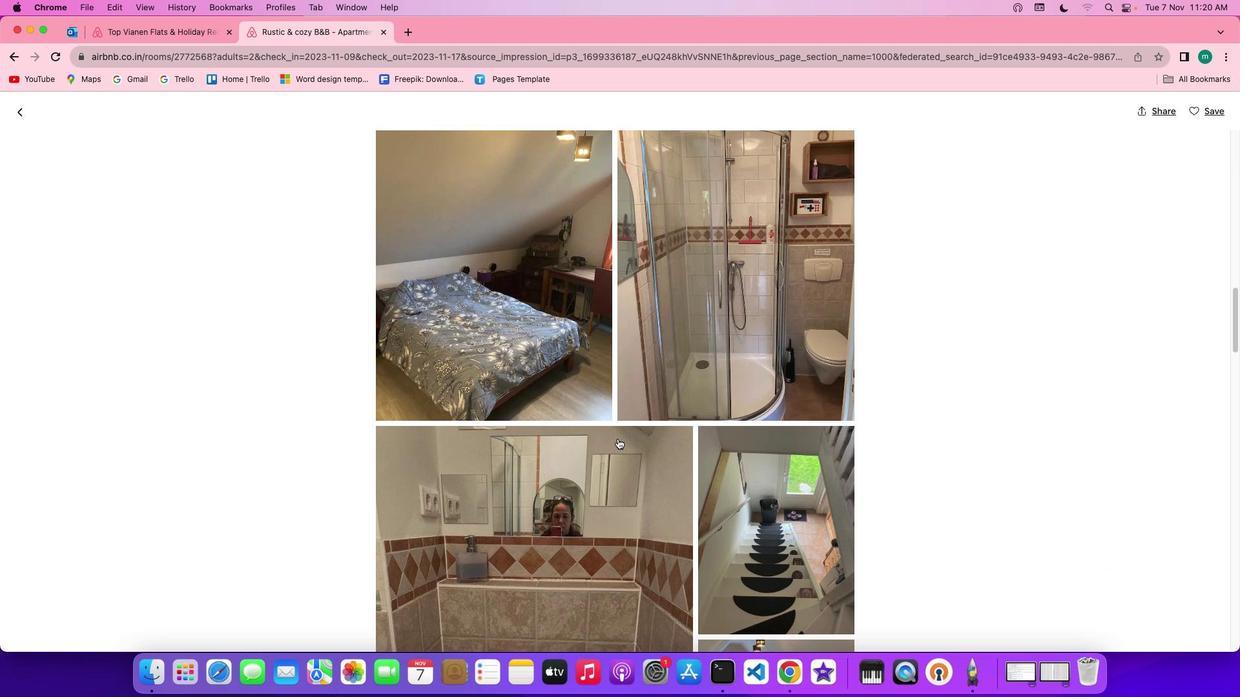 
Action: Mouse scrolled (629, 449) with delta (10, 10)
Screenshot: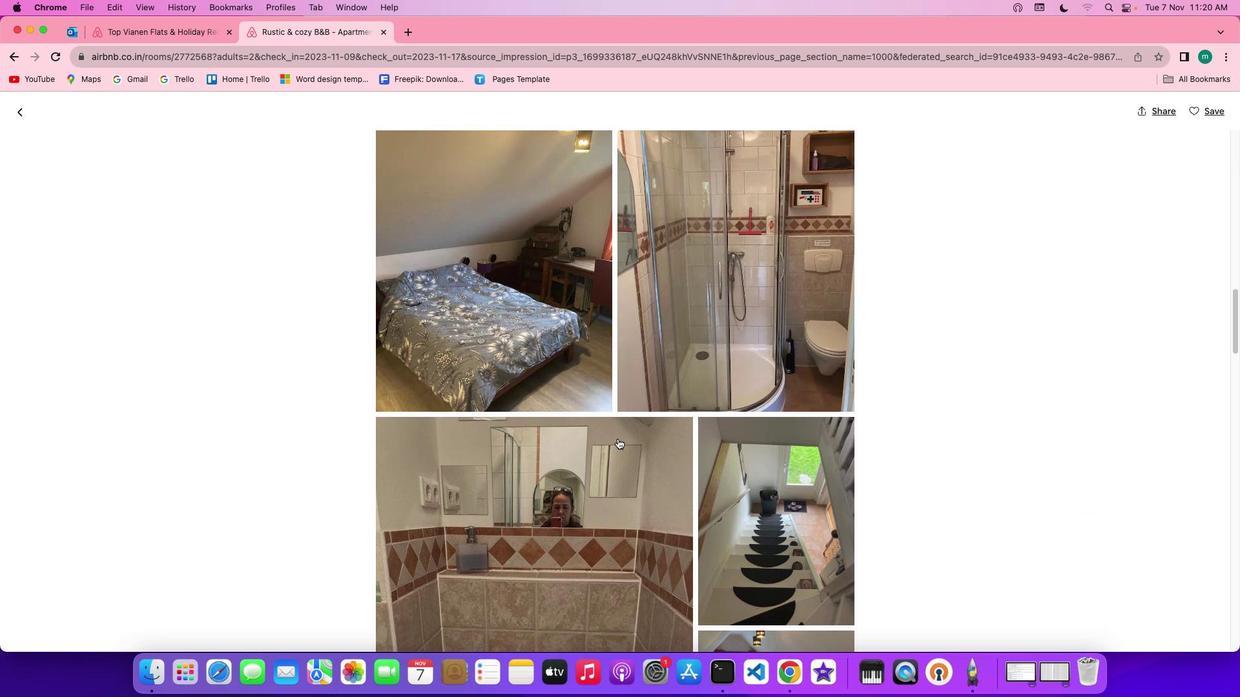
Action: Mouse scrolled (629, 449) with delta (10, 10)
Screenshot: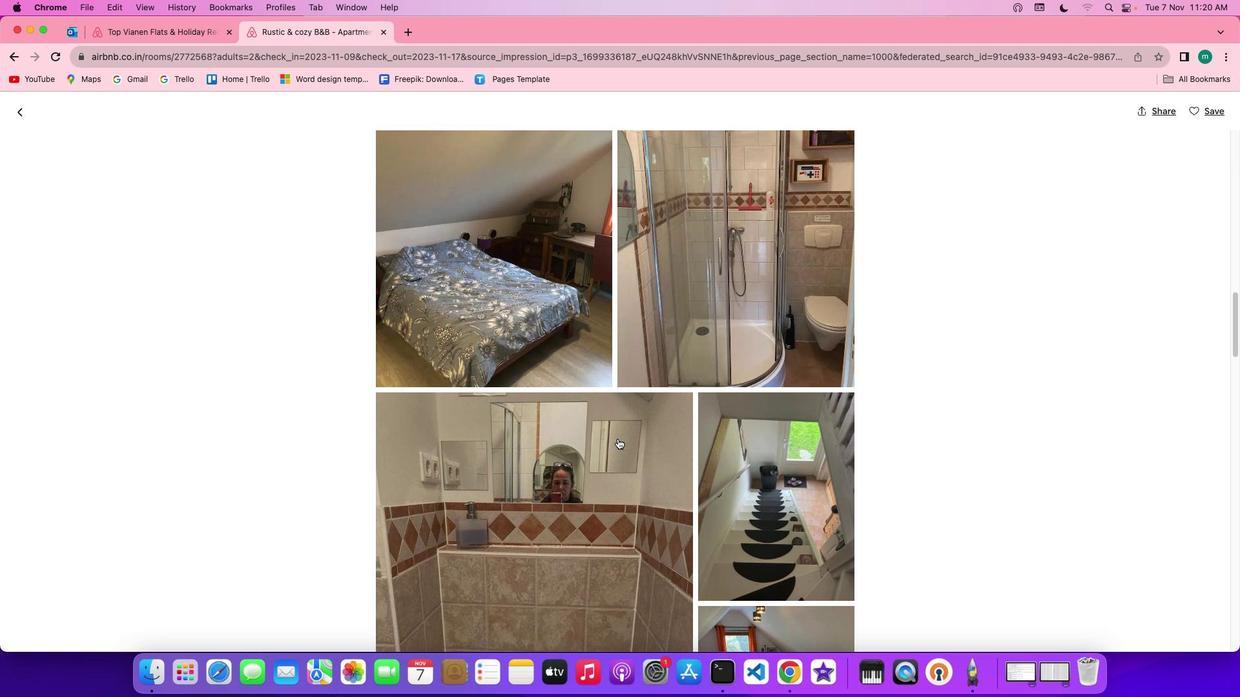 
Action: Mouse scrolled (629, 449) with delta (10, 10)
Screenshot: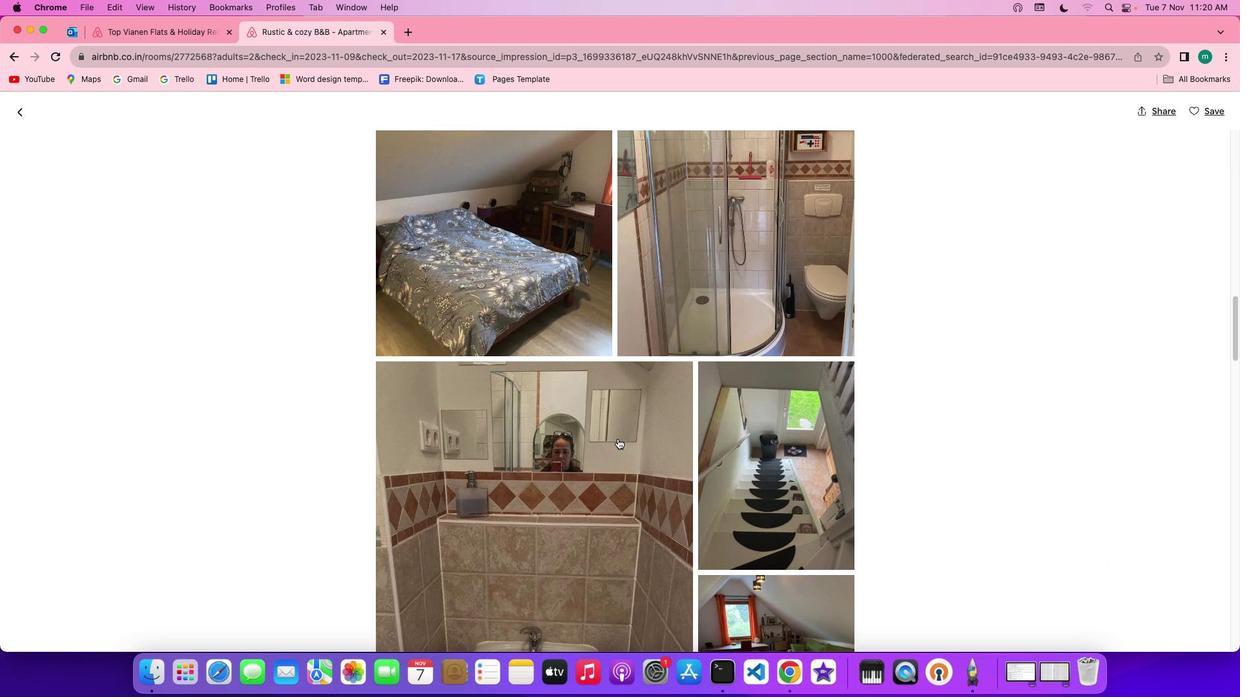 
Action: Mouse scrolled (629, 449) with delta (10, 10)
Screenshot: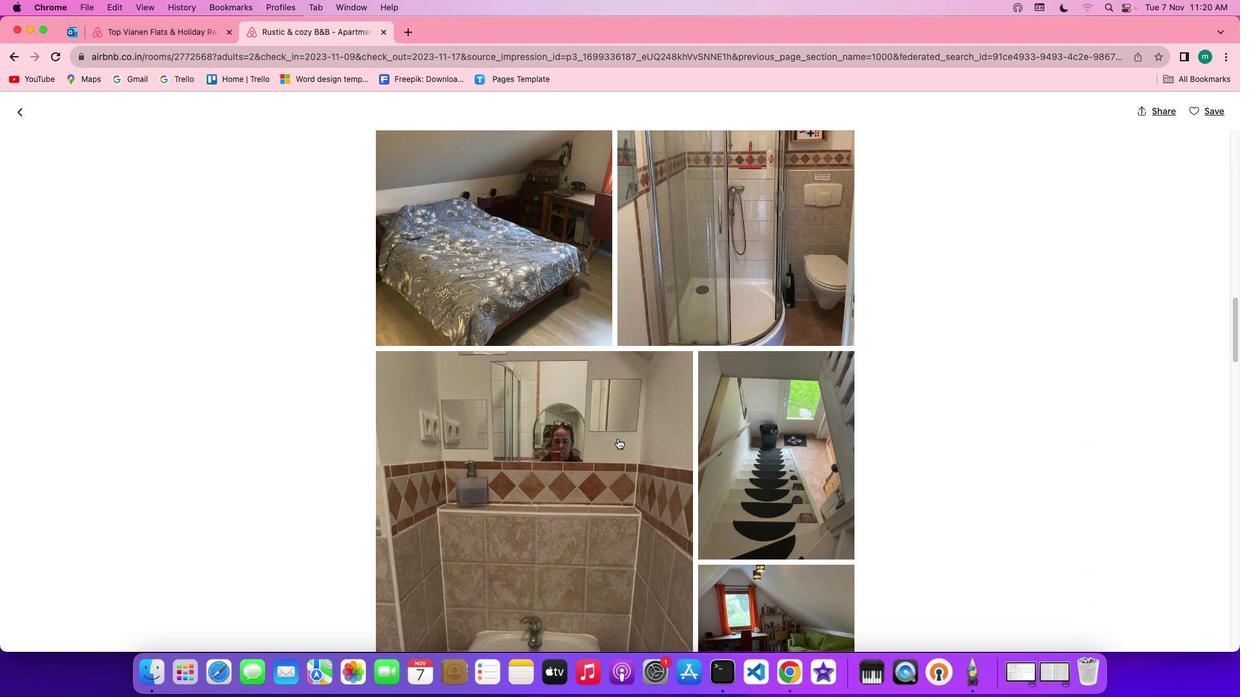 
Action: Mouse scrolled (629, 449) with delta (10, 9)
Screenshot: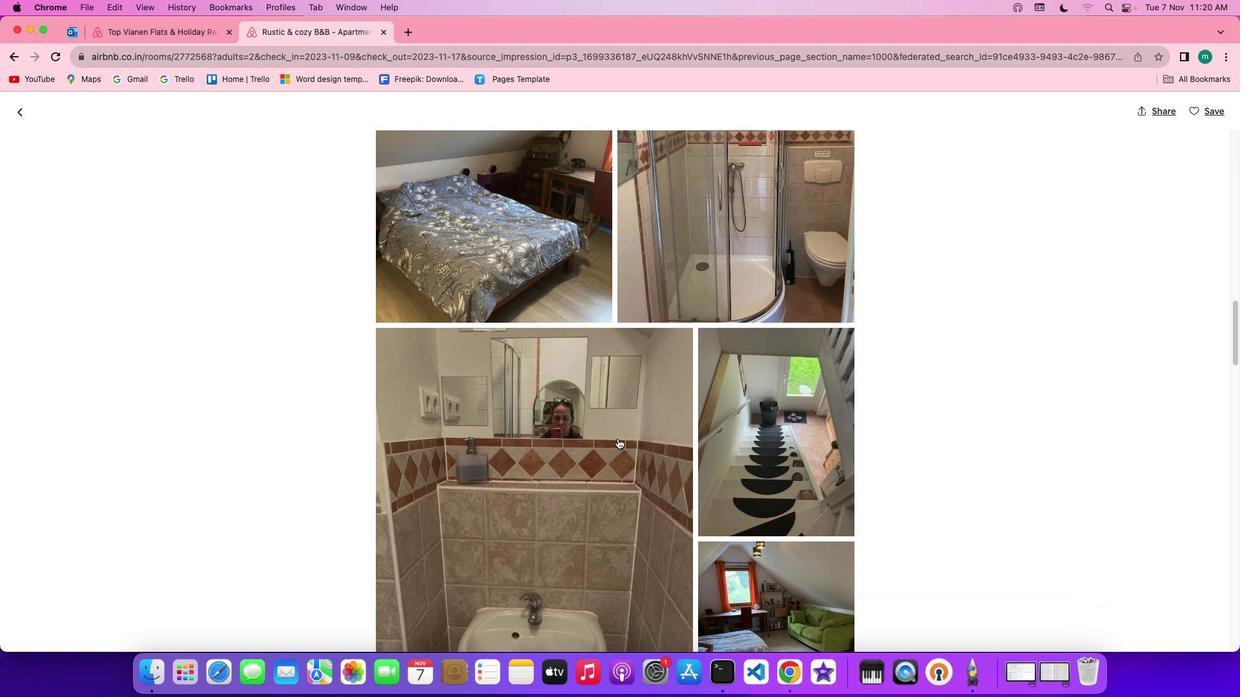 
Action: Mouse scrolled (629, 449) with delta (10, 10)
Screenshot: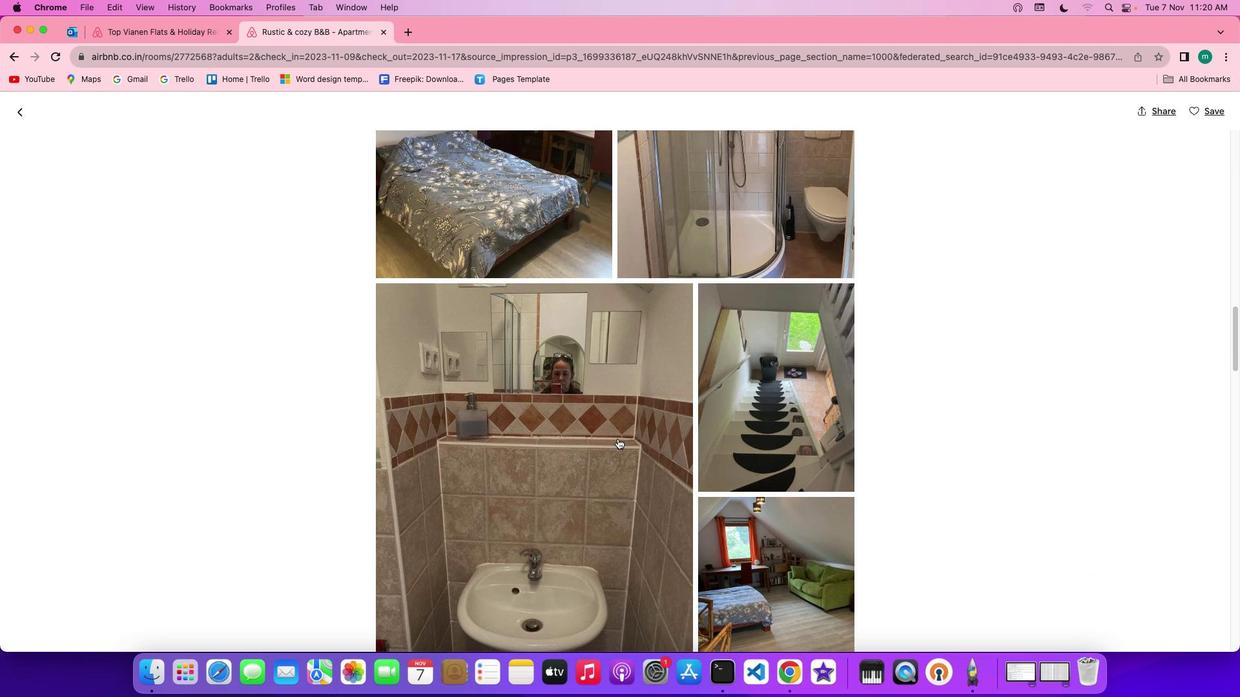 
Action: Mouse scrolled (629, 449) with delta (10, 10)
Screenshot: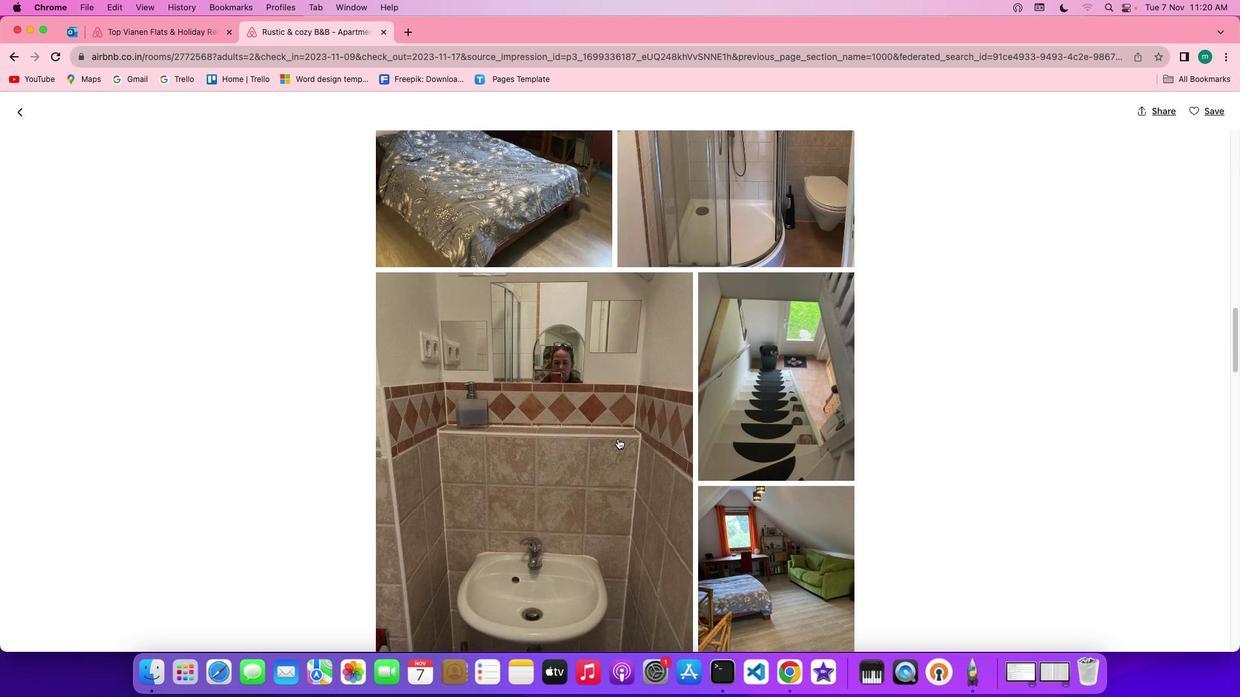 
Action: Mouse scrolled (629, 449) with delta (10, 9)
Screenshot: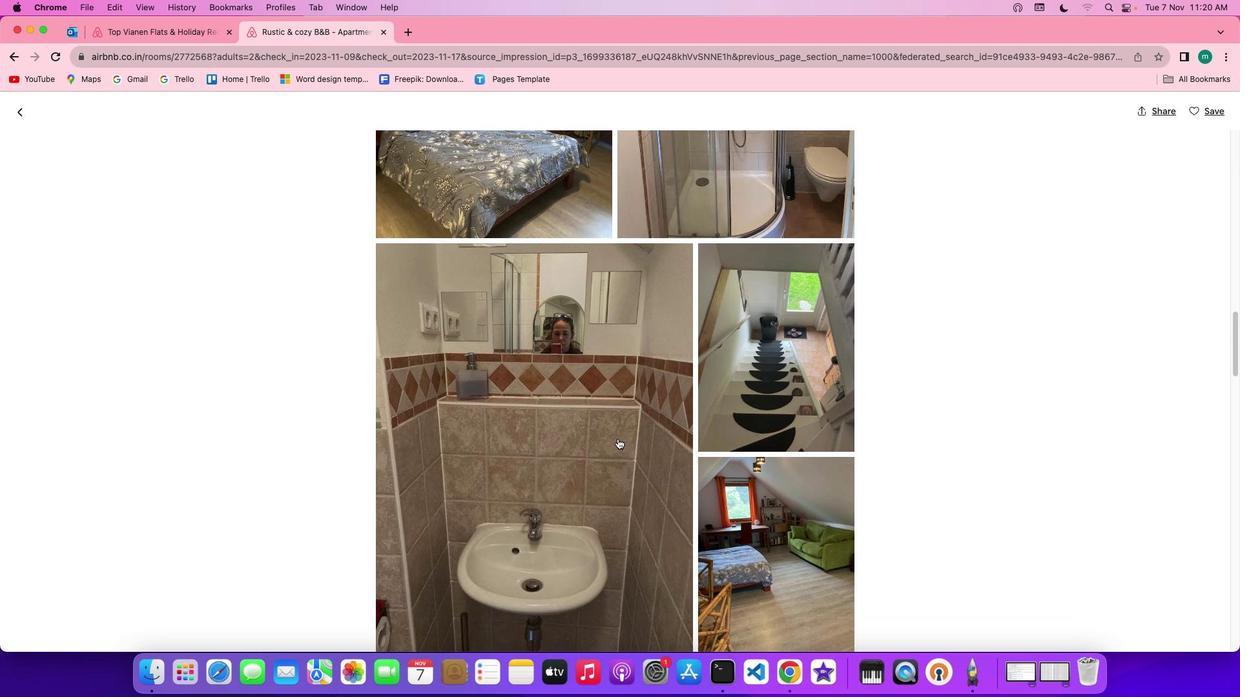 
Action: Mouse scrolled (629, 449) with delta (10, 10)
Screenshot: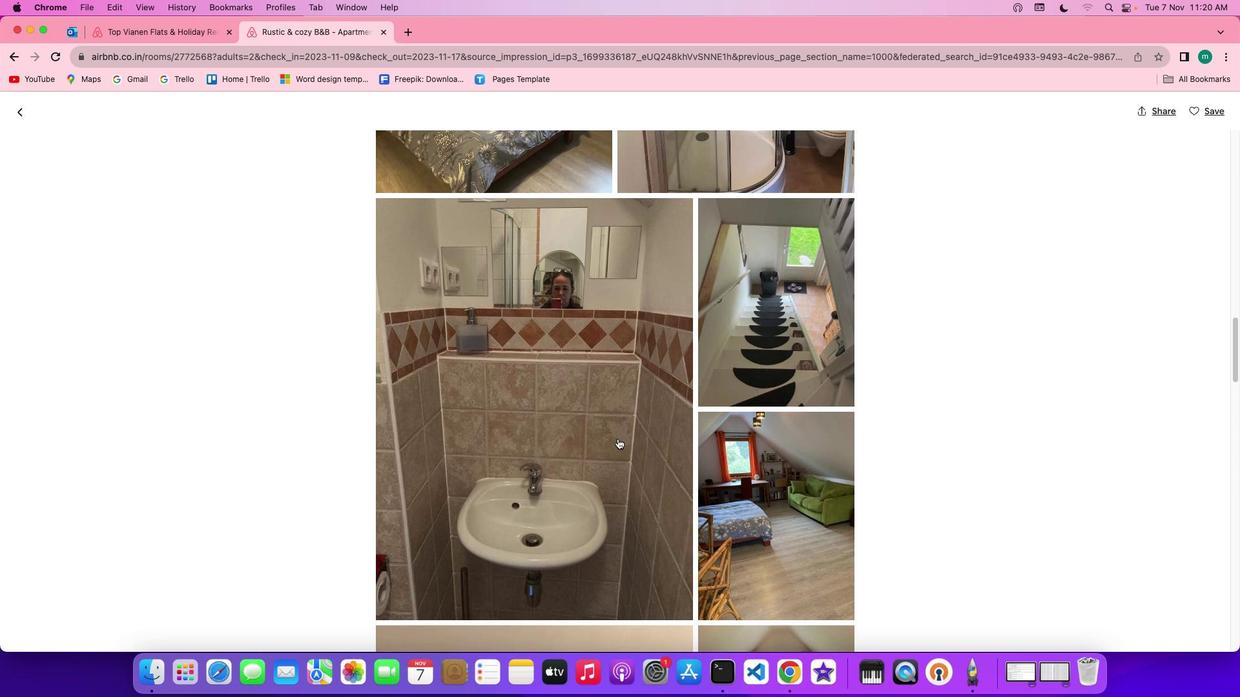 
Action: Mouse scrolled (629, 449) with delta (10, 10)
Screenshot: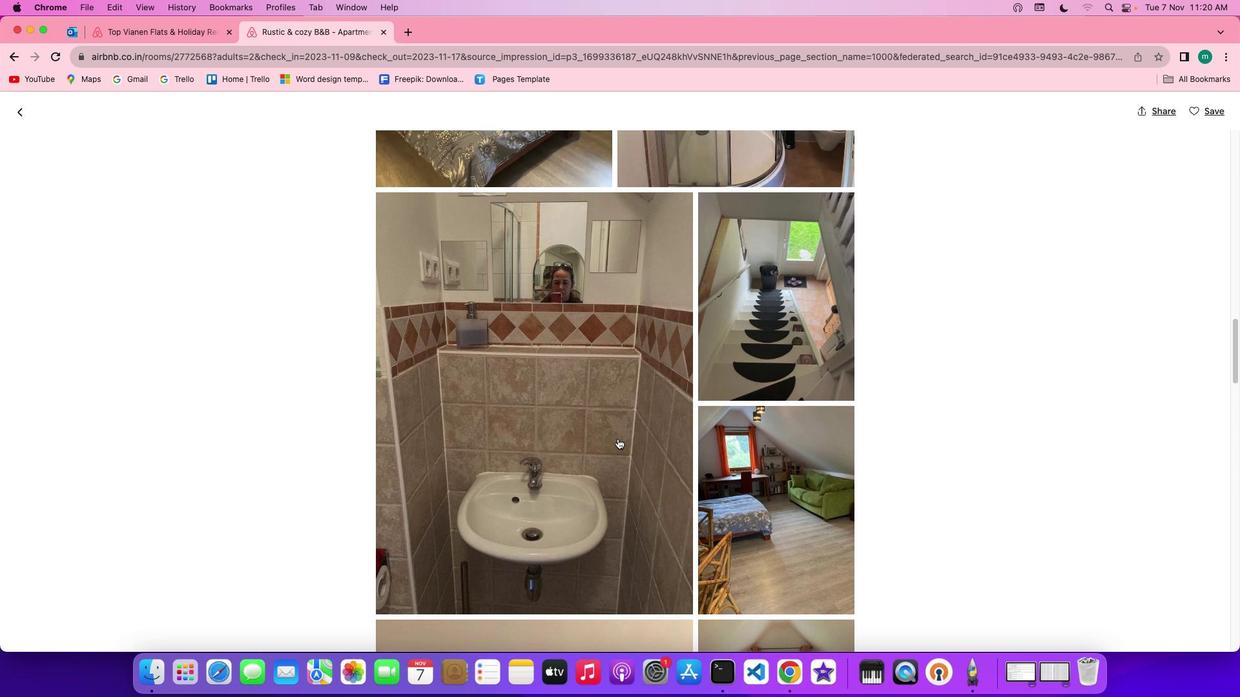 
Action: Mouse scrolled (629, 449) with delta (10, 9)
Screenshot: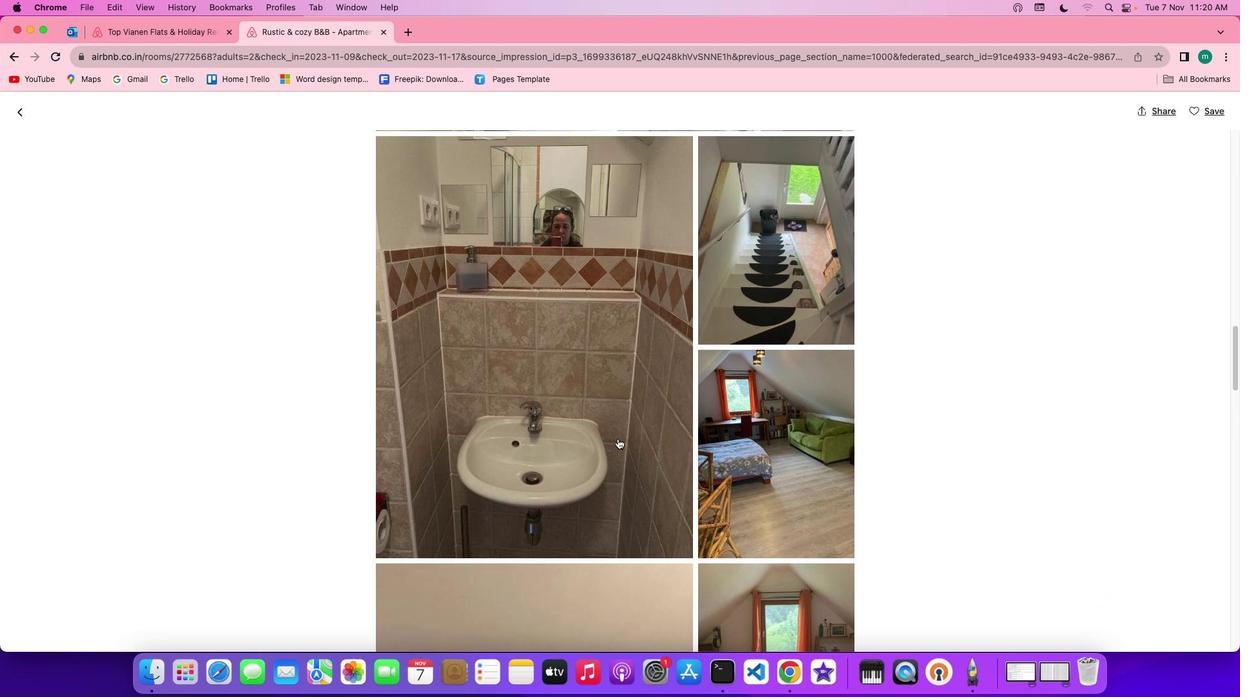 
Action: Mouse scrolled (629, 449) with delta (10, 9)
Screenshot: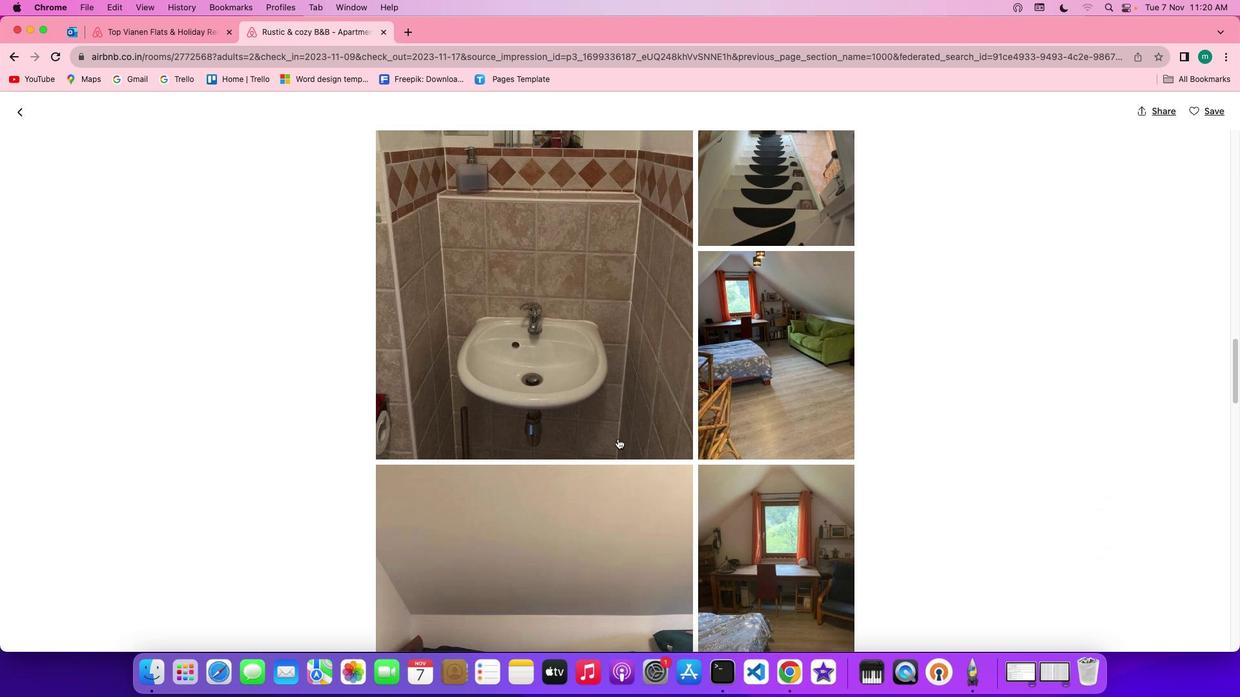 
Action: Mouse scrolled (629, 449) with delta (10, 10)
Screenshot: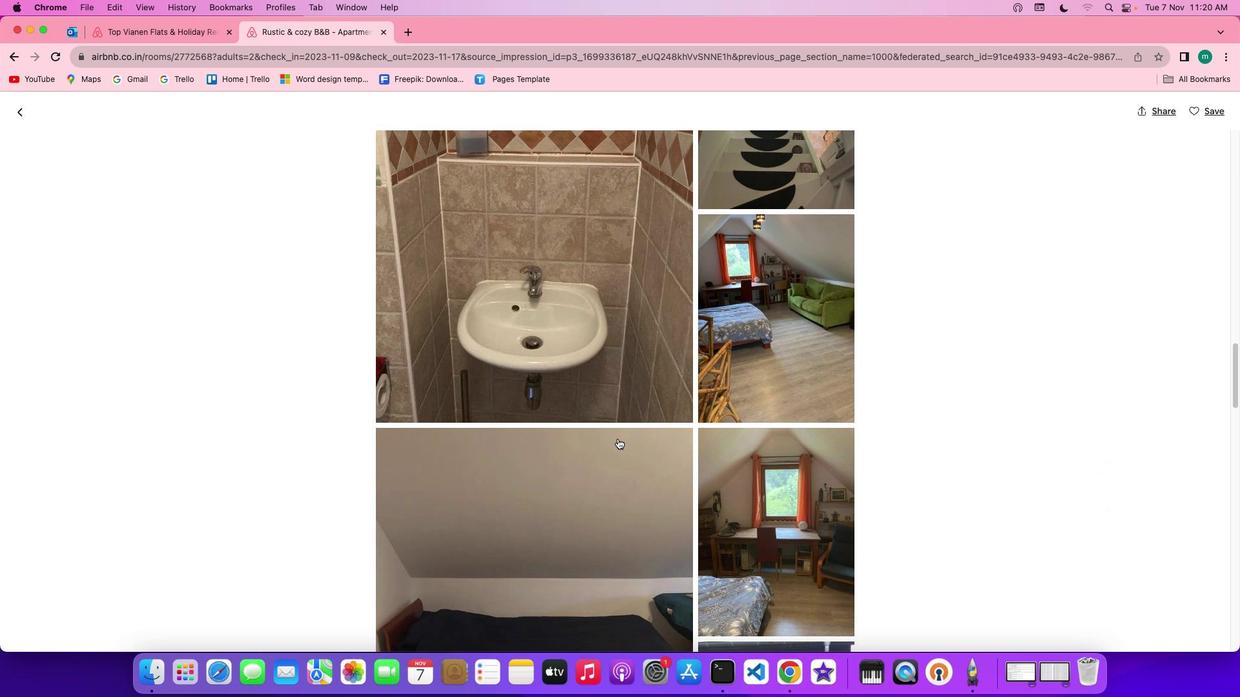 
Action: Mouse scrolled (629, 449) with delta (10, 10)
Screenshot: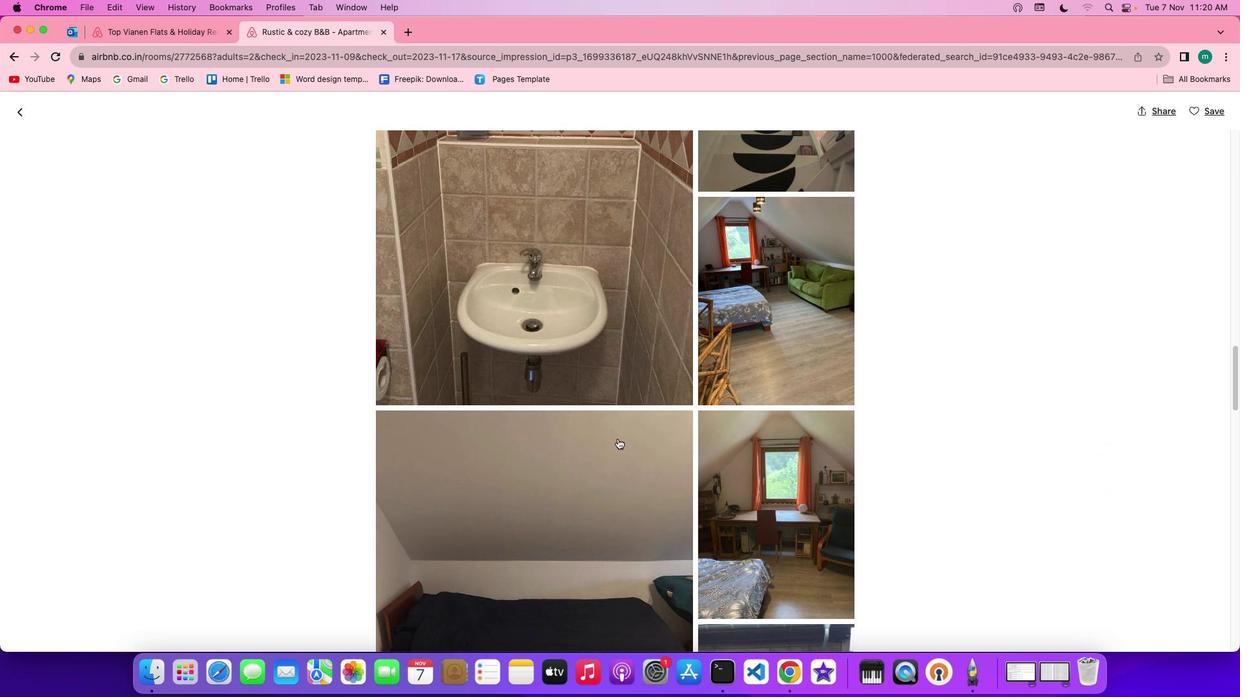 
Action: Mouse scrolled (629, 449) with delta (10, 9)
Screenshot: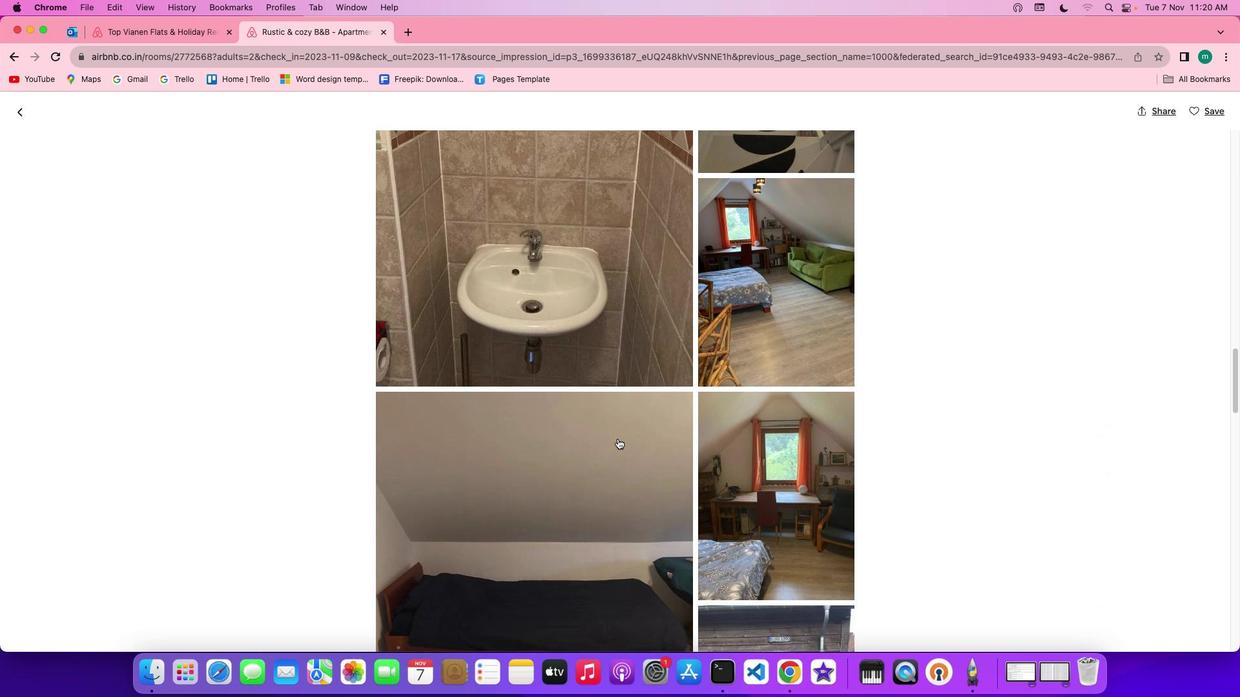 
Action: Mouse scrolled (629, 449) with delta (10, 9)
Screenshot: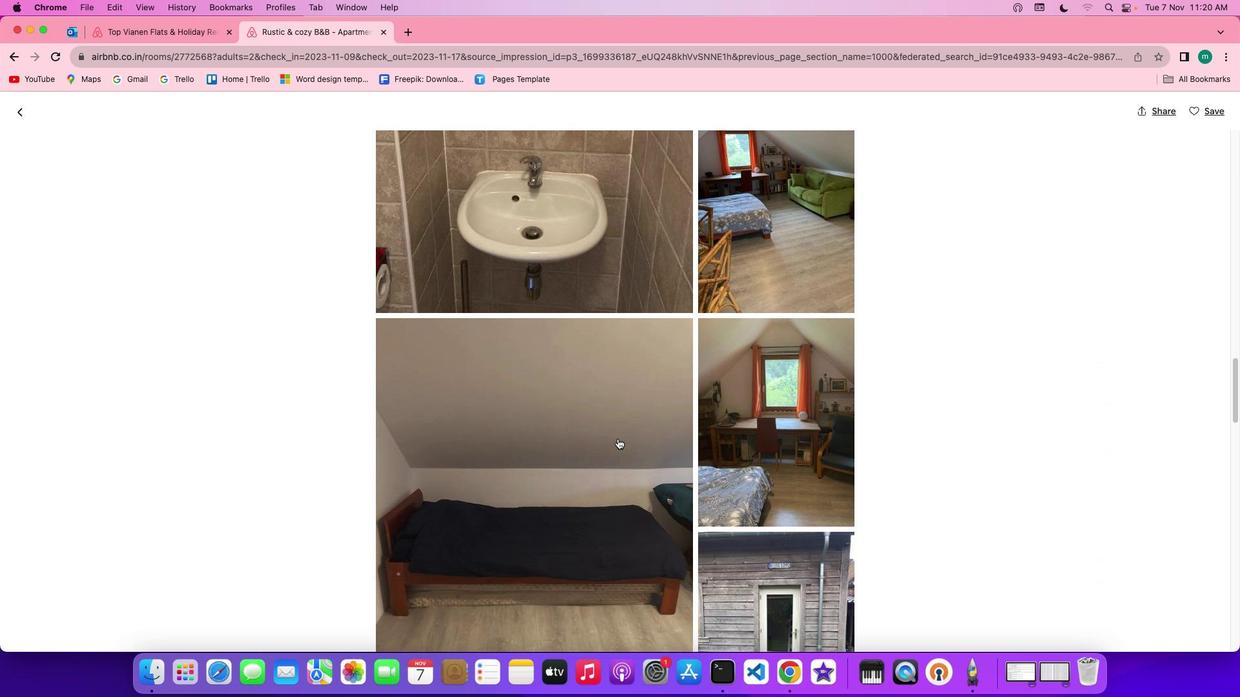 
Action: Mouse scrolled (629, 449) with delta (10, 10)
Screenshot: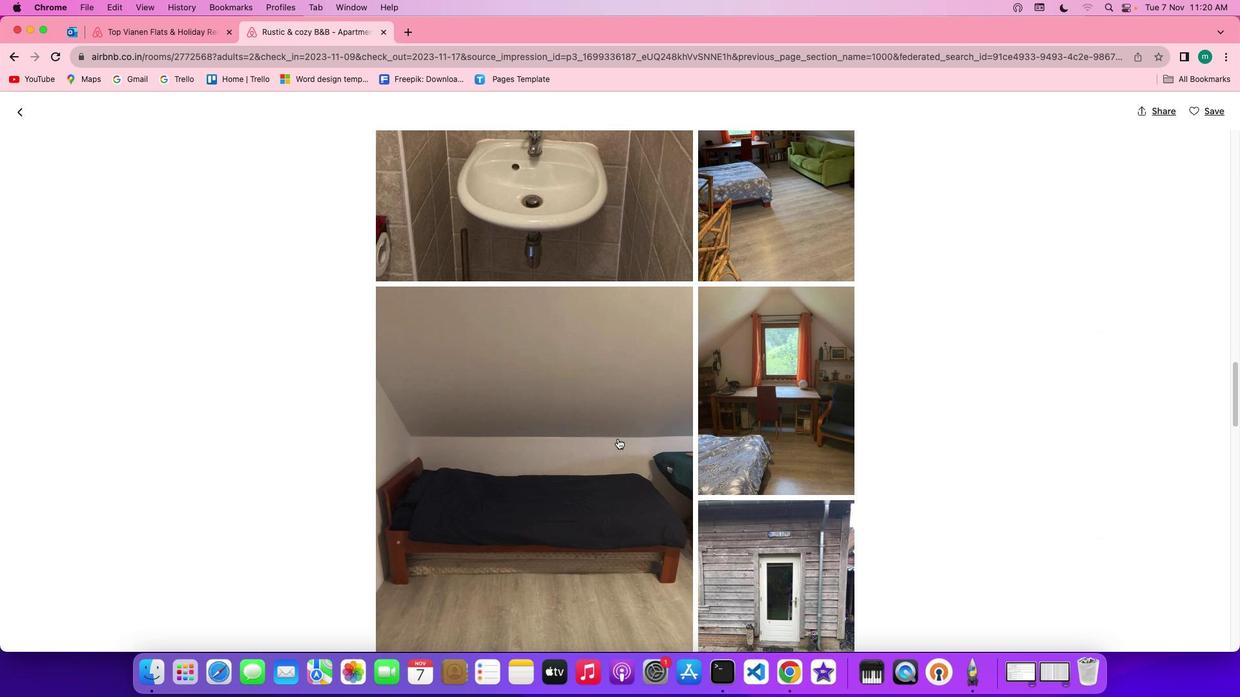 
Action: Mouse scrolled (629, 449) with delta (10, 10)
Screenshot: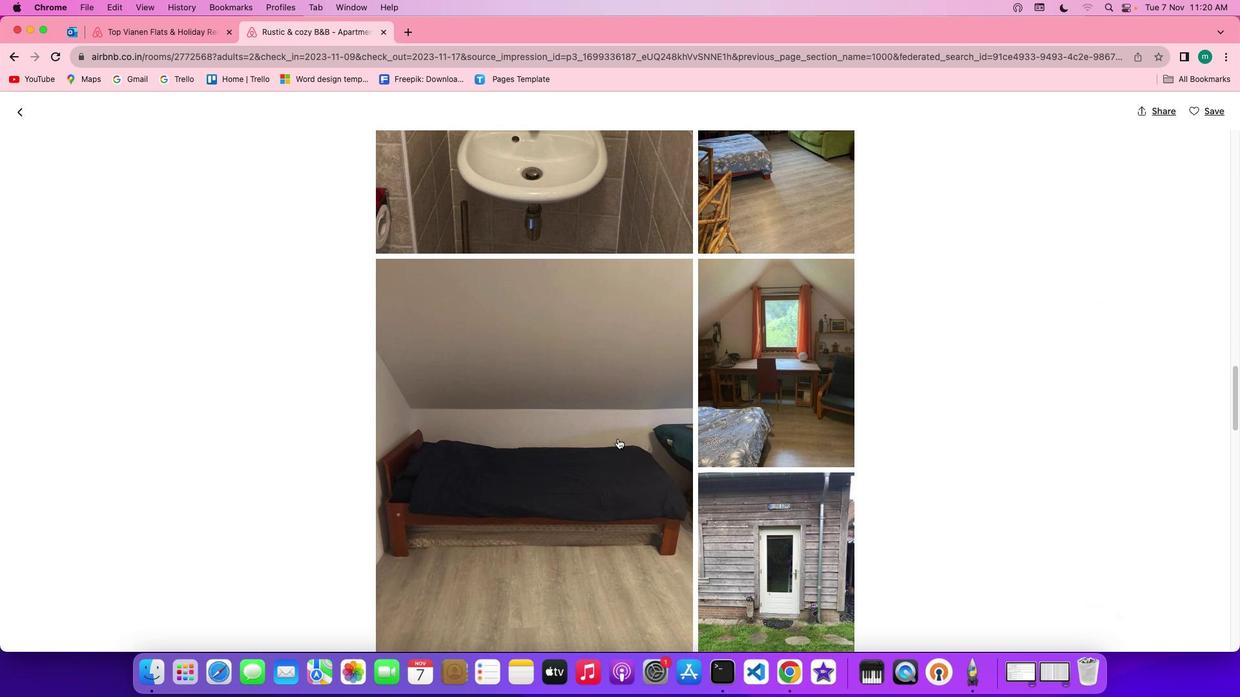 
Action: Mouse scrolled (629, 449) with delta (10, 9)
Screenshot: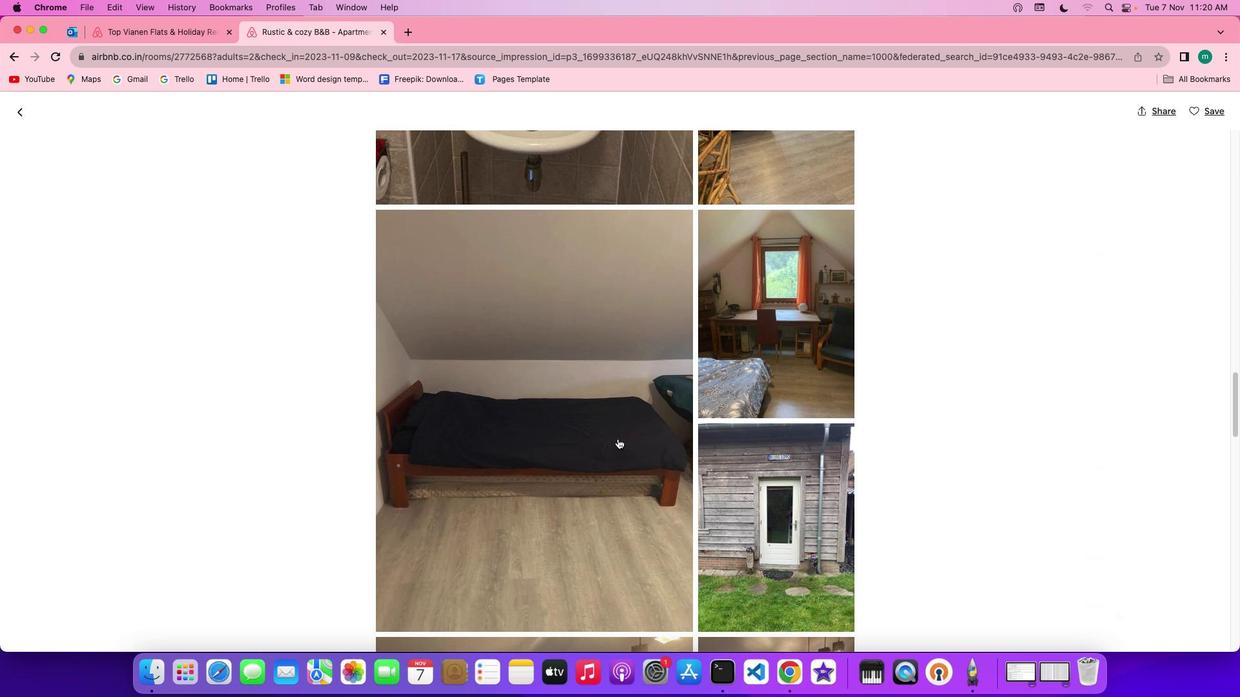 
Action: Mouse scrolled (629, 449) with delta (10, 8)
Screenshot: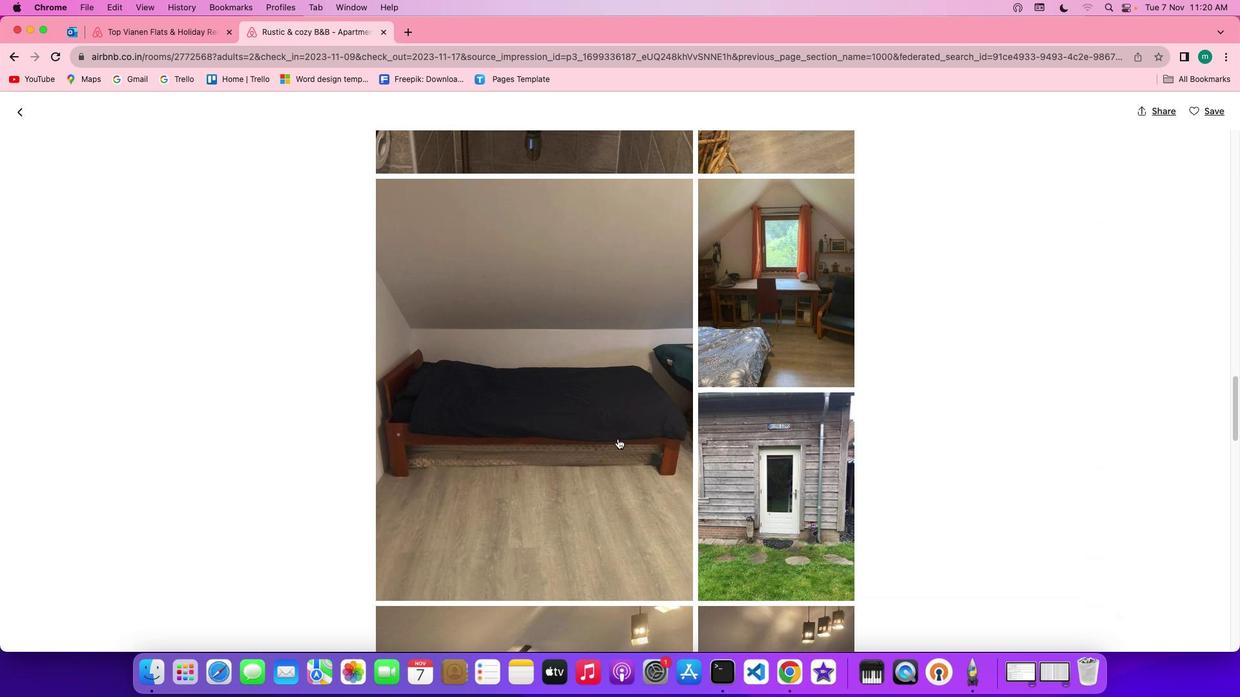 
Action: Mouse scrolled (629, 449) with delta (10, 10)
Screenshot: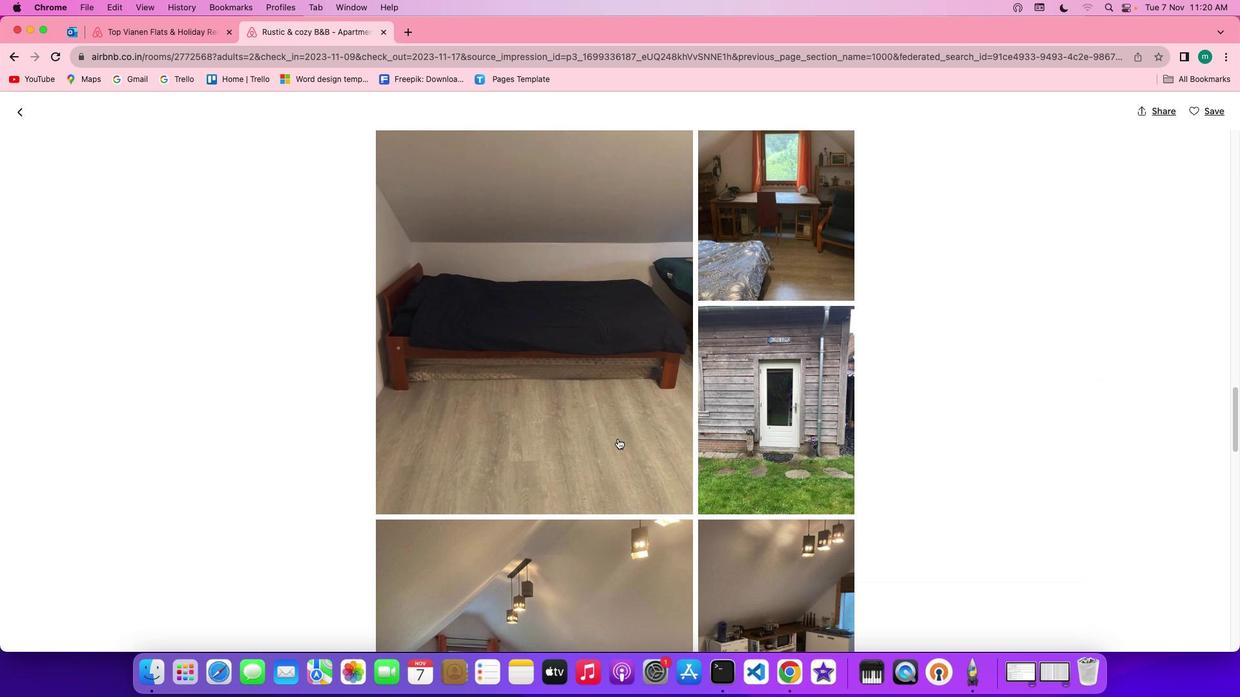 
Action: Mouse scrolled (629, 449) with delta (10, 10)
Screenshot: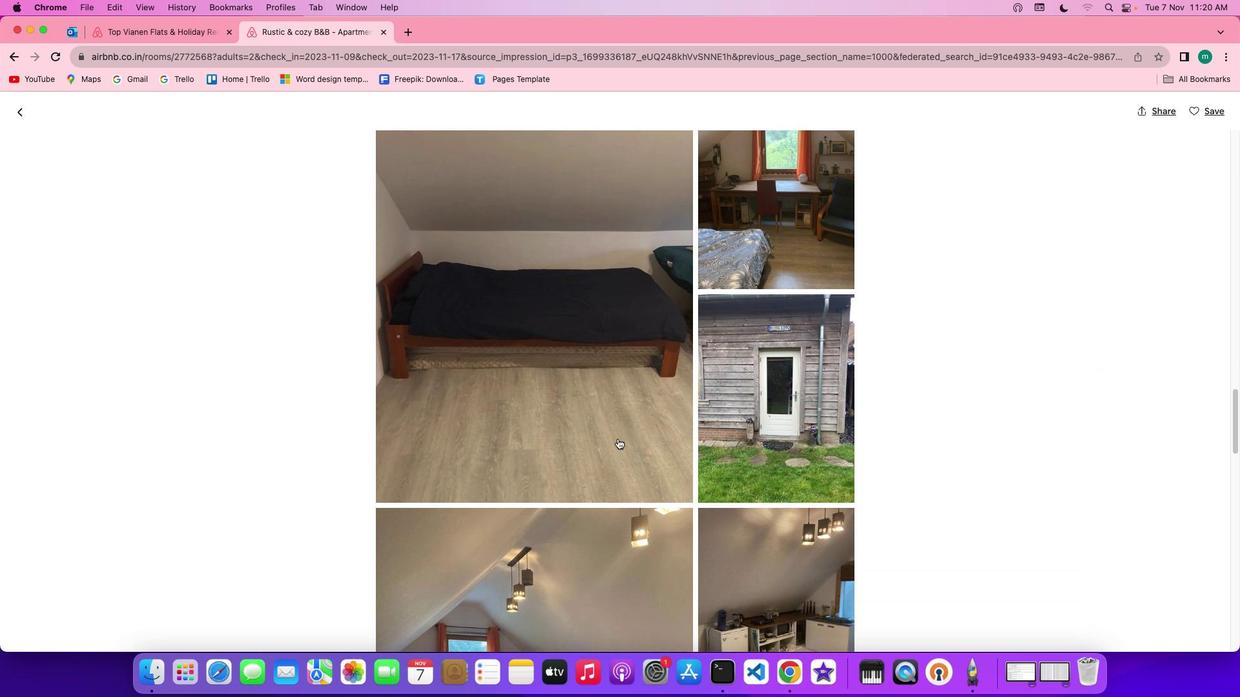 
Action: Mouse scrolled (629, 449) with delta (10, 9)
Screenshot: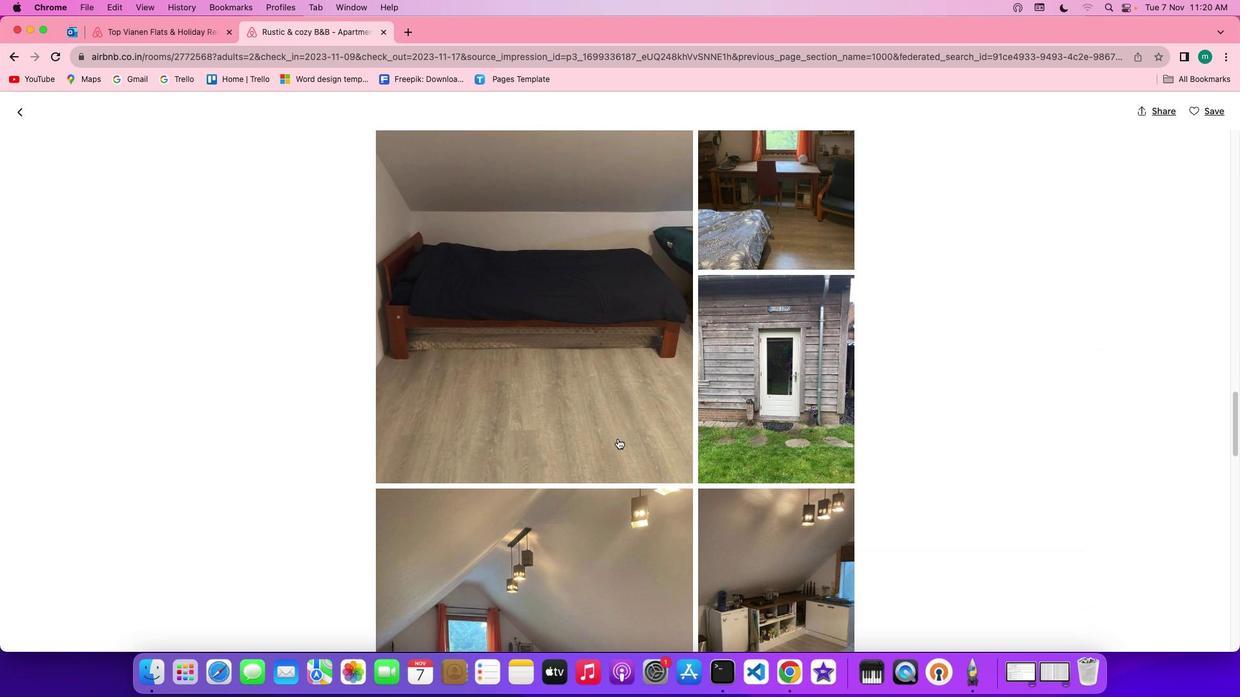 
Action: Mouse scrolled (629, 449) with delta (10, 9)
Screenshot: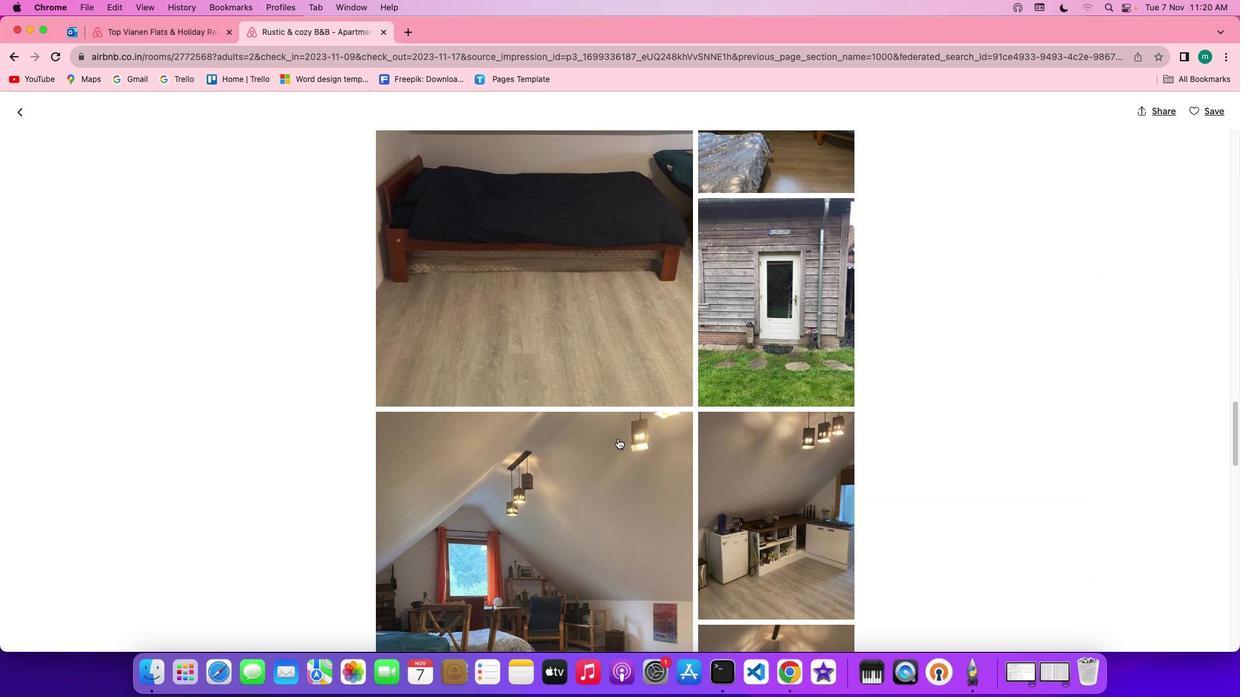 
Action: Mouse scrolled (629, 449) with delta (10, 10)
Screenshot: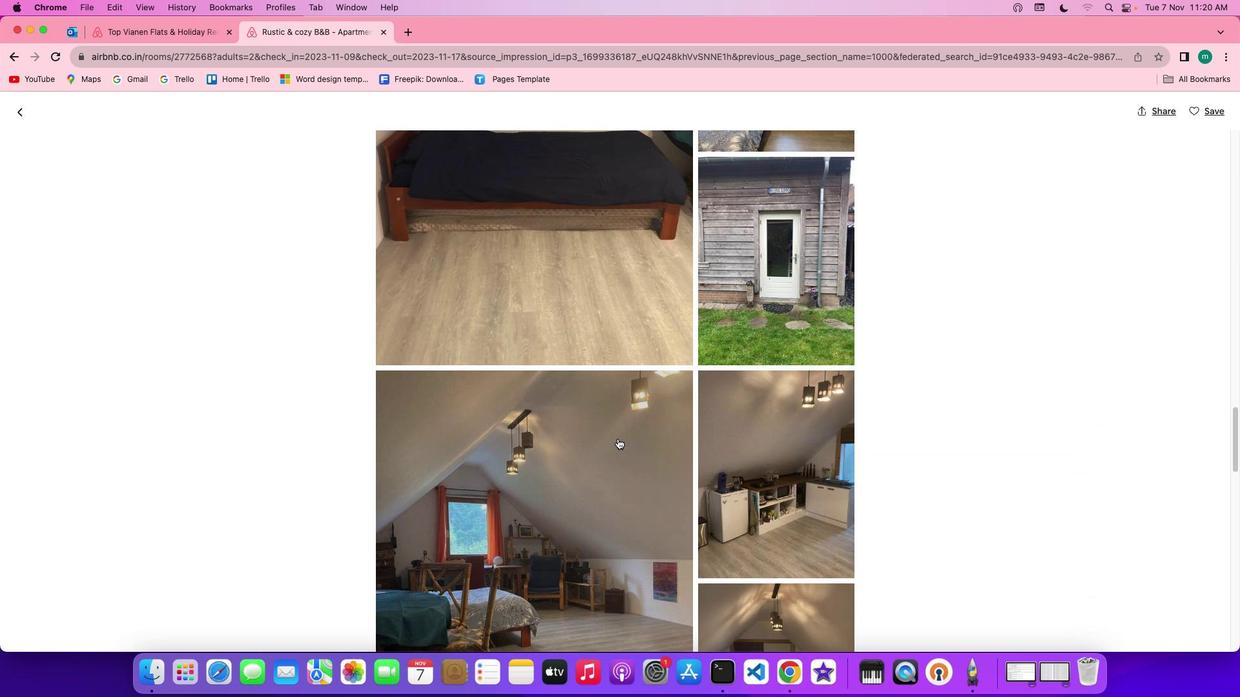 
Action: Mouse scrolled (629, 449) with delta (10, 10)
Screenshot: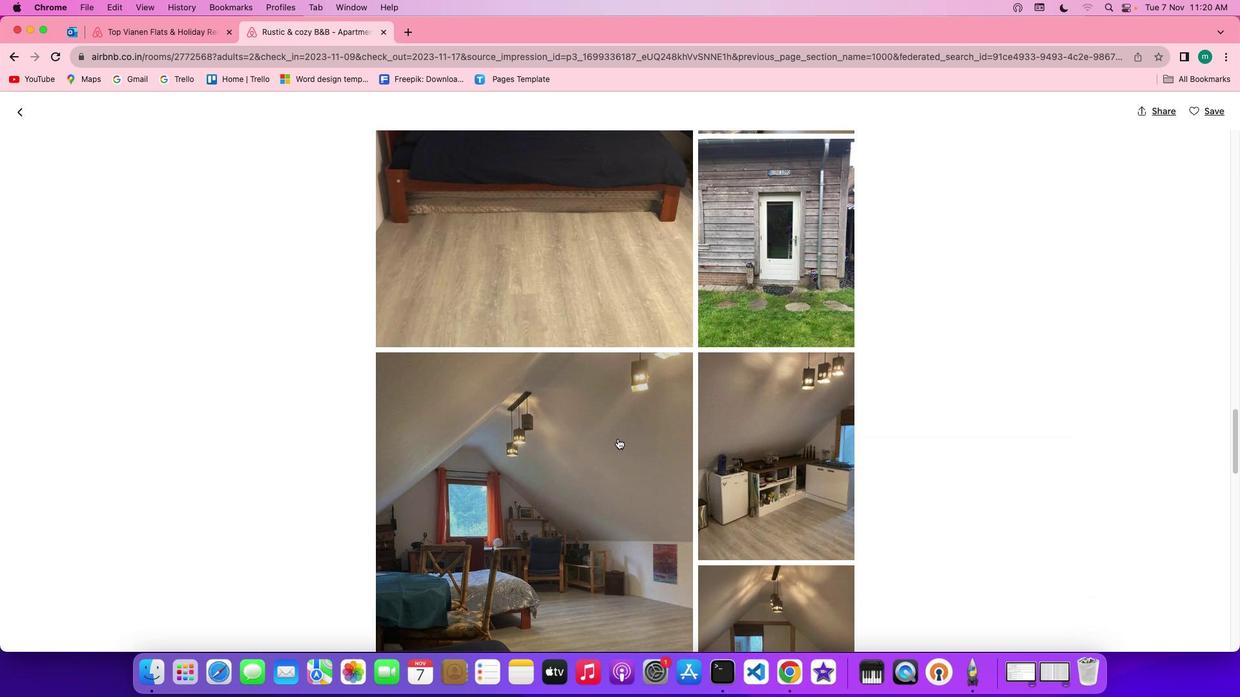 
Action: Mouse scrolled (629, 449) with delta (10, 9)
Screenshot: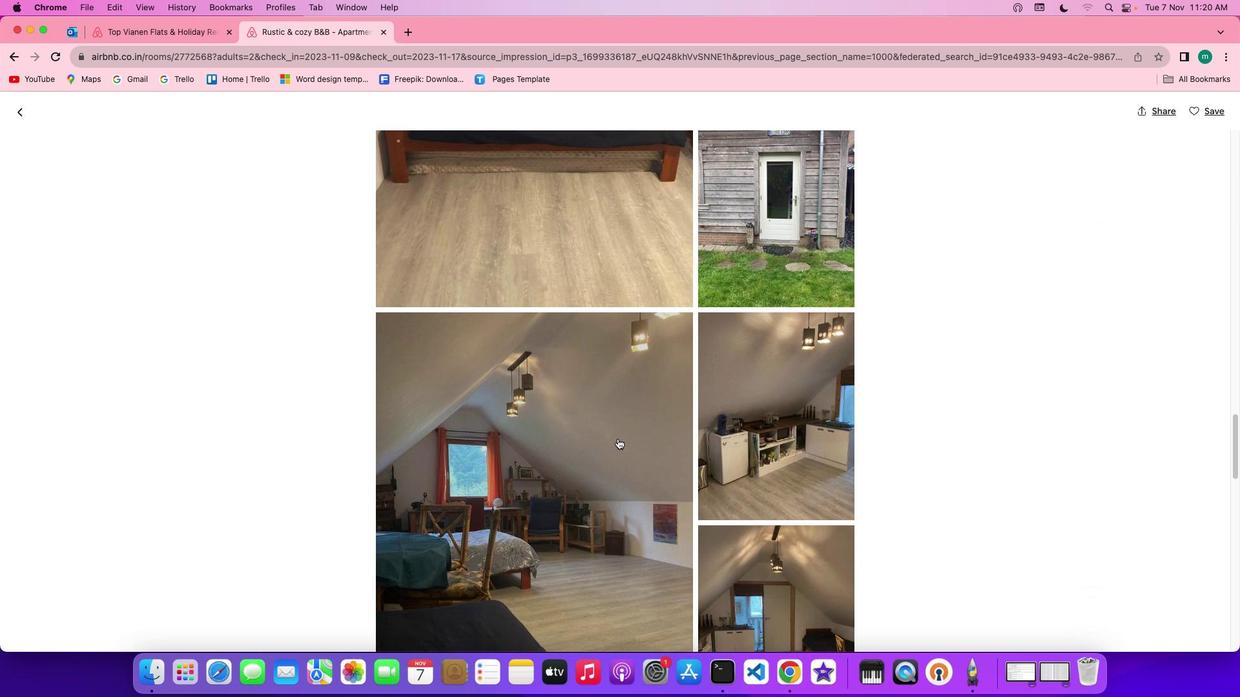 
Action: Mouse scrolled (629, 449) with delta (10, 9)
Screenshot: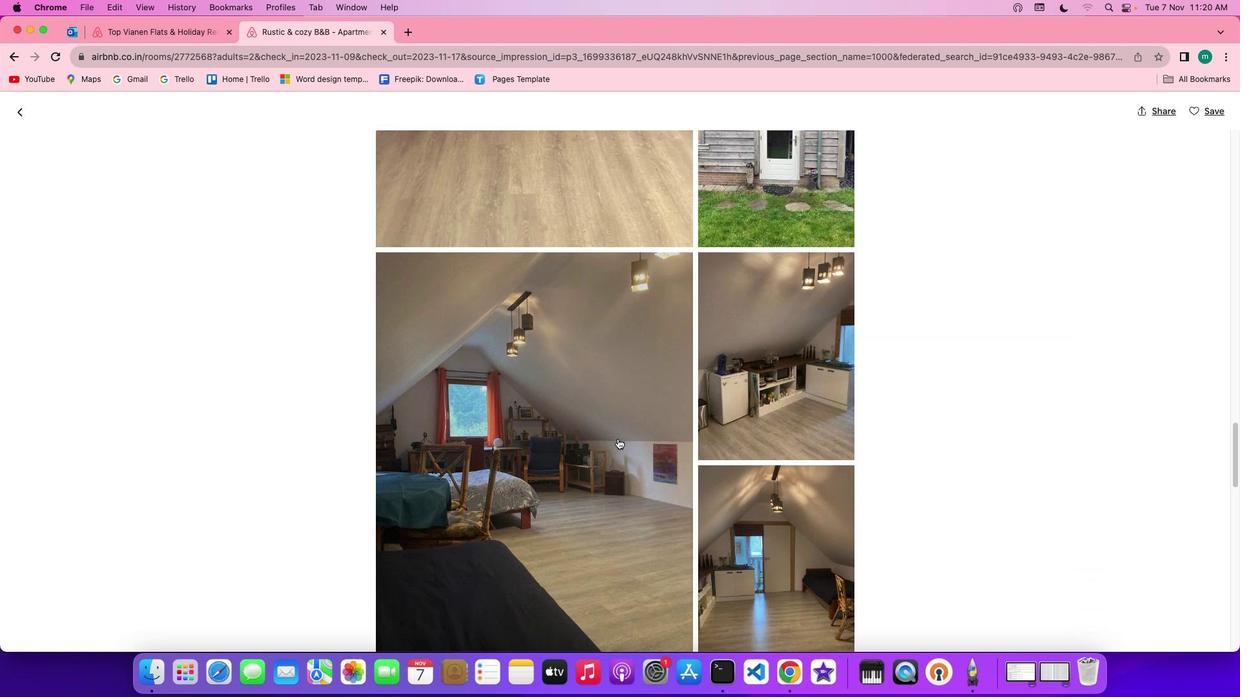 
Action: Mouse scrolled (629, 449) with delta (10, 10)
Screenshot: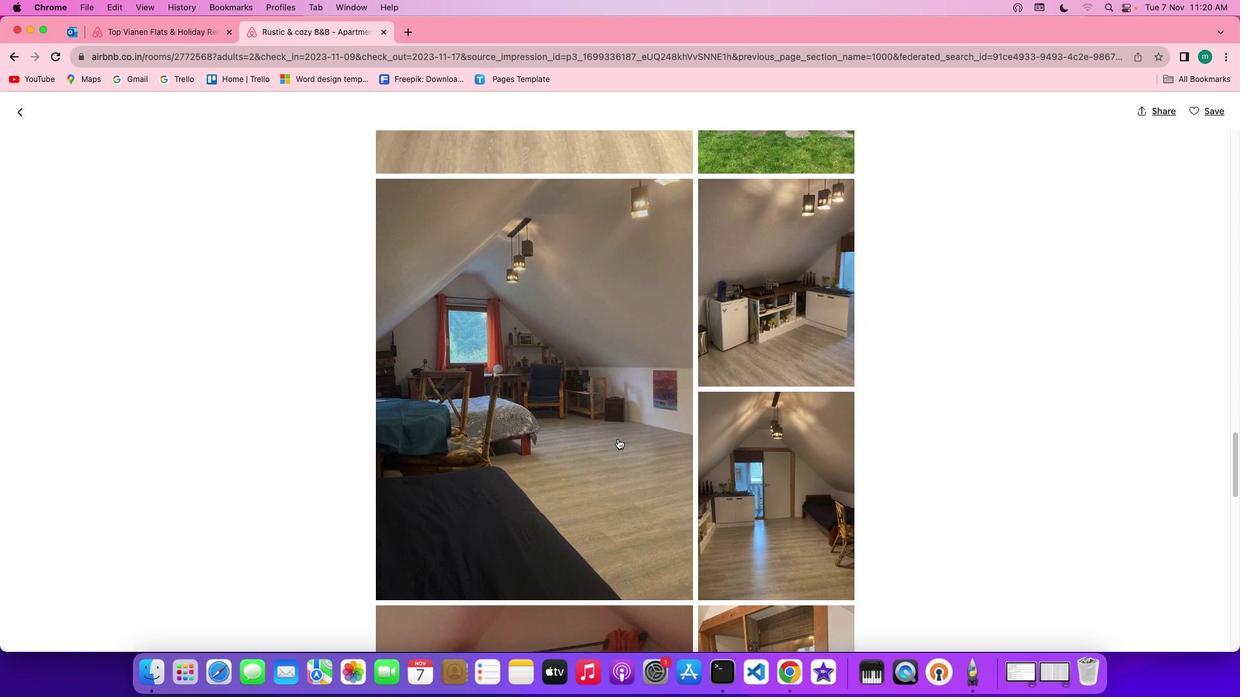 
Action: Mouse scrolled (629, 449) with delta (10, 10)
Screenshot: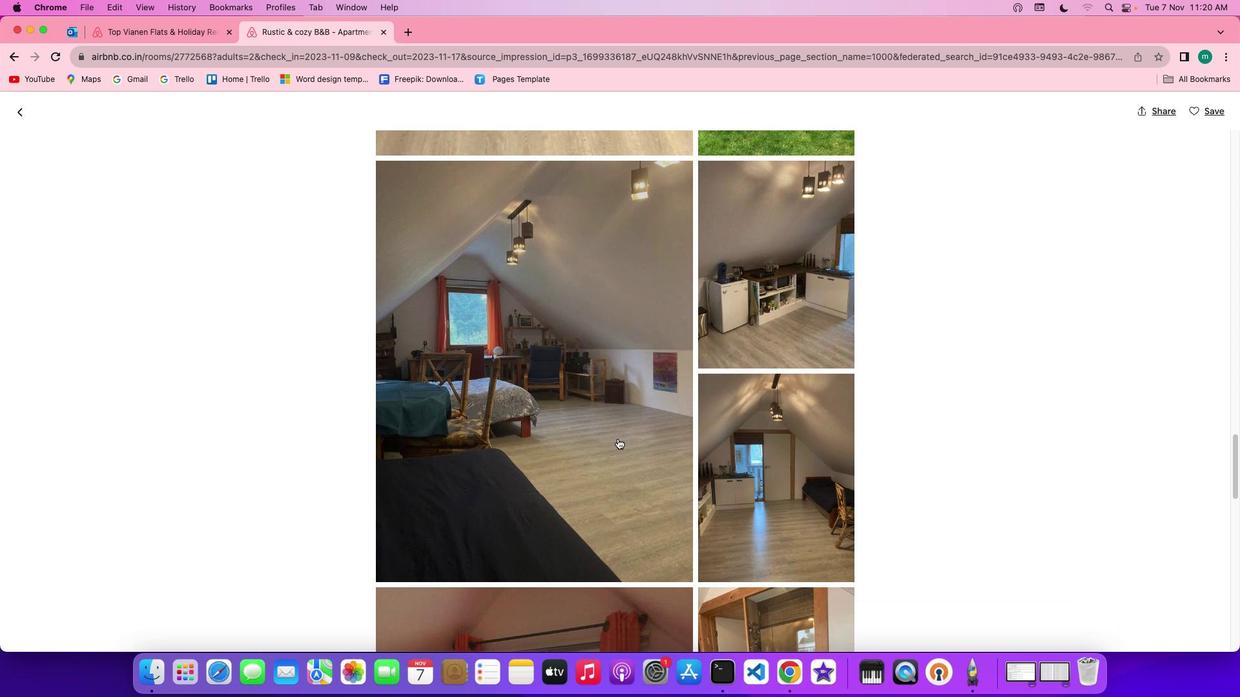 
Action: Mouse scrolled (629, 449) with delta (10, 9)
Screenshot: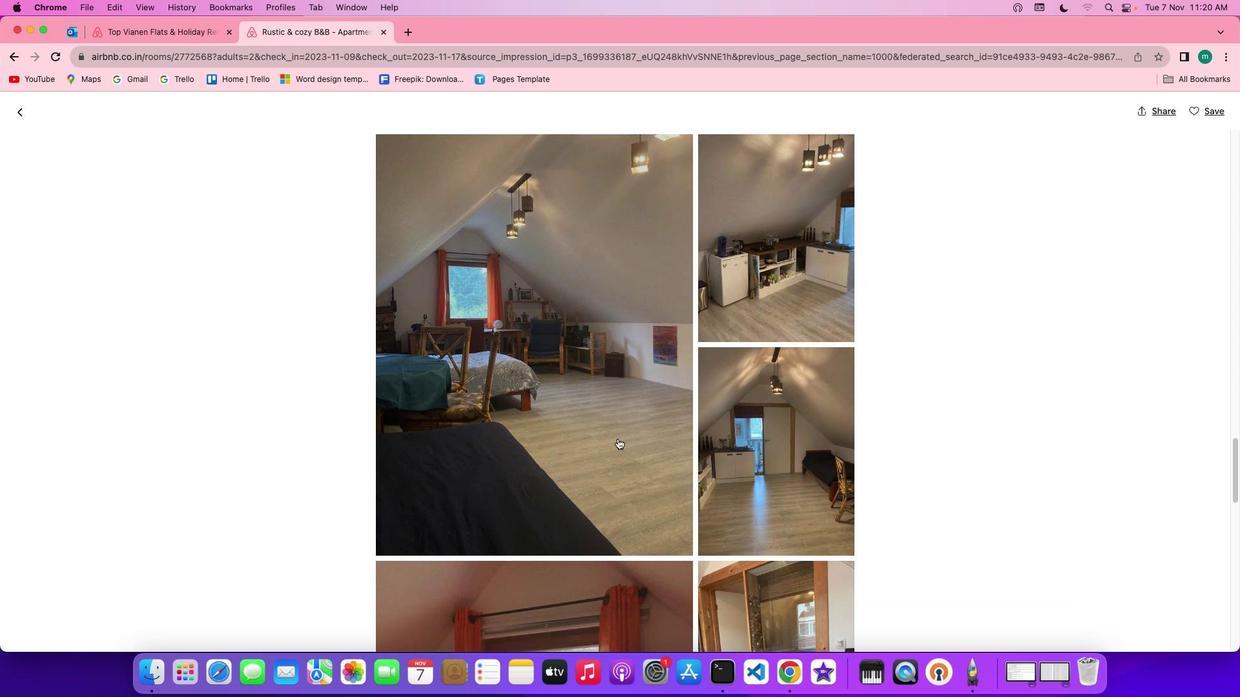
Action: Mouse scrolled (629, 449) with delta (10, 9)
Screenshot: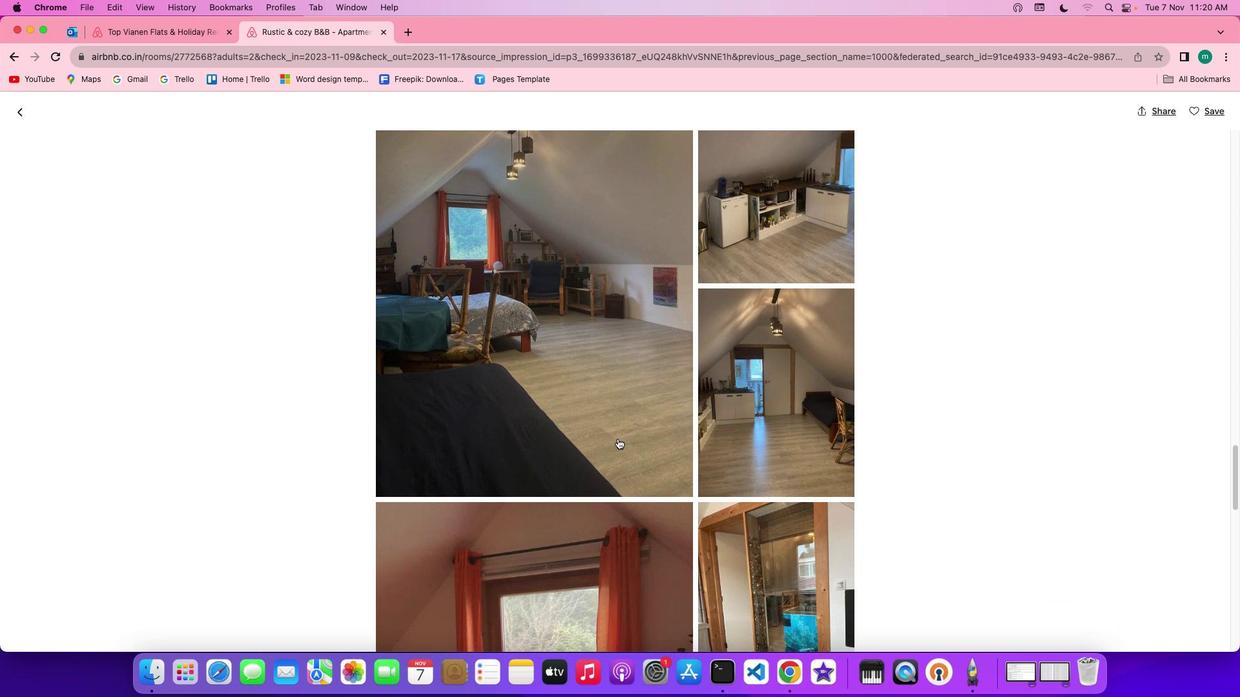 
Action: Mouse scrolled (629, 449) with delta (10, 10)
Screenshot: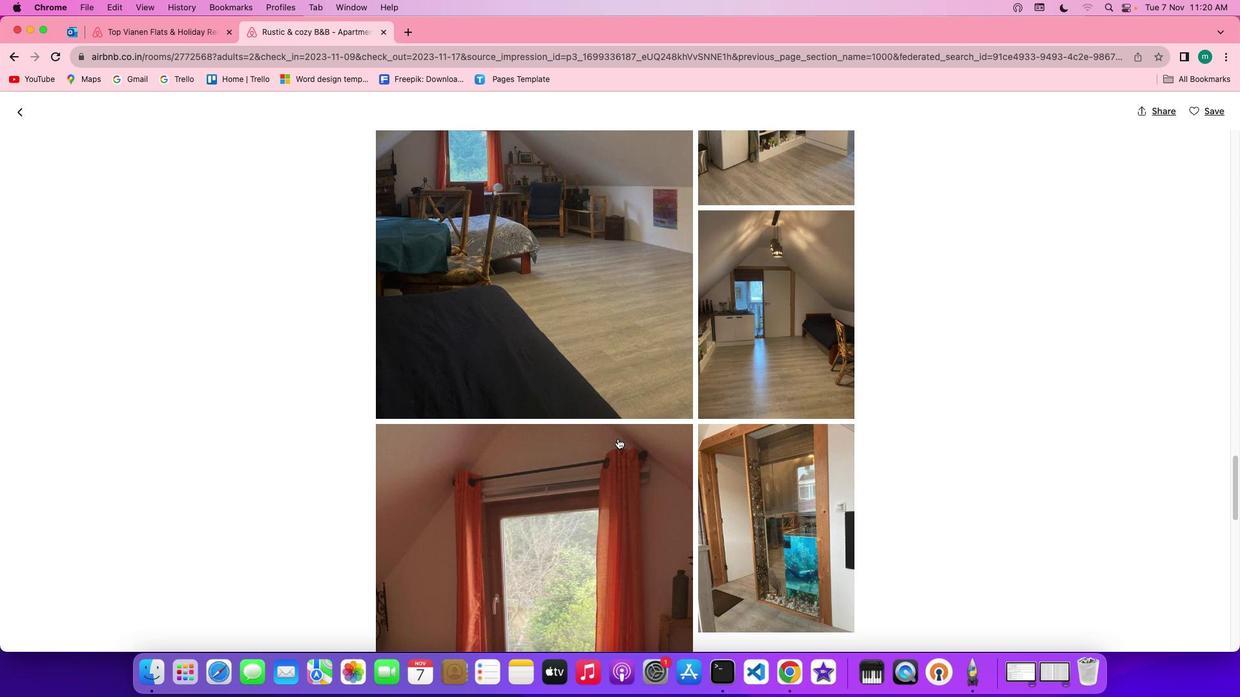 
Action: Mouse scrolled (629, 449) with delta (10, 10)
Screenshot: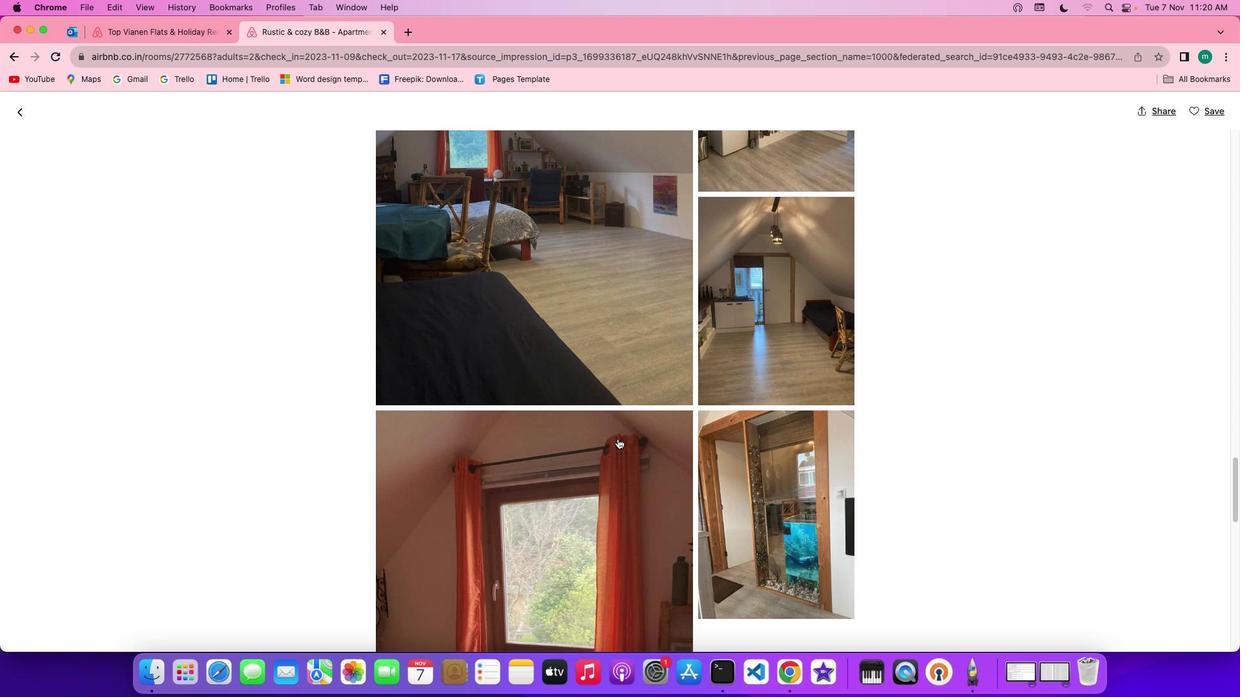 
Action: Mouse scrolled (629, 449) with delta (10, 9)
Screenshot: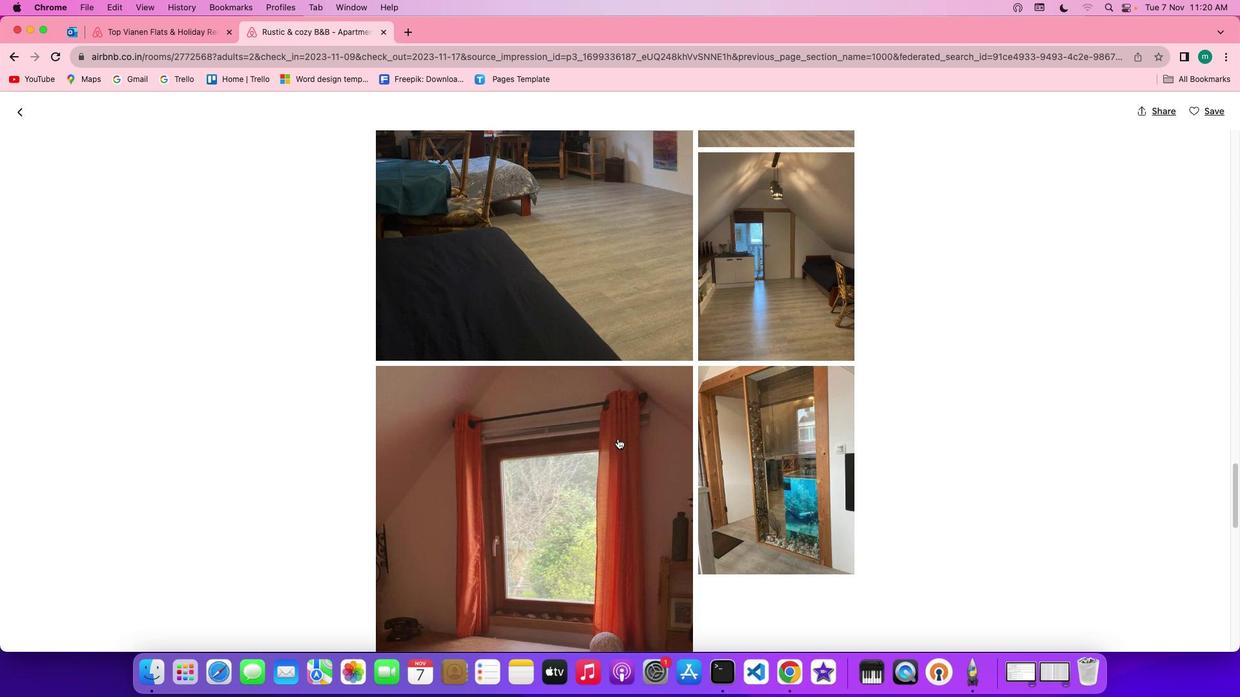 
Action: Mouse scrolled (629, 449) with delta (10, 9)
Screenshot: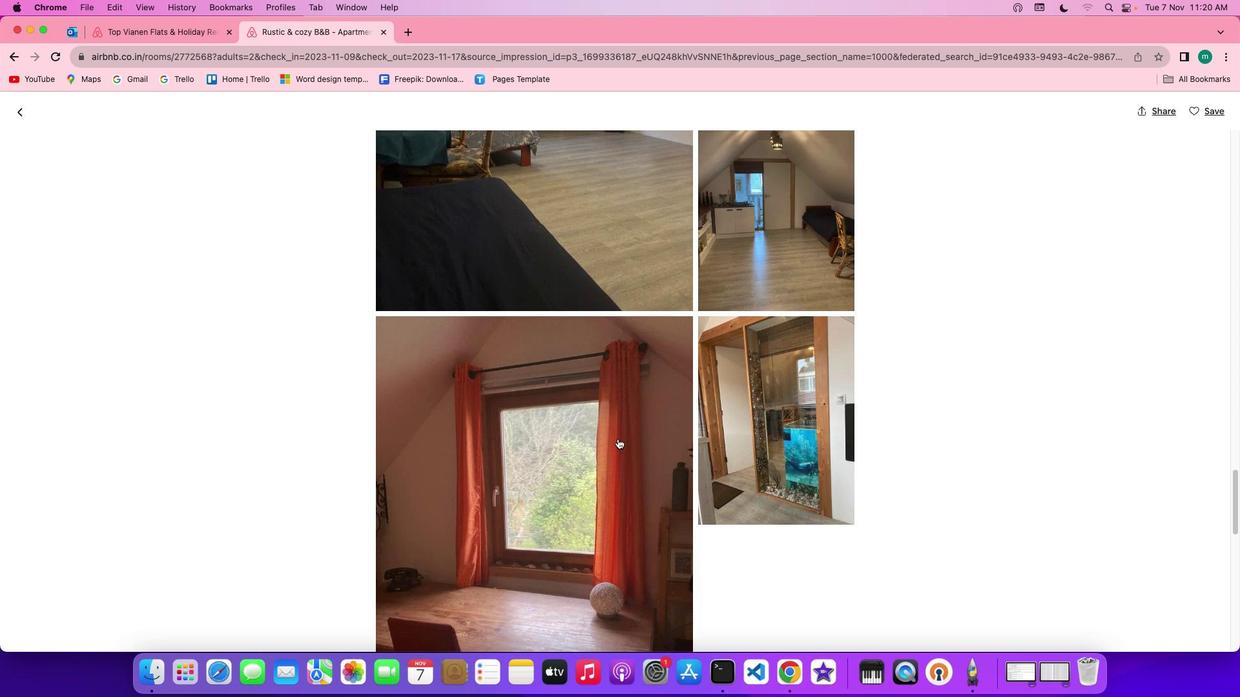 
Action: Mouse scrolled (629, 449) with delta (10, 10)
Screenshot: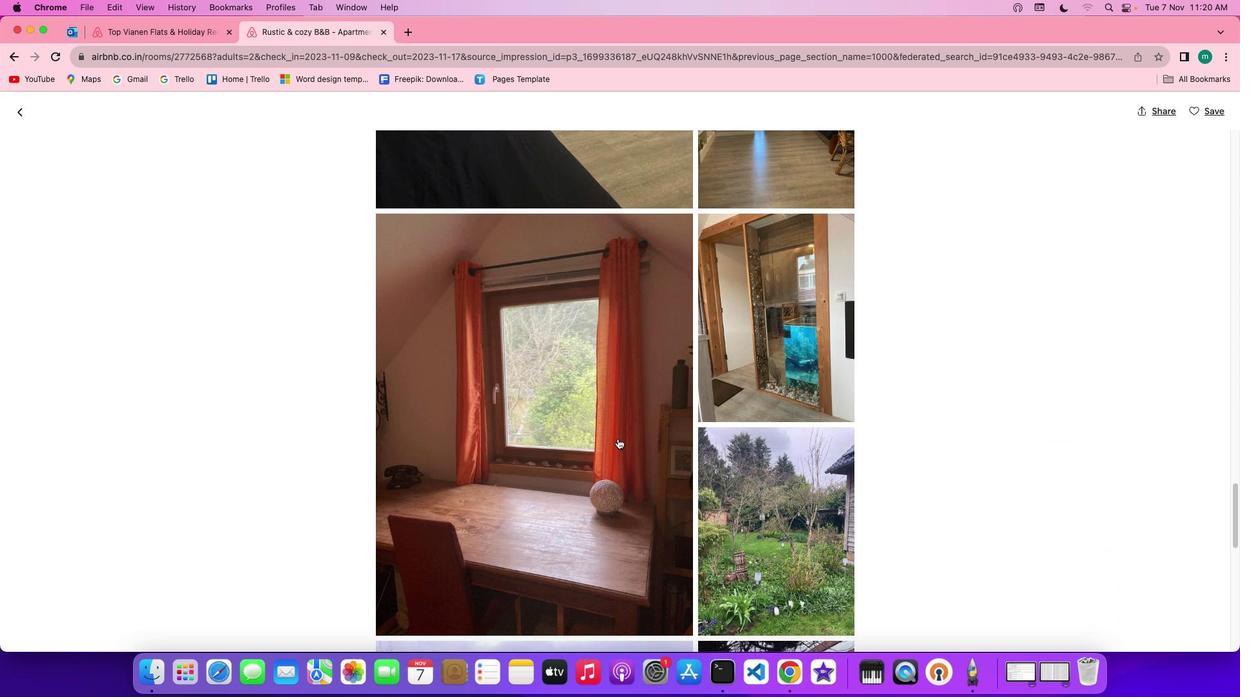 
Action: Mouse scrolled (629, 449) with delta (10, 10)
Screenshot: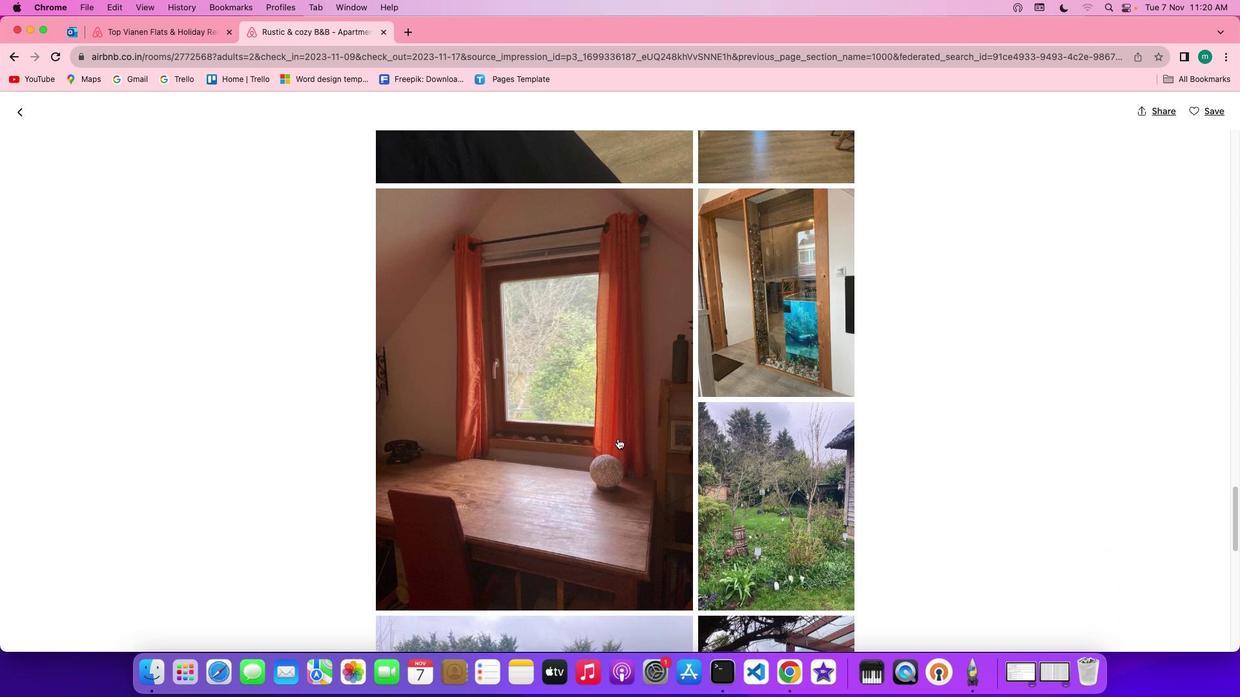 
Action: Mouse scrolled (629, 449) with delta (10, 9)
Screenshot: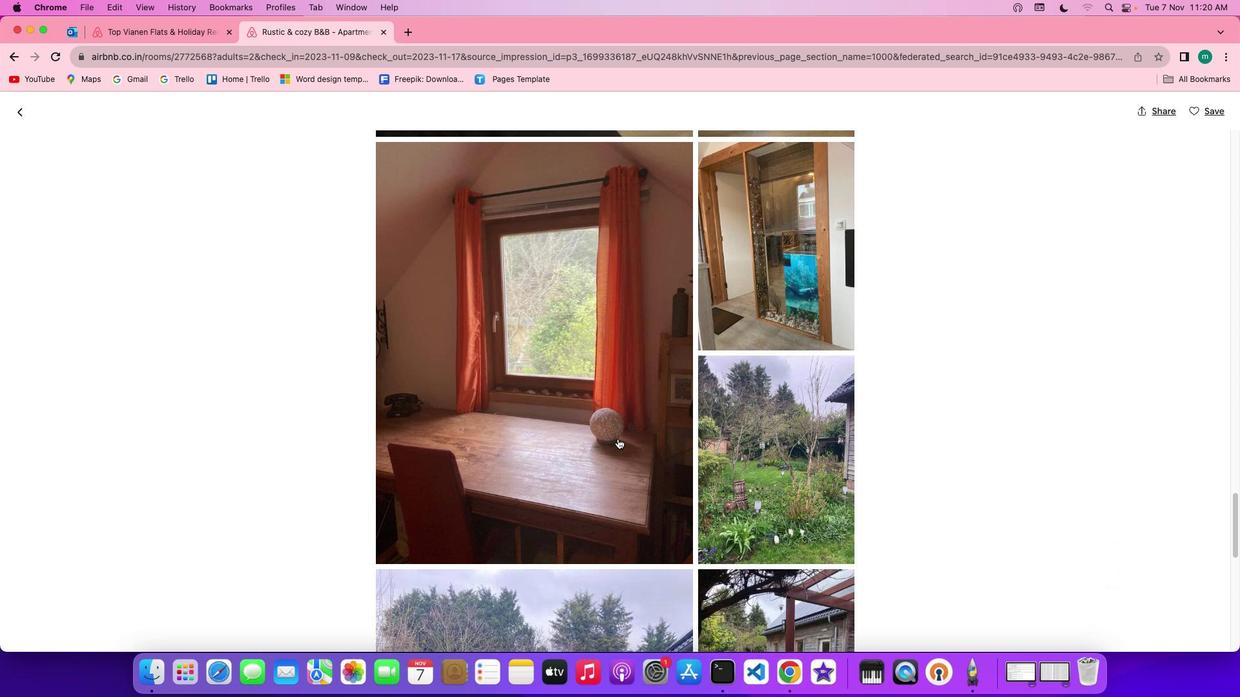 
Action: Mouse scrolled (629, 449) with delta (10, 8)
Screenshot: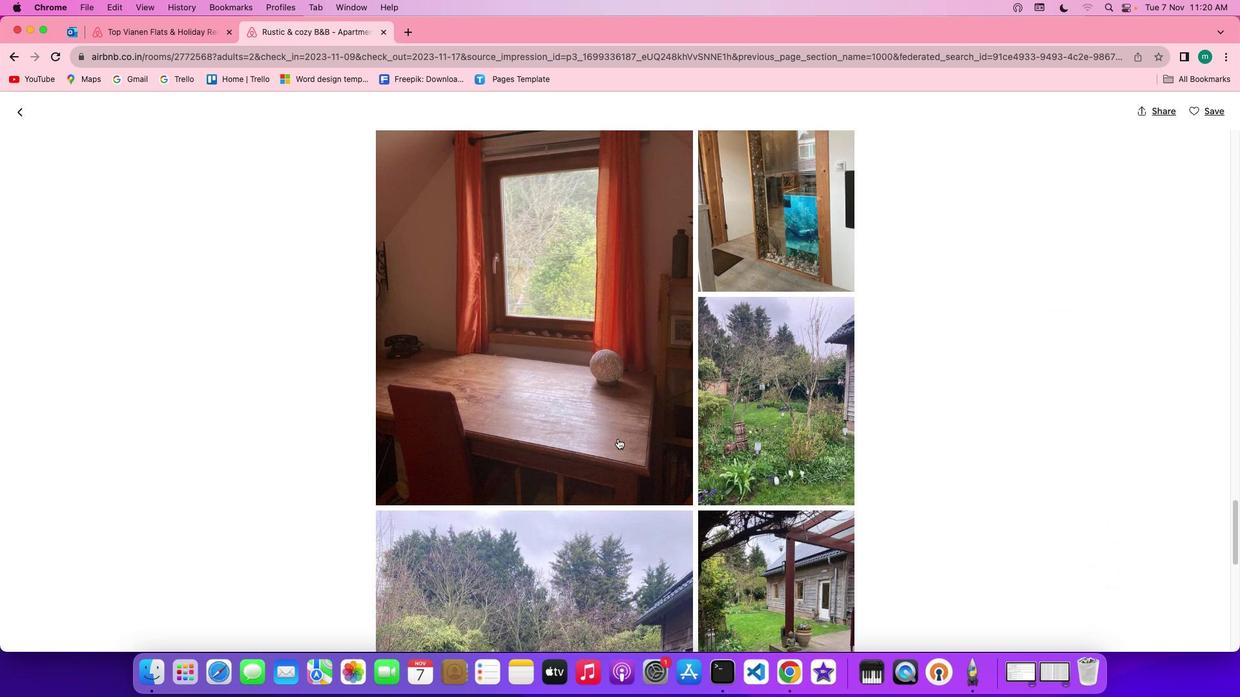 
Action: Mouse scrolled (629, 449) with delta (10, 10)
Screenshot: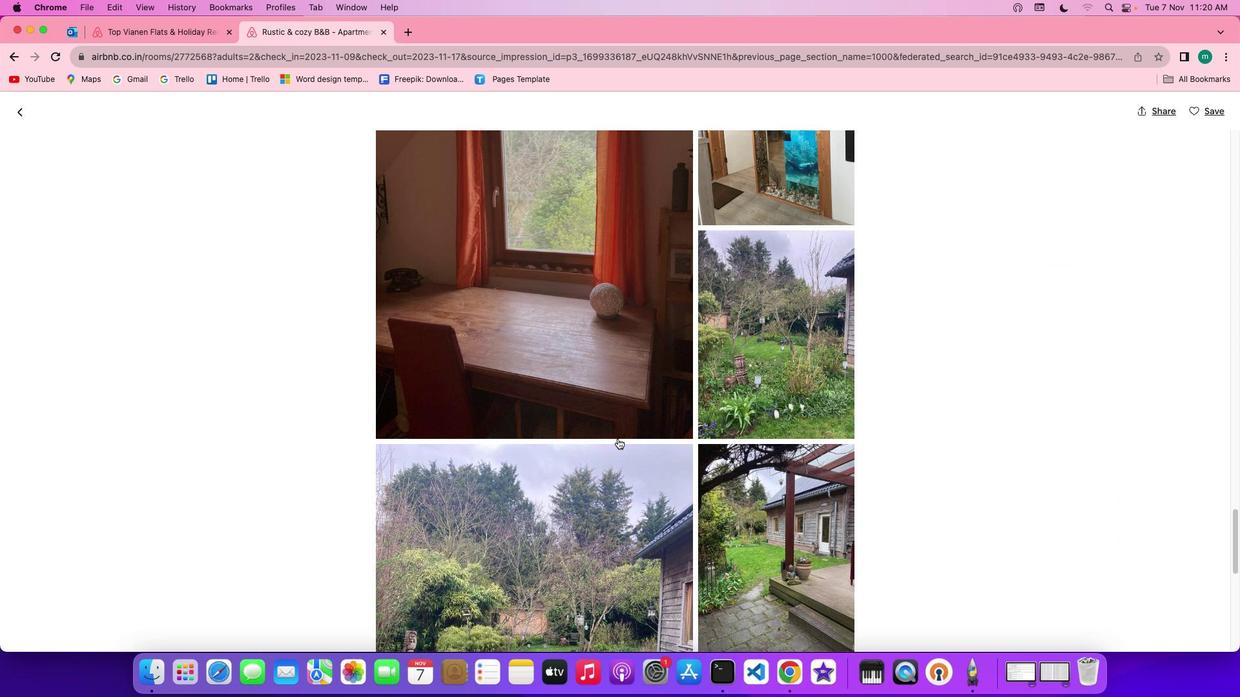 
Action: Mouse scrolled (629, 449) with delta (10, 10)
Screenshot: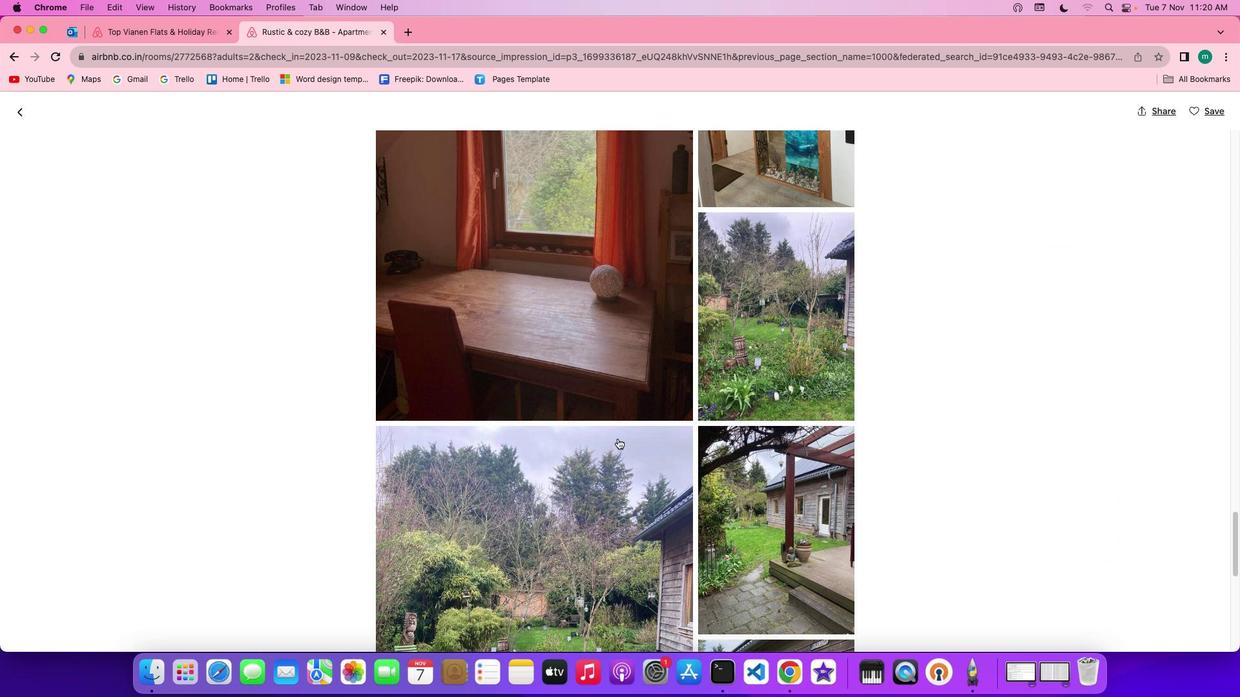 
Action: Mouse scrolled (629, 449) with delta (10, 9)
Screenshot: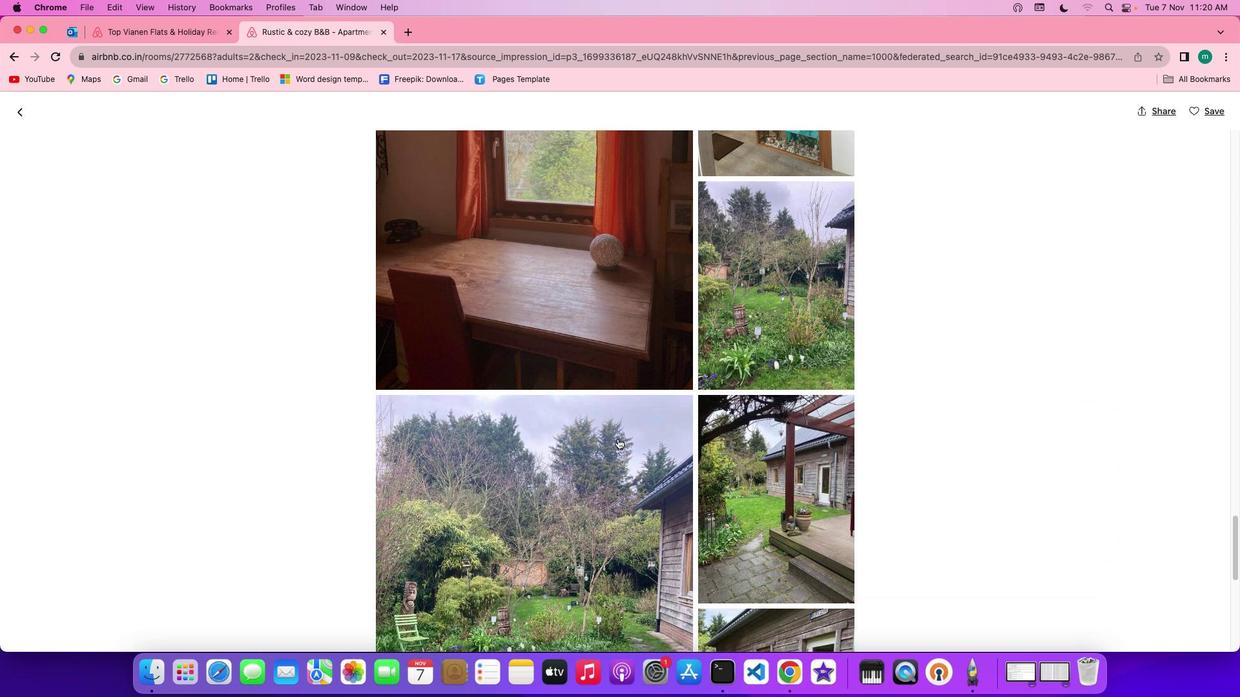 
Action: Mouse scrolled (629, 449) with delta (10, 9)
Screenshot: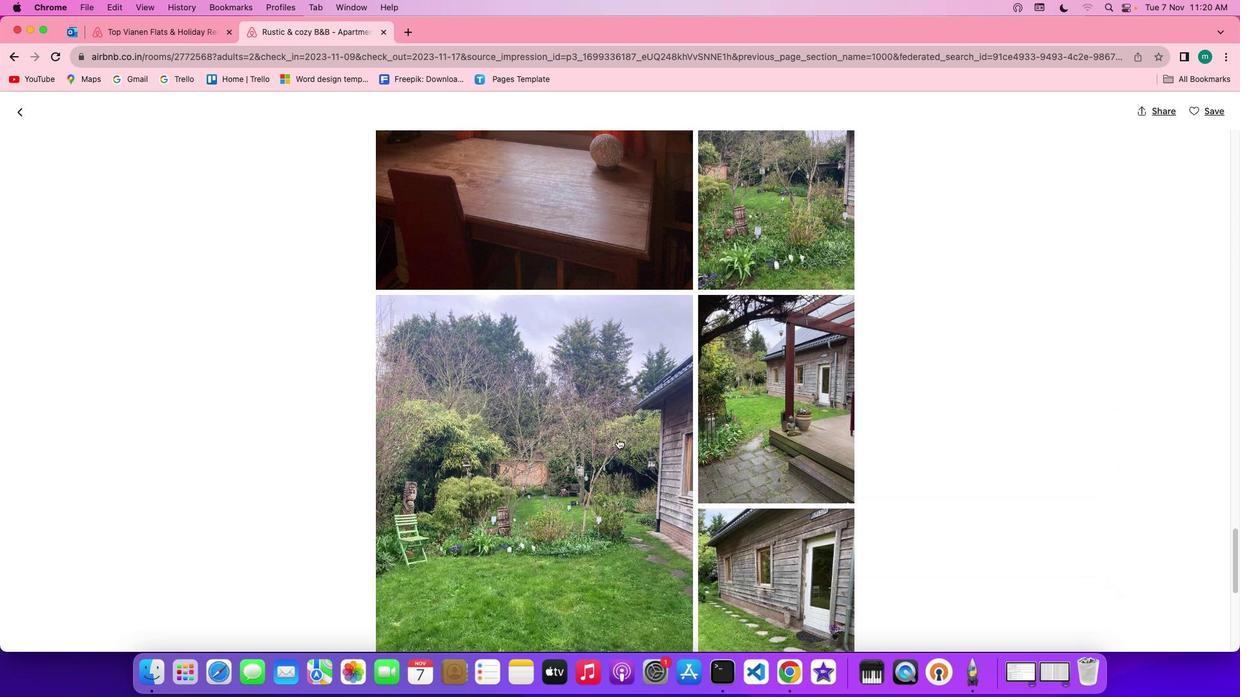 
Action: Mouse scrolled (629, 449) with delta (10, 10)
Screenshot: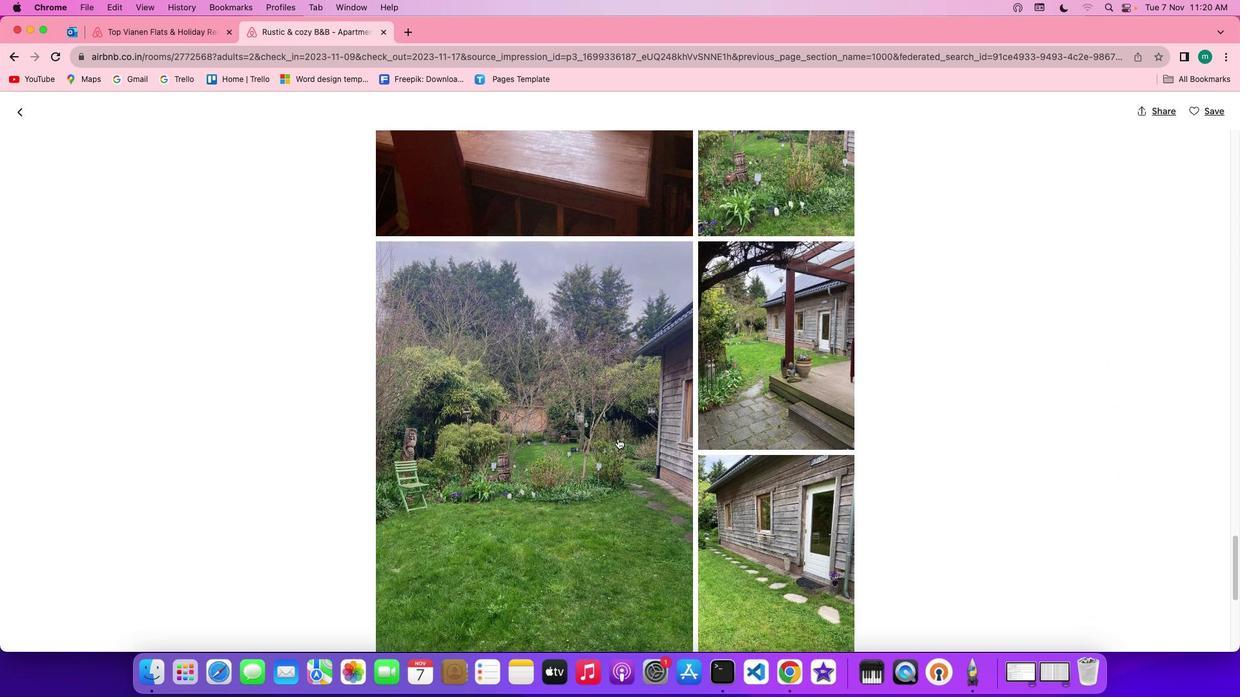 
Action: Mouse scrolled (629, 449) with delta (10, 10)
Screenshot: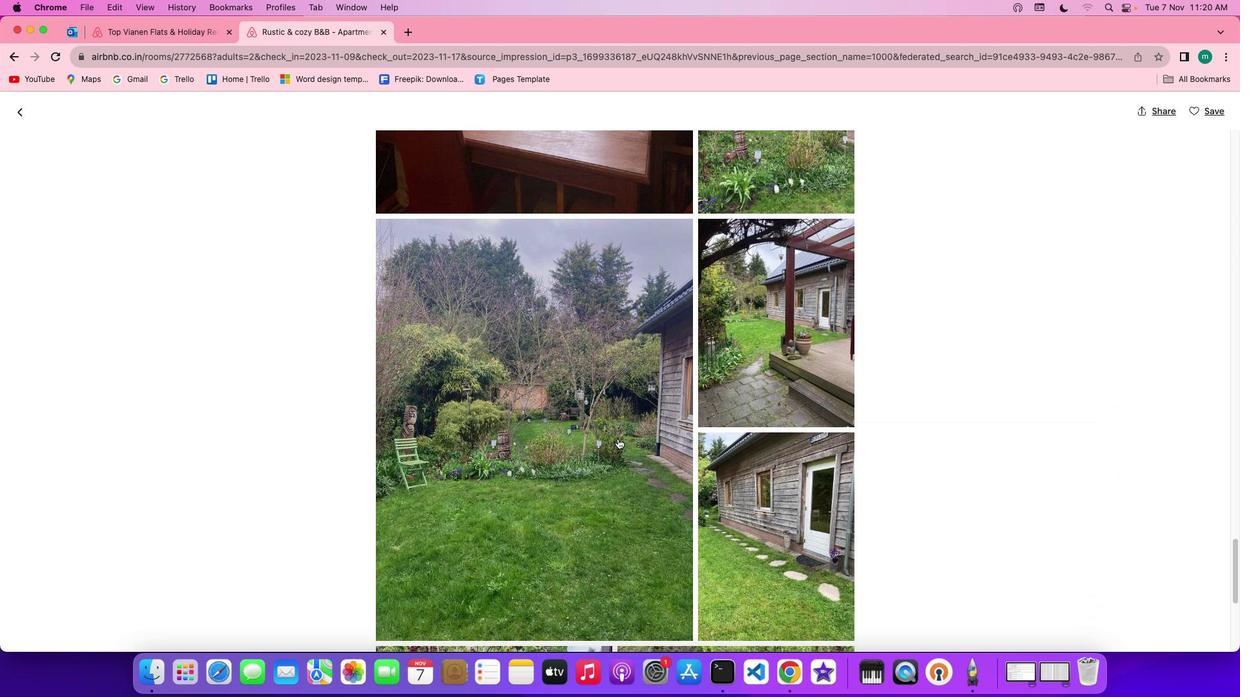 
Action: Mouse scrolled (629, 449) with delta (10, 9)
Screenshot: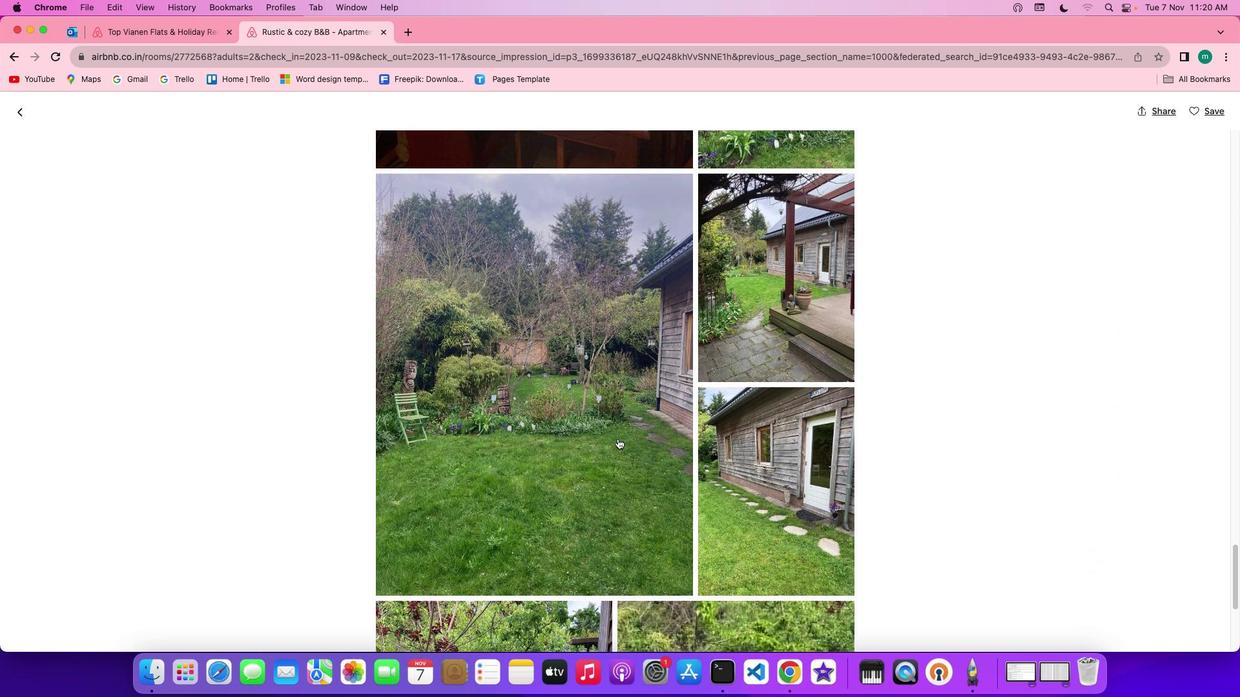
Action: Mouse scrolled (629, 449) with delta (10, 8)
Screenshot: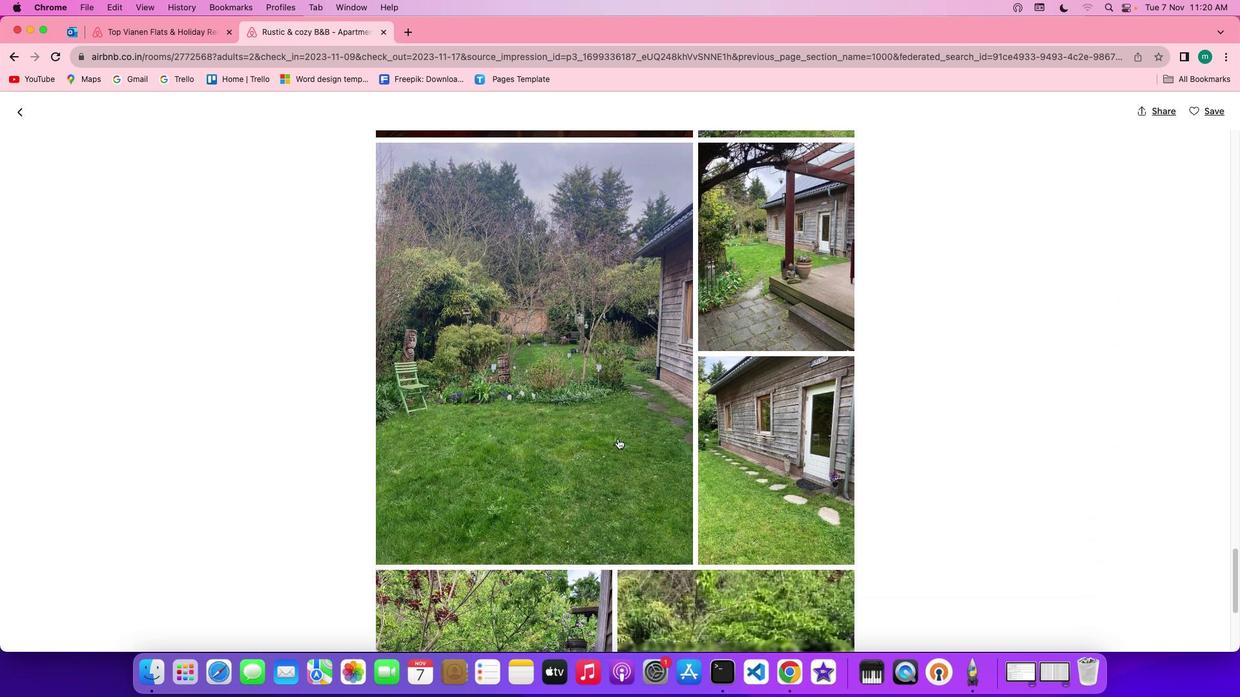 
Action: Mouse scrolled (629, 449) with delta (10, 10)
Screenshot: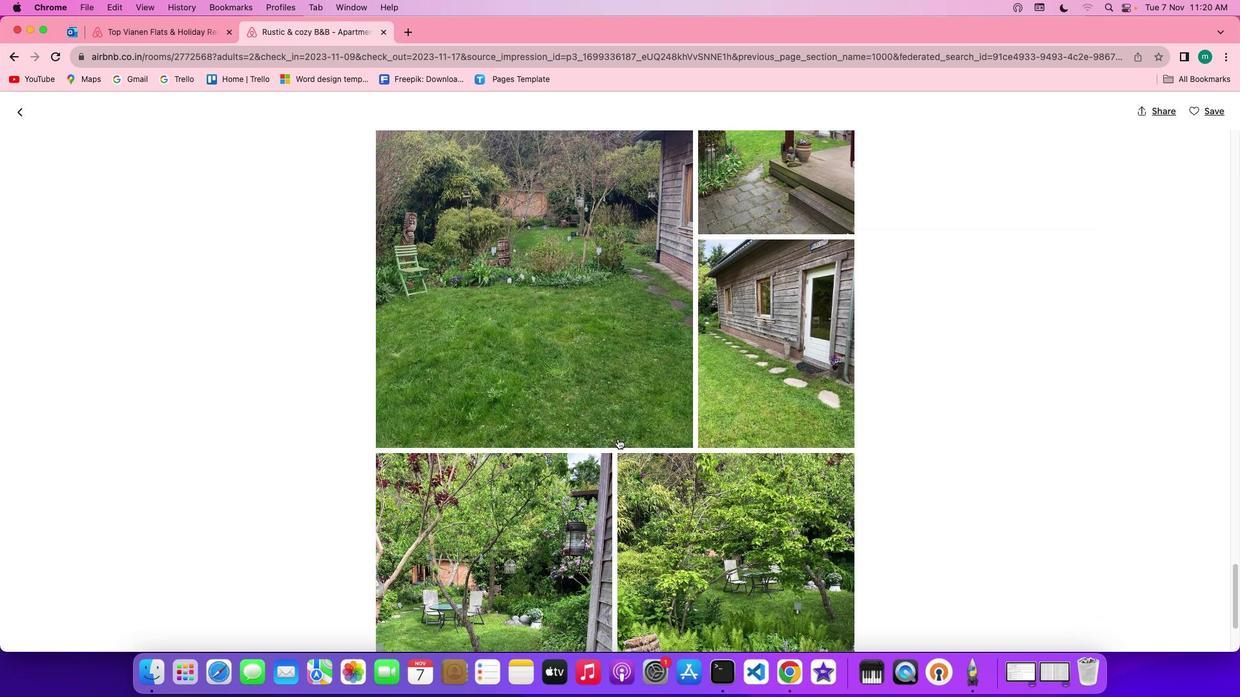 
Action: Mouse scrolled (629, 449) with delta (10, 10)
Screenshot: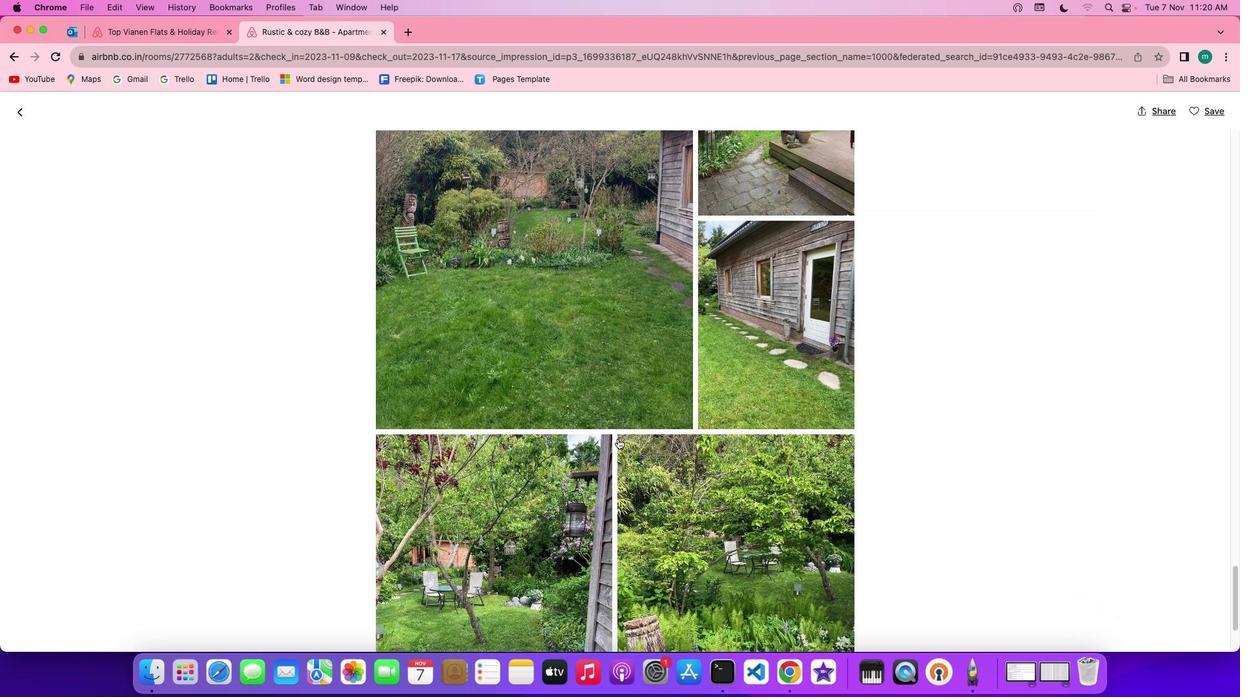 
Action: Mouse scrolled (629, 449) with delta (10, 9)
Screenshot: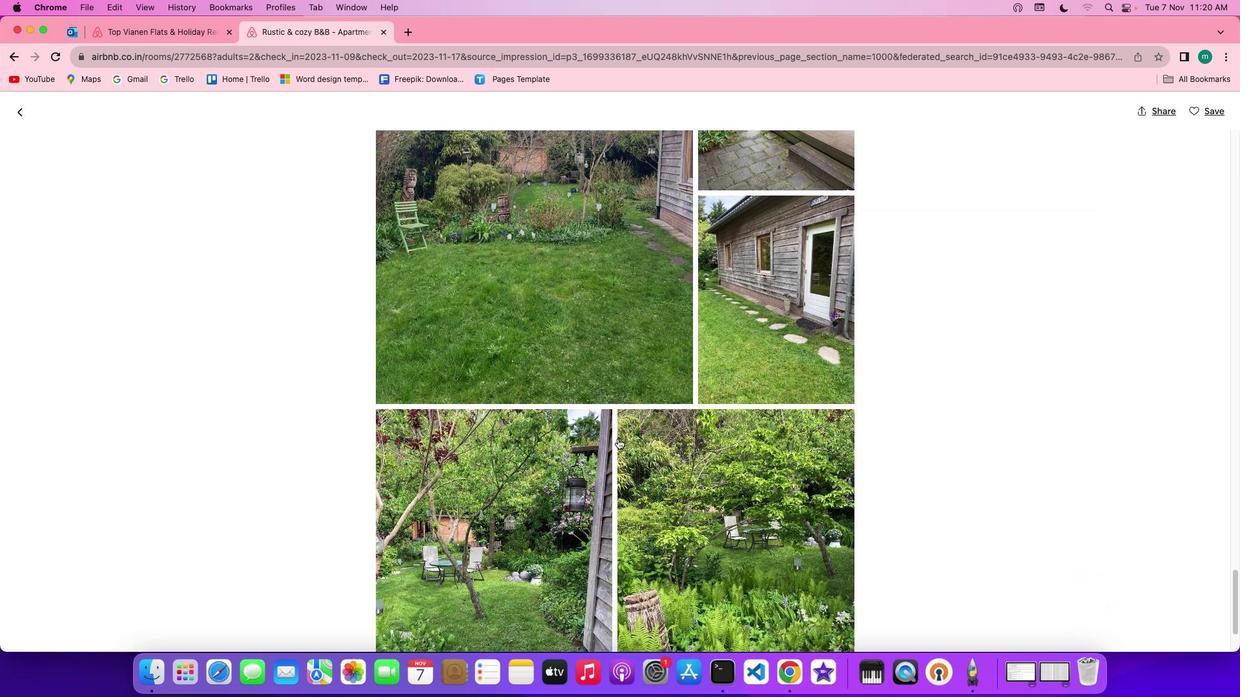 
Action: Mouse scrolled (629, 449) with delta (10, 9)
Screenshot: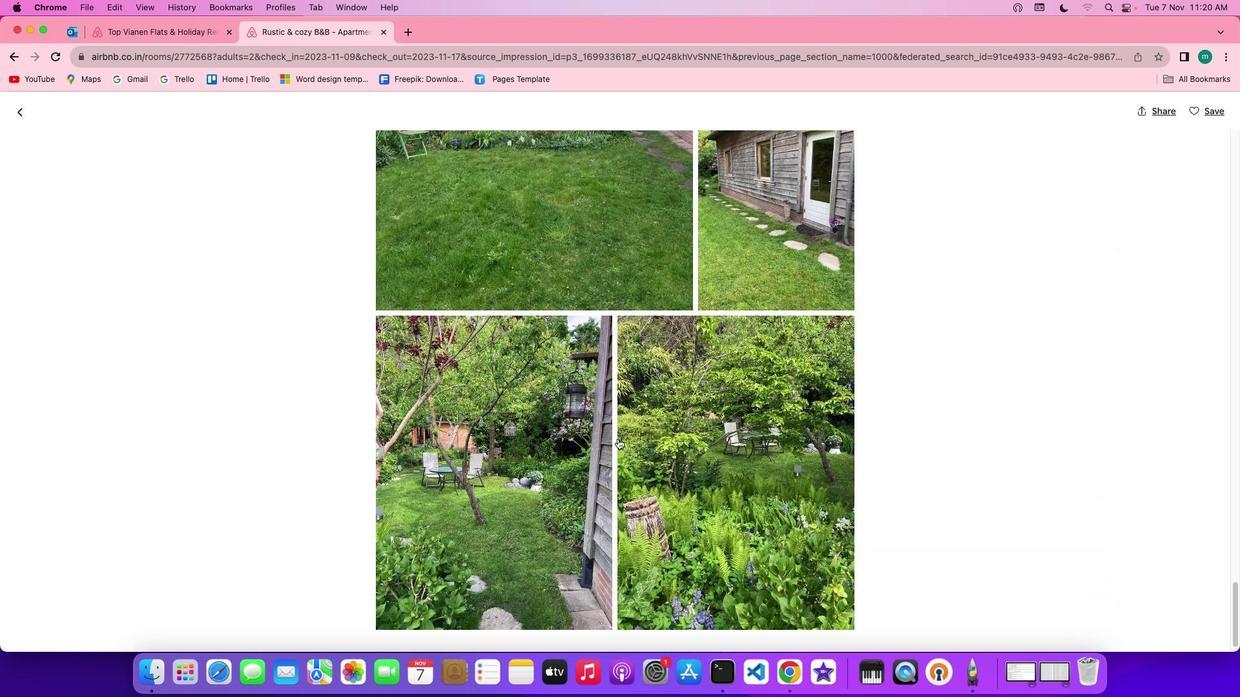 
Action: Mouse scrolled (629, 449) with delta (10, 10)
Screenshot: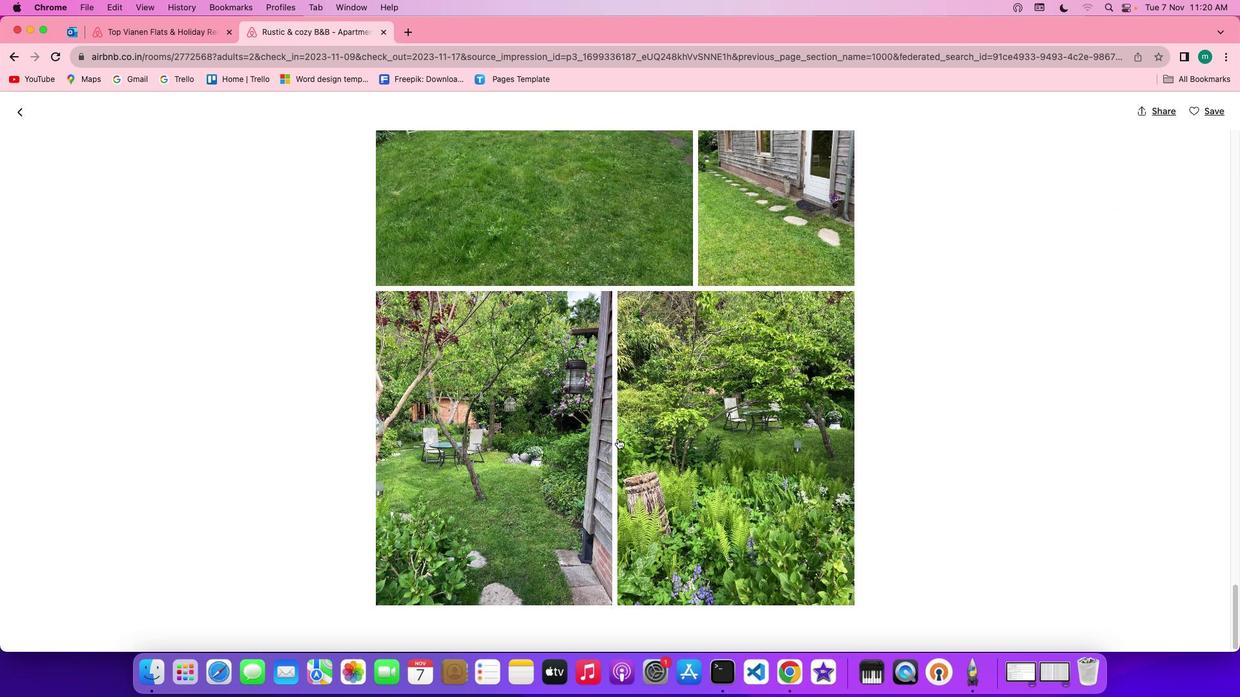 
Action: Mouse scrolled (629, 449) with delta (10, 10)
Screenshot: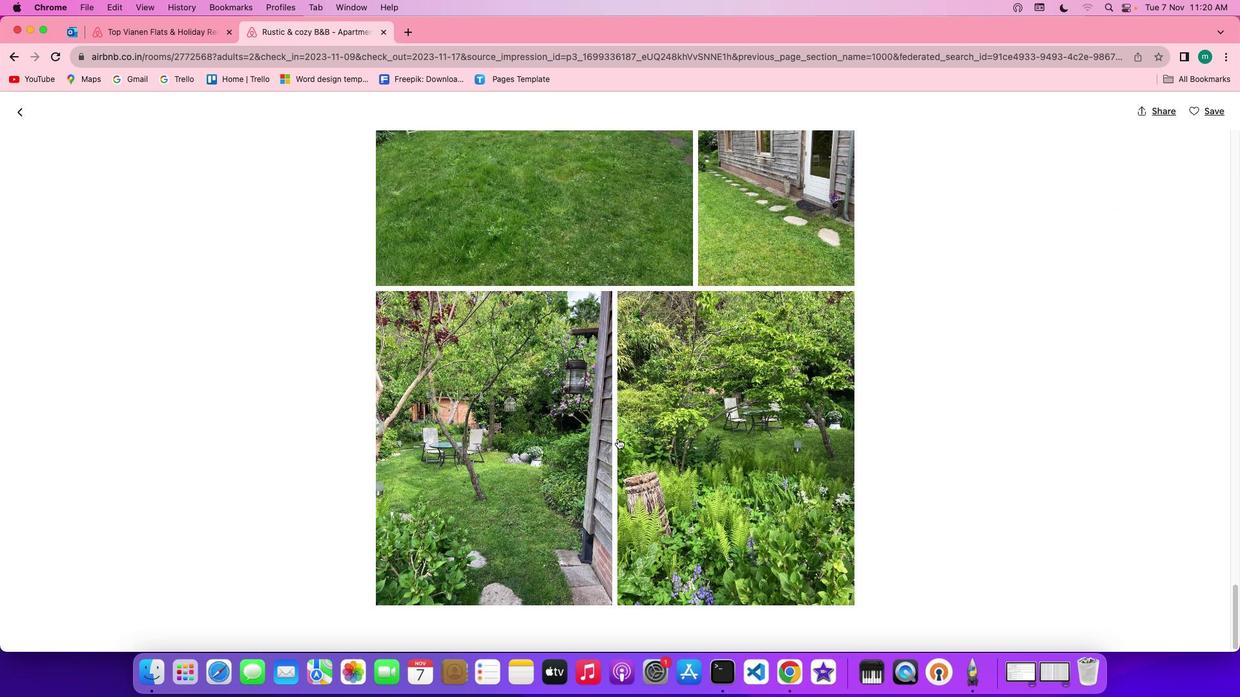 
Action: Mouse scrolled (629, 449) with delta (10, 9)
Screenshot: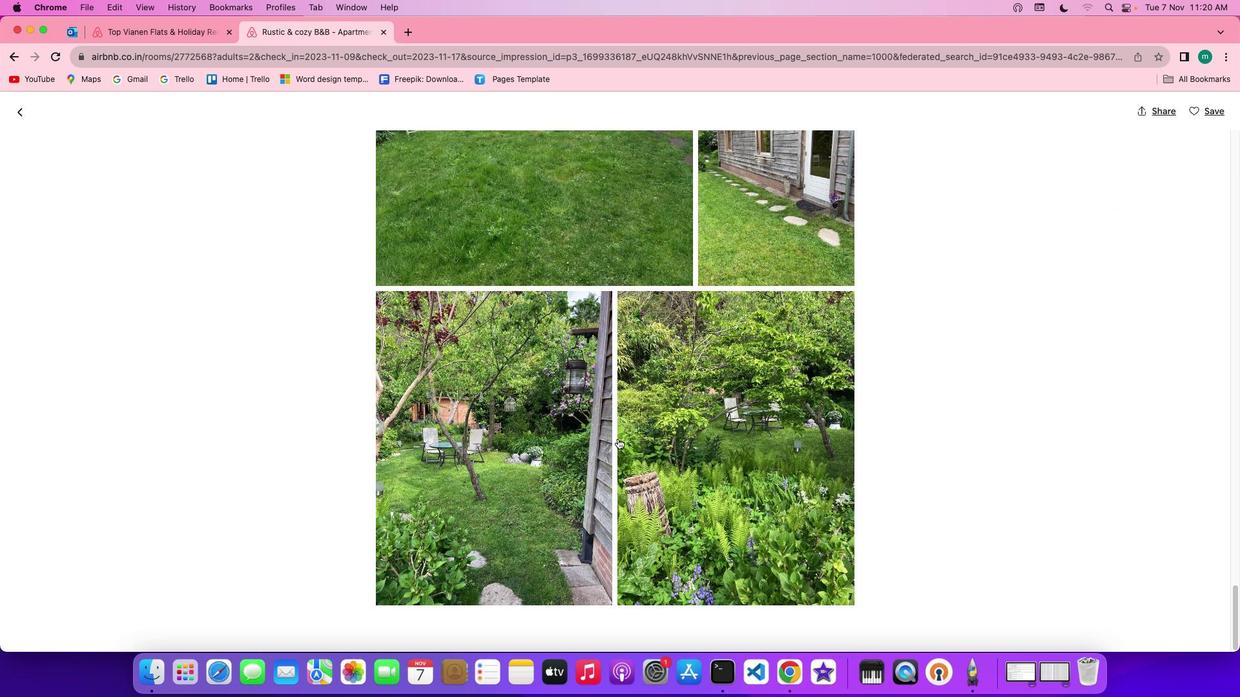 
Action: Mouse scrolled (629, 449) with delta (10, 9)
Screenshot: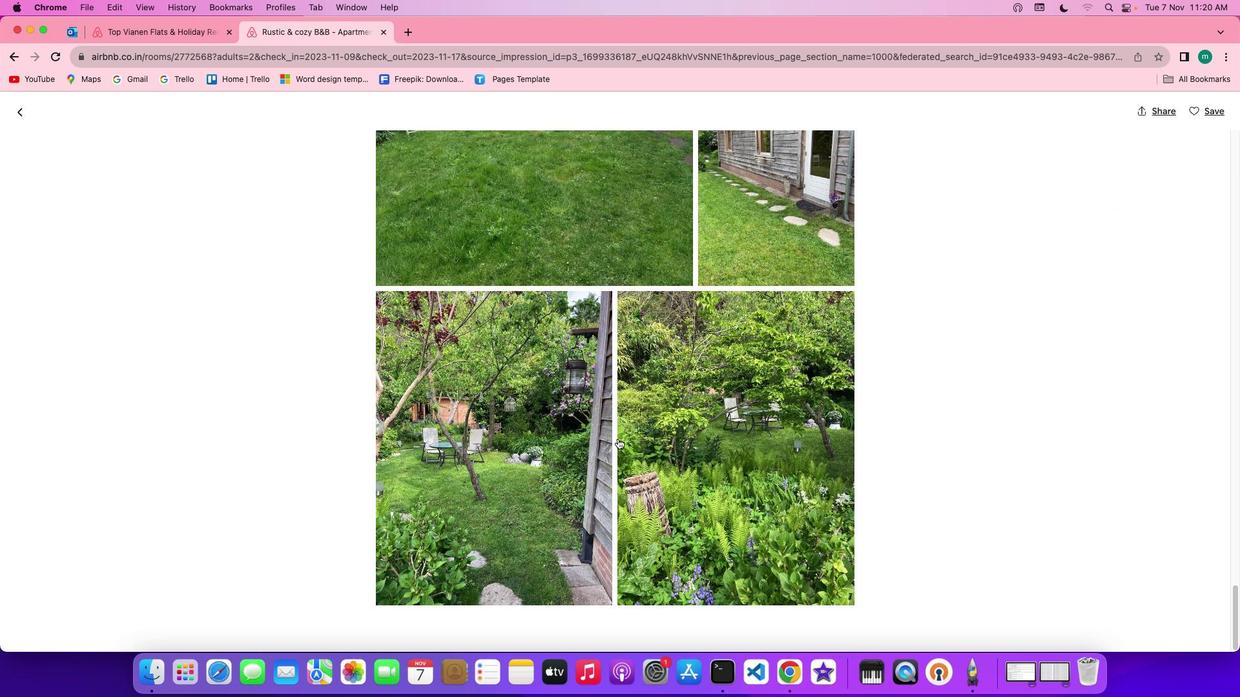 
Action: Mouse scrolled (629, 449) with delta (10, 10)
Screenshot: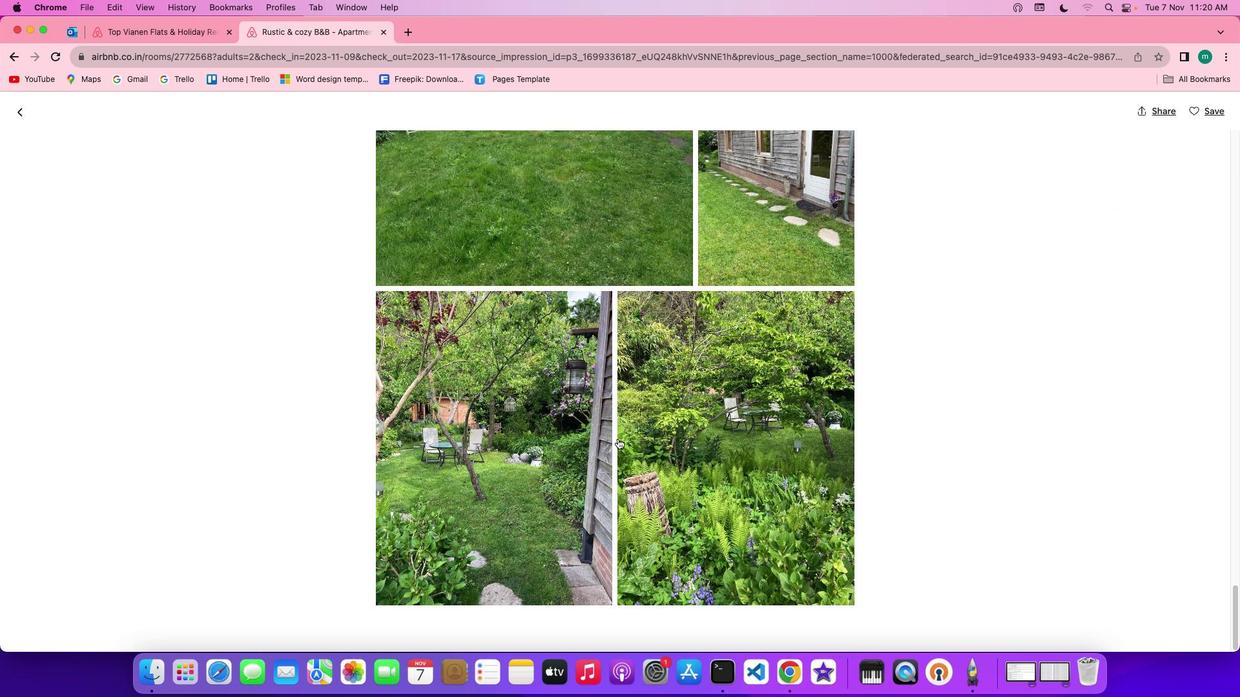 
Action: Mouse scrolled (629, 449) with delta (10, 10)
Screenshot: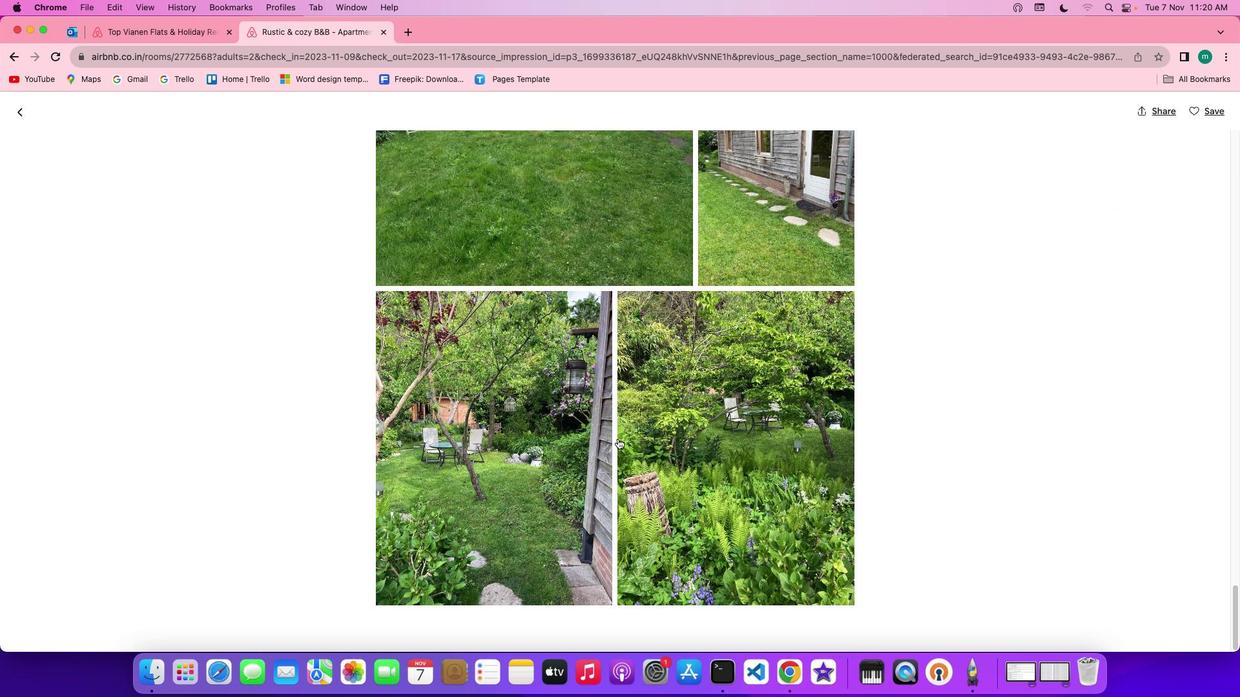 
Action: Mouse scrolled (629, 449) with delta (10, 9)
Screenshot: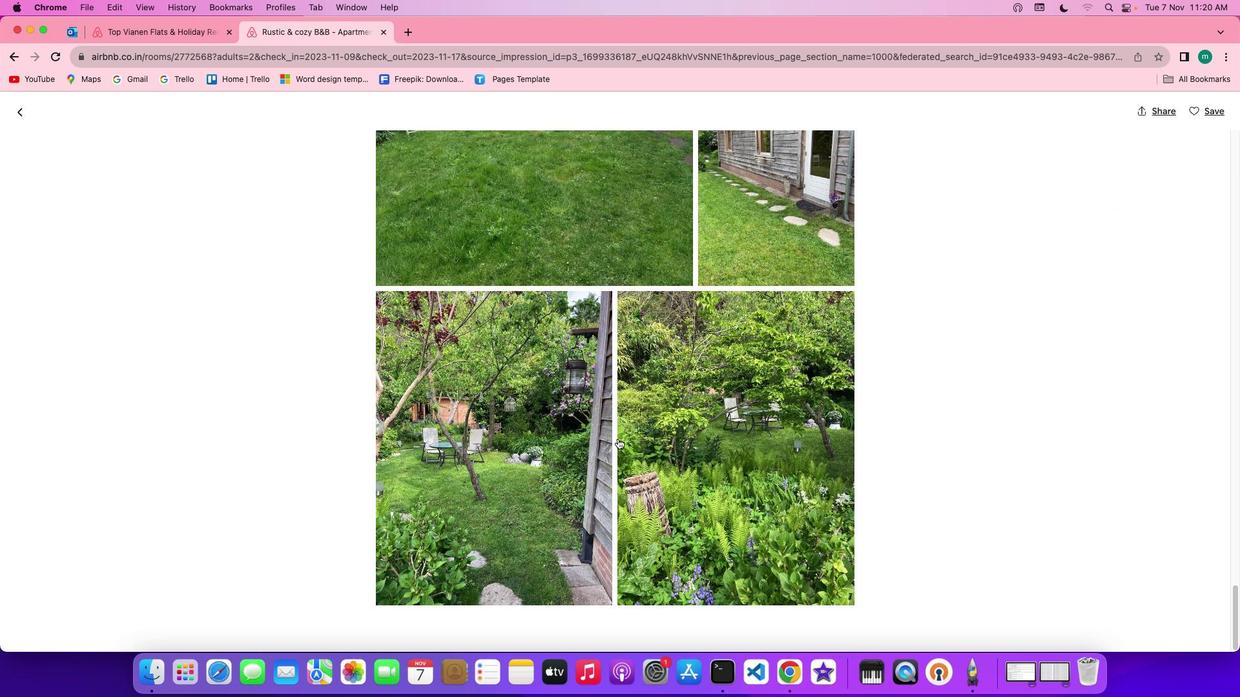 
Action: Mouse scrolled (629, 449) with delta (10, 9)
Screenshot: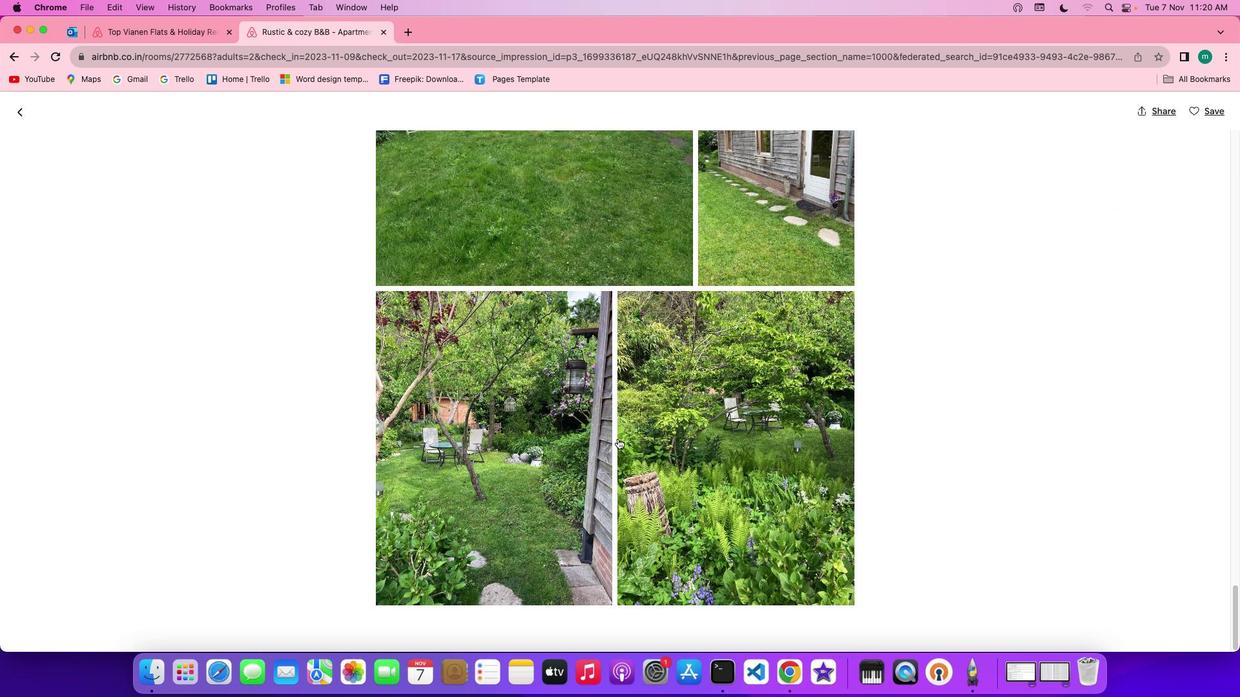 
Action: Mouse scrolled (629, 449) with delta (10, 10)
Screenshot: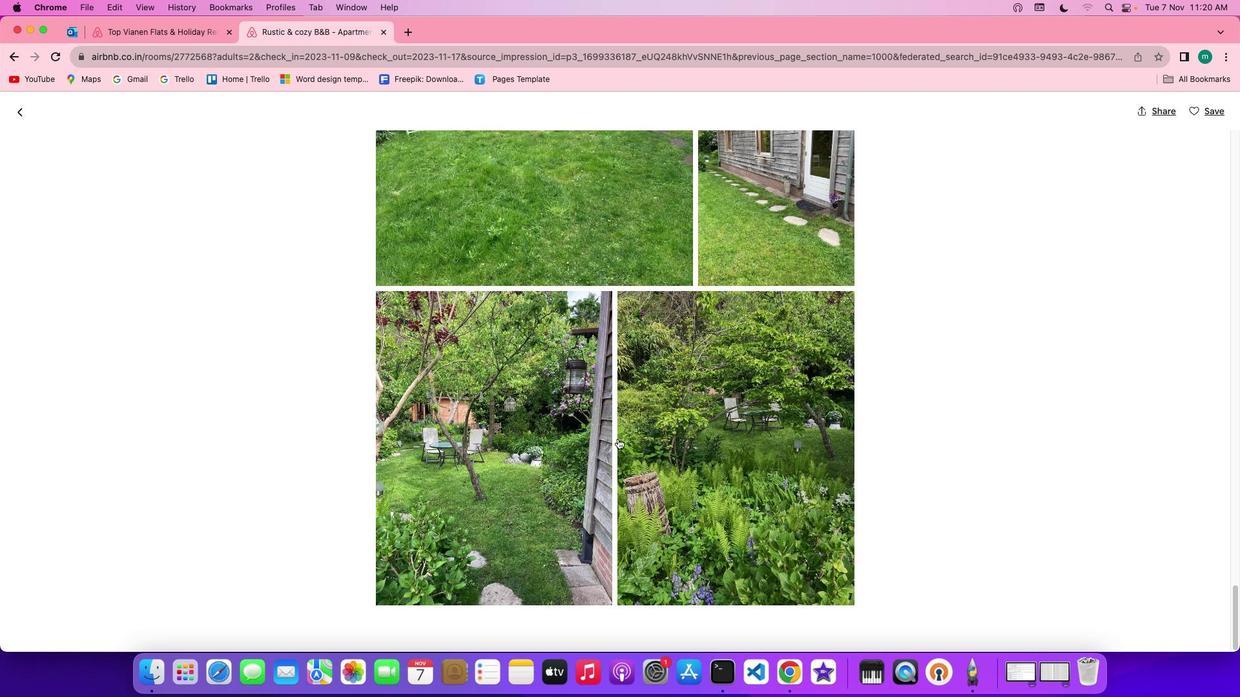 
Action: Mouse scrolled (629, 449) with delta (10, 10)
Screenshot: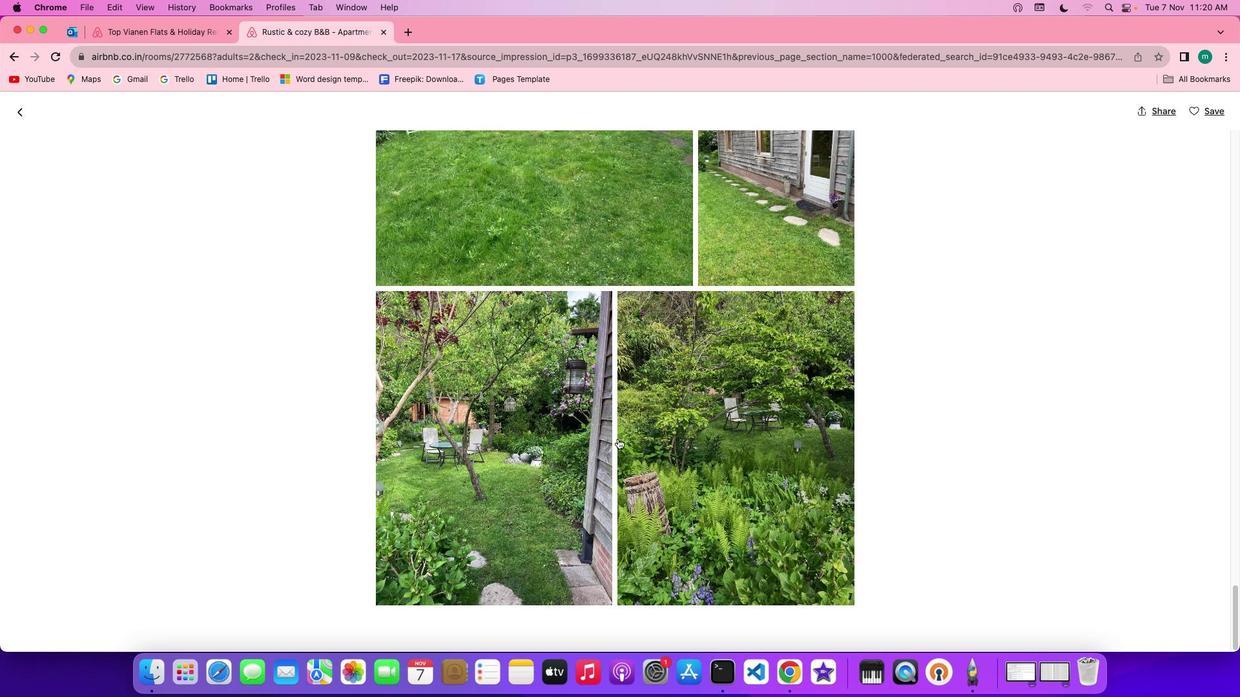 
Action: Mouse scrolled (629, 449) with delta (10, 9)
Screenshot: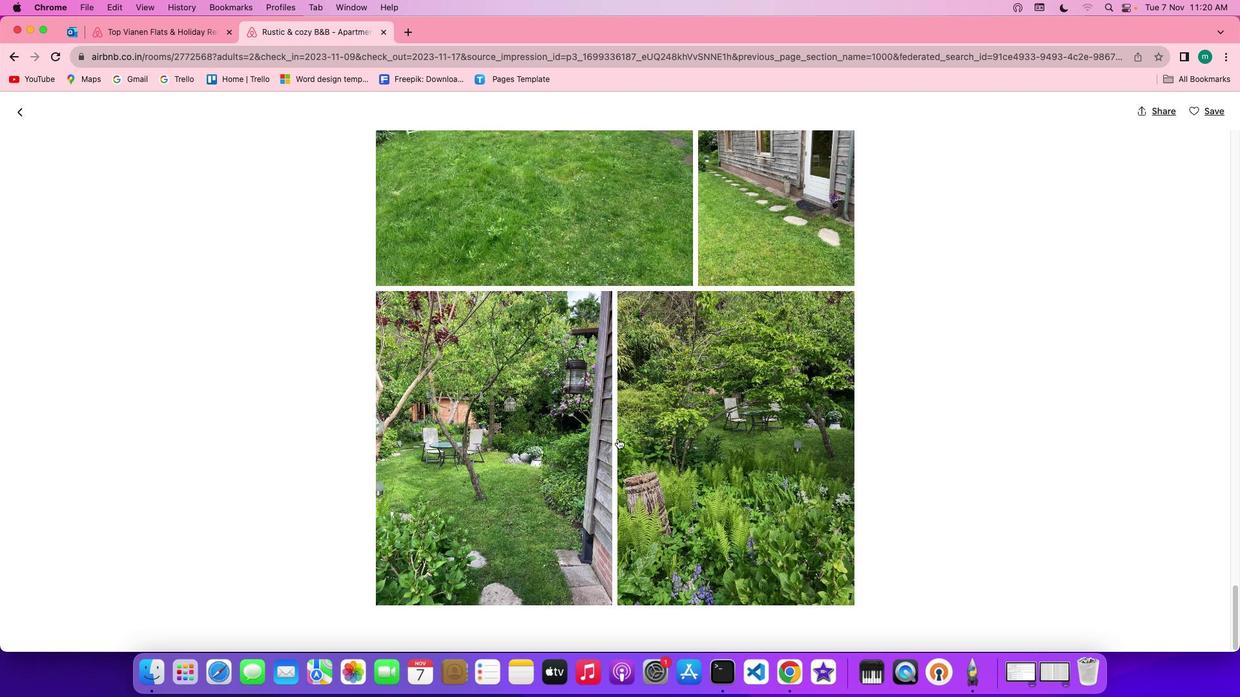 
Action: Mouse scrolled (629, 449) with delta (10, 9)
Screenshot: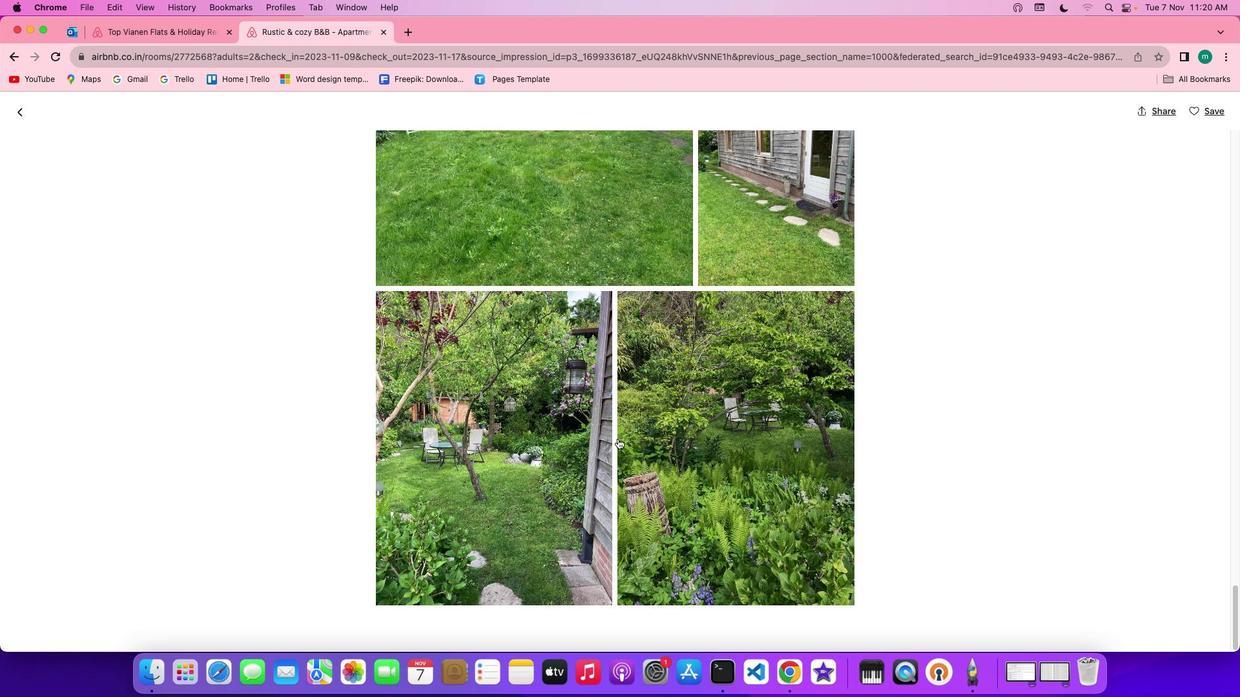 
Action: Mouse scrolled (629, 449) with delta (10, 10)
Screenshot: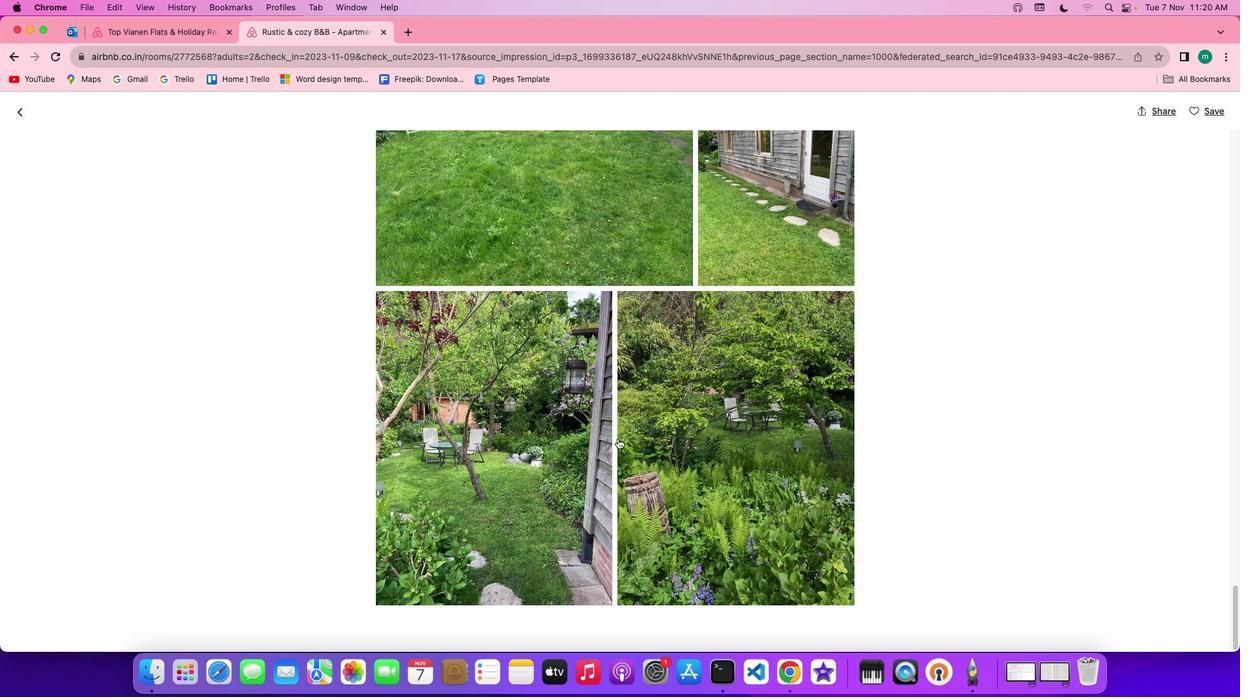 
Action: Mouse scrolled (629, 449) with delta (10, 10)
Screenshot: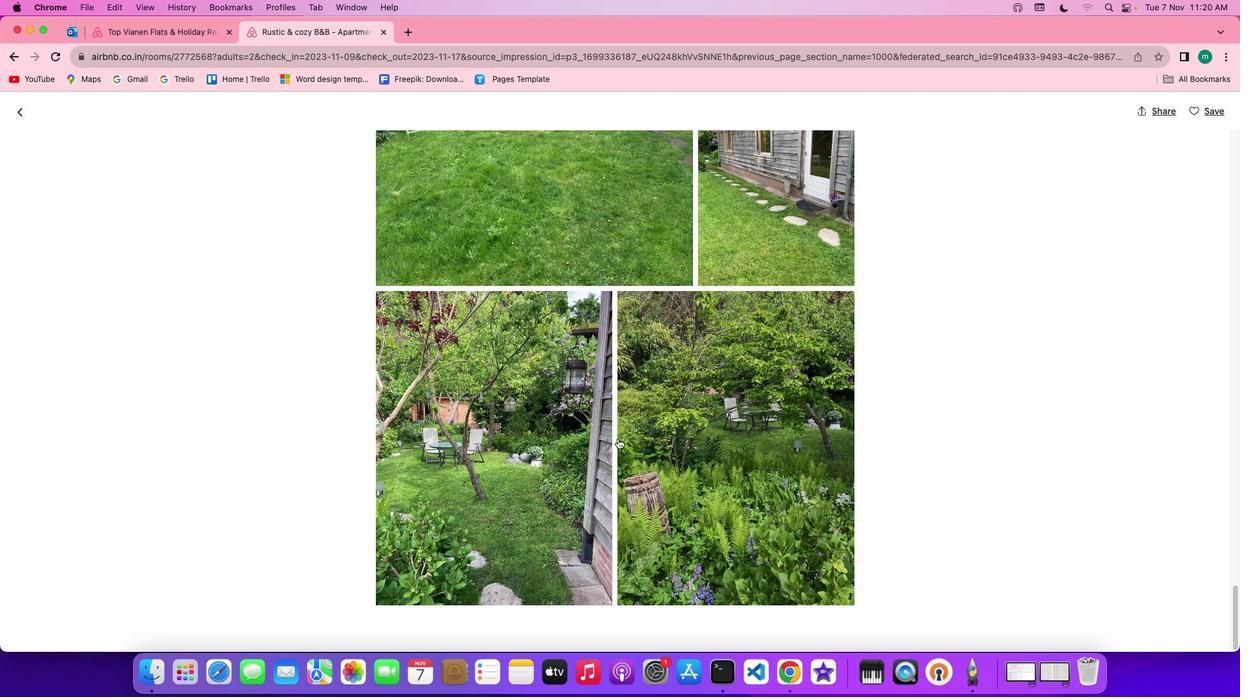 
Action: Mouse scrolled (629, 449) with delta (10, 9)
Screenshot: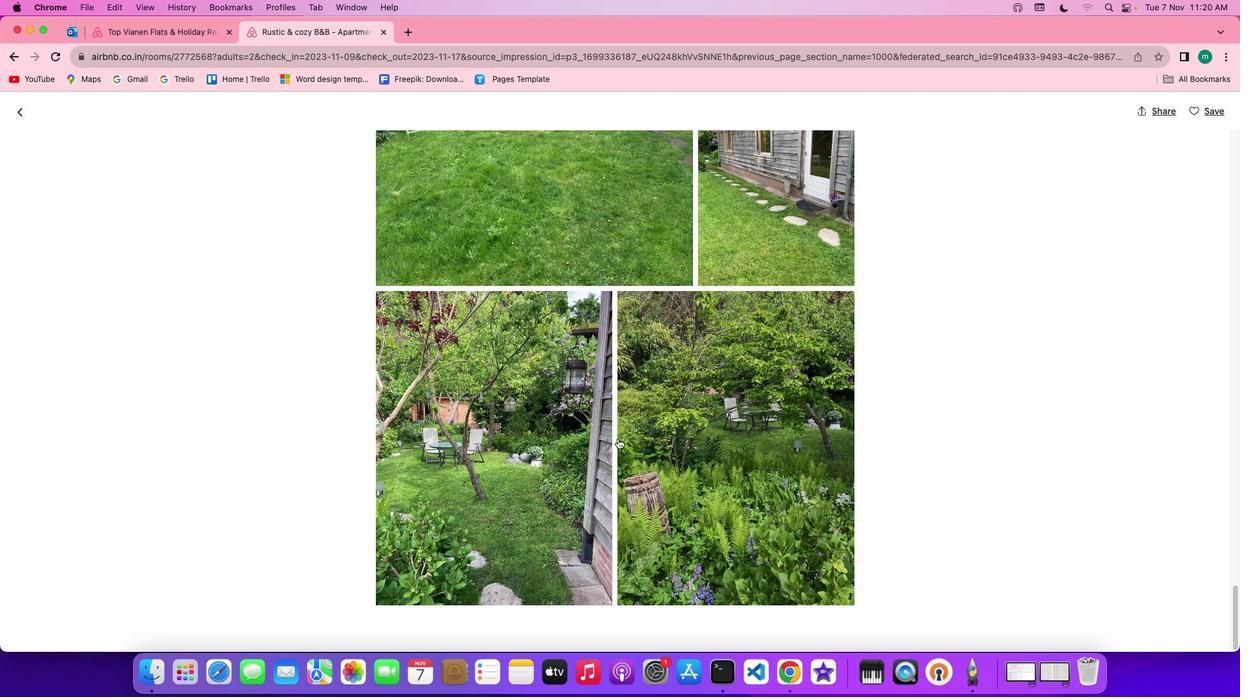 
Action: Mouse scrolled (629, 449) with delta (10, 9)
Screenshot: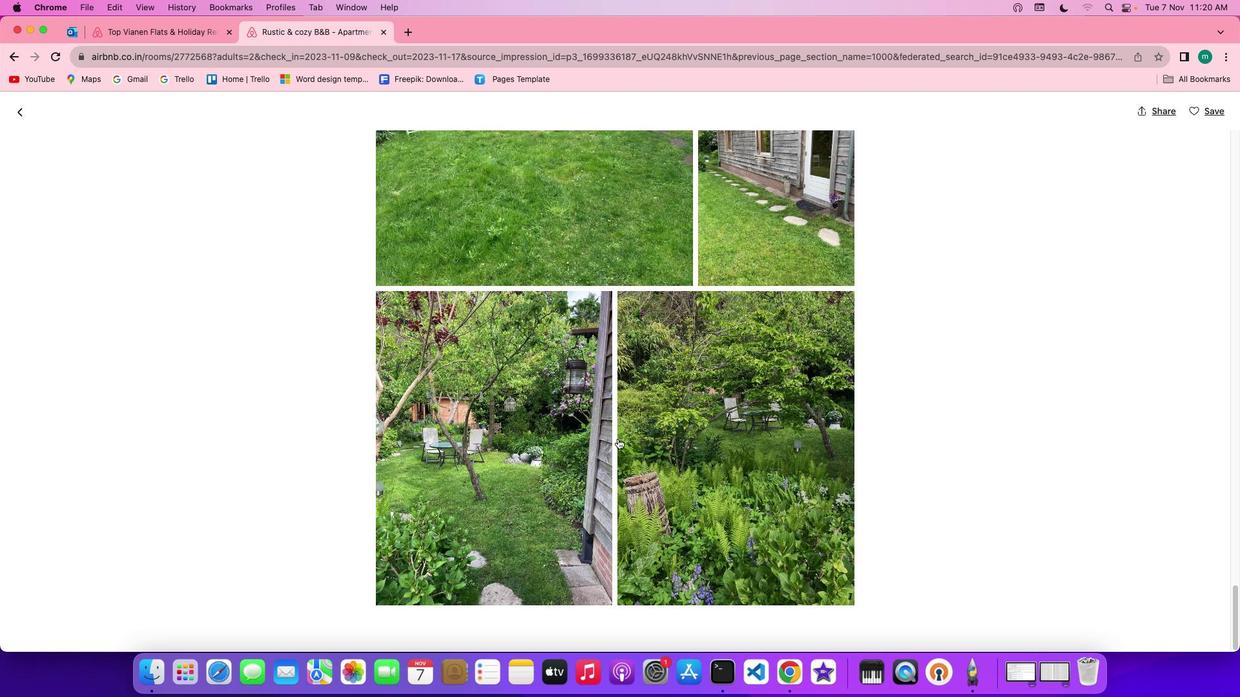 
Action: Mouse scrolled (629, 449) with delta (10, 10)
Screenshot: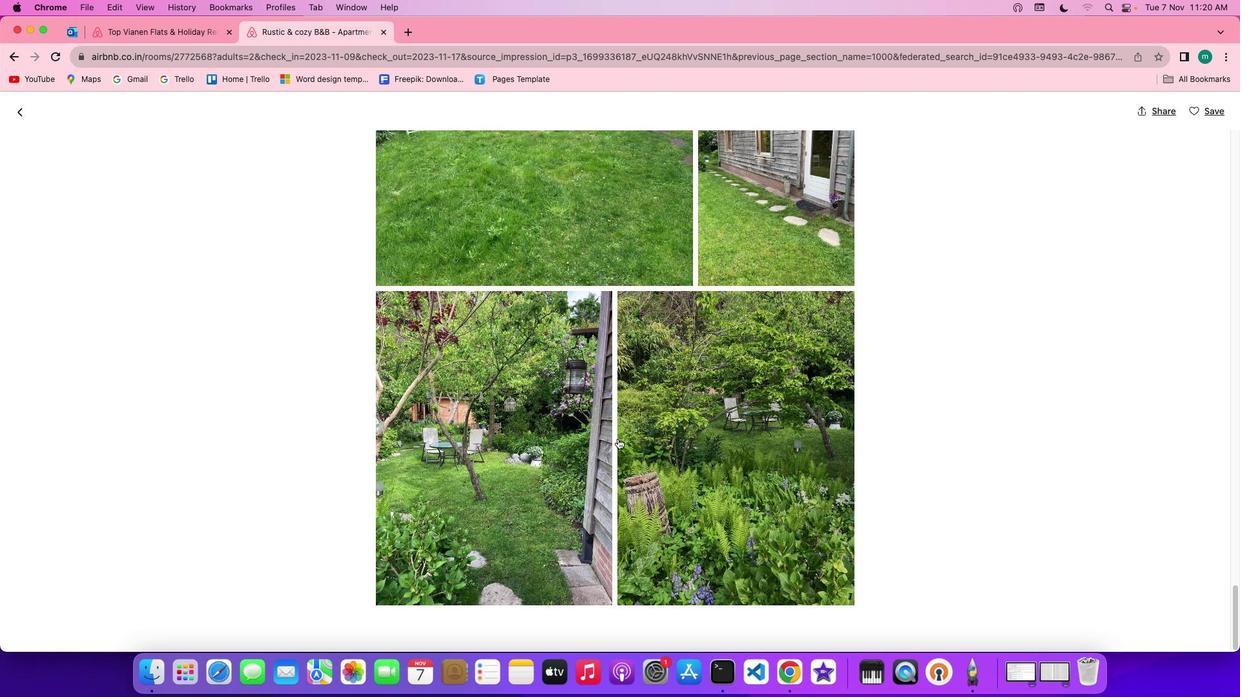 
Action: Mouse scrolled (629, 449) with delta (10, 10)
Screenshot: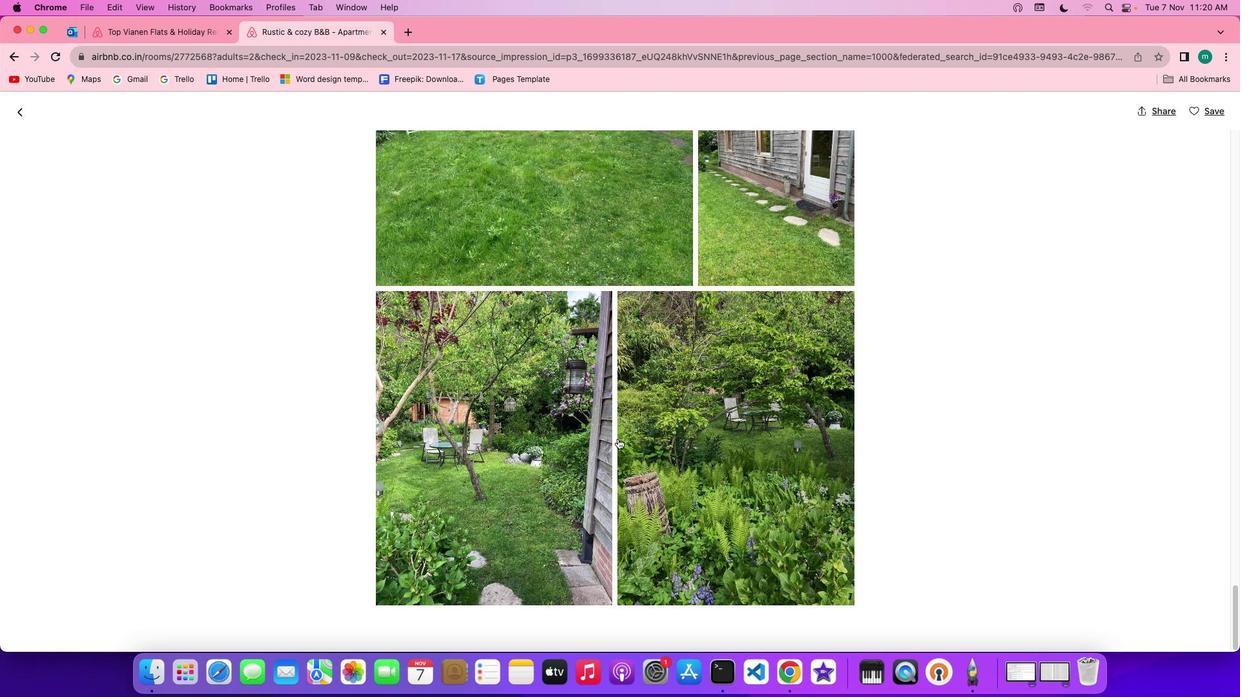 
Action: Mouse scrolled (629, 449) with delta (10, 9)
Screenshot: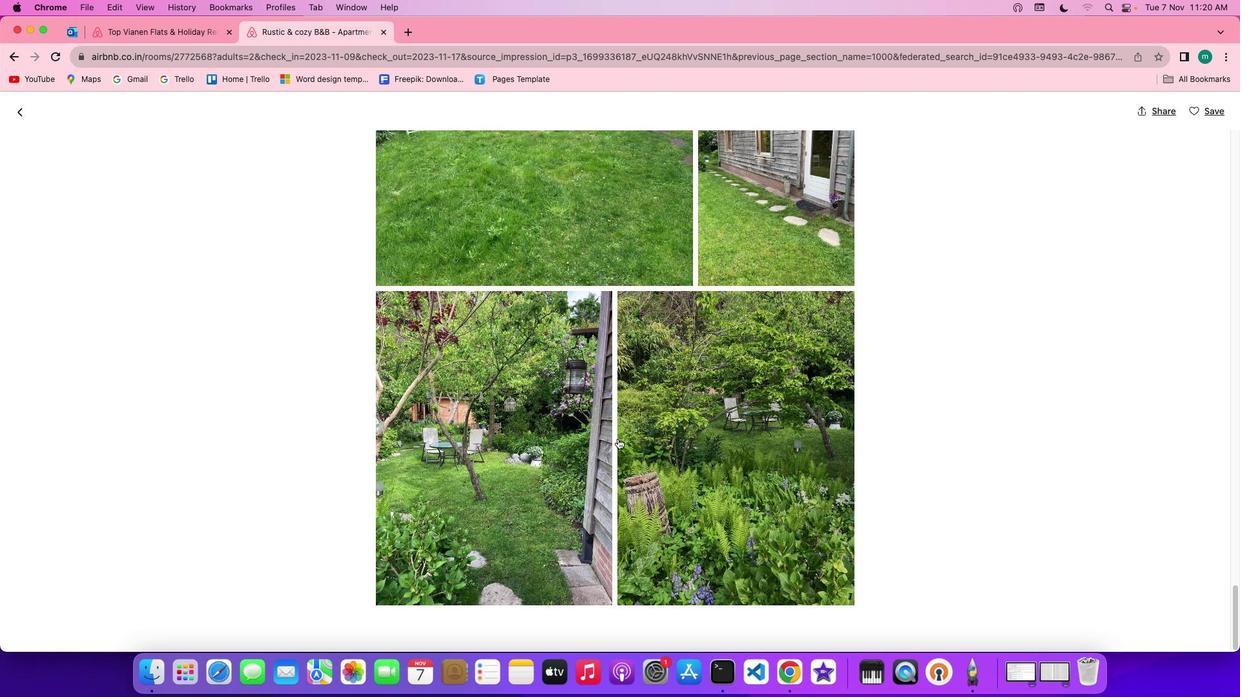 
Action: Mouse scrolled (629, 449) with delta (10, 9)
Screenshot: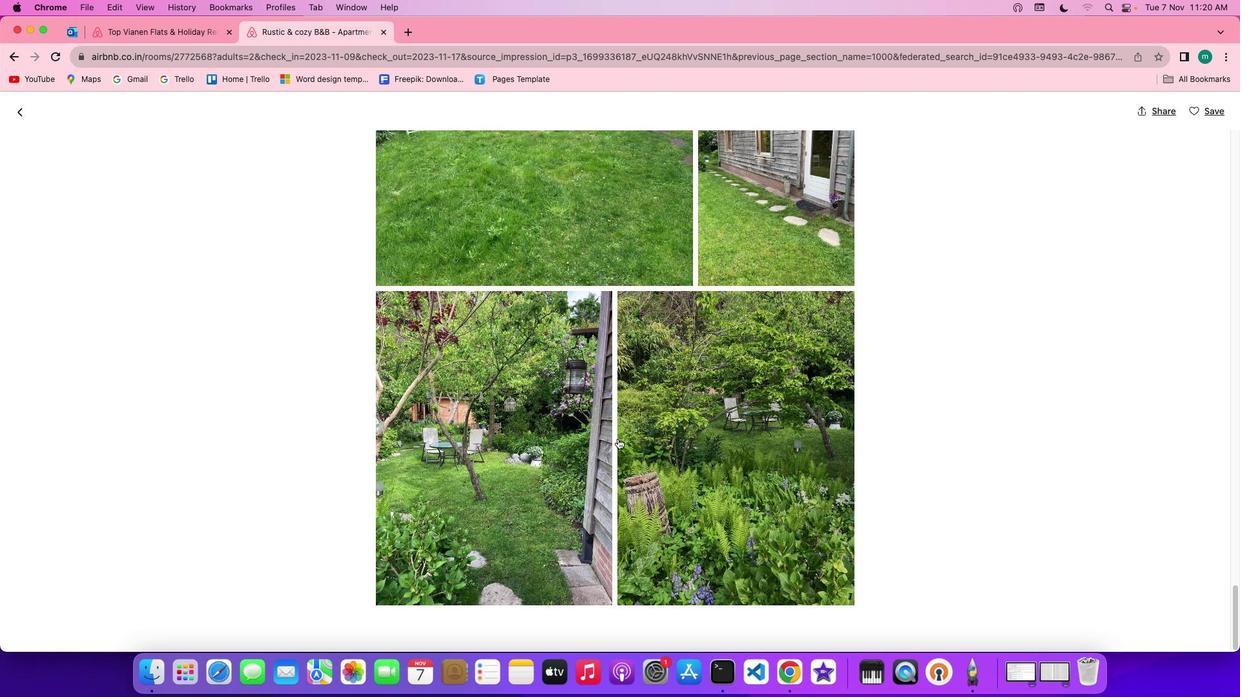
Action: Mouse scrolled (629, 449) with delta (10, 10)
Screenshot: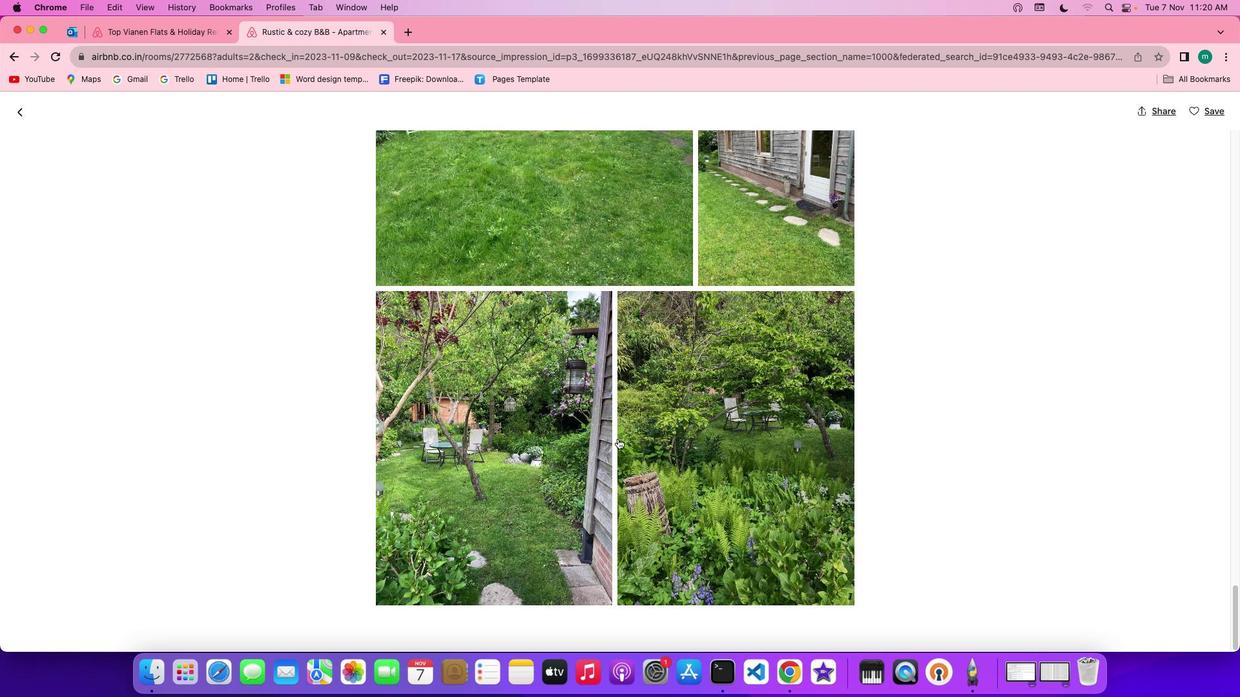 
Action: Mouse scrolled (629, 449) with delta (10, 10)
Screenshot: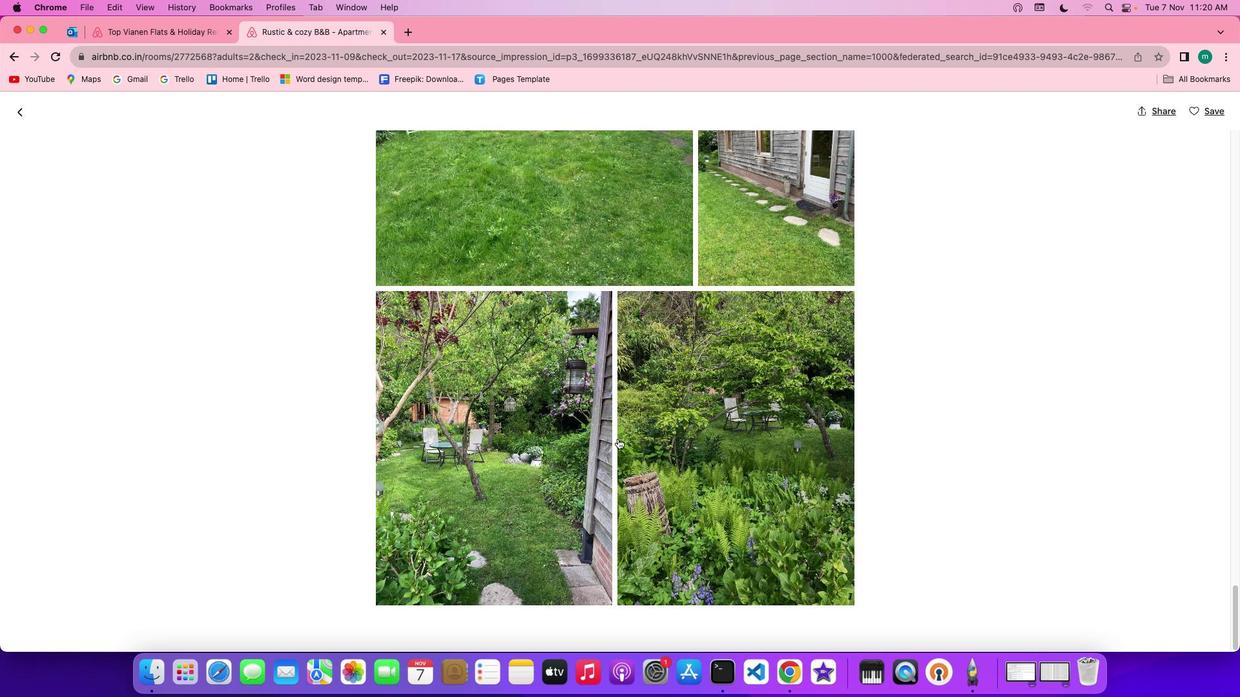 
Action: Mouse scrolled (629, 449) with delta (10, 9)
Screenshot: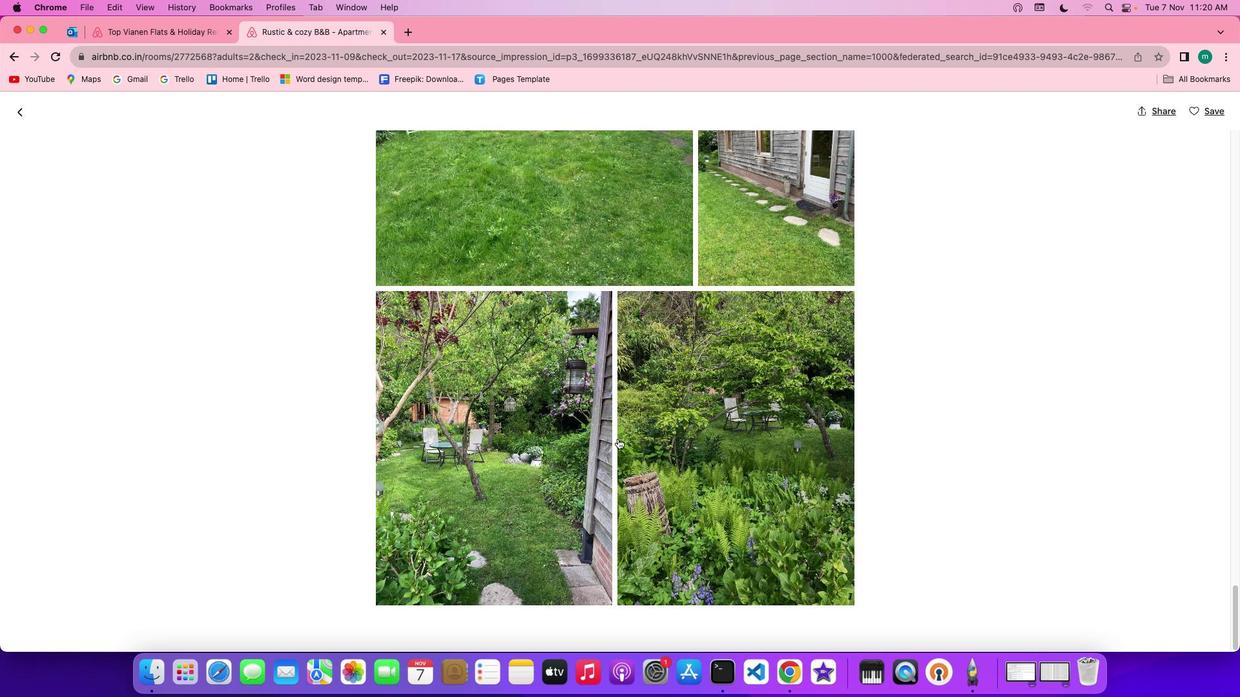 
Action: Mouse scrolled (629, 449) with delta (10, 10)
Screenshot: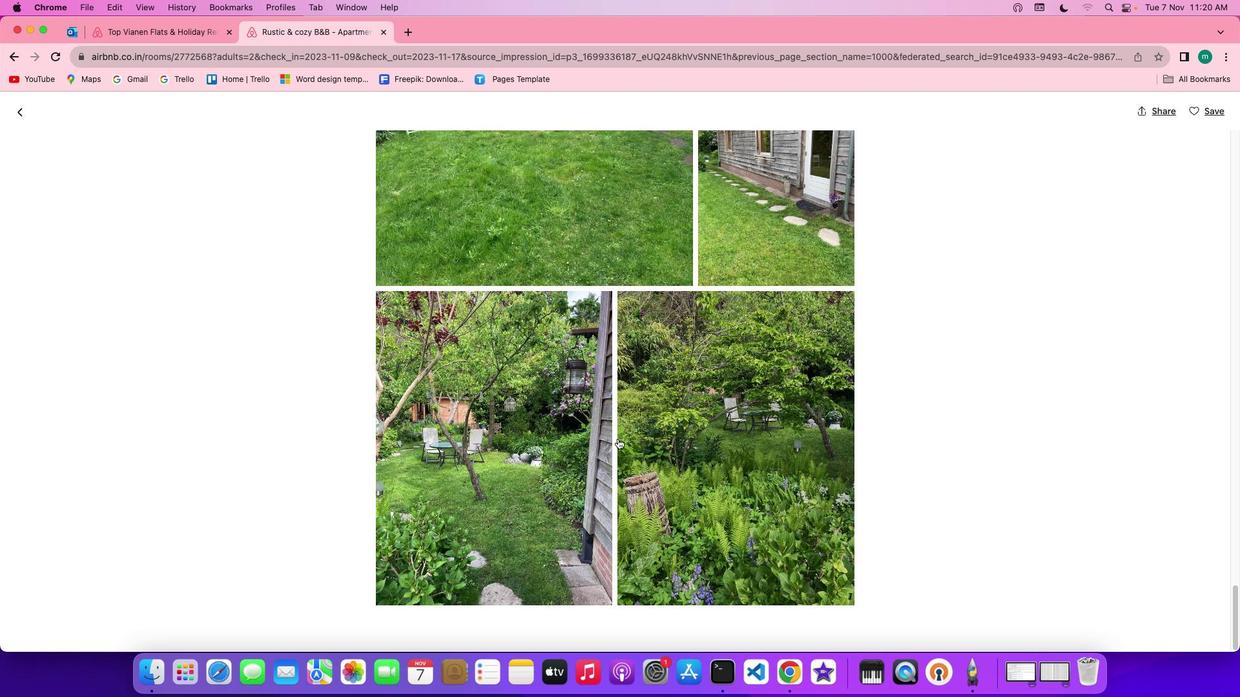 
Action: Mouse scrolled (629, 449) with delta (10, 10)
Screenshot: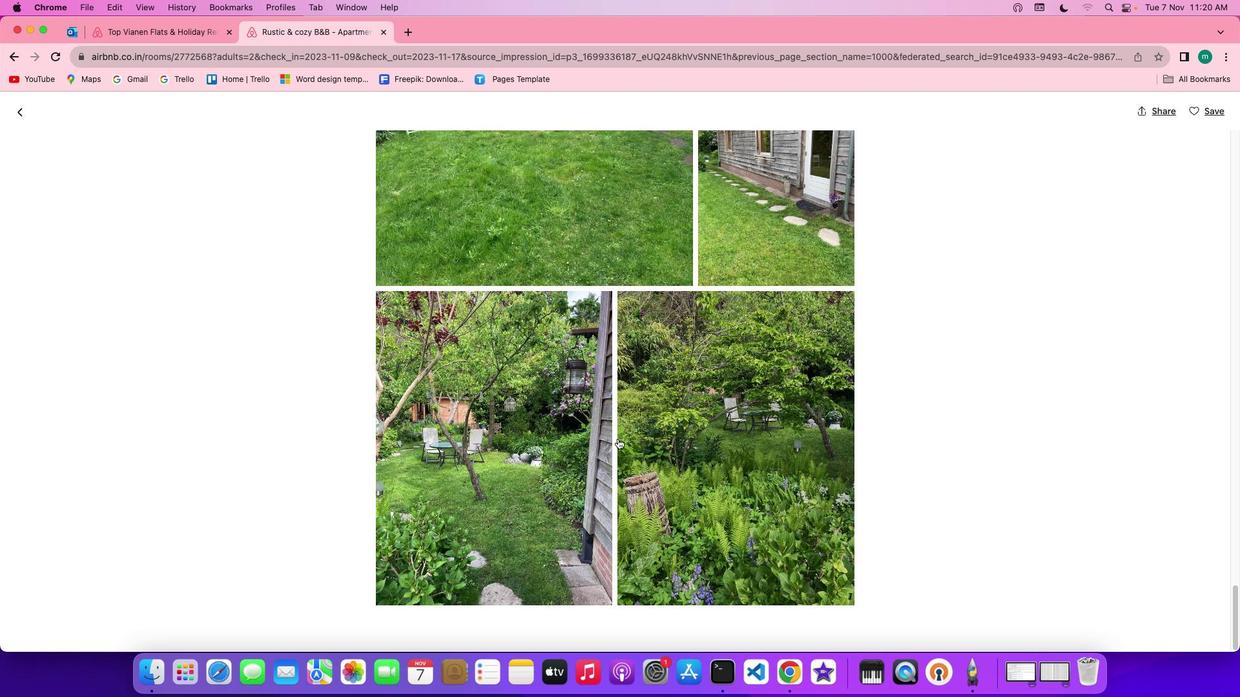 
Action: Mouse scrolled (629, 449) with delta (10, 9)
Screenshot: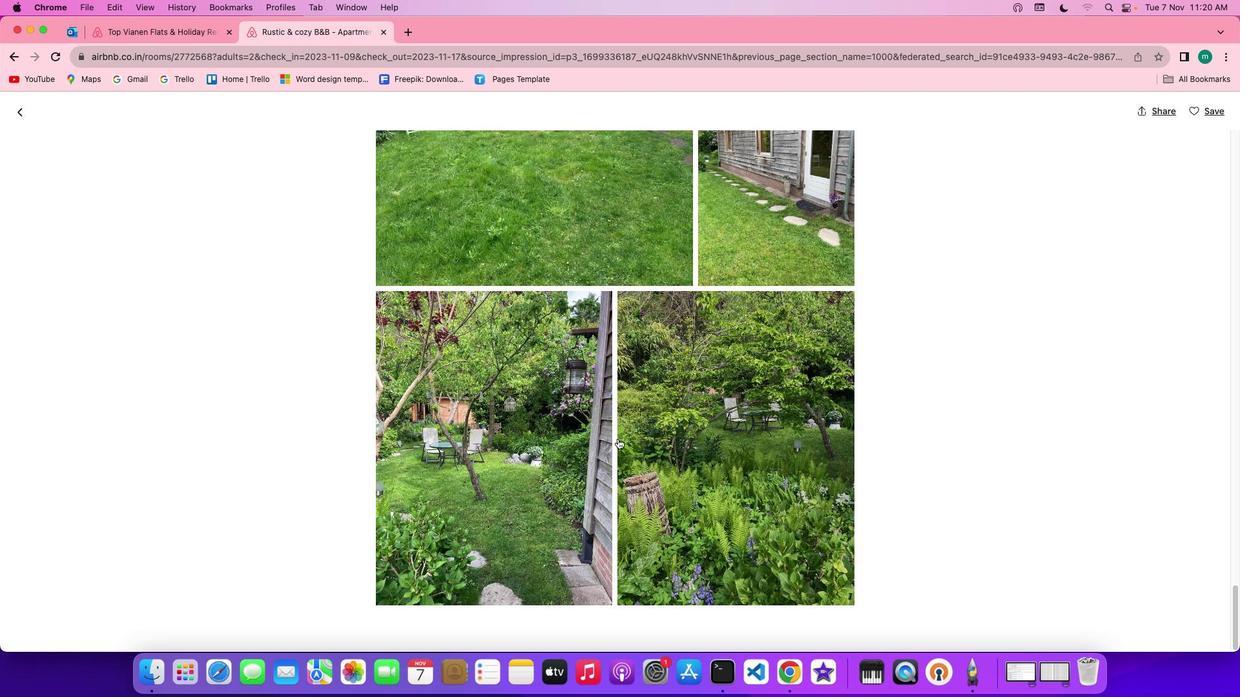 
Action: Mouse scrolled (629, 449) with delta (10, 10)
Screenshot: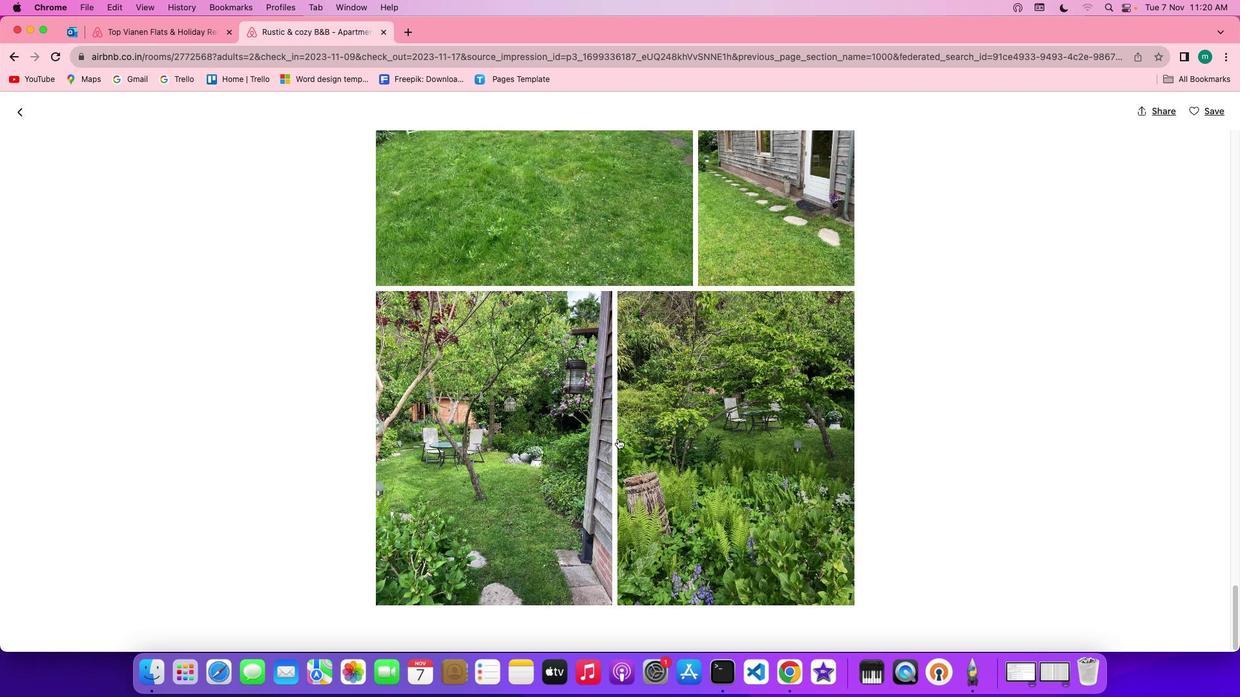 
Action: Mouse scrolled (629, 449) with delta (10, 10)
Screenshot: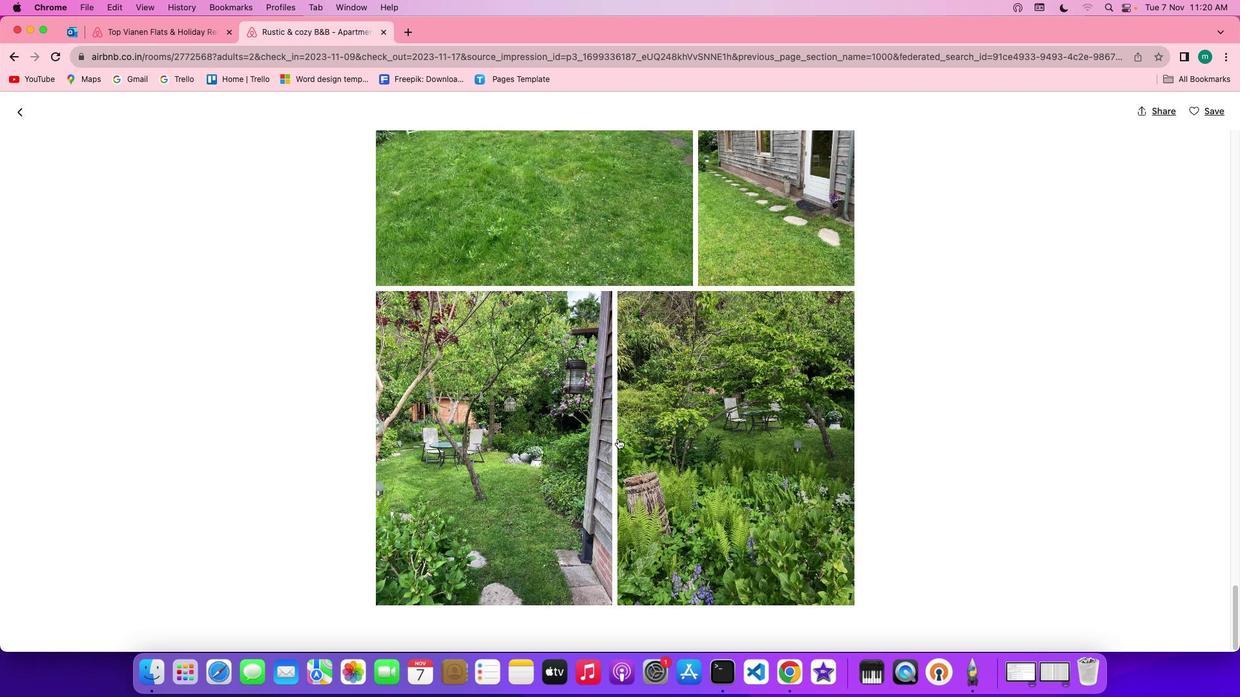 
Action: Mouse scrolled (629, 449) with delta (10, 9)
Screenshot: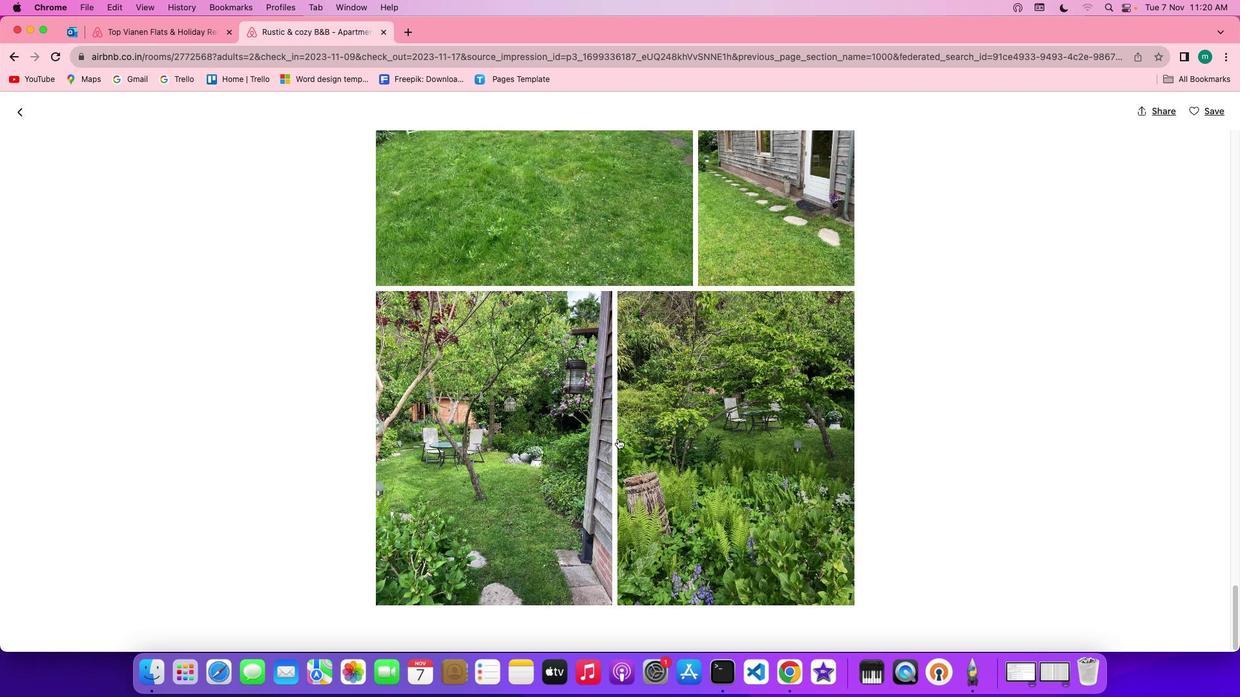 
Action: Mouse scrolled (629, 449) with delta (10, 9)
Screenshot: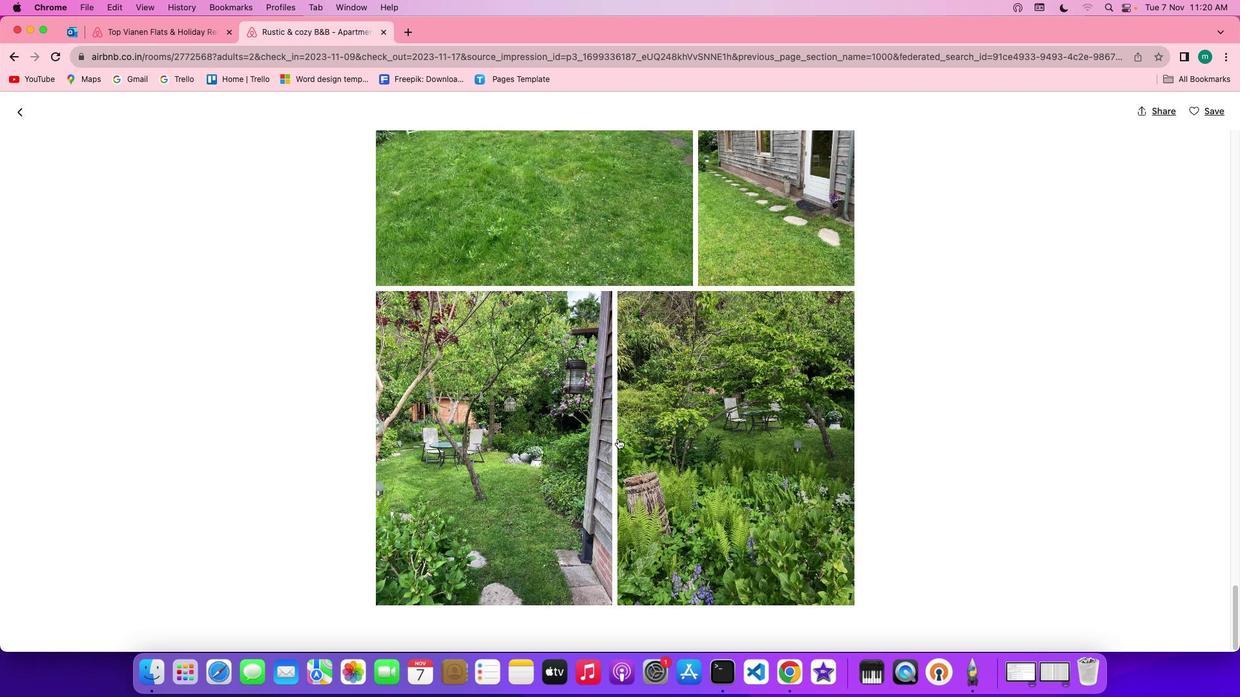 
Action: Mouse scrolled (629, 449) with delta (10, 10)
Screenshot: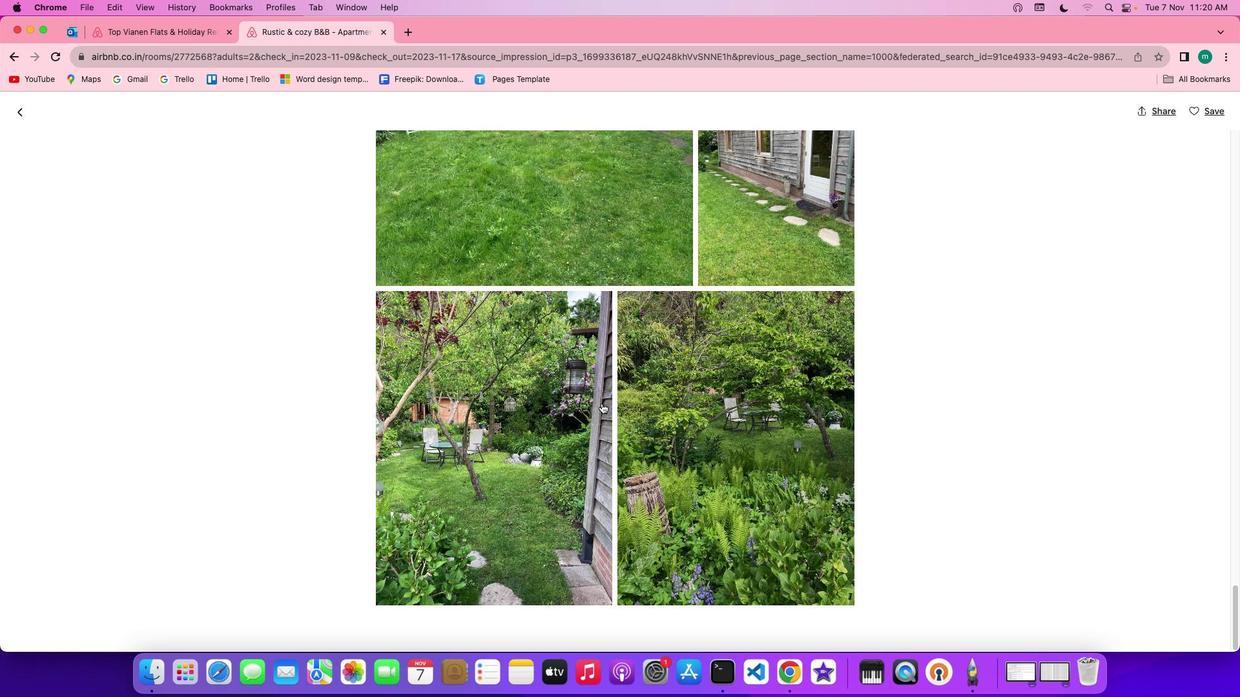 
Action: Mouse scrolled (629, 449) with delta (10, 10)
Screenshot: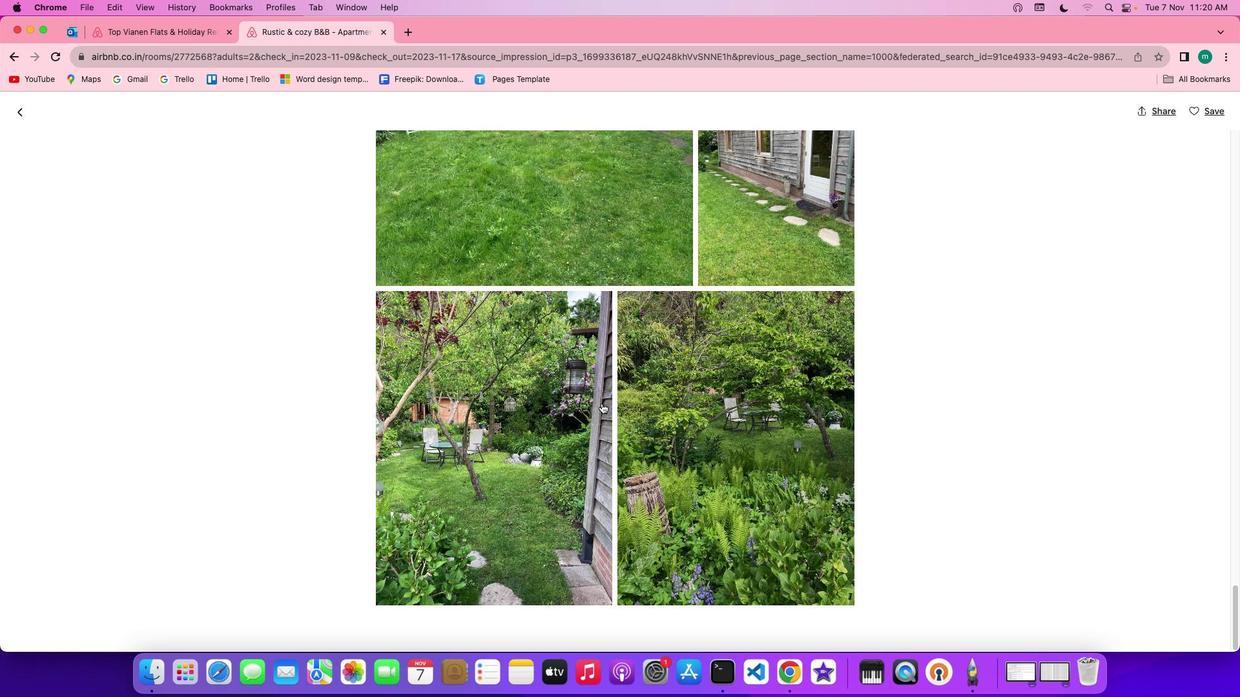 
Action: Mouse scrolled (629, 449) with delta (10, 9)
Screenshot: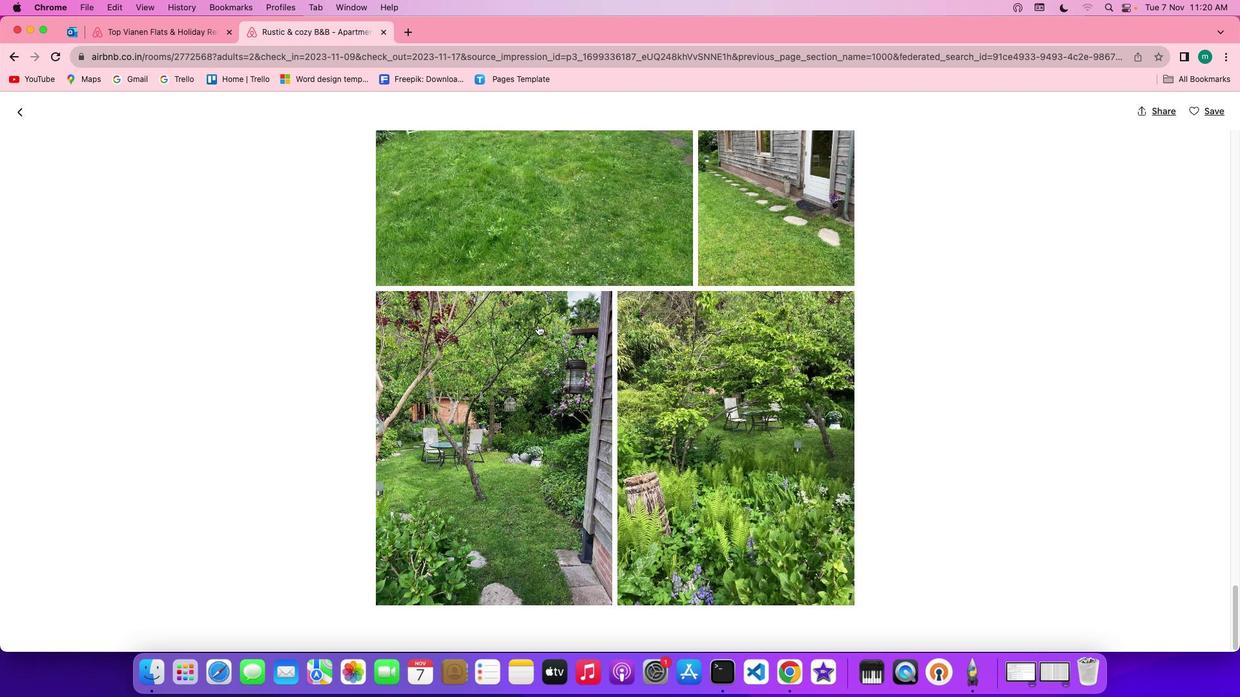 
Action: Mouse moved to (24, 118)
Screenshot: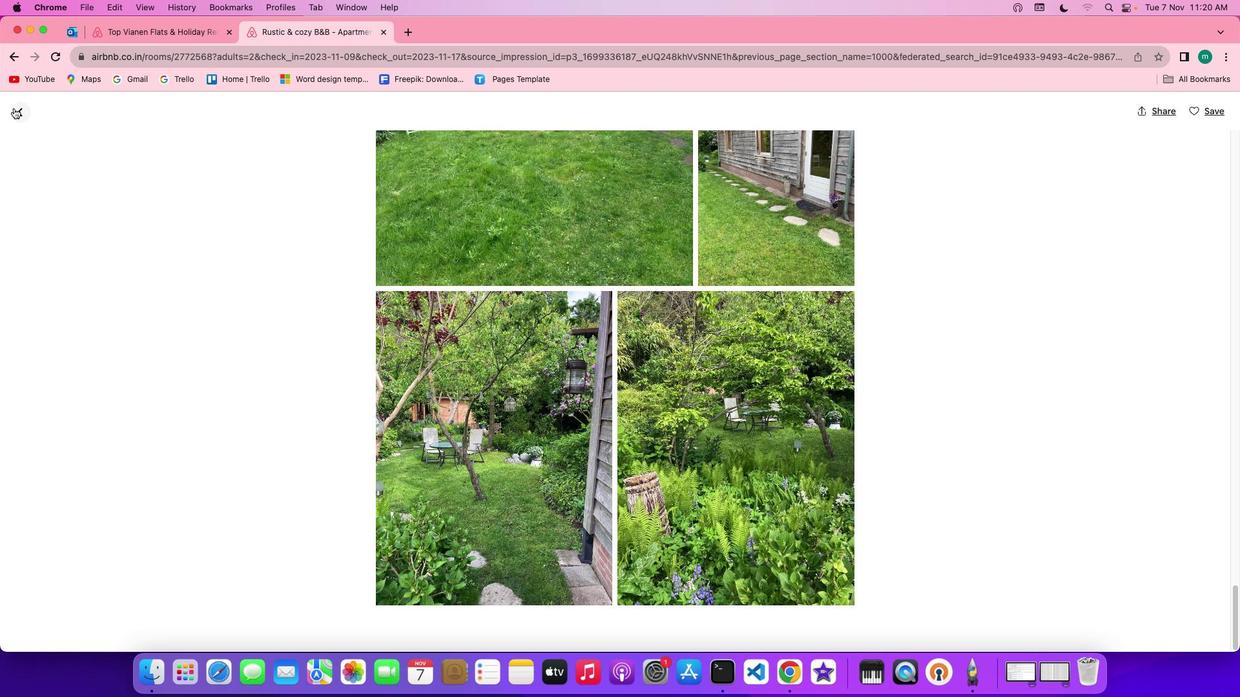 
Action: Mouse pressed left at (24, 118)
Screenshot: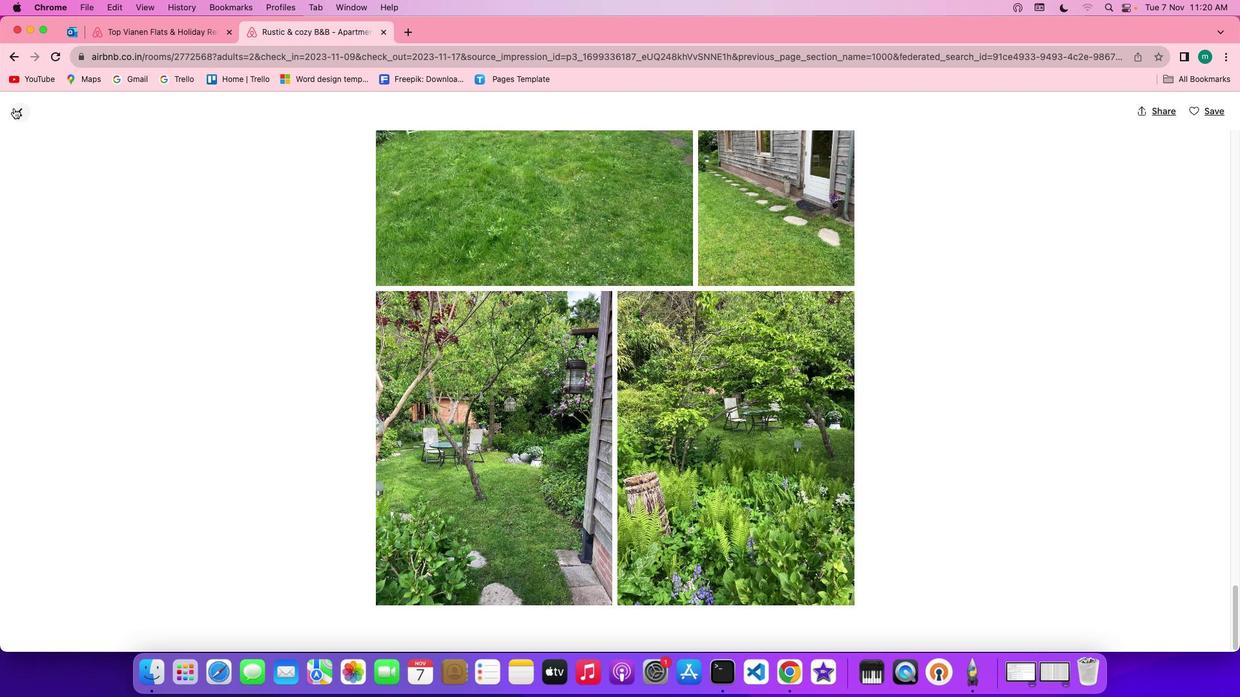 
Action: Mouse moved to (504, 405)
Screenshot: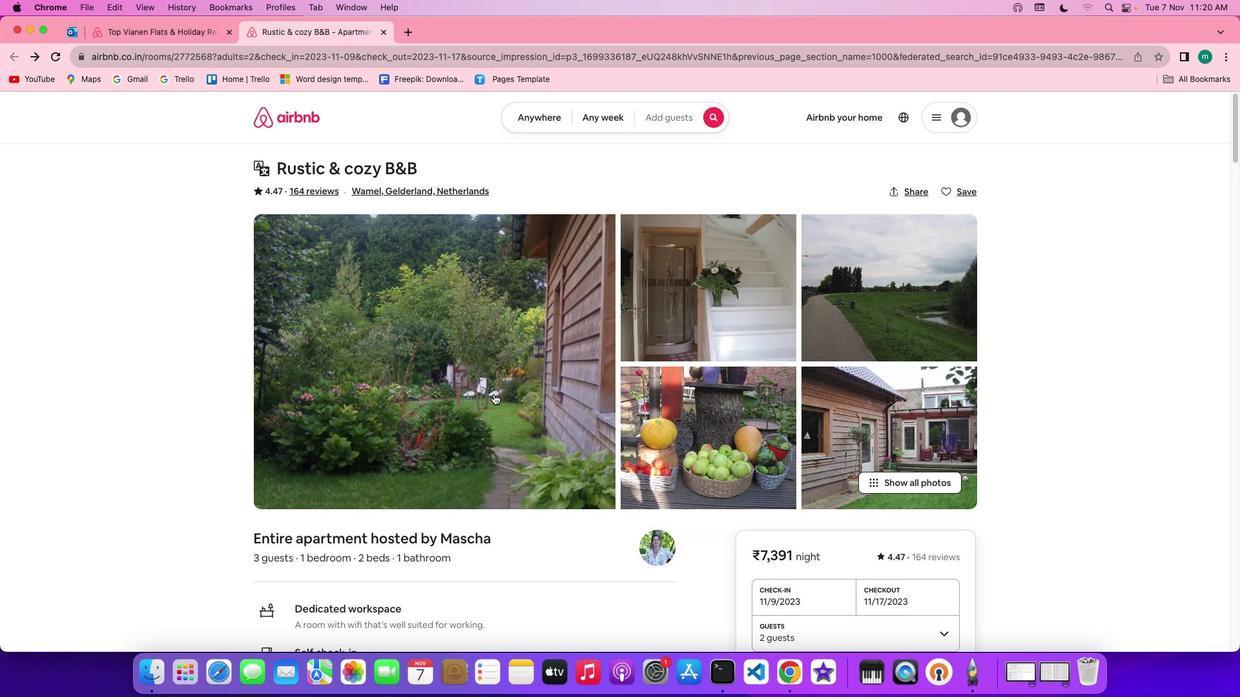 
Action: Mouse scrolled (504, 405) with delta (10, 10)
Screenshot: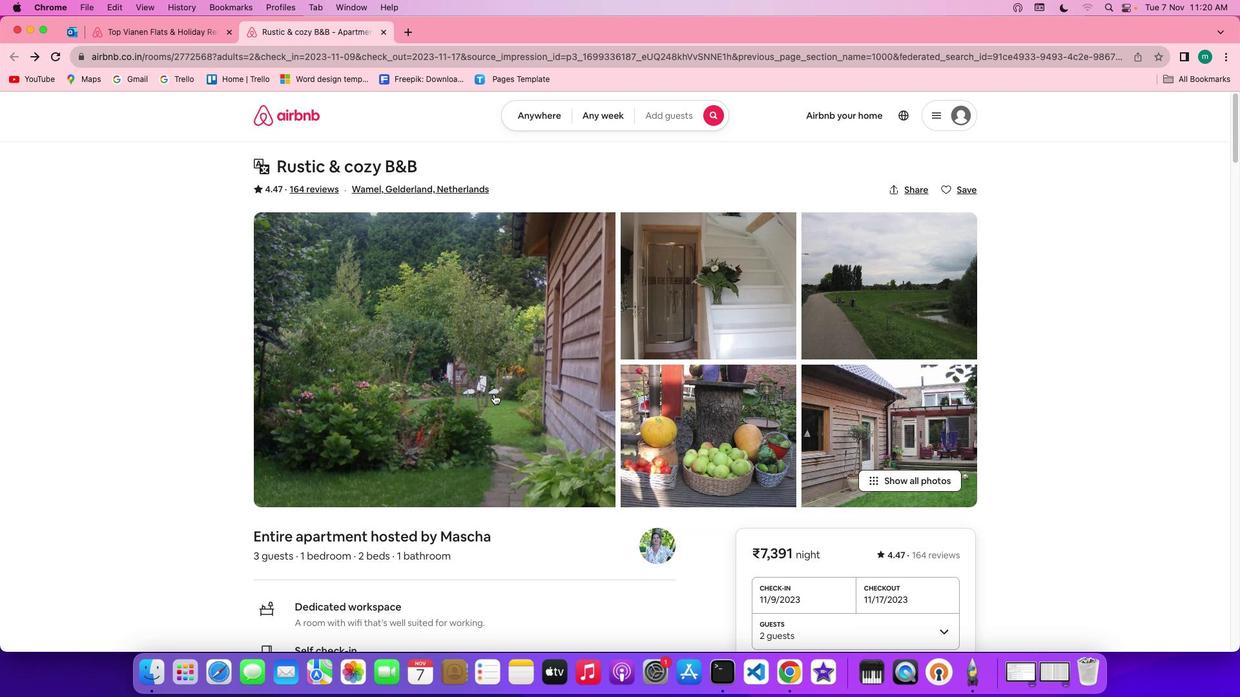 
Action: Mouse scrolled (504, 405) with delta (10, 10)
Screenshot: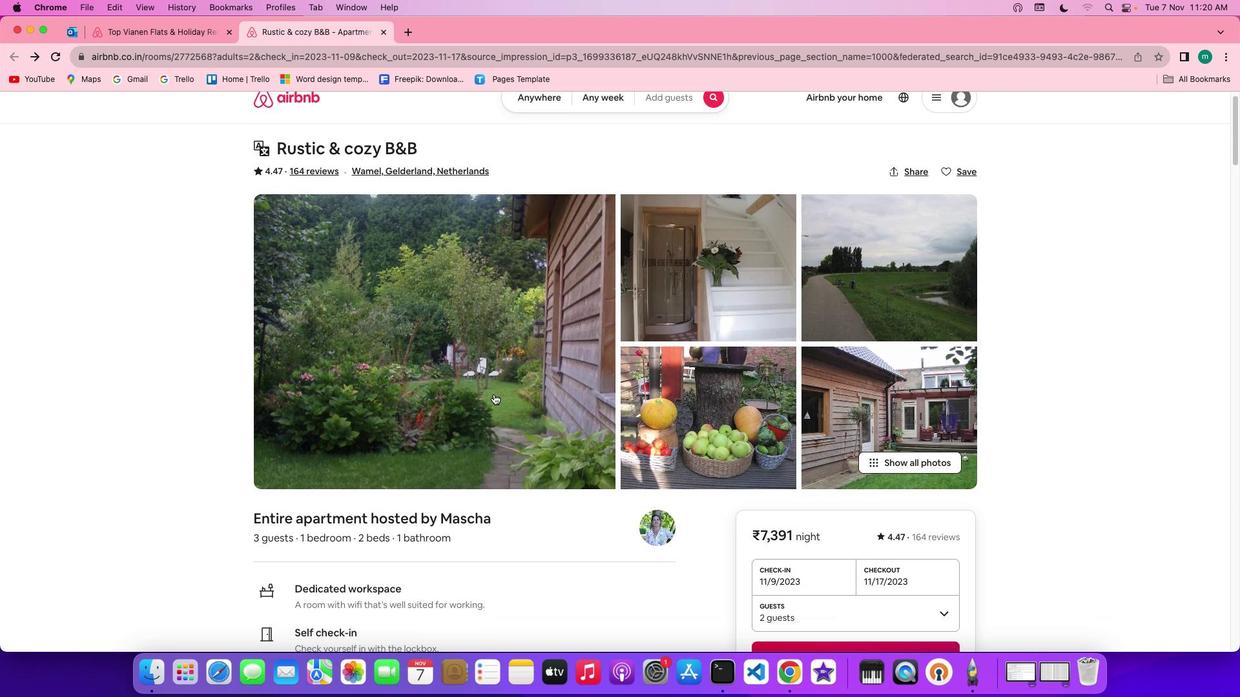 
Action: Mouse scrolled (504, 405) with delta (10, 9)
